 Task: Explore Airbnb accommodation in Rawmarsh, United Kingdom from 21st December, 2023 to 25th December, 2023 for 3 adults, 1 child. Place can be entire room with 2 bedrooms having 3 beds and 2 bathrooms.
Action: Mouse moved to (472, 83)
Screenshot: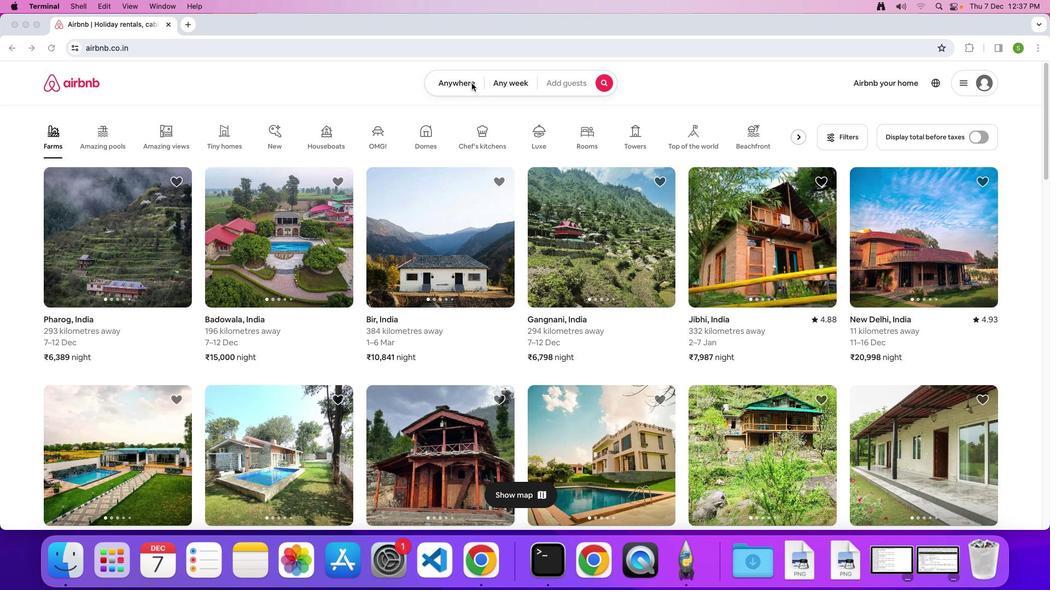 
Action: Mouse pressed left at (472, 83)
Screenshot: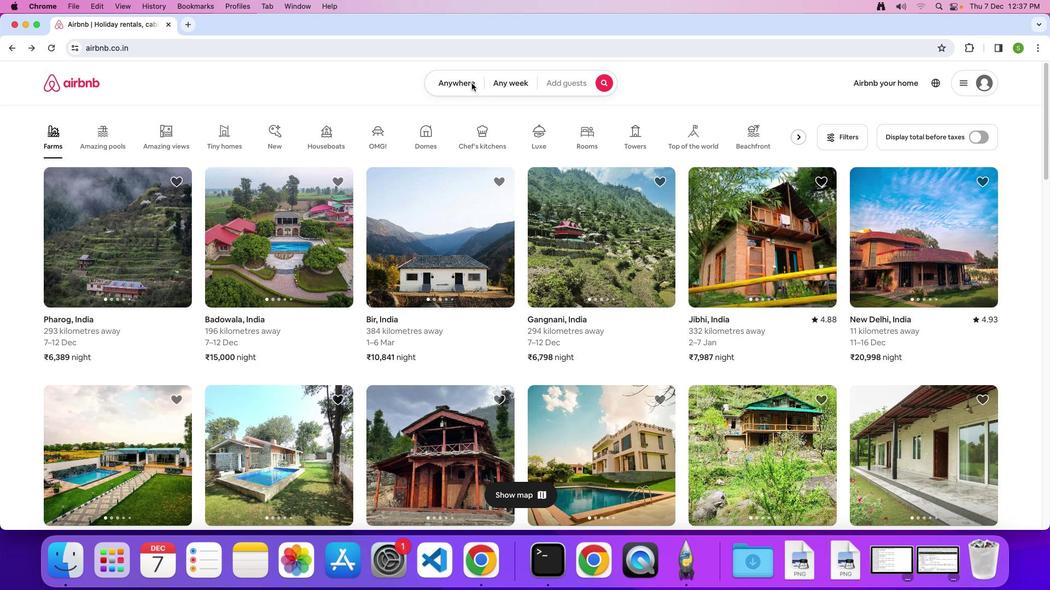 
Action: Mouse moved to (462, 85)
Screenshot: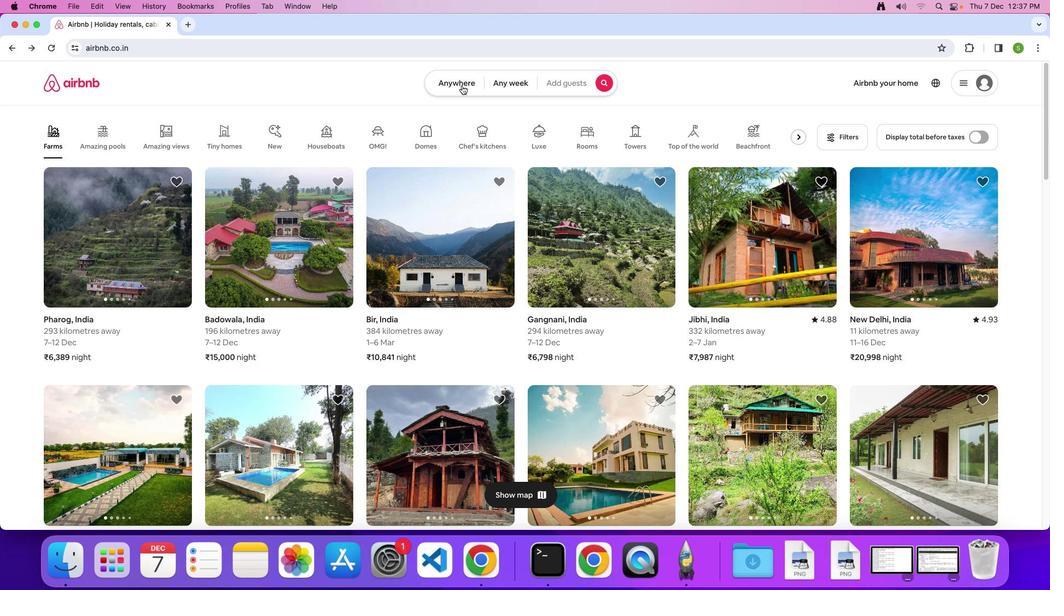 
Action: Mouse pressed left at (462, 85)
Screenshot: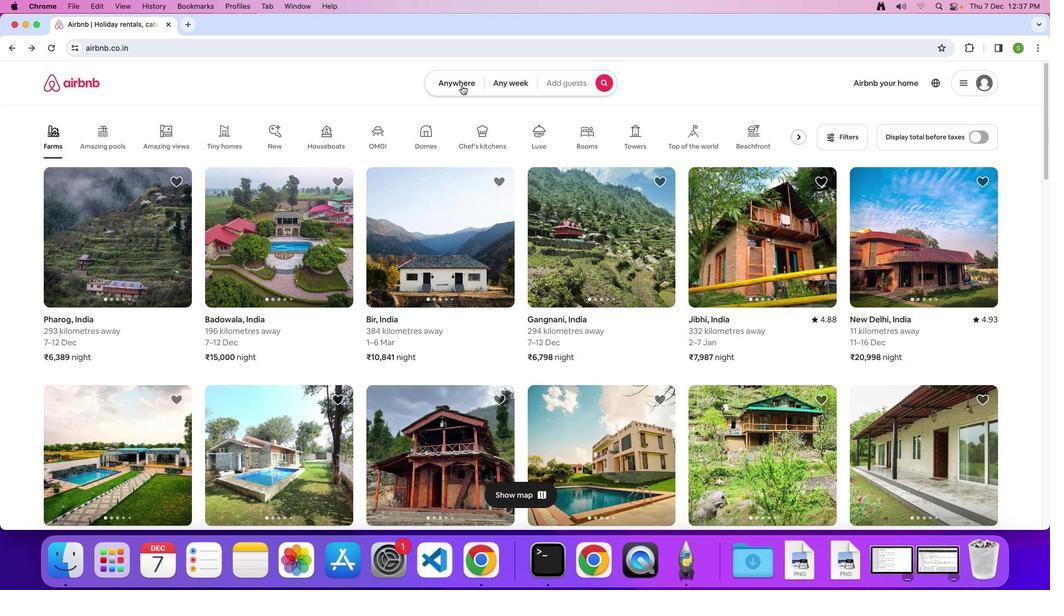 
Action: Mouse moved to (419, 118)
Screenshot: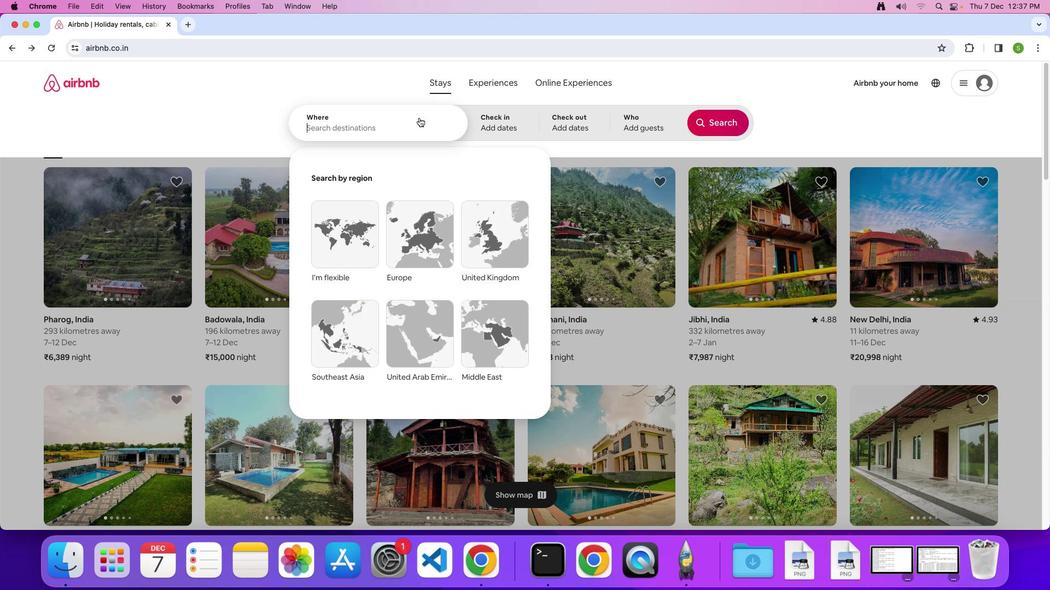 
Action: Key pressed Key.shift'R'Key.caps_lock'a''w''m''a''r''s''h'','Key.spaceKey.shift'U''n''i''t''e''d'Key.spaceKey.shift'K''i''n''g''d''o''m'Key.enter
Screenshot: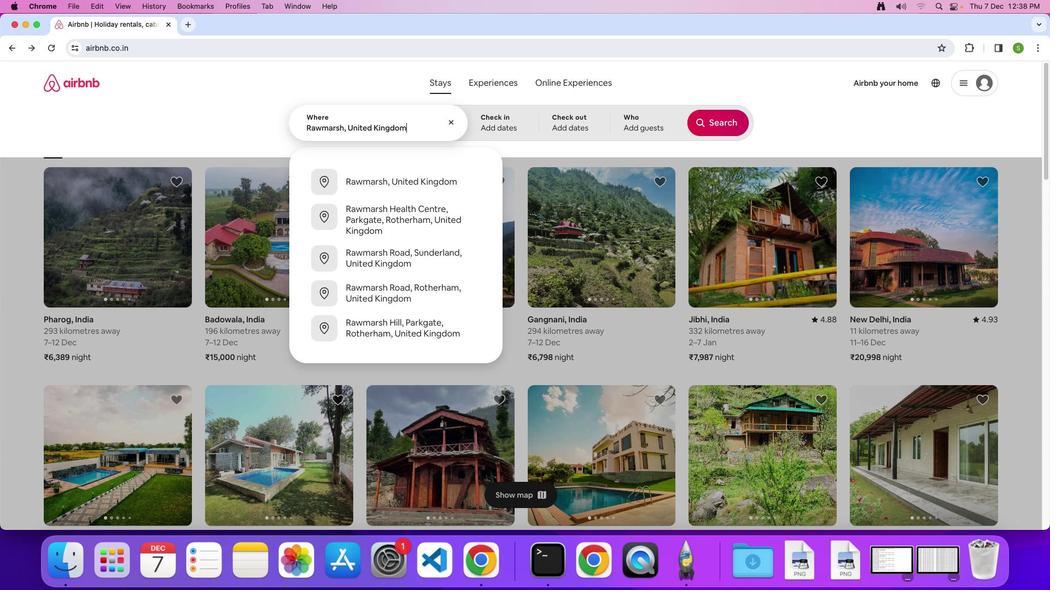 
Action: Mouse moved to (433, 334)
Screenshot: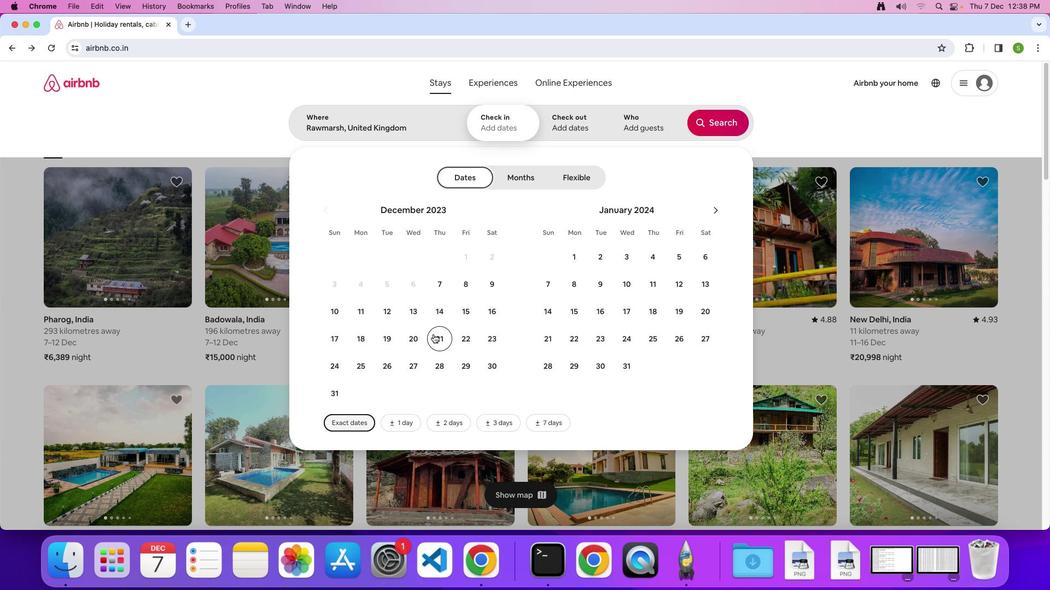 
Action: Mouse pressed left at (433, 334)
Screenshot: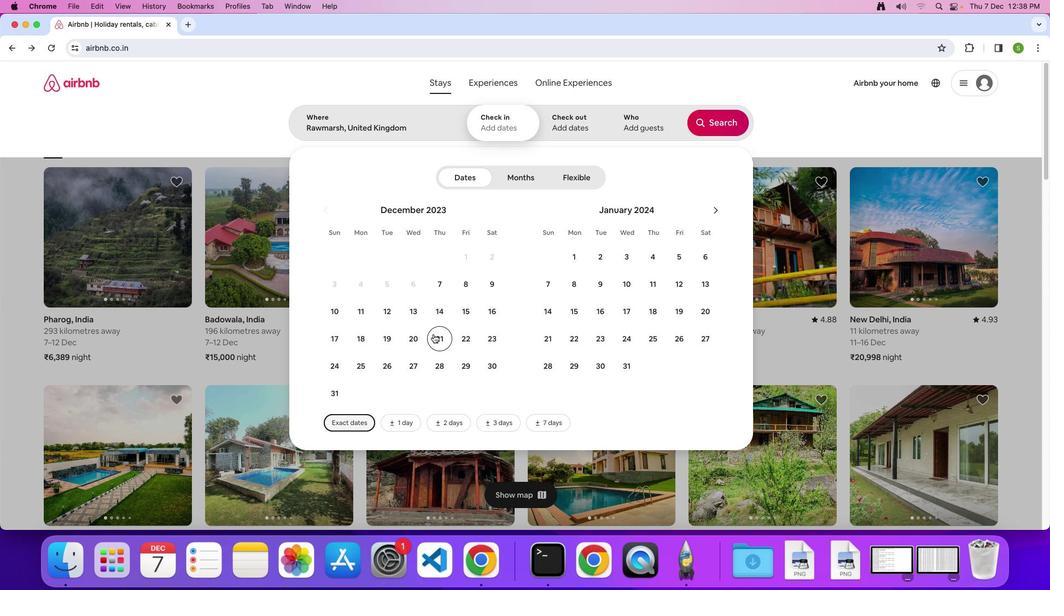 
Action: Mouse moved to (358, 366)
Screenshot: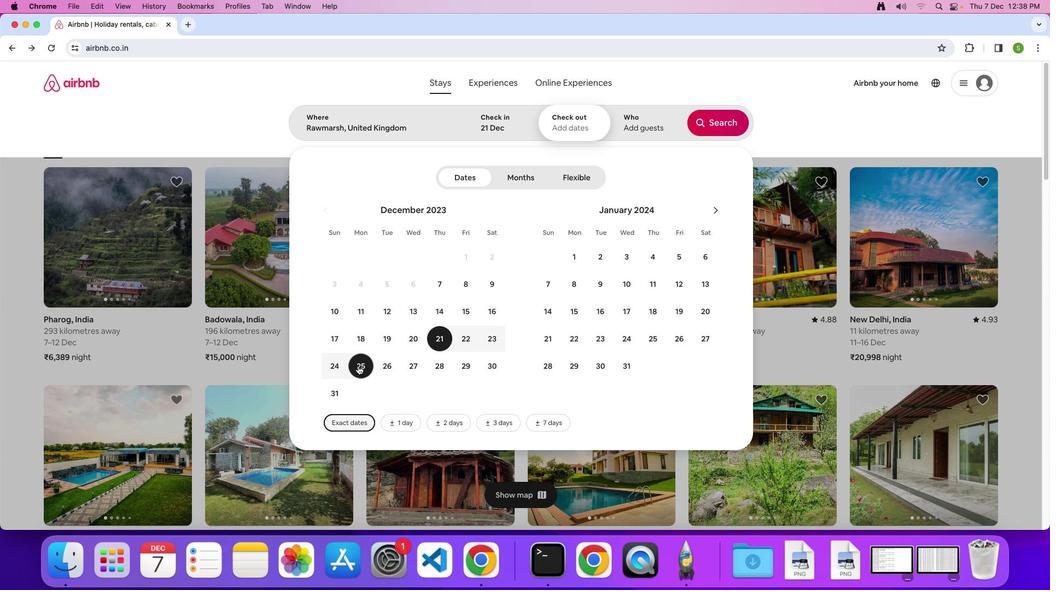 
Action: Mouse pressed left at (358, 366)
Screenshot: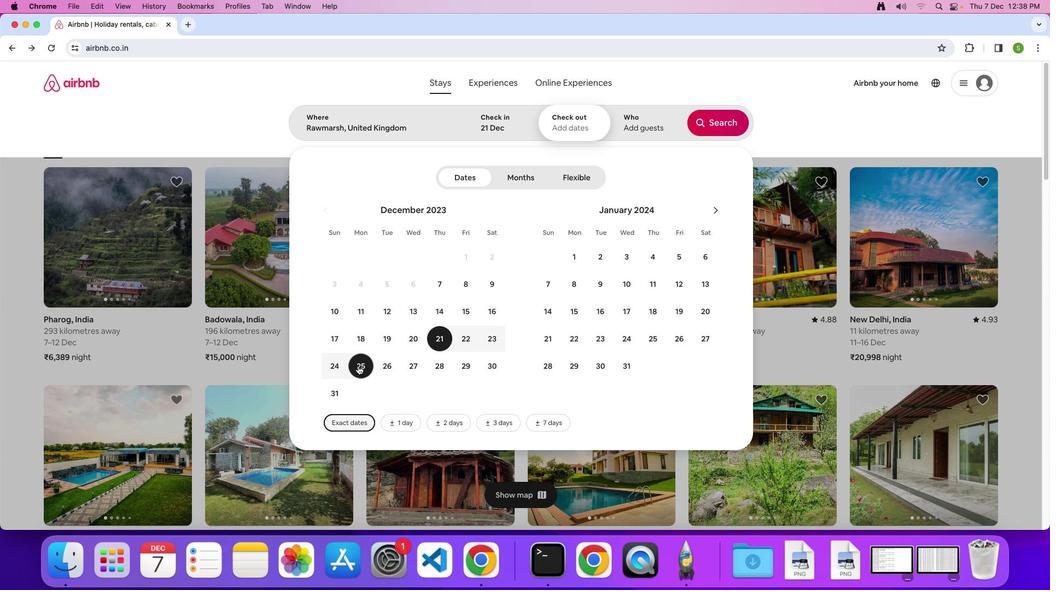 
Action: Mouse moved to (649, 121)
Screenshot: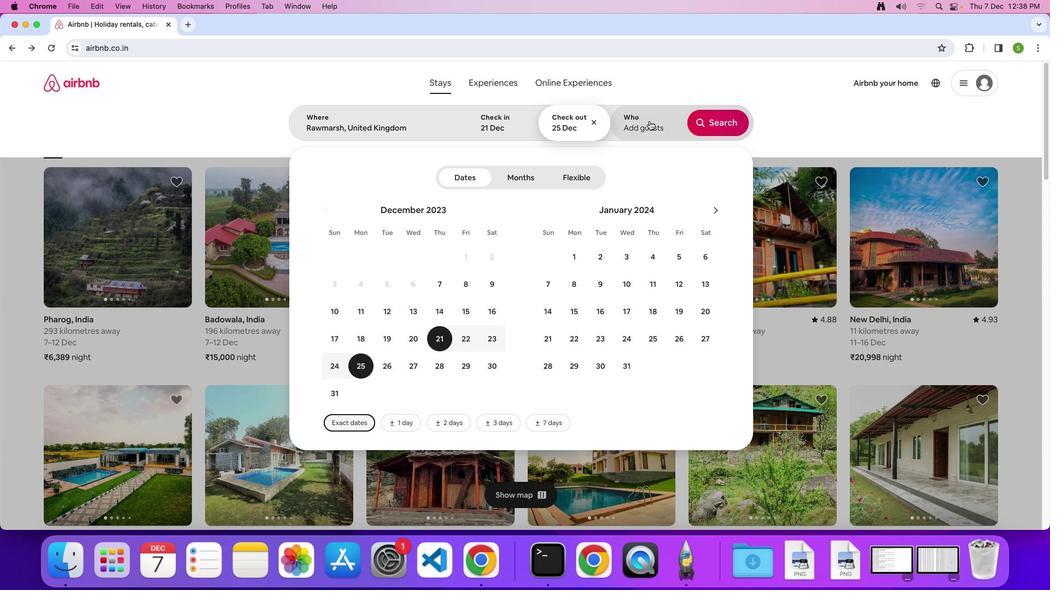 
Action: Mouse pressed left at (649, 121)
Screenshot: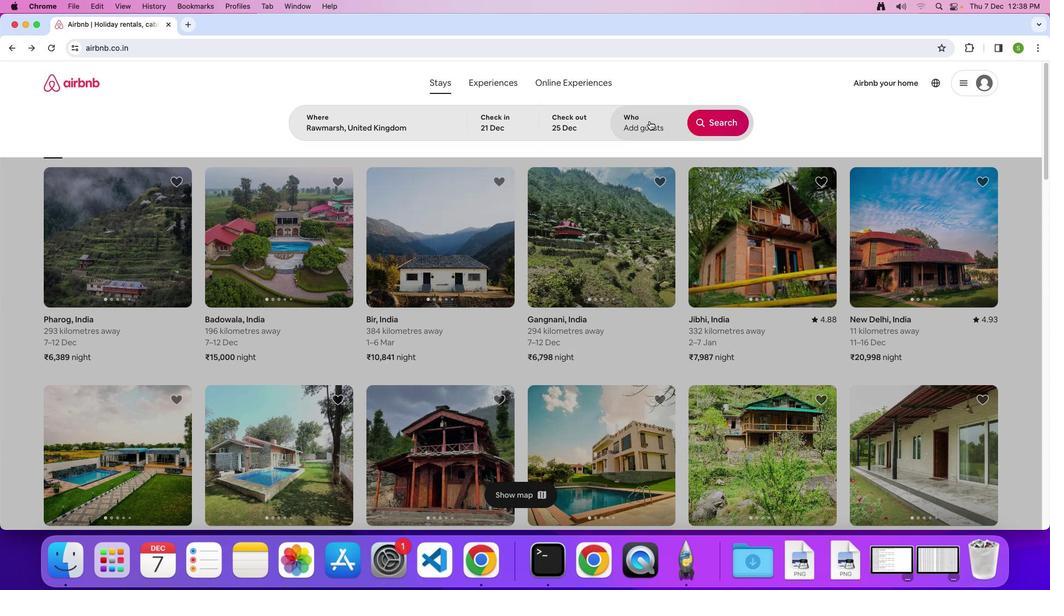 
Action: Mouse moved to (715, 177)
Screenshot: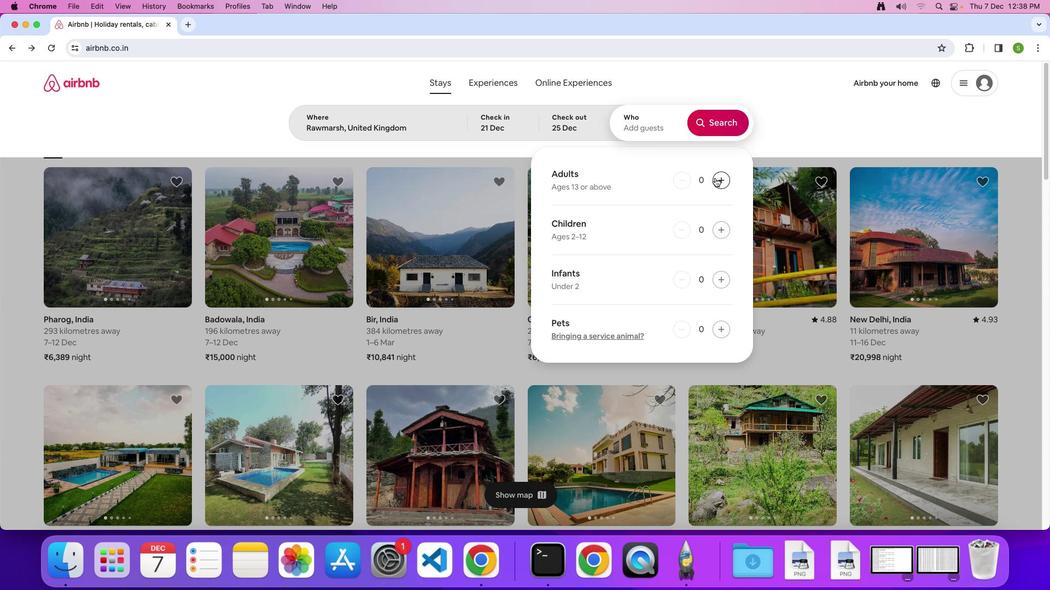 
Action: Mouse pressed left at (715, 177)
Screenshot: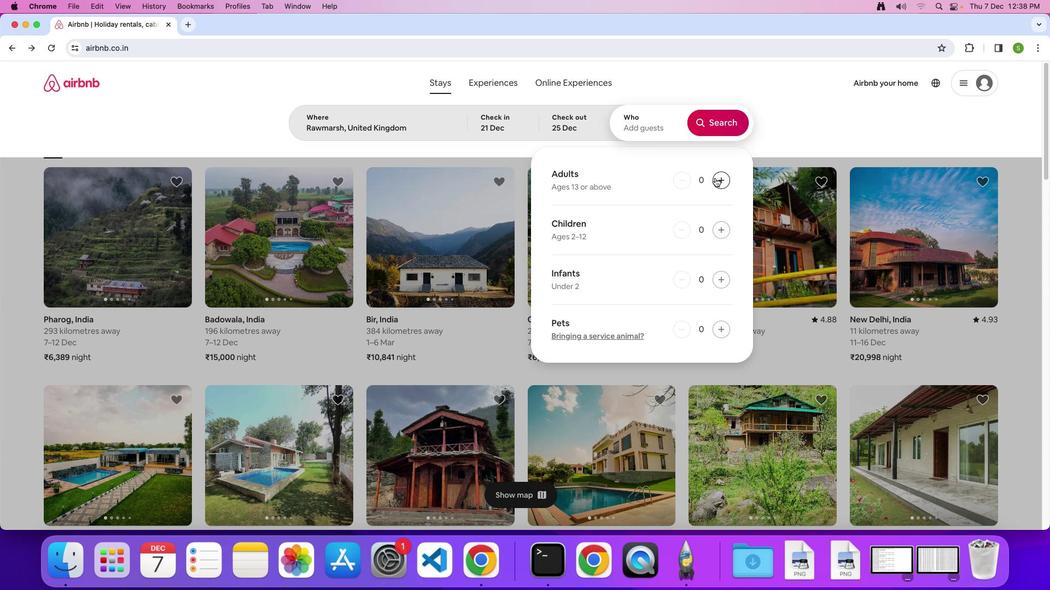 
Action: Mouse pressed left at (715, 177)
Screenshot: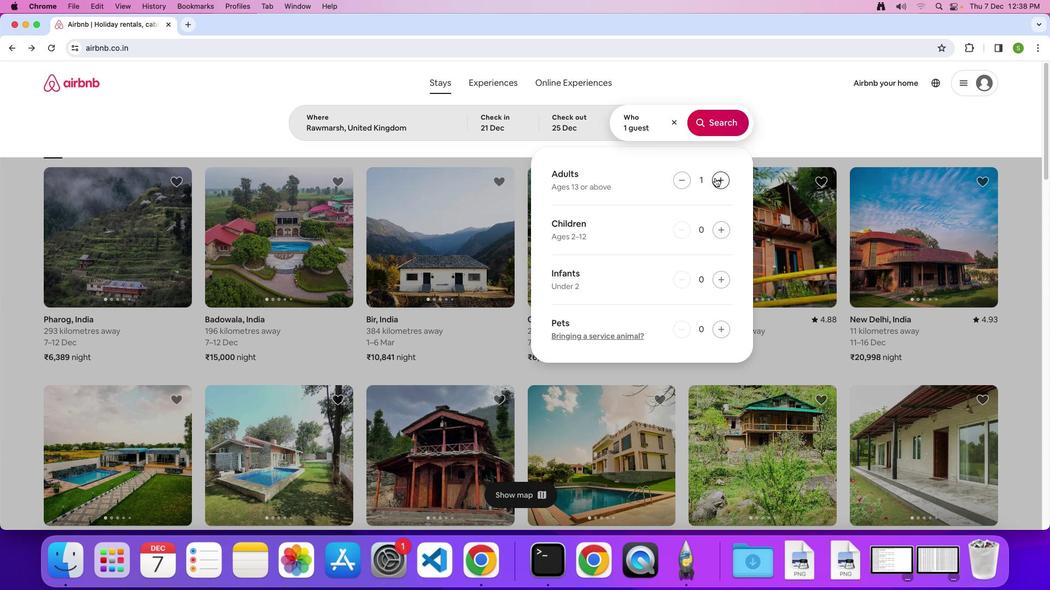 
Action: Mouse pressed left at (715, 177)
Screenshot: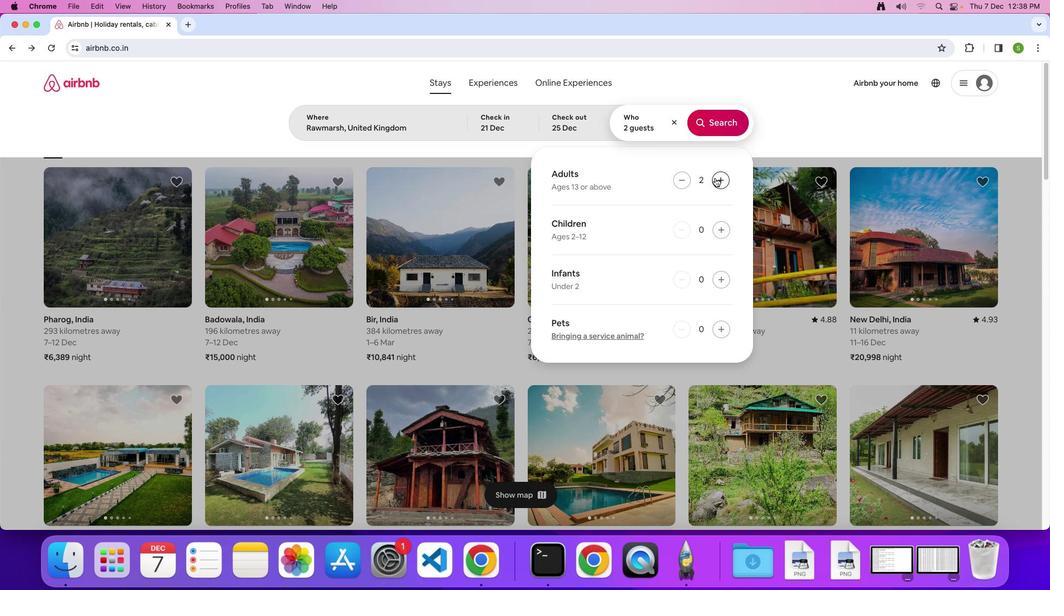
Action: Mouse moved to (720, 230)
Screenshot: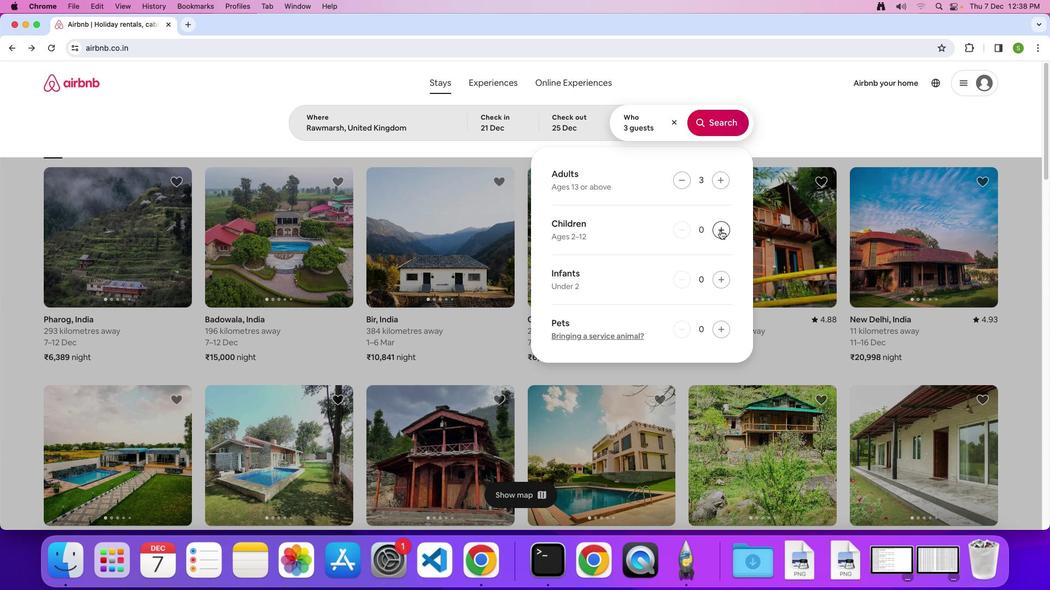 
Action: Mouse pressed left at (720, 230)
Screenshot: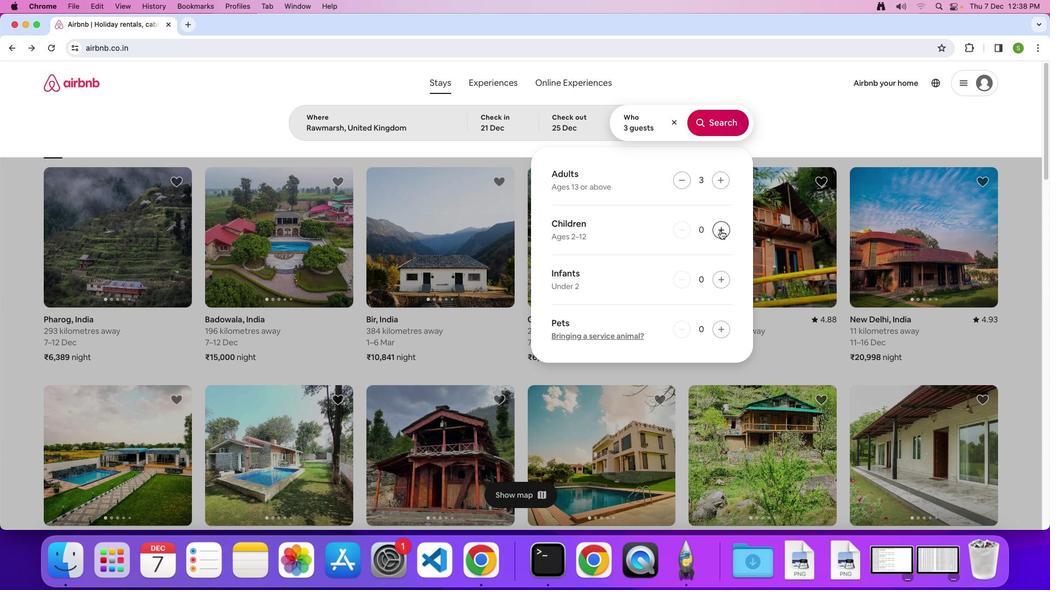 
Action: Mouse moved to (719, 128)
Screenshot: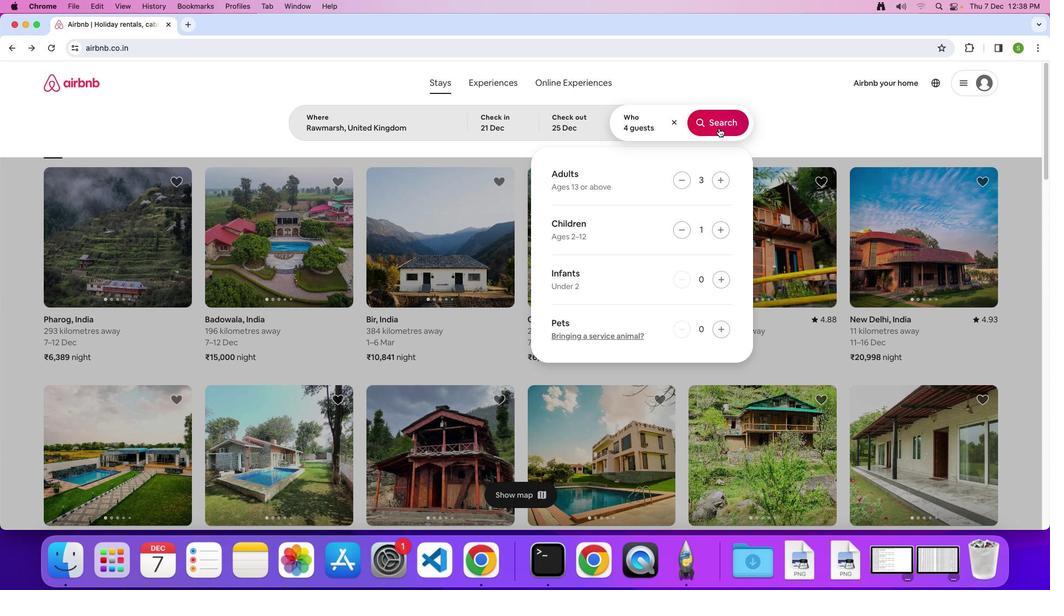
Action: Mouse pressed left at (719, 128)
Screenshot: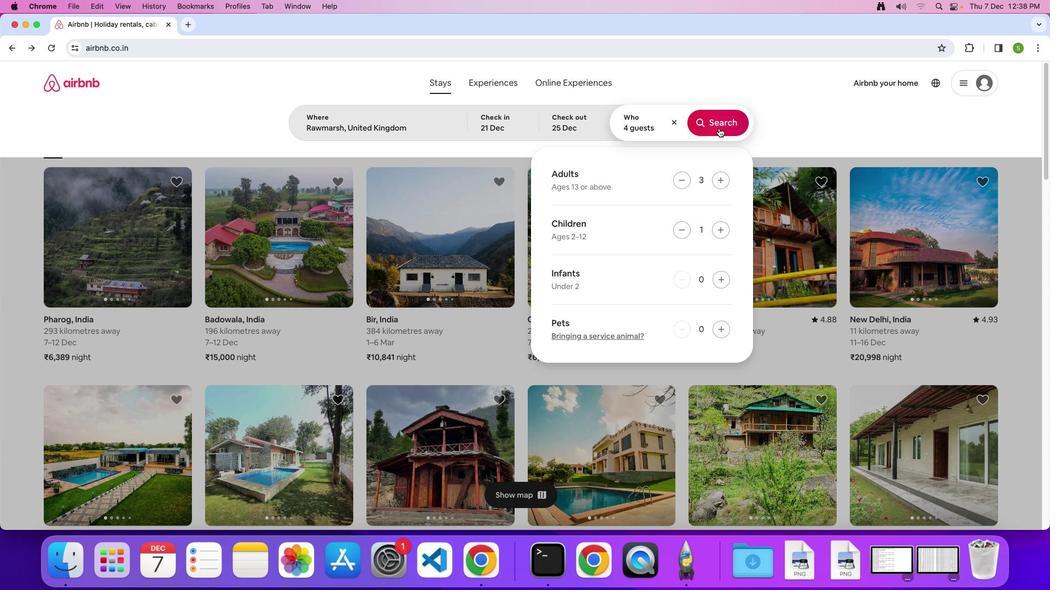 
Action: Mouse moved to (872, 132)
Screenshot: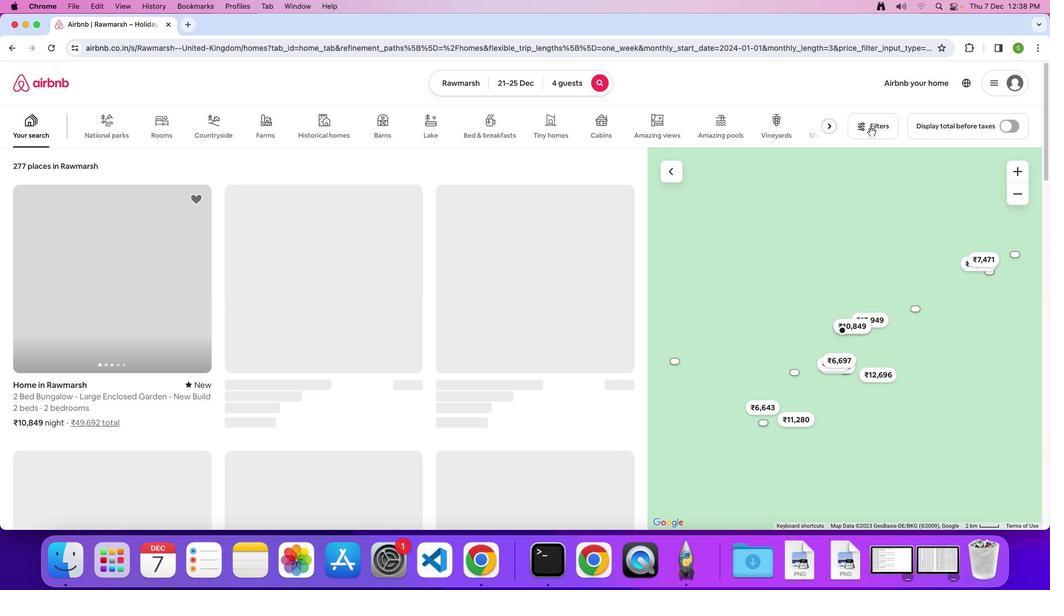 
Action: Mouse pressed left at (872, 132)
Screenshot: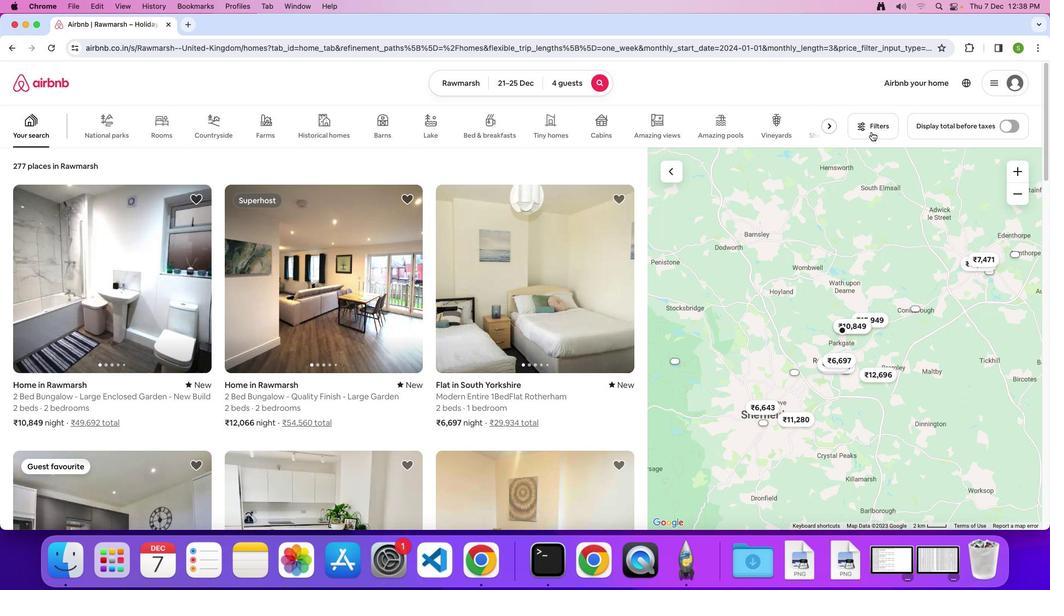 
Action: Mouse moved to (505, 200)
Screenshot: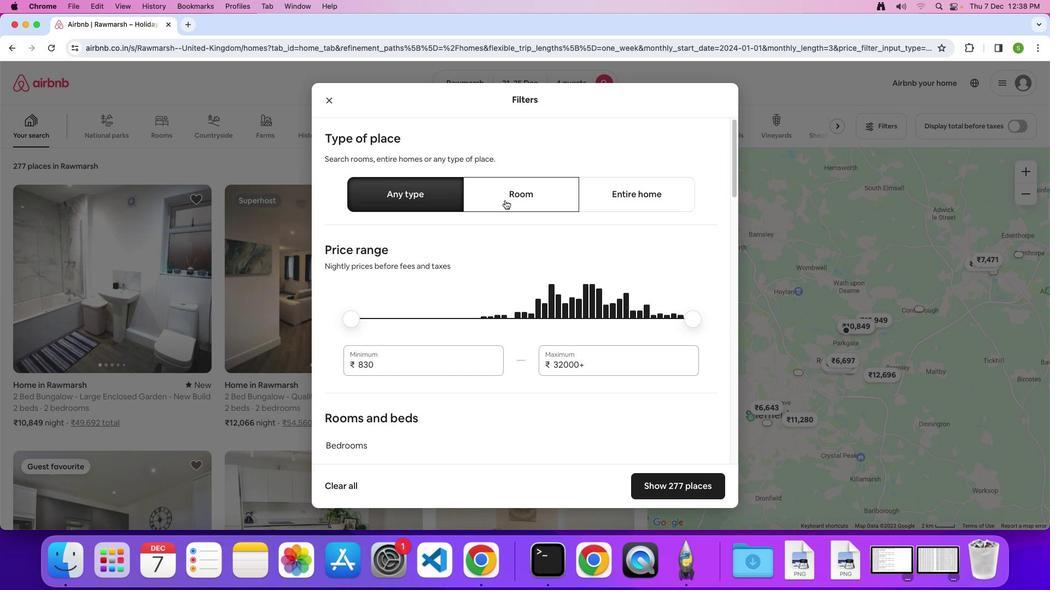 
Action: Mouse pressed left at (505, 200)
Screenshot: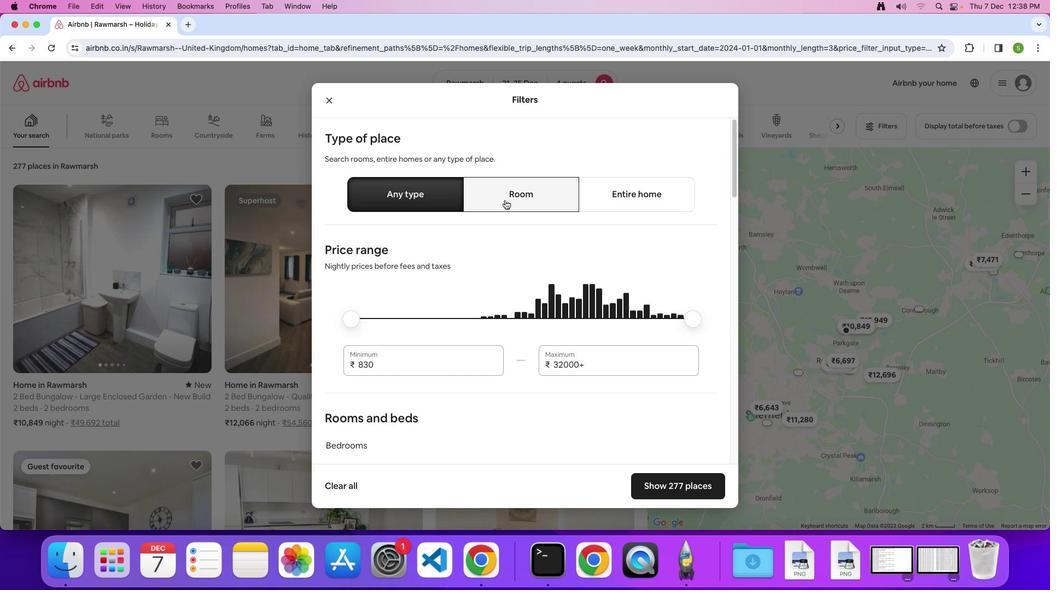 
Action: Mouse moved to (509, 317)
Screenshot: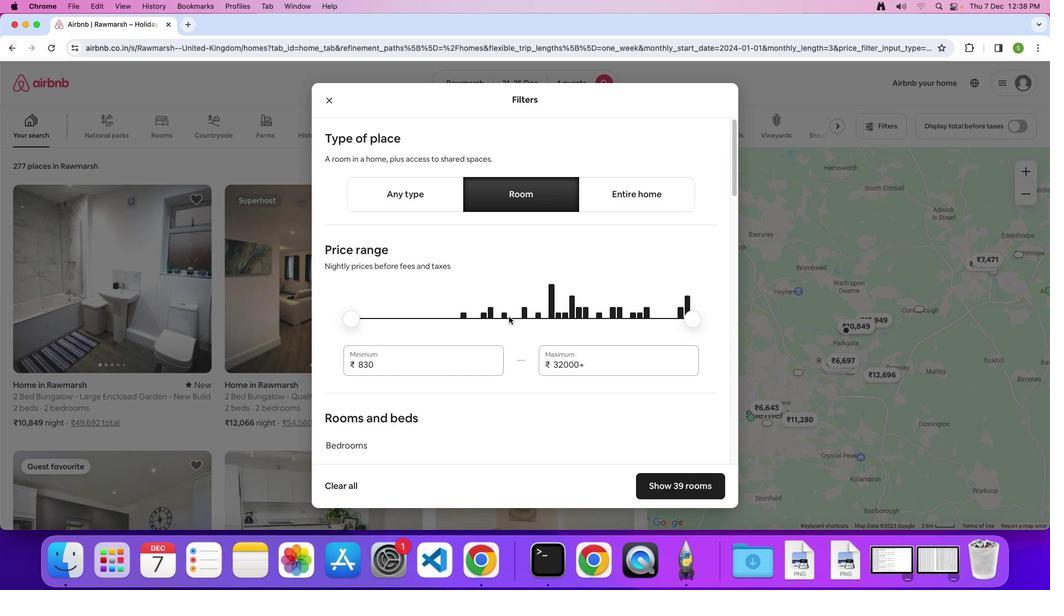 
Action: Mouse scrolled (509, 317) with delta (0, 0)
Screenshot: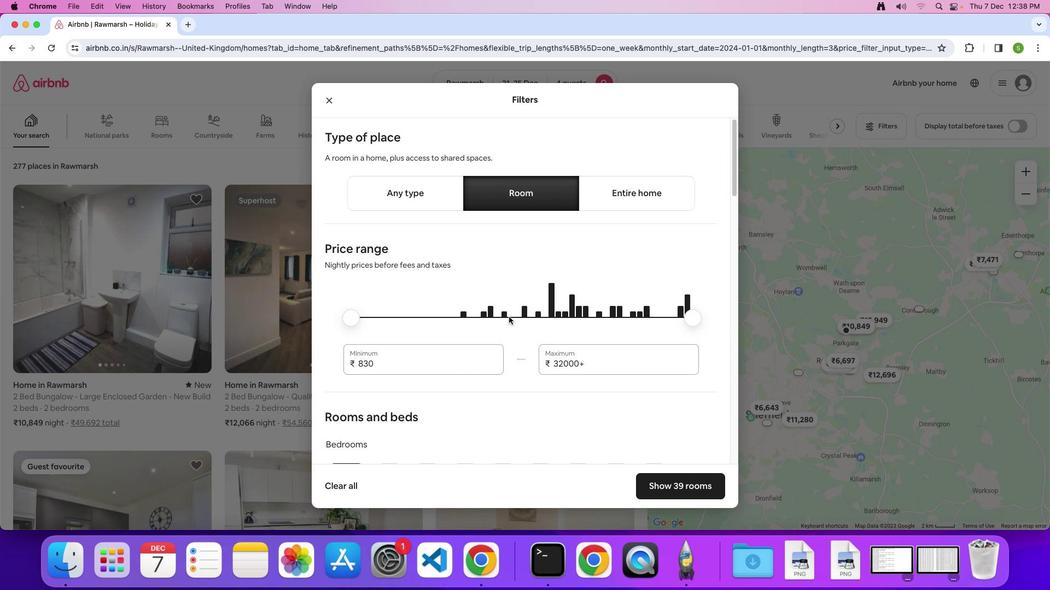 
Action: Mouse scrolled (509, 317) with delta (0, 0)
Screenshot: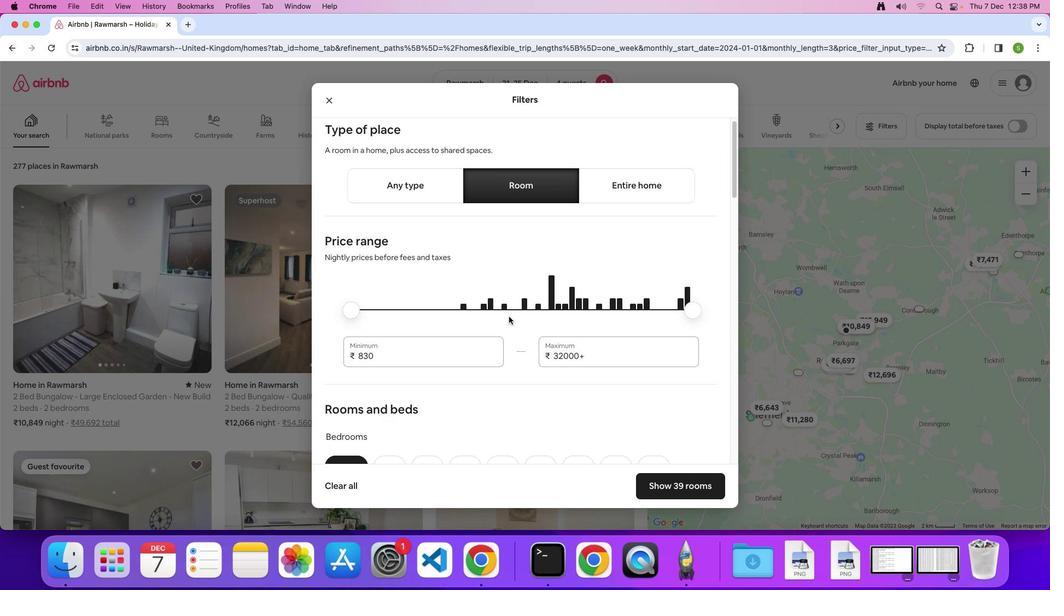 
Action: Mouse scrolled (509, 317) with delta (0, -1)
Screenshot: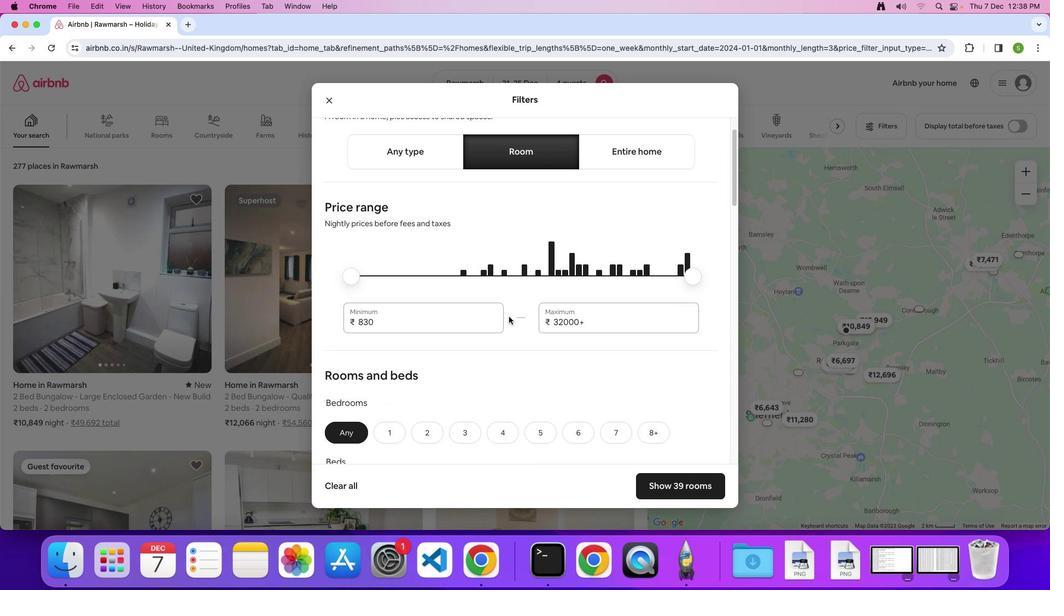 
Action: Mouse scrolled (509, 317) with delta (0, 0)
Screenshot: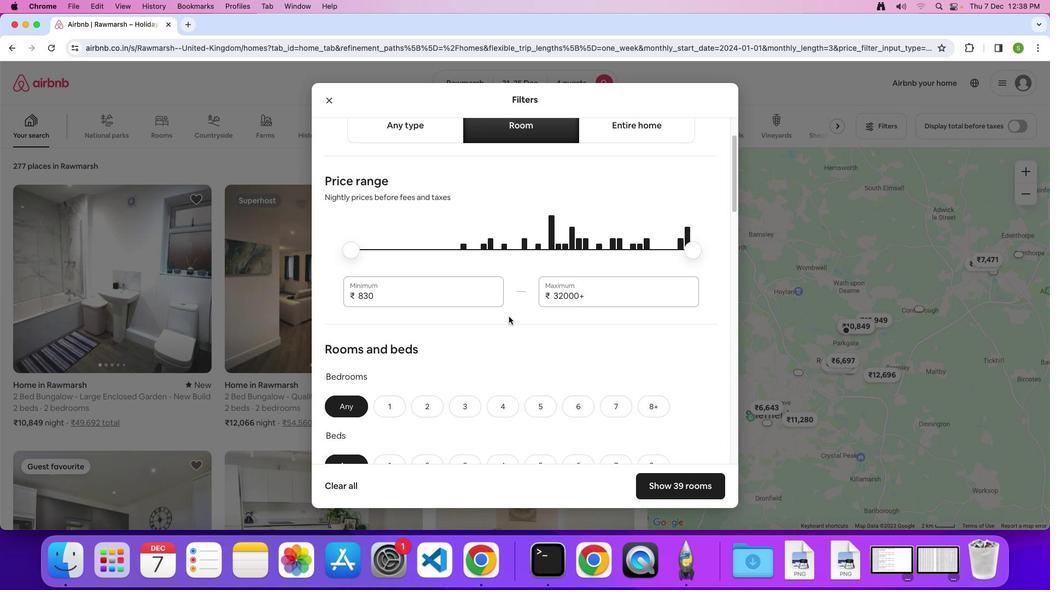 
Action: Mouse scrolled (509, 317) with delta (0, 0)
Screenshot: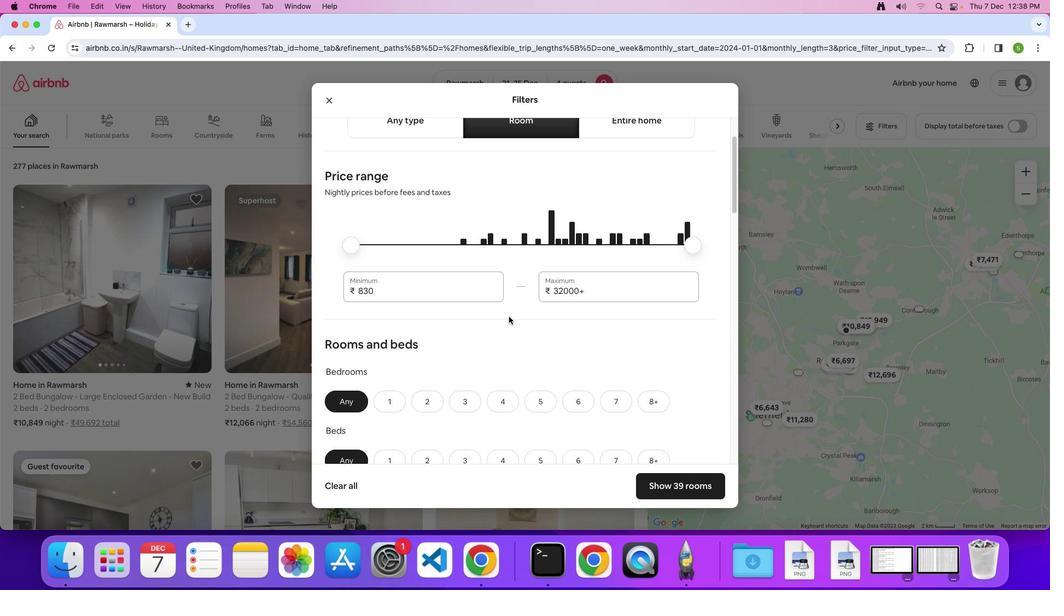 
Action: Mouse scrolled (509, 317) with delta (0, 0)
Screenshot: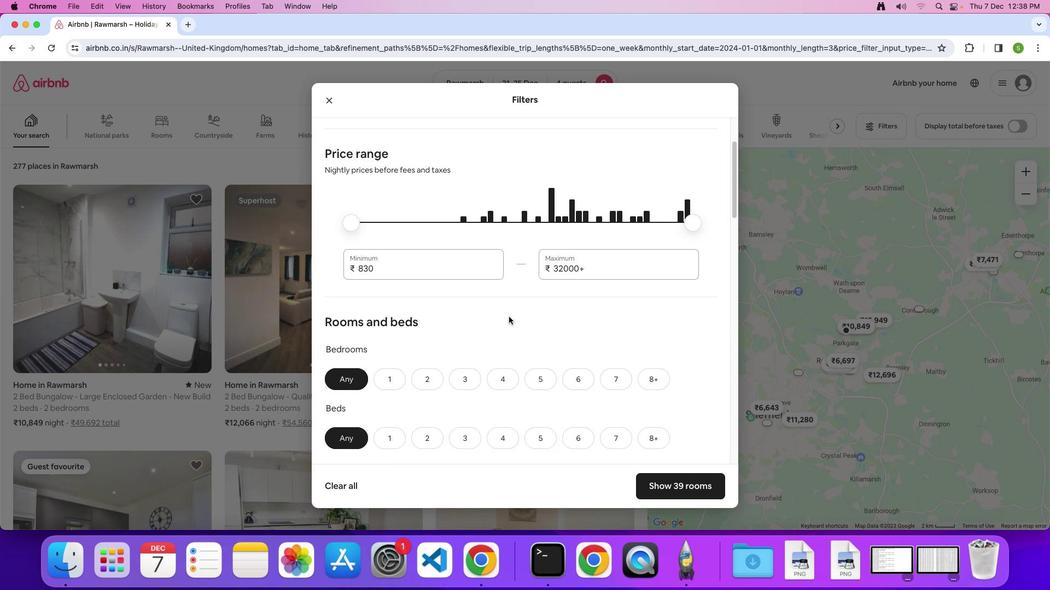 
Action: Mouse scrolled (509, 317) with delta (0, 0)
Screenshot: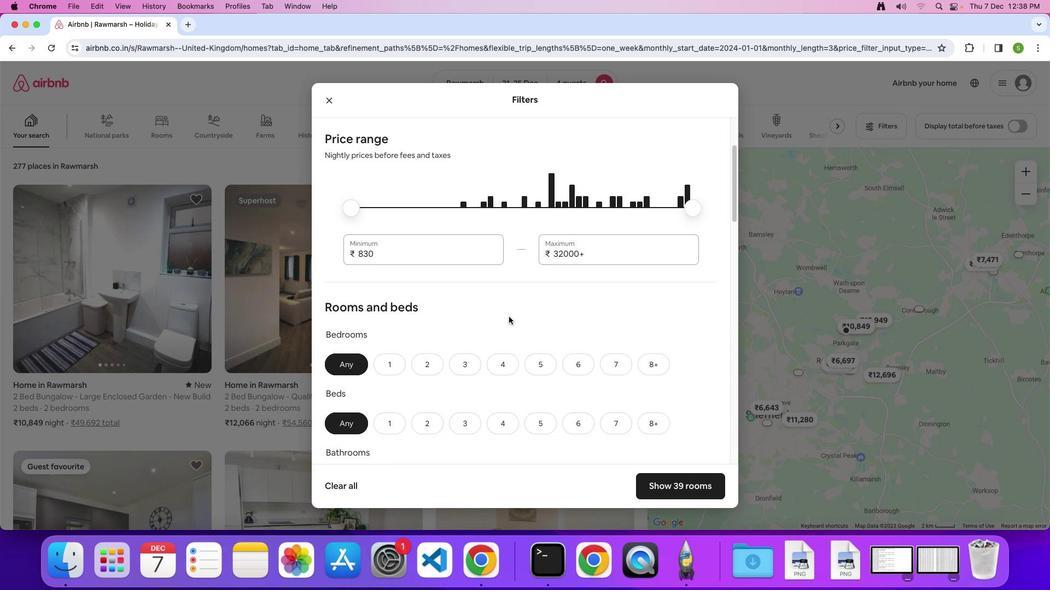 
Action: Mouse scrolled (509, 317) with delta (0, 0)
Screenshot: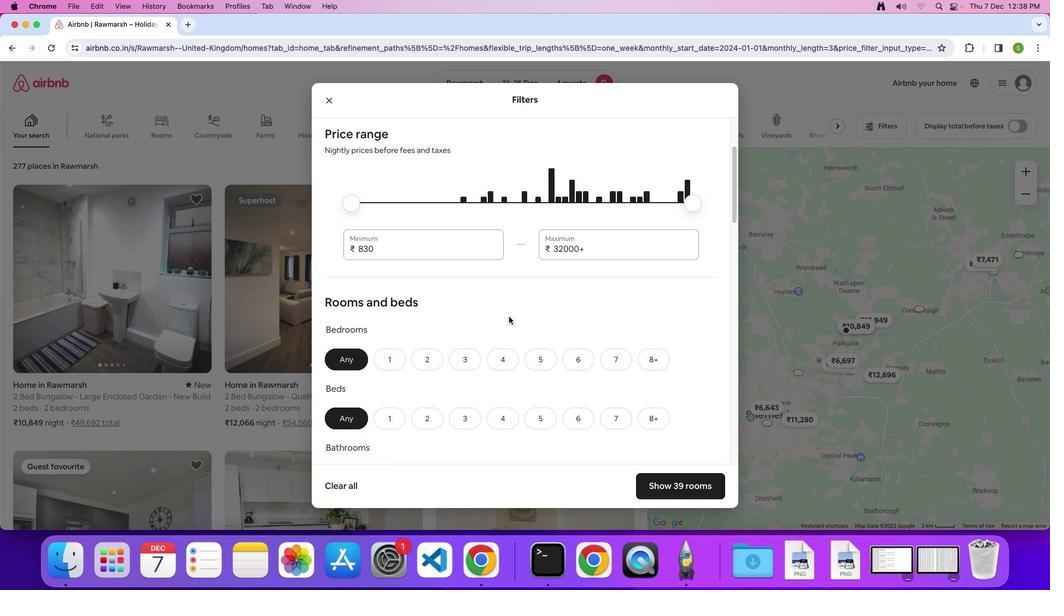 
Action: Mouse scrolled (509, 317) with delta (0, 0)
Screenshot: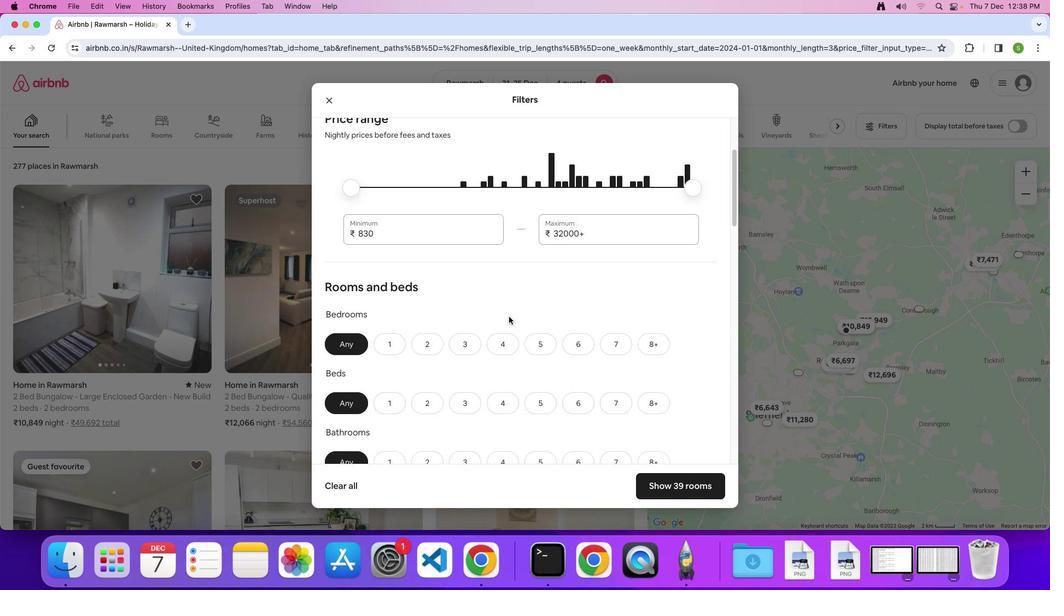 
Action: Mouse moved to (438, 340)
Screenshot: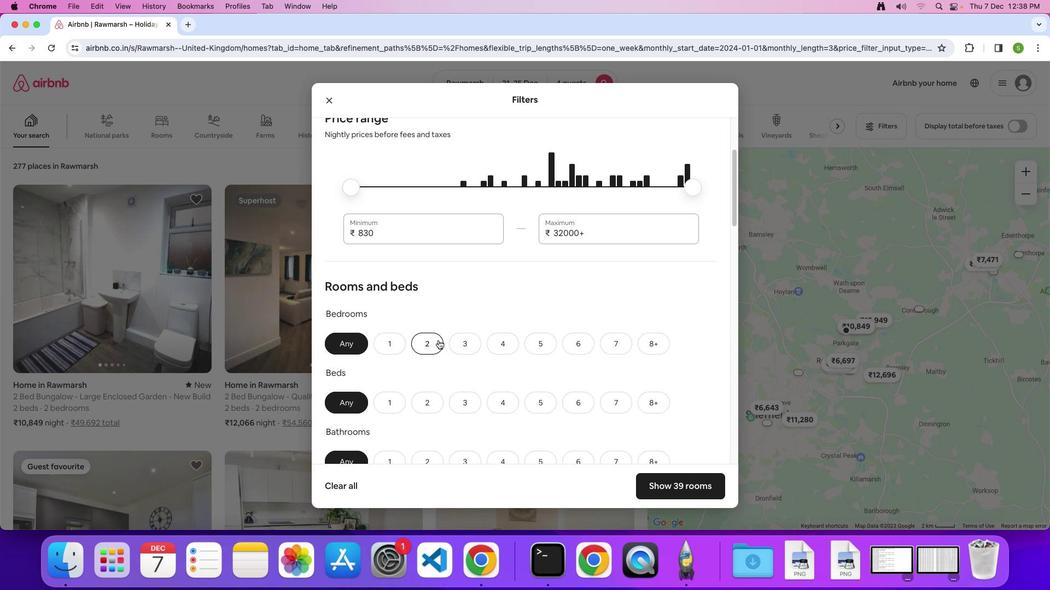 
Action: Mouse pressed left at (438, 340)
Screenshot: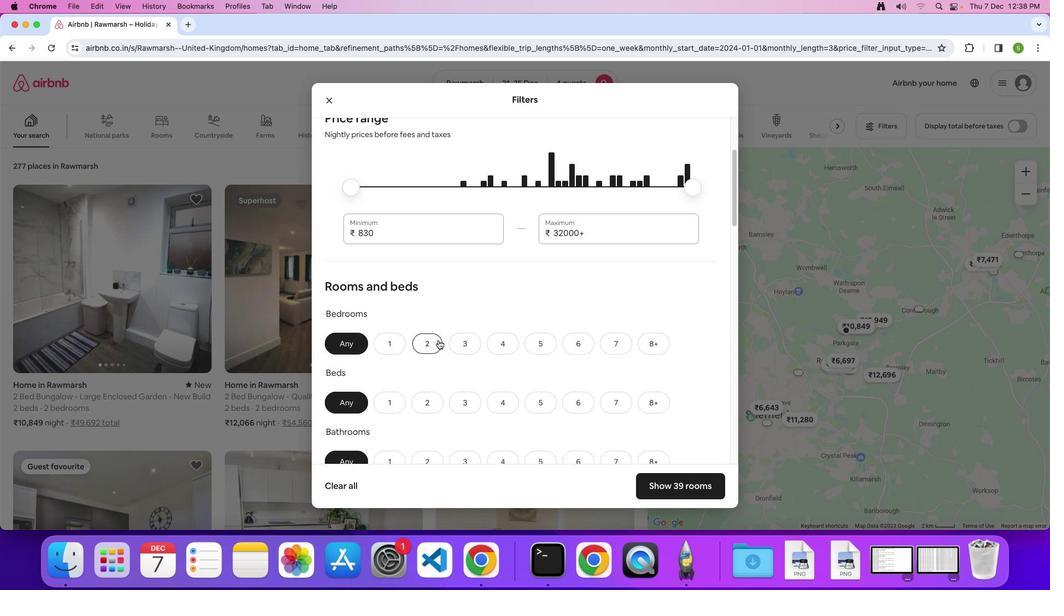 
Action: Mouse moved to (560, 339)
Screenshot: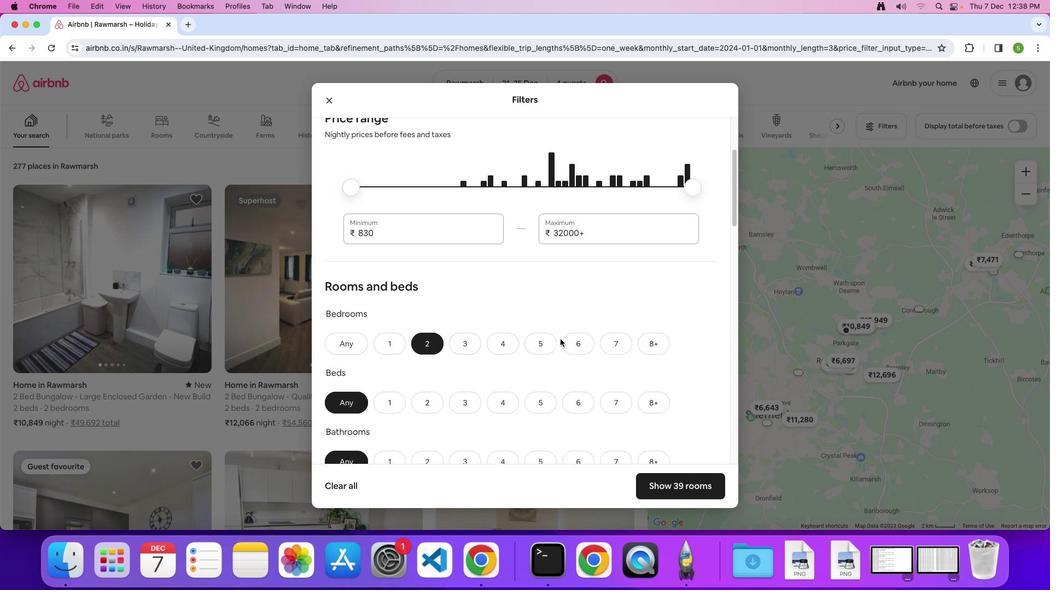 
Action: Mouse scrolled (560, 339) with delta (0, 0)
Screenshot: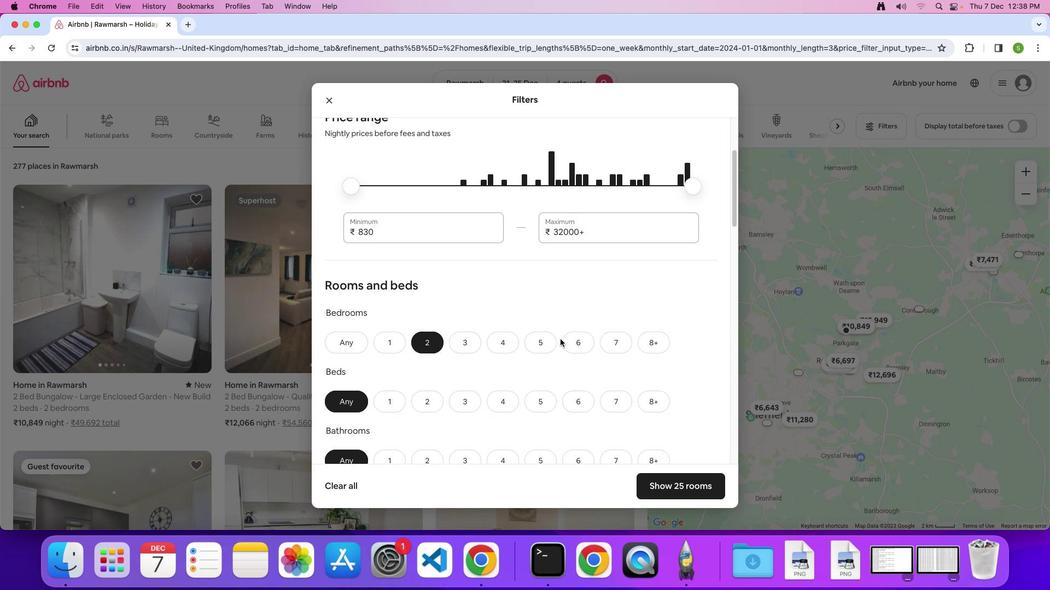 
Action: Mouse scrolled (560, 339) with delta (0, 0)
Screenshot: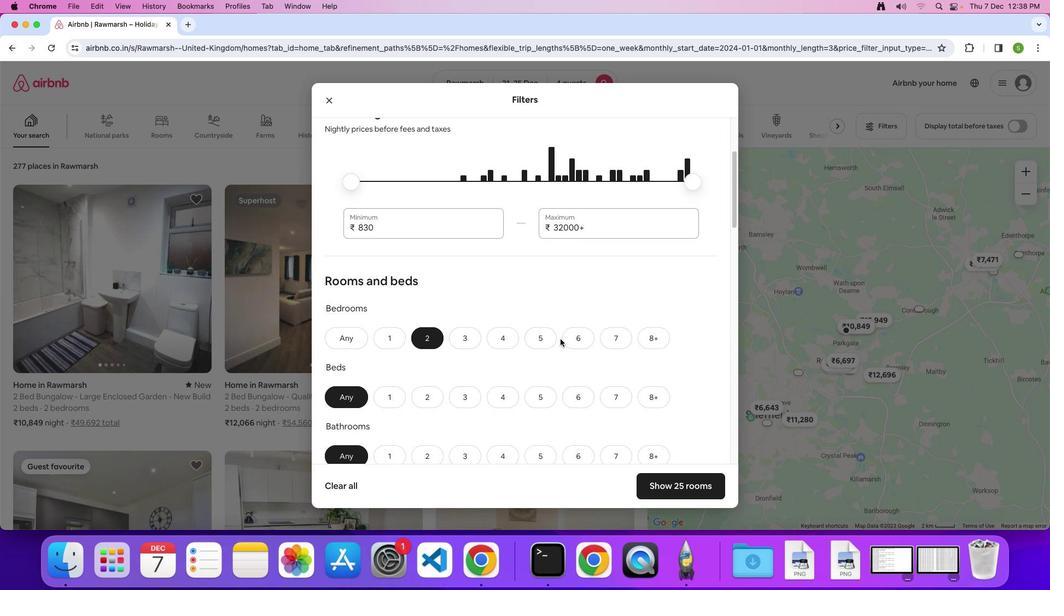 
Action: Mouse scrolled (560, 339) with delta (0, 0)
Screenshot: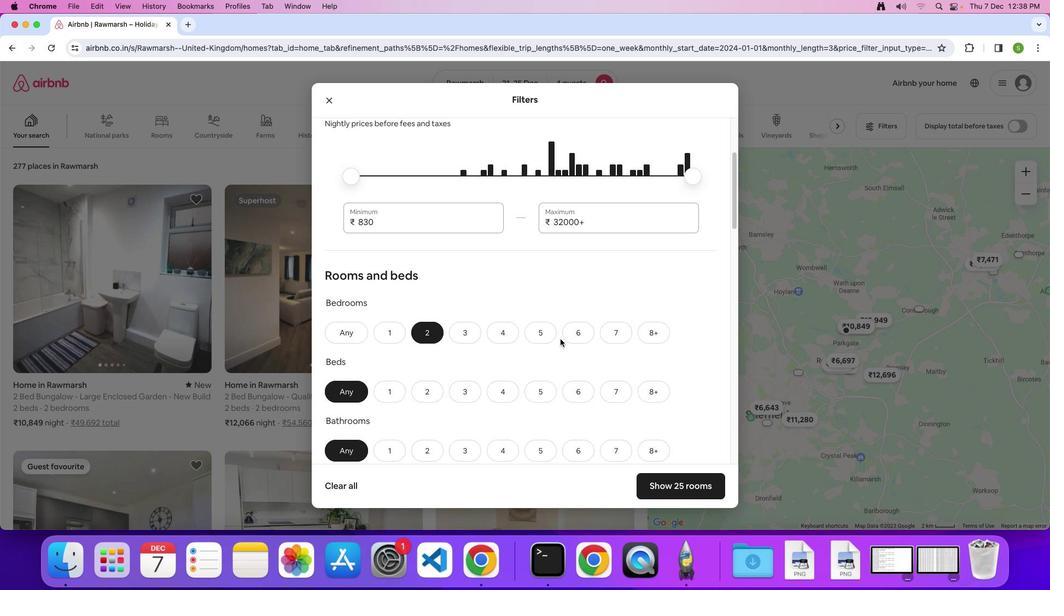 
Action: Mouse scrolled (560, 339) with delta (0, 0)
Screenshot: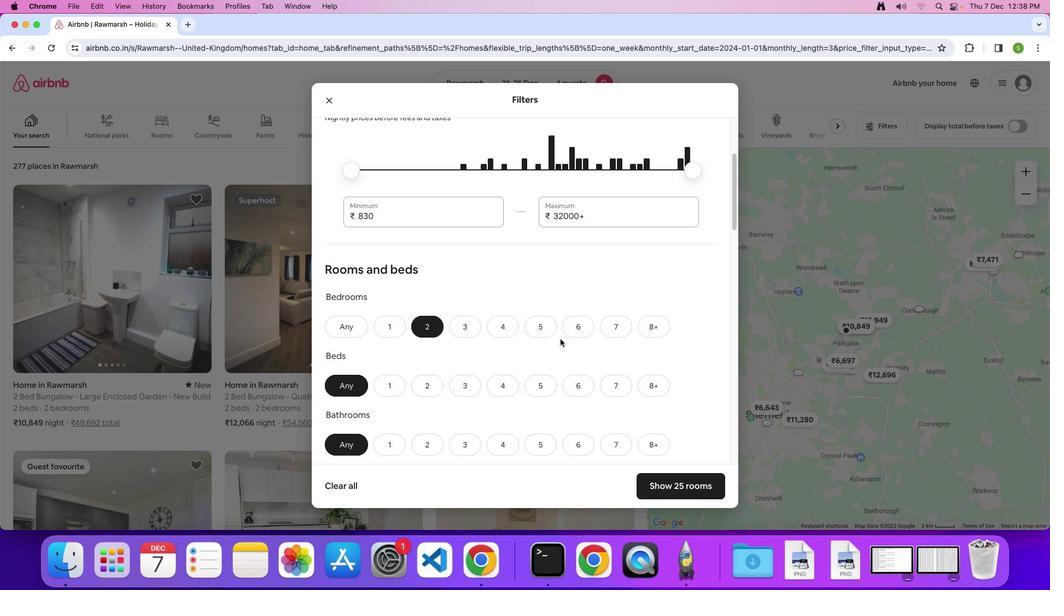 
Action: Mouse scrolled (560, 339) with delta (0, 0)
Screenshot: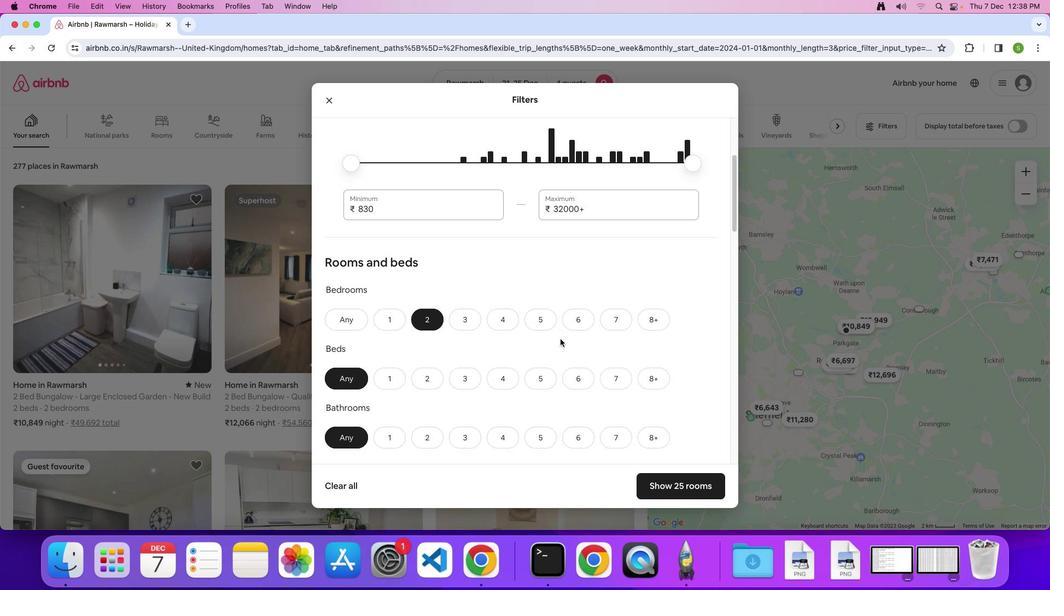 
Action: Mouse scrolled (560, 339) with delta (0, 0)
Screenshot: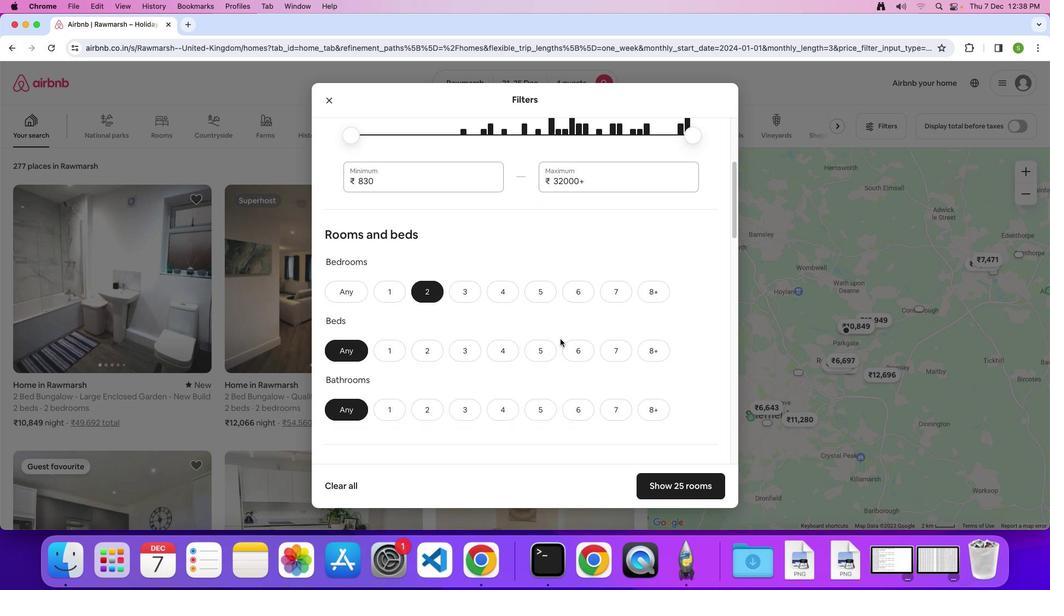 
Action: Mouse scrolled (560, 339) with delta (0, 0)
Screenshot: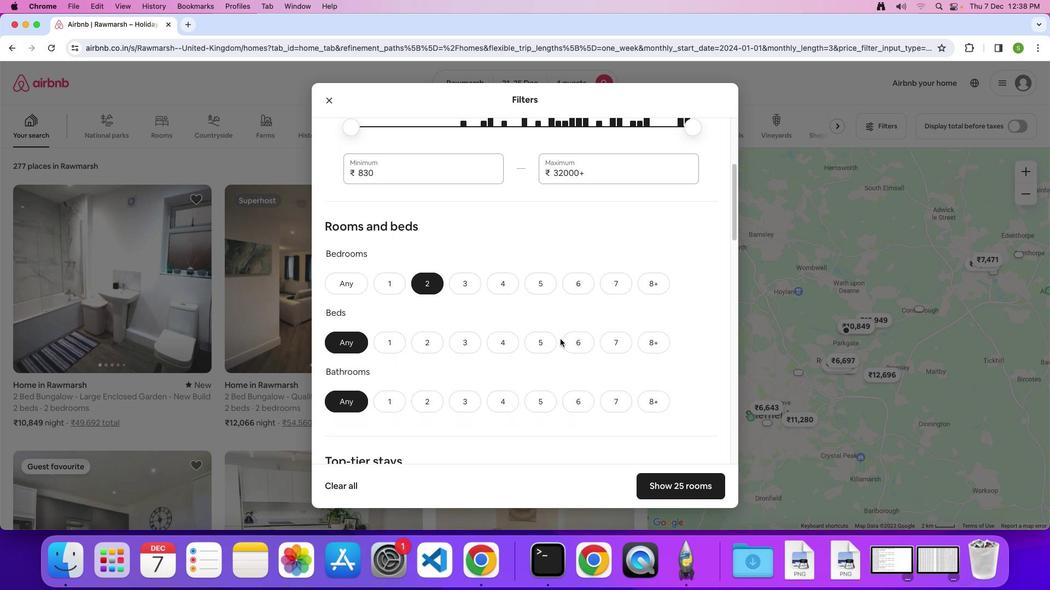 
Action: Mouse scrolled (560, 339) with delta (0, 0)
Screenshot: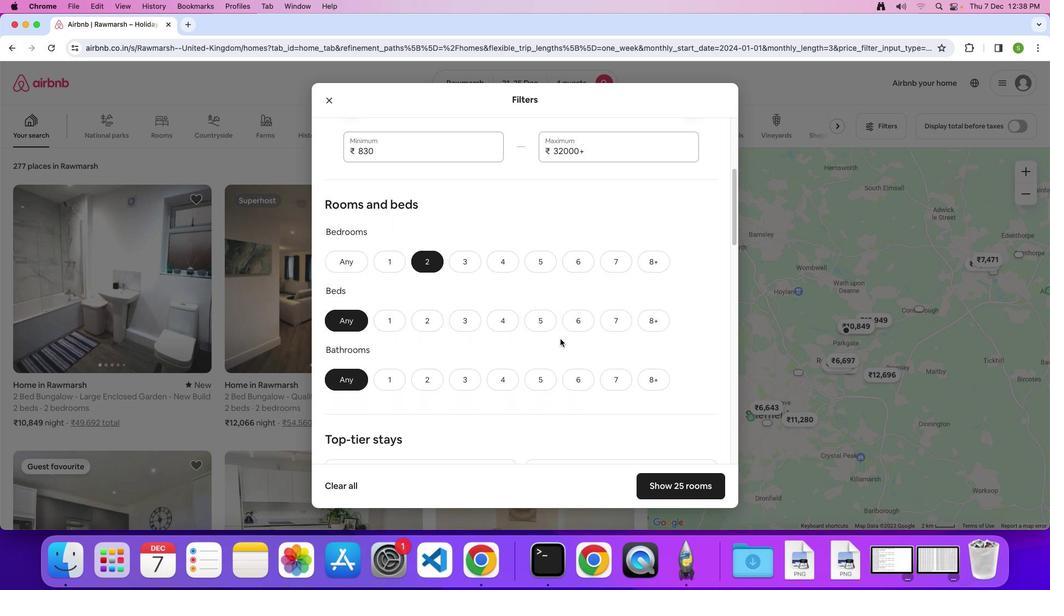 
Action: Mouse scrolled (560, 339) with delta (0, 0)
Screenshot: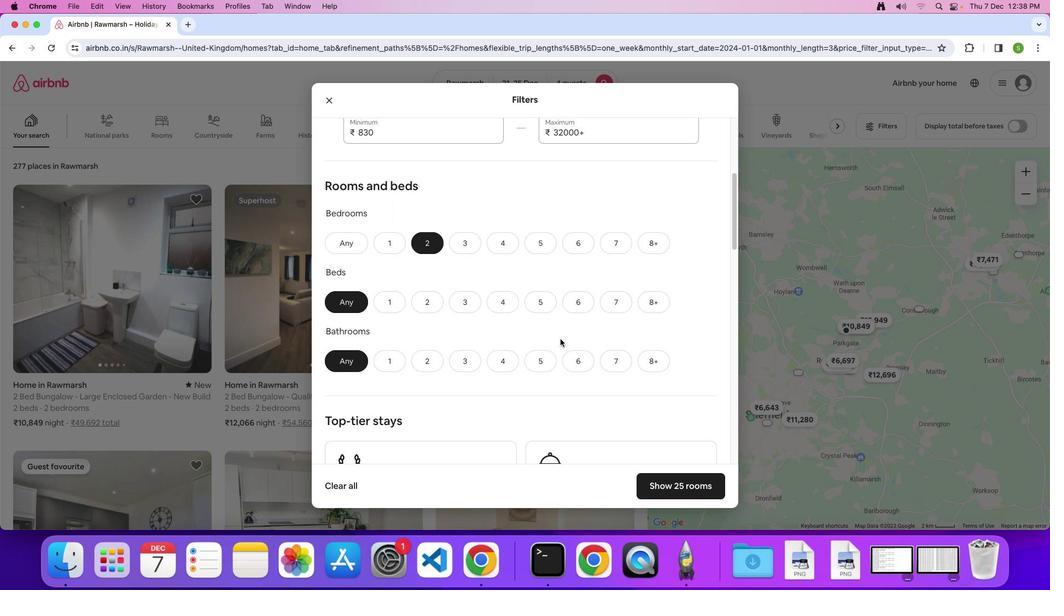 
Action: Mouse scrolled (560, 339) with delta (0, 0)
Screenshot: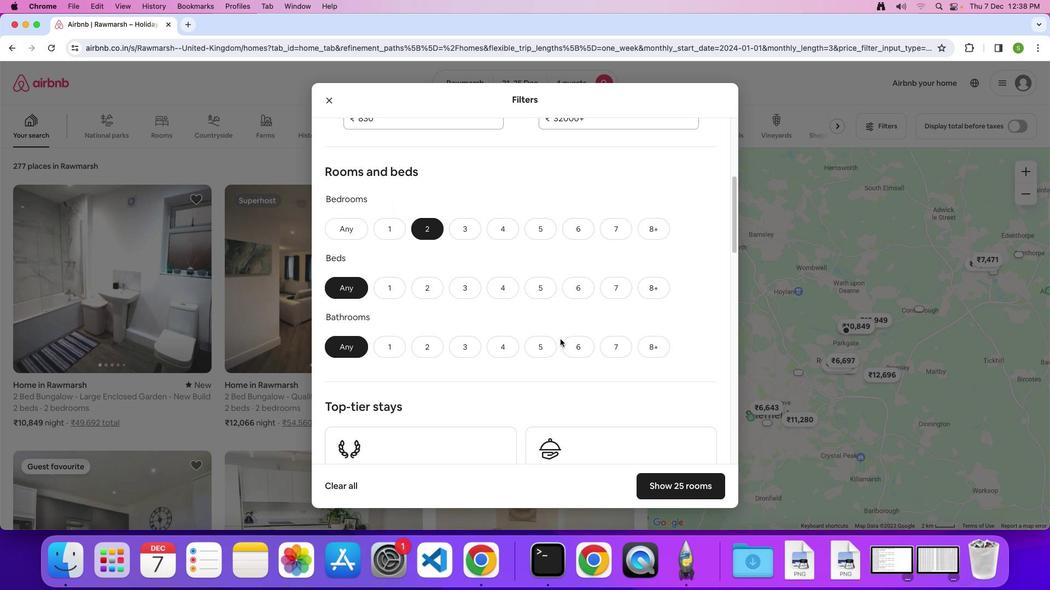 
Action: Mouse scrolled (560, 339) with delta (0, -1)
Screenshot: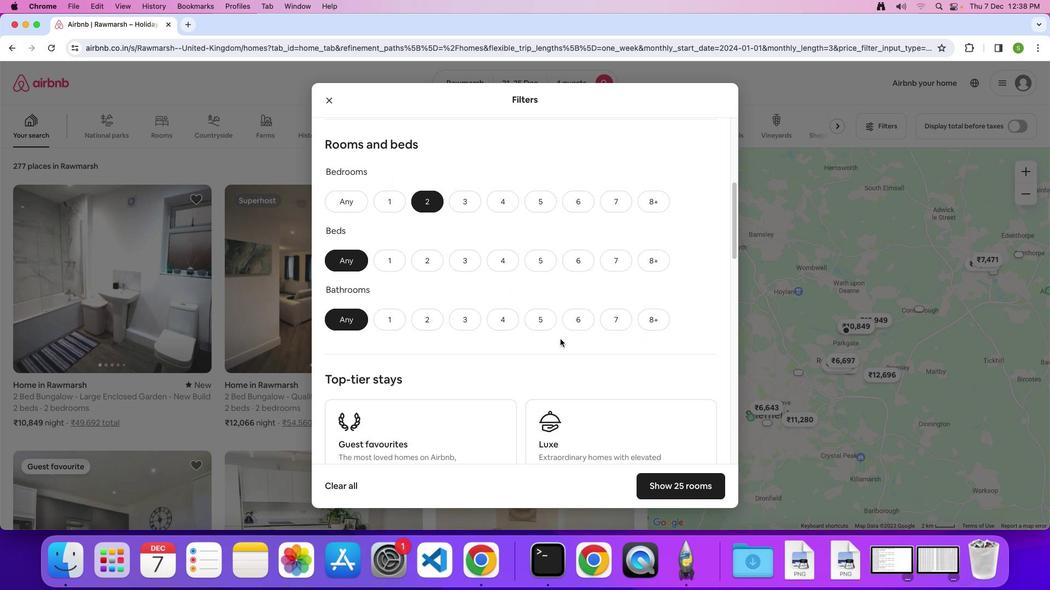 
Action: Mouse scrolled (560, 339) with delta (0, 0)
Screenshot: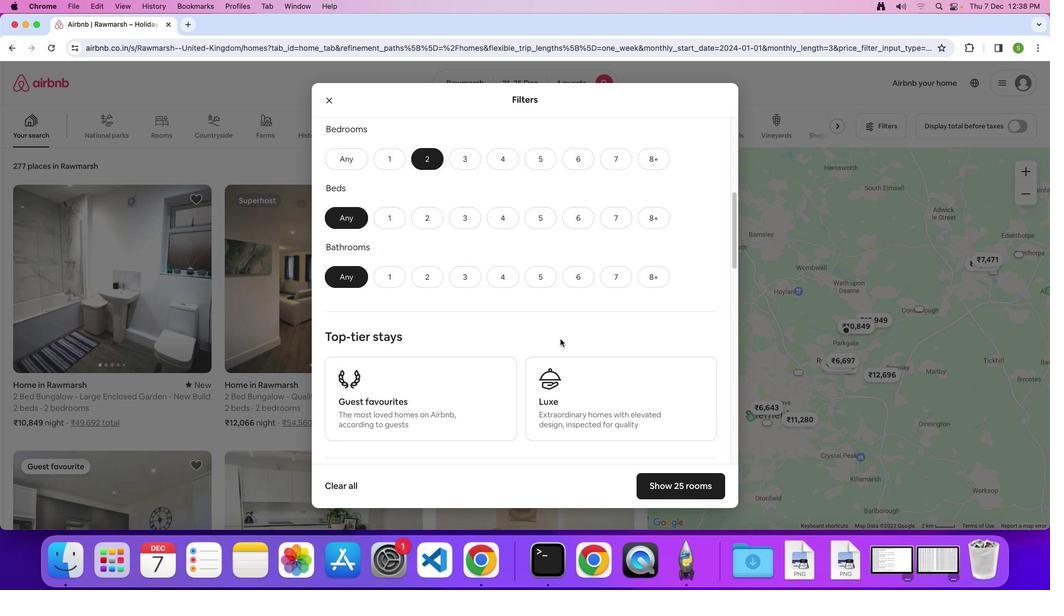 
Action: Mouse scrolled (560, 339) with delta (0, 0)
Screenshot: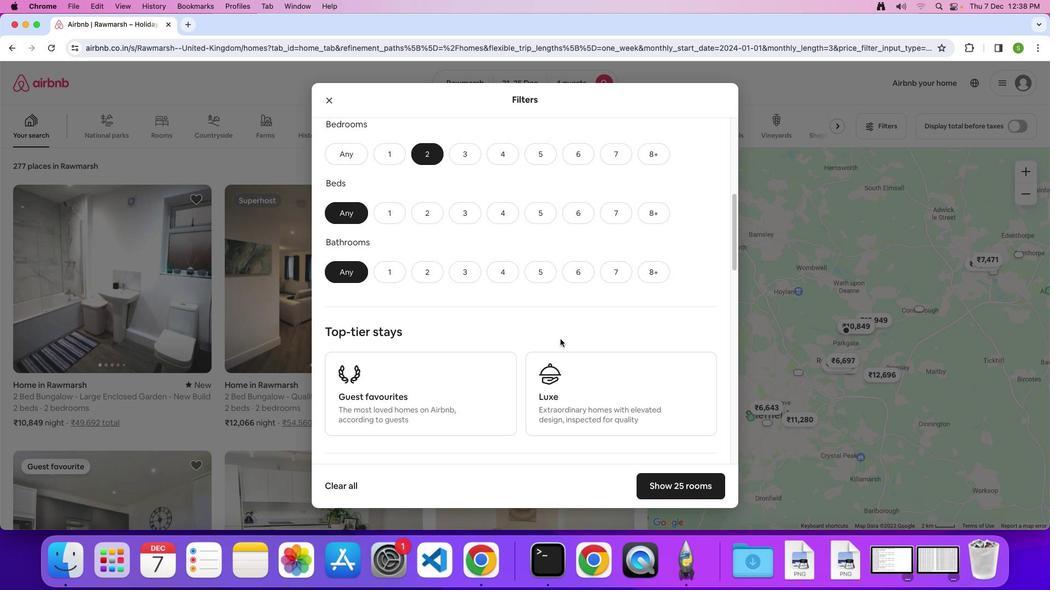 
Action: Mouse moved to (466, 205)
Screenshot: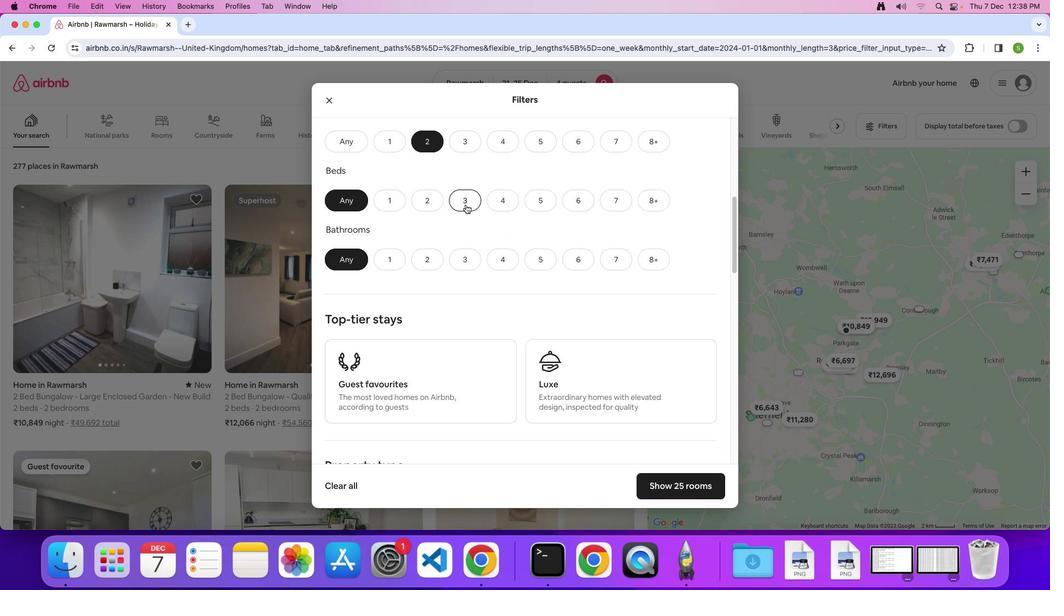 
Action: Mouse pressed left at (466, 205)
Screenshot: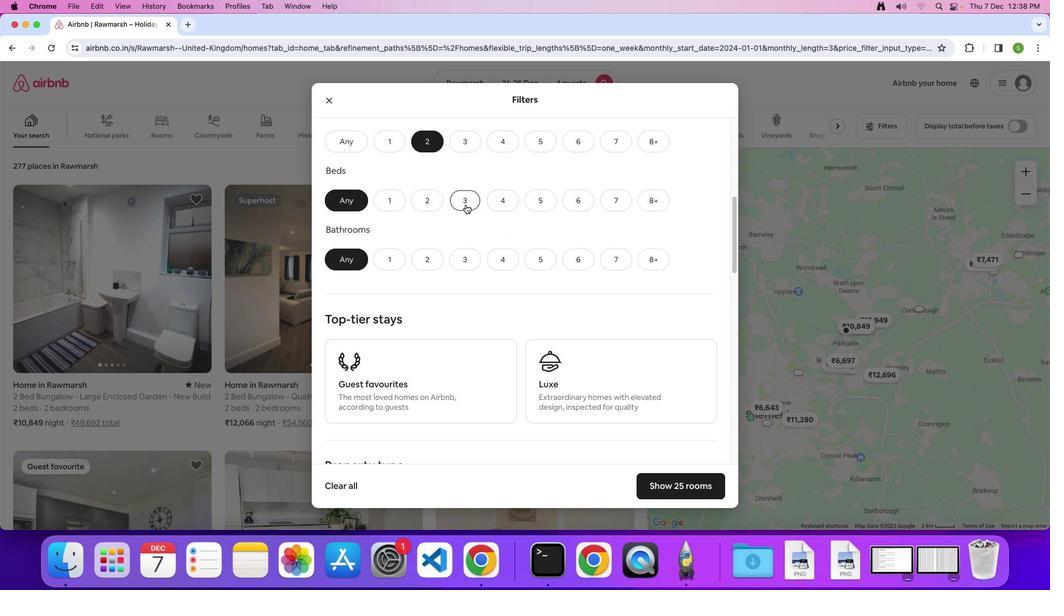 
Action: Mouse moved to (430, 257)
Screenshot: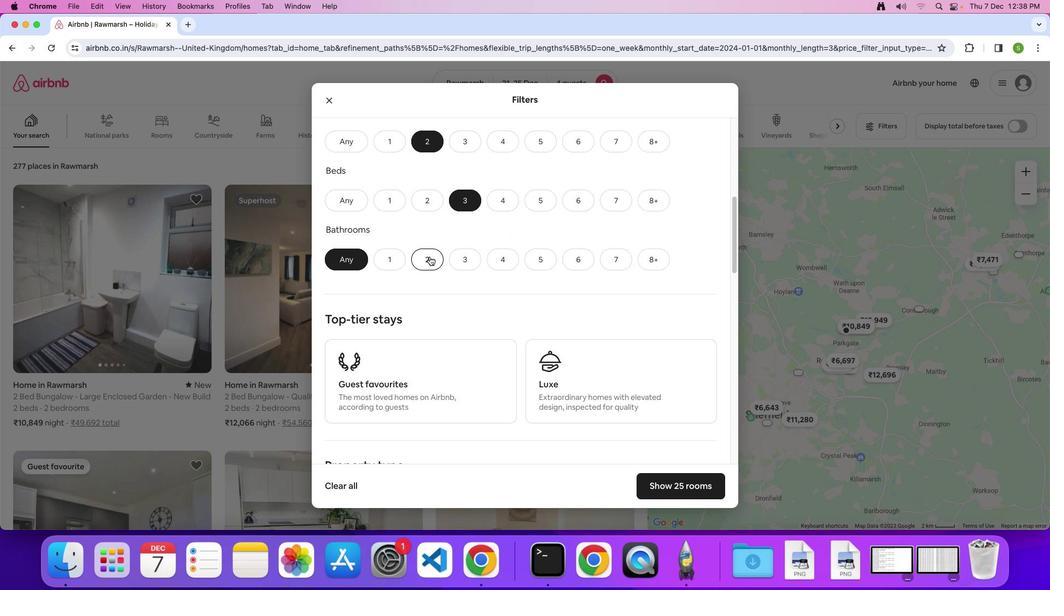 
Action: Mouse pressed left at (430, 257)
Screenshot: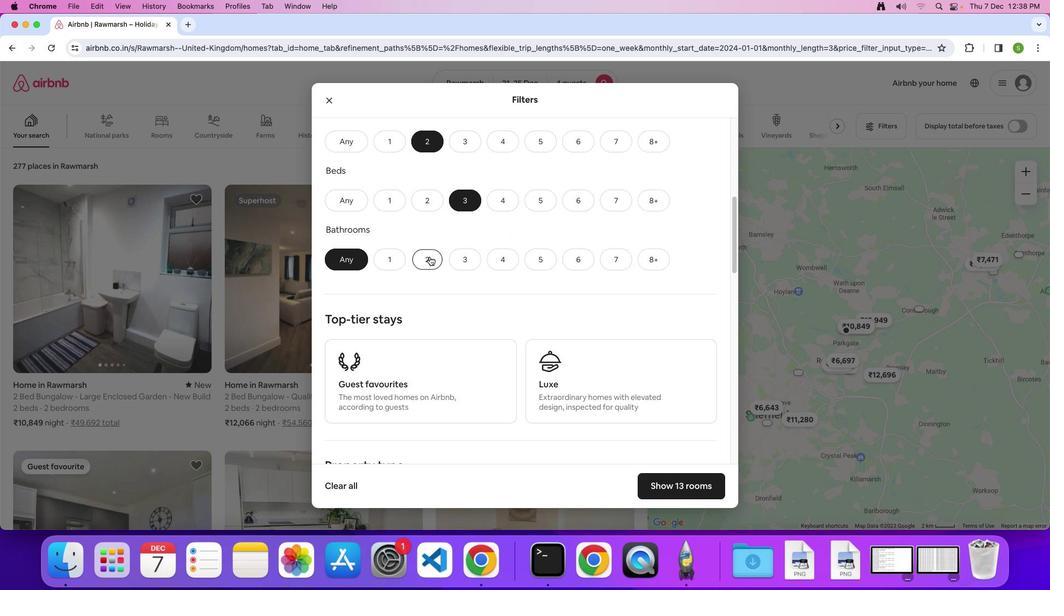 
Action: Mouse moved to (673, 493)
Screenshot: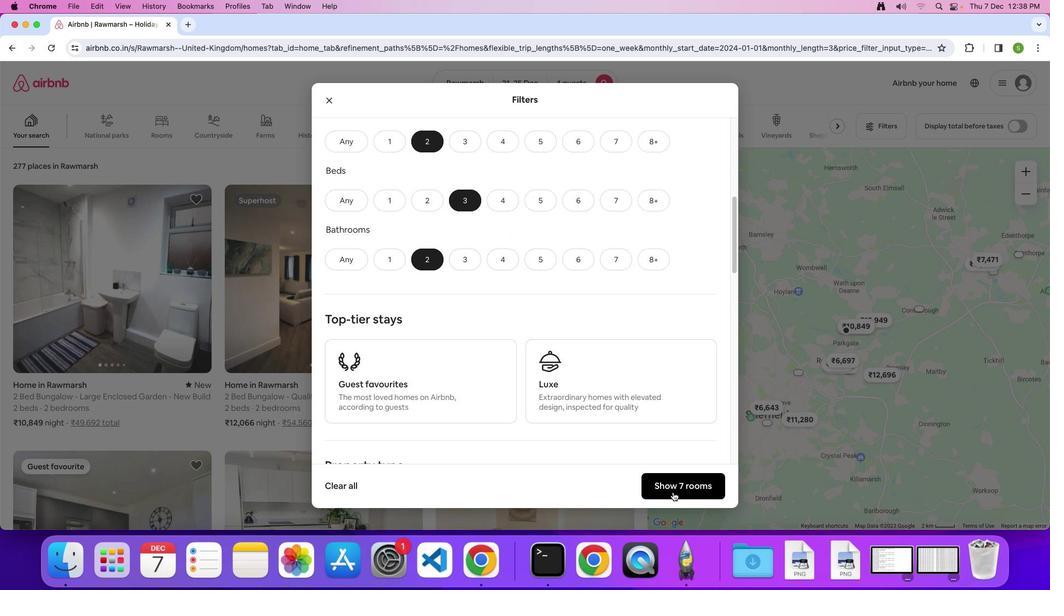 
Action: Mouse pressed left at (673, 493)
Screenshot: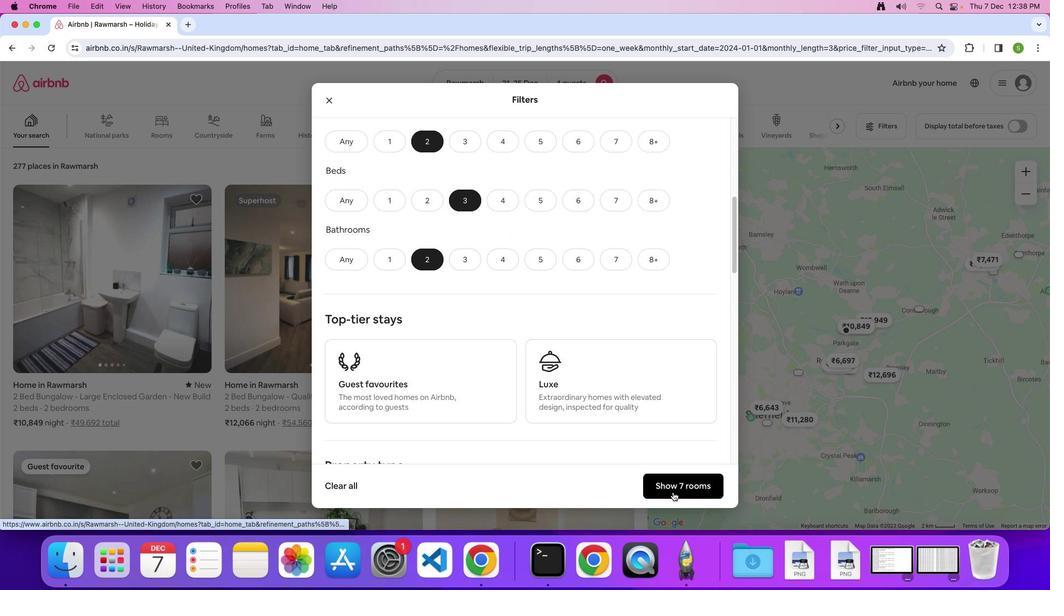 
Action: Mouse moved to (140, 293)
Screenshot: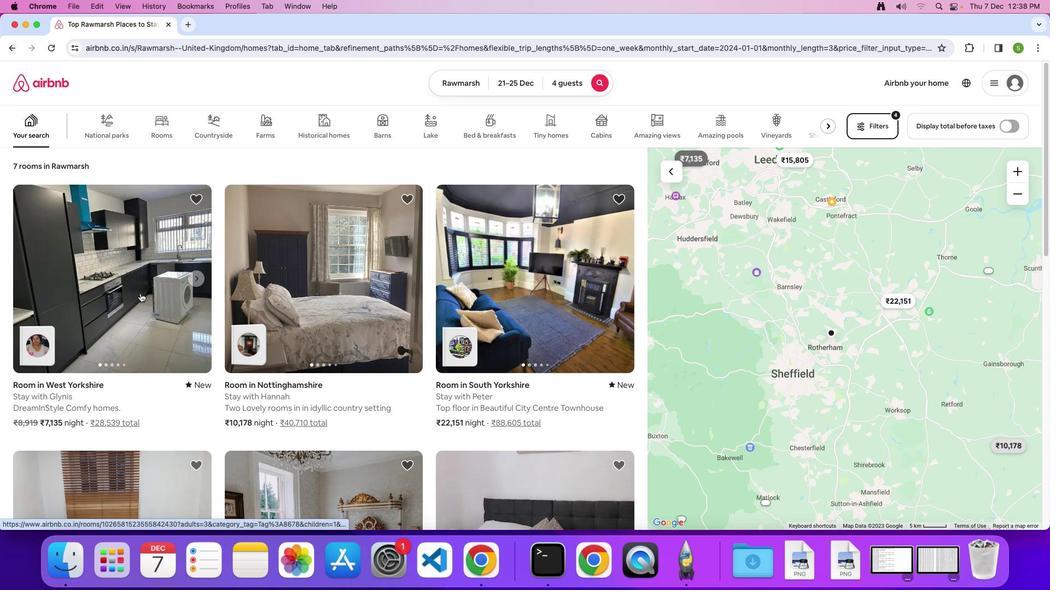 
Action: Mouse pressed left at (140, 293)
Screenshot: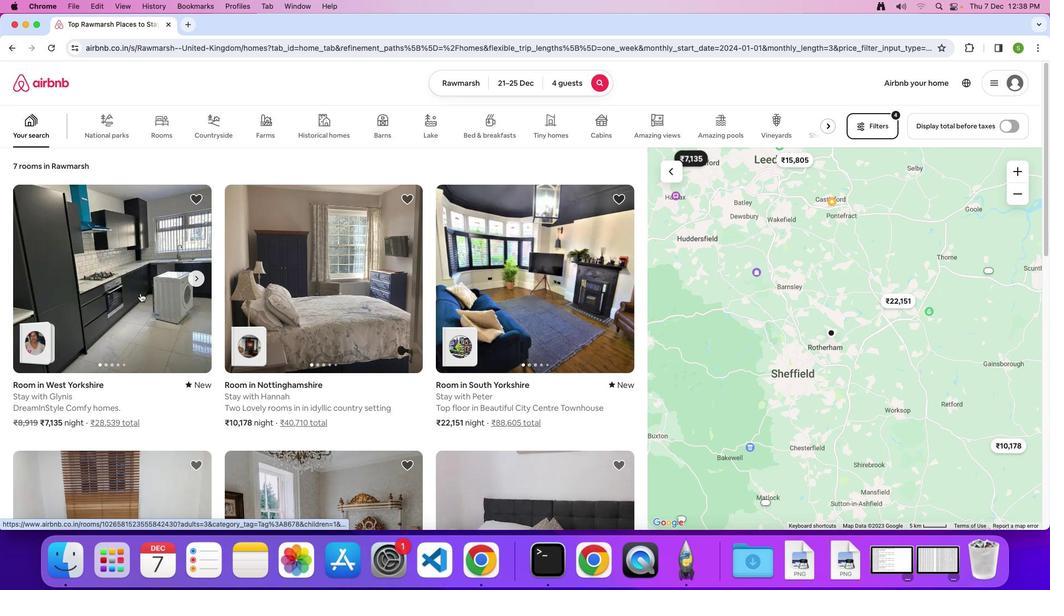 
Action: Mouse moved to (460, 252)
Screenshot: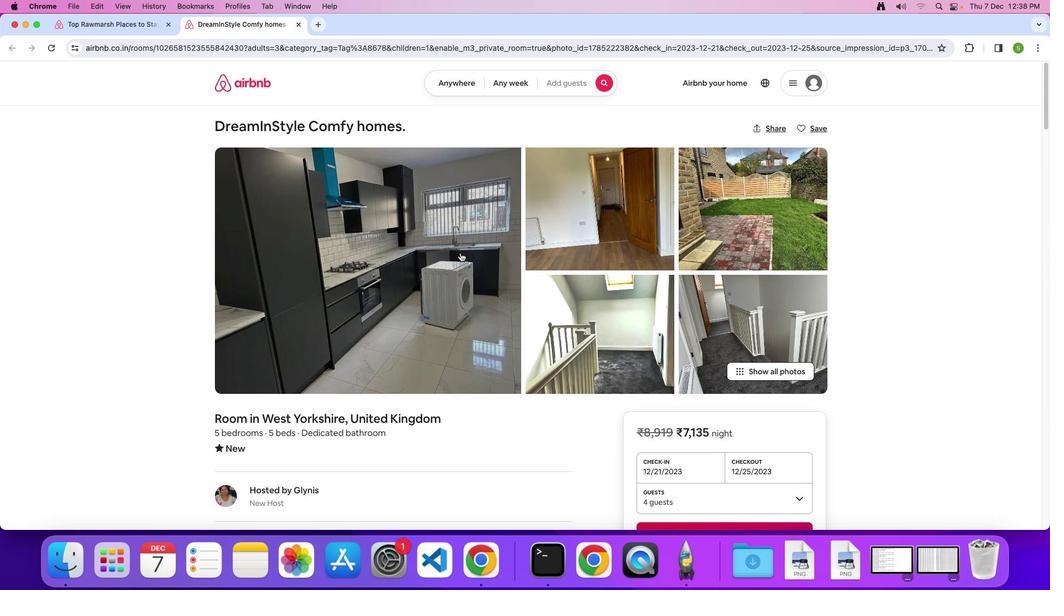 
Action: Mouse pressed left at (460, 252)
Screenshot: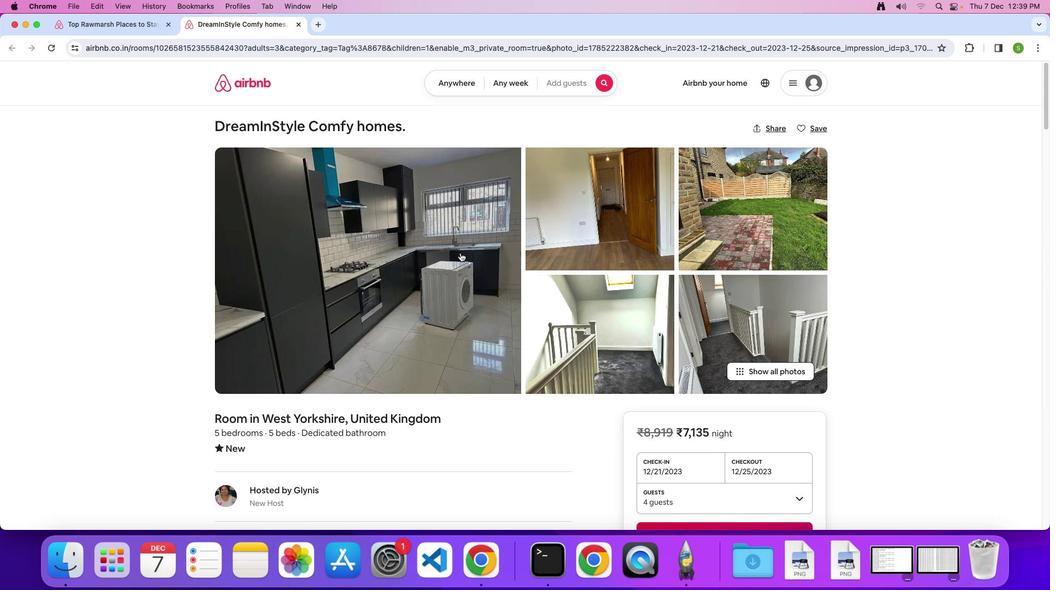 
Action: Mouse moved to (458, 219)
Screenshot: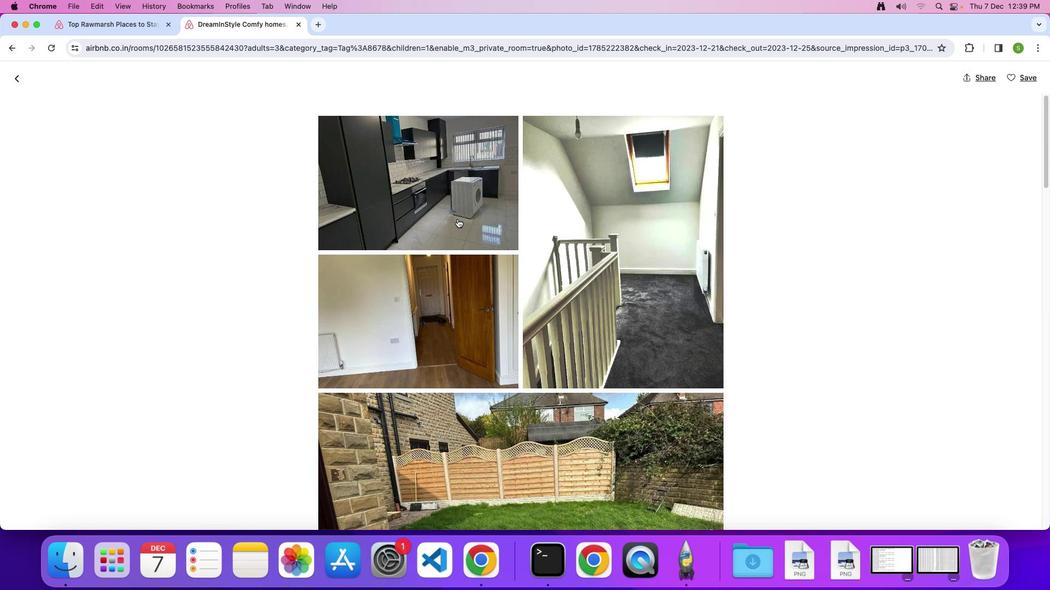 
Action: Mouse scrolled (458, 219) with delta (0, 0)
Screenshot: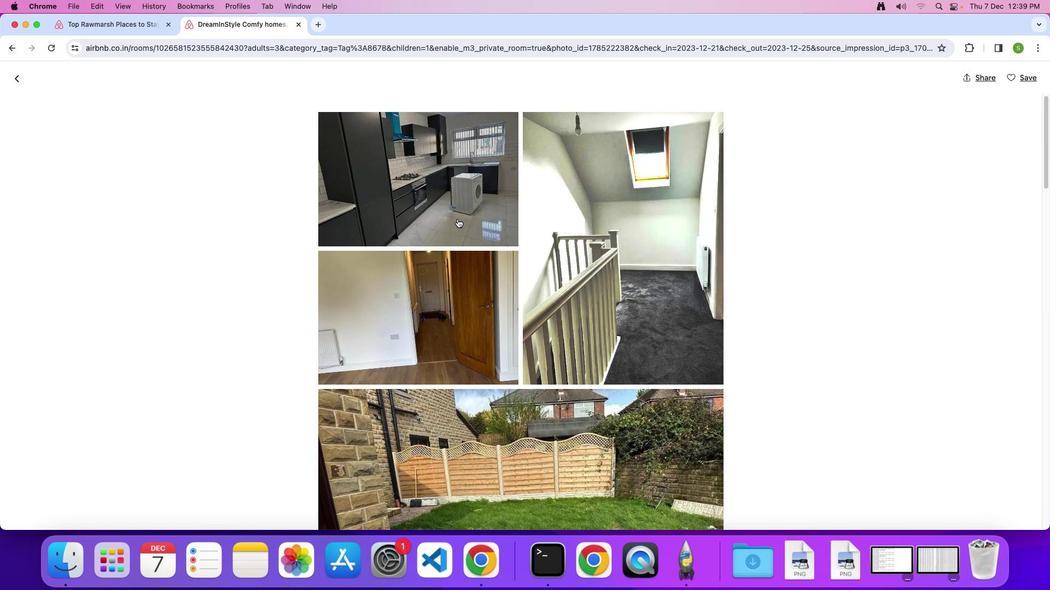 
Action: Mouse scrolled (458, 219) with delta (0, 0)
Screenshot: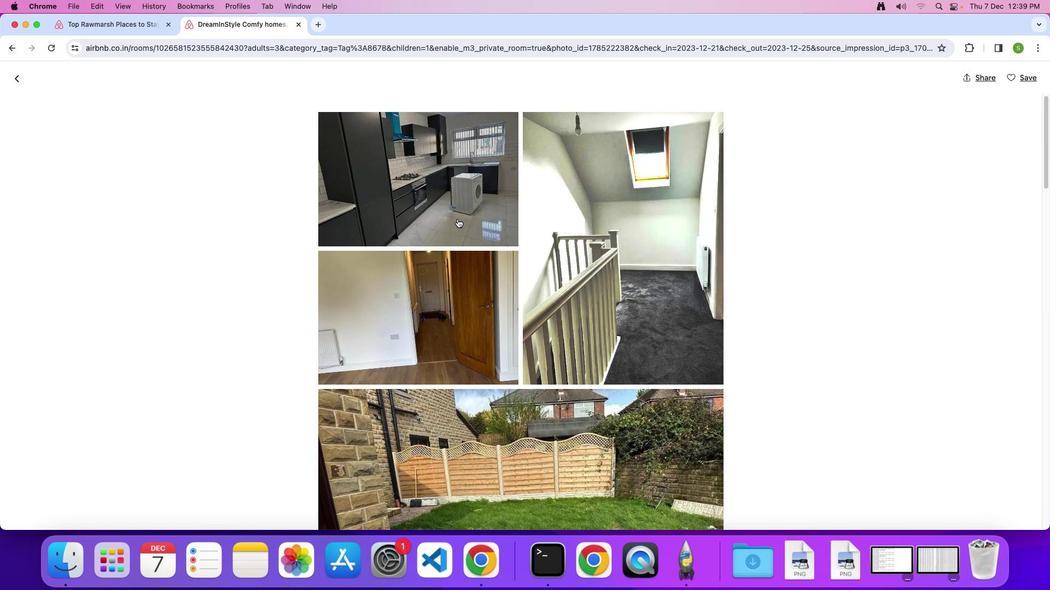 
Action: Mouse scrolled (458, 219) with delta (0, -2)
Screenshot: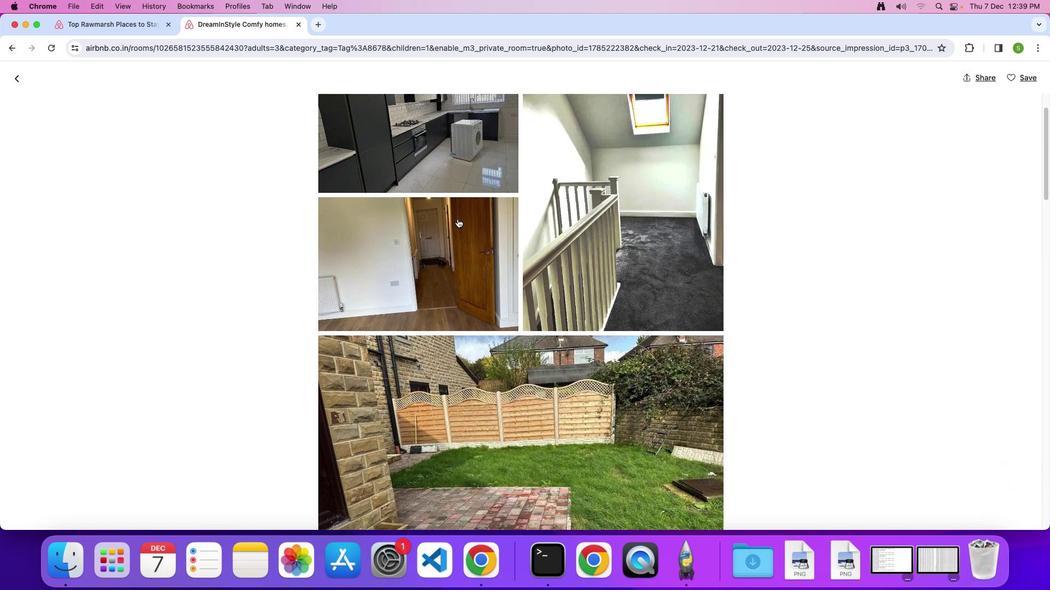 
Action: Mouse scrolled (458, 219) with delta (0, 0)
Screenshot: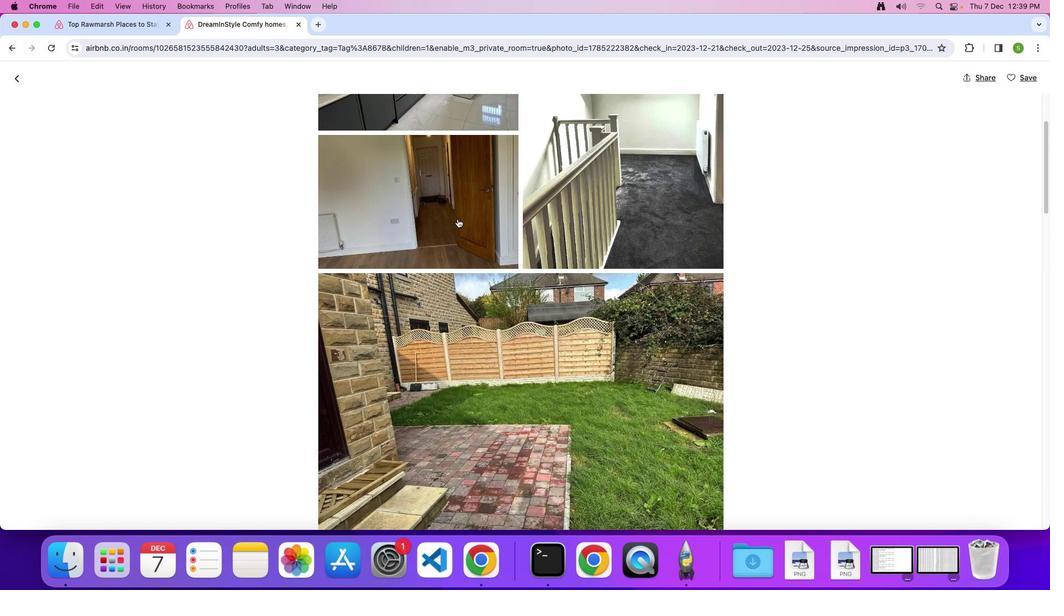 
Action: Mouse scrolled (458, 219) with delta (0, 0)
Screenshot: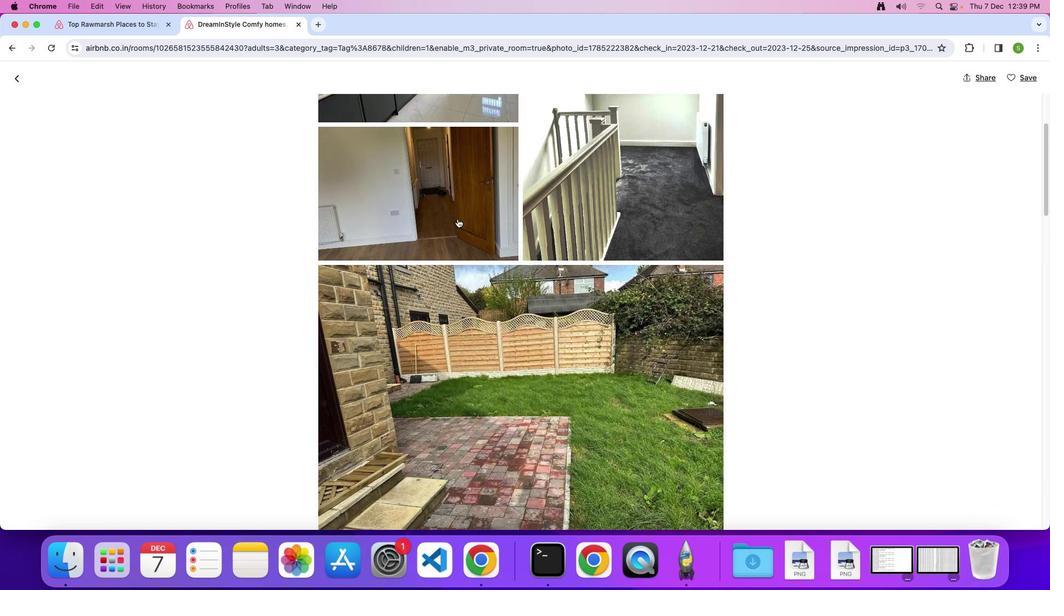 
Action: Mouse scrolled (458, 219) with delta (0, -1)
Screenshot: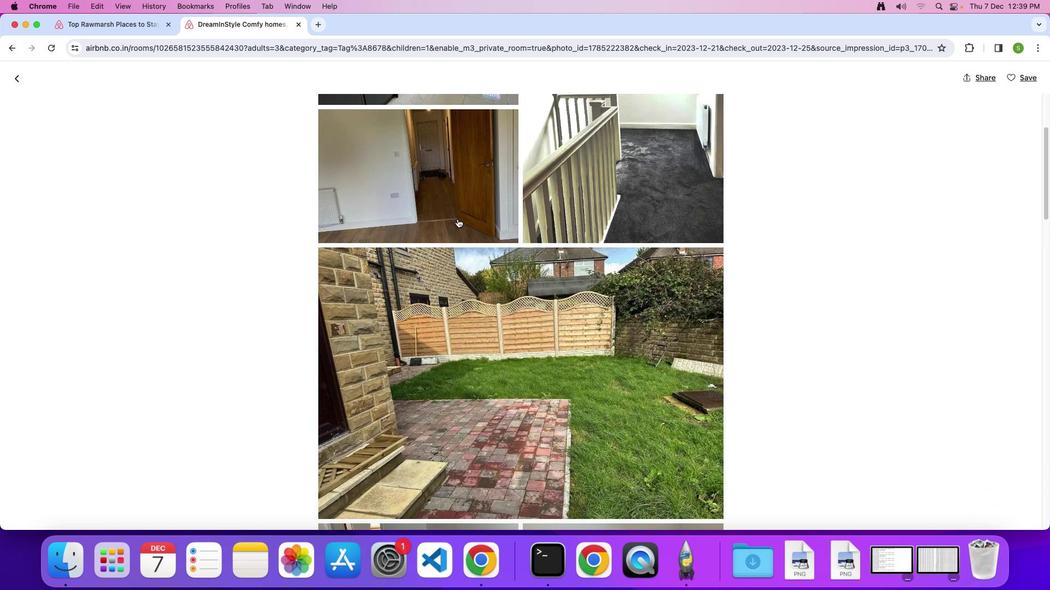 
Action: Mouse scrolled (458, 219) with delta (0, 0)
Screenshot: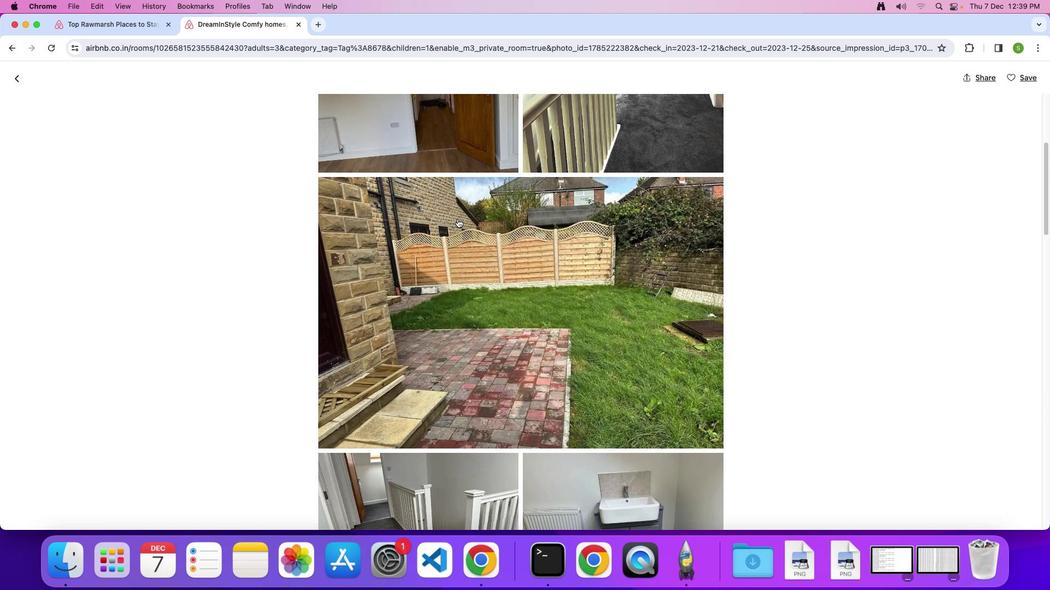 
Action: Mouse scrolled (458, 219) with delta (0, 0)
Screenshot: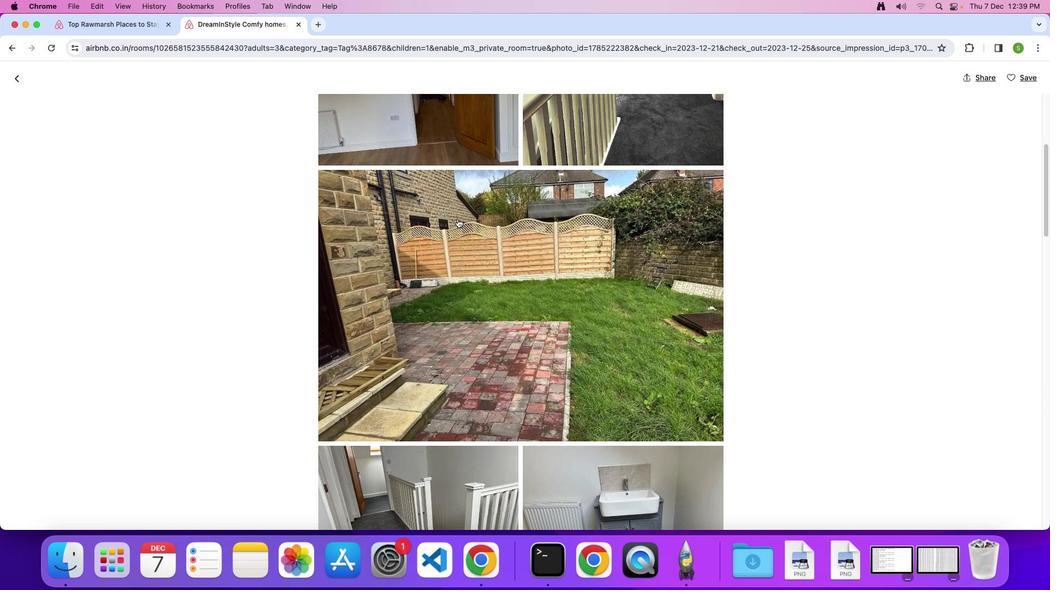 
Action: Mouse scrolled (458, 219) with delta (0, -1)
Screenshot: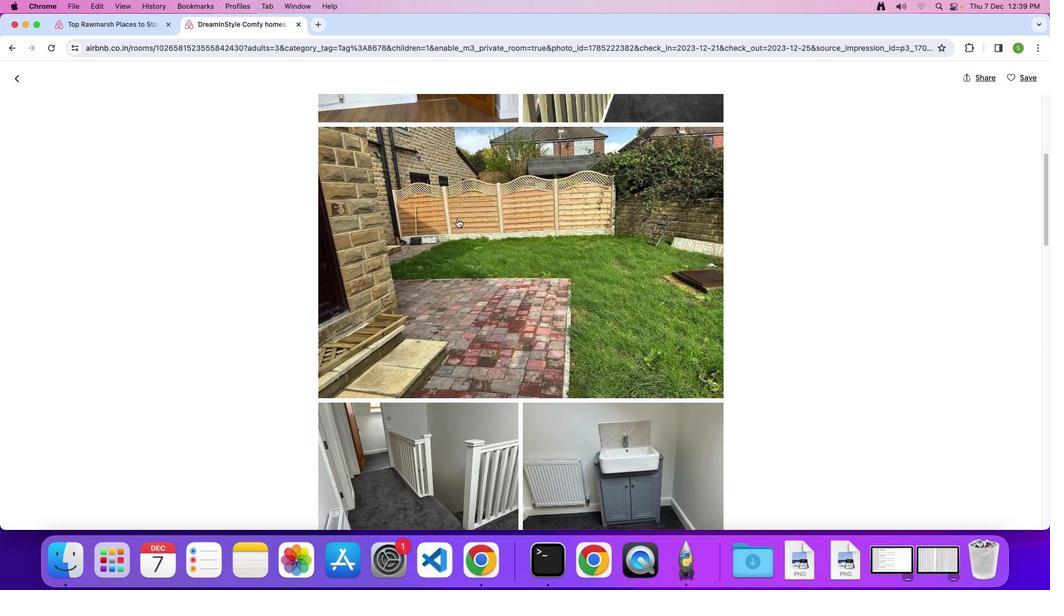 
Action: Mouse scrolled (458, 219) with delta (0, 0)
Screenshot: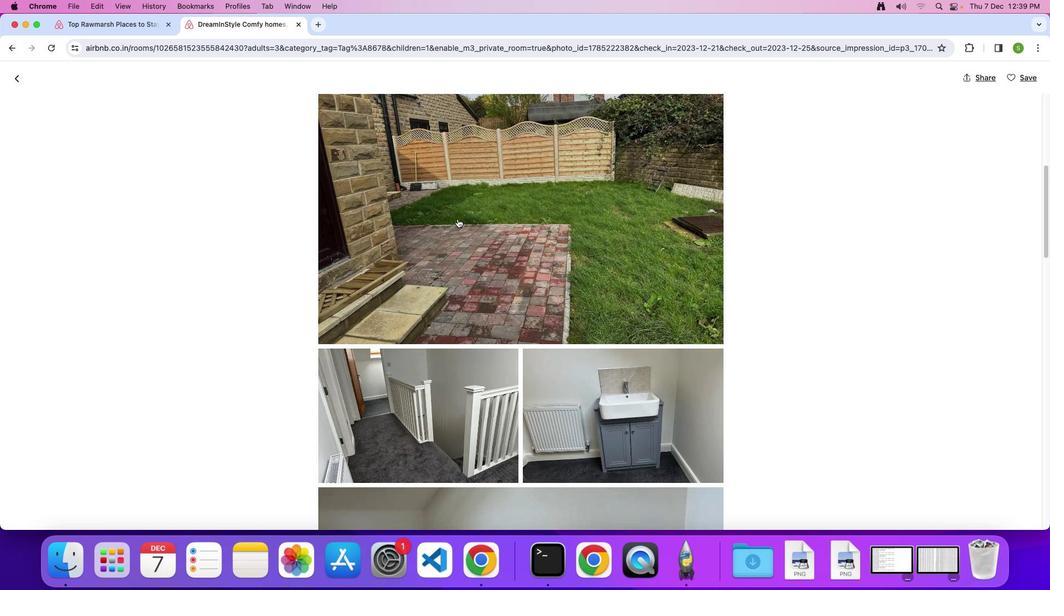 
Action: Mouse scrolled (458, 219) with delta (0, 0)
Screenshot: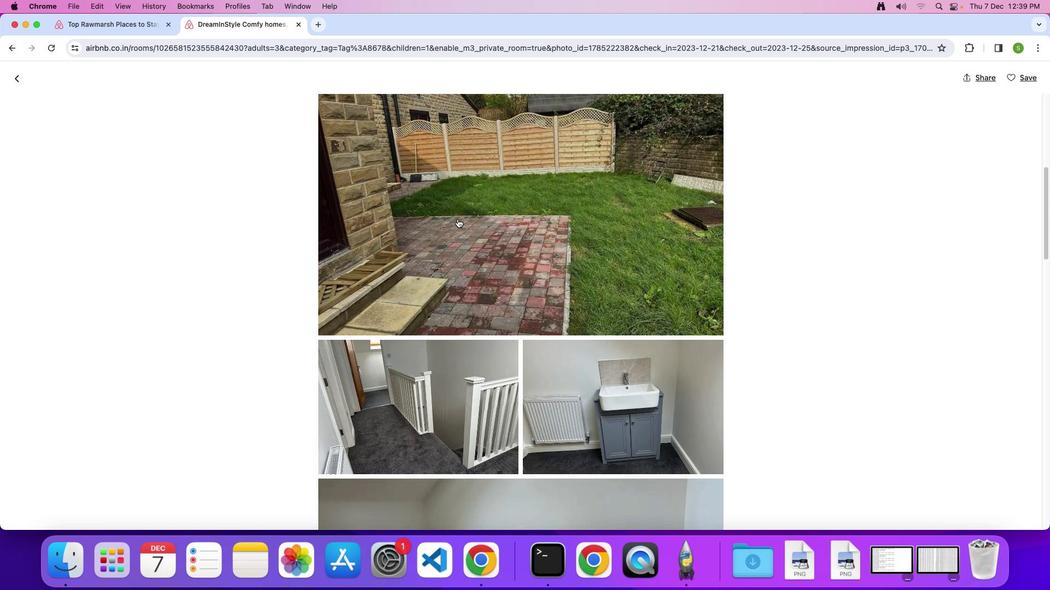 
Action: Mouse scrolled (458, 219) with delta (0, -1)
Screenshot: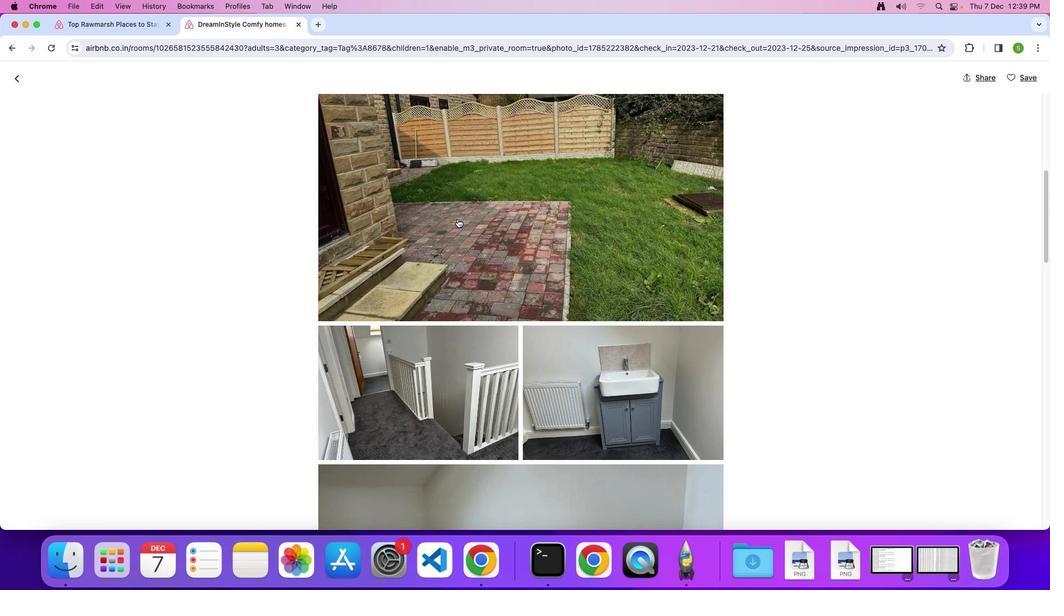 
Action: Mouse scrolled (458, 219) with delta (0, 0)
Screenshot: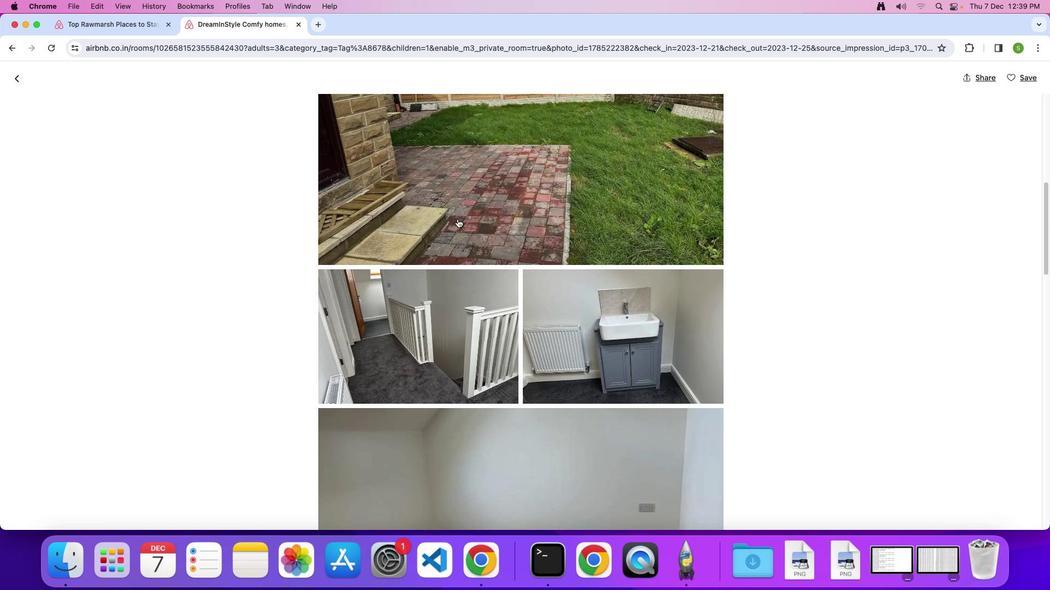 
Action: Mouse scrolled (458, 219) with delta (0, 0)
Screenshot: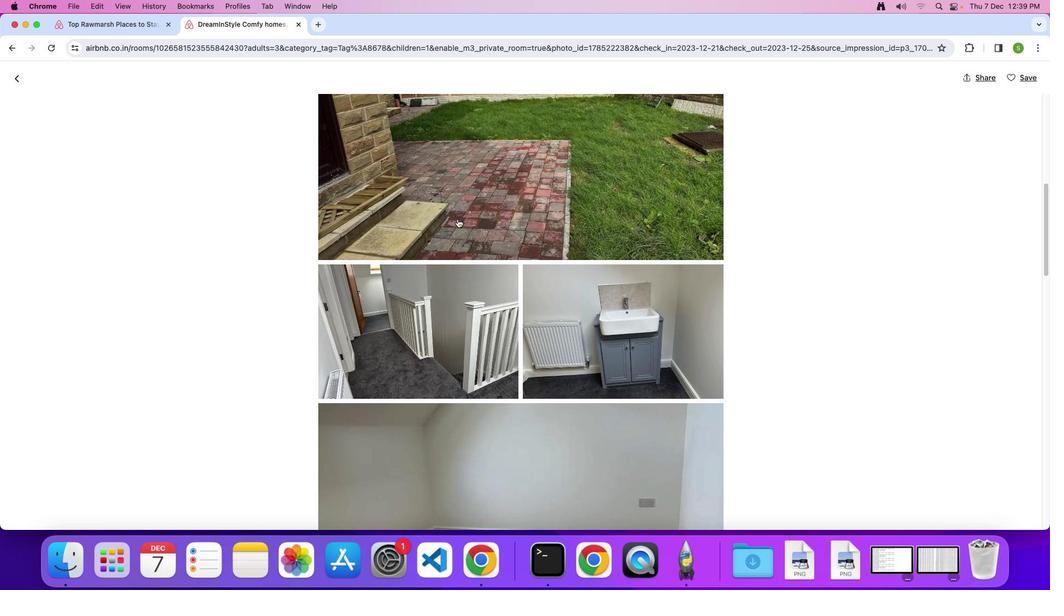 
Action: Mouse scrolled (458, 219) with delta (0, -1)
Screenshot: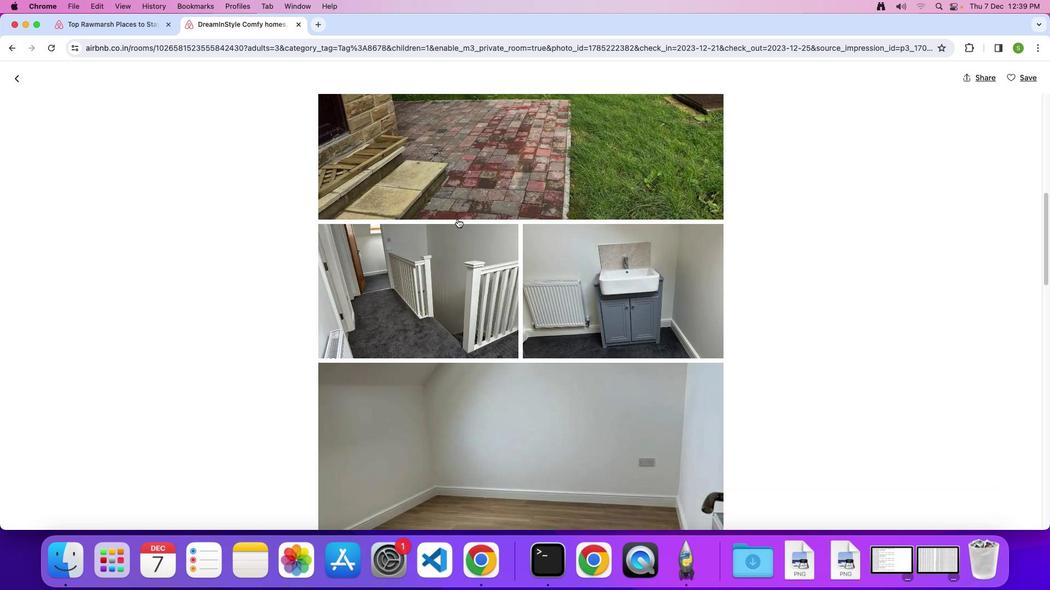 
Action: Mouse scrolled (458, 219) with delta (0, -2)
Screenshot: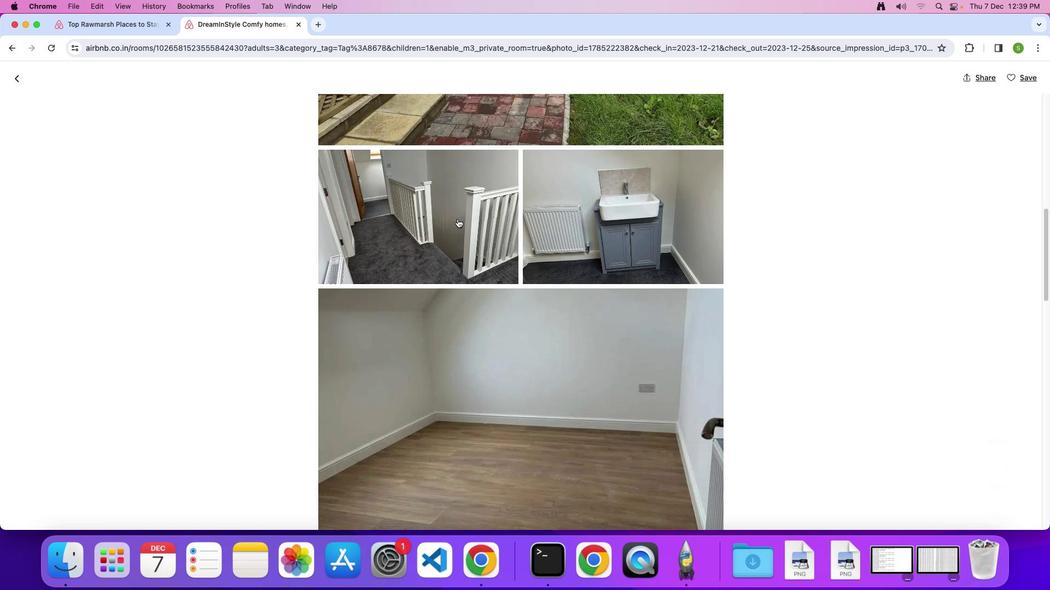 
Action: Mouse scrolled (458, 219) with delta (0, 0)
Screenshot: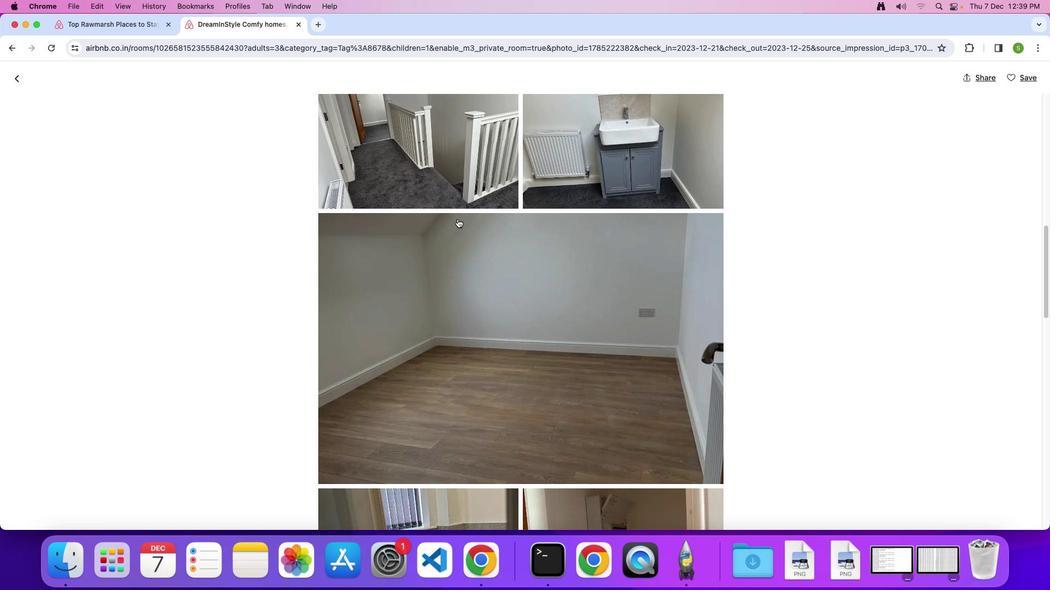
Action: Mouse scrolled (458, 219) with delta (0, 0)
Screenshot: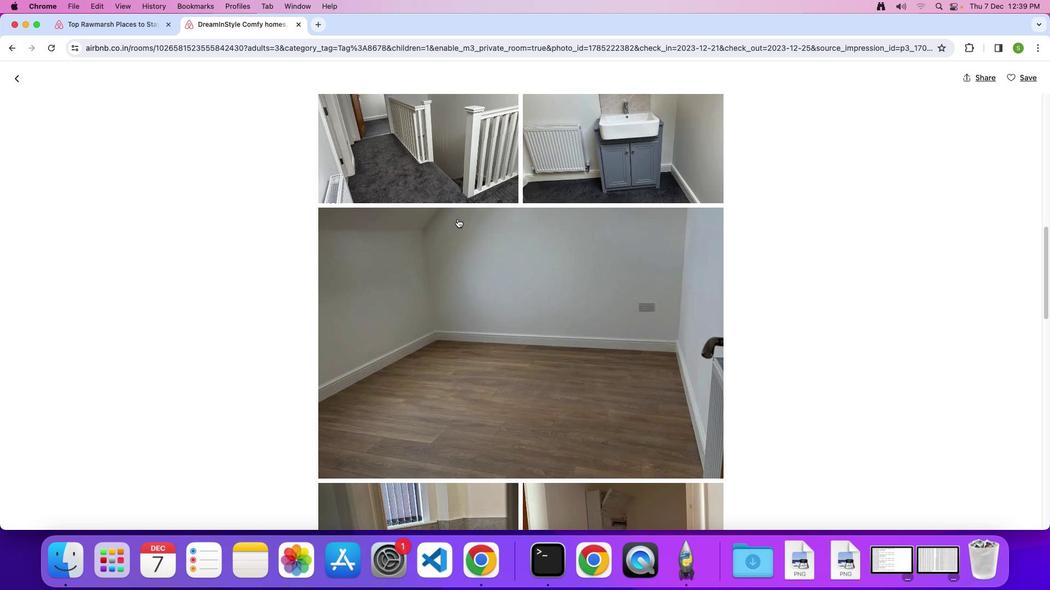 
Action: Mouse scrolled (458, 219) with delta (0, -1)
Screenshot: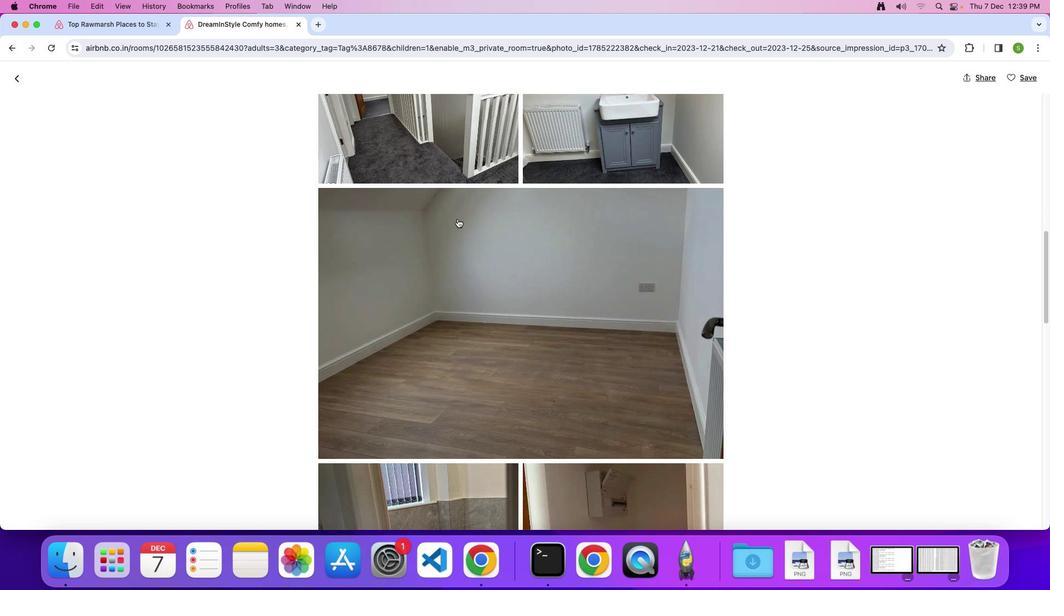 
Action: Mouse scrolled (458, 219) with delta (0, 0)
Screenshot: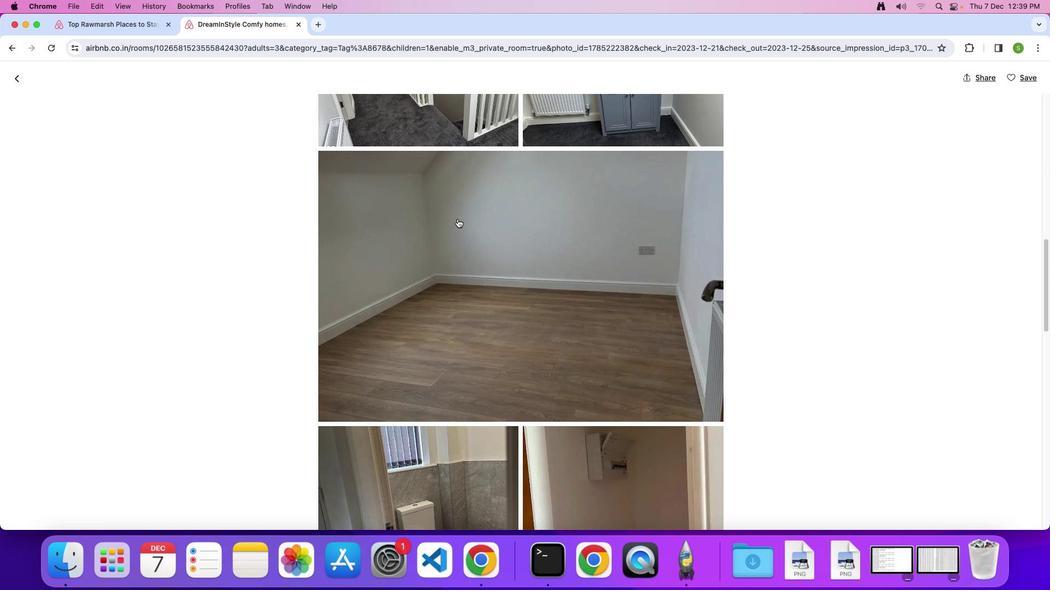 
Action: Mouse scrolled (458, 219) with delta (0, 0)
Screenshot: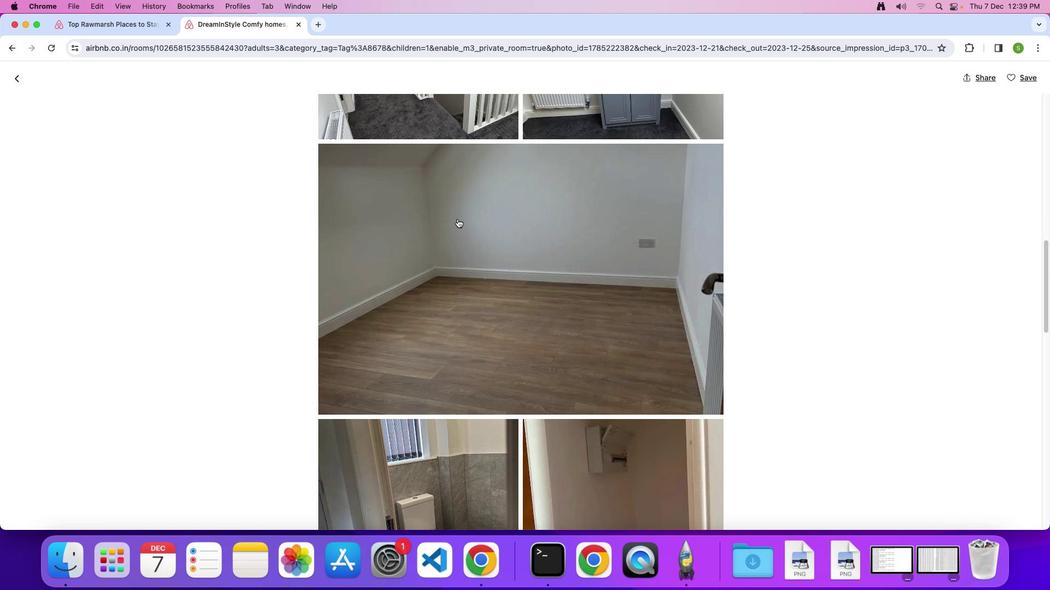 
Action: Mouse scrolled (458, 219) with delta (0, -1)
Screenshot: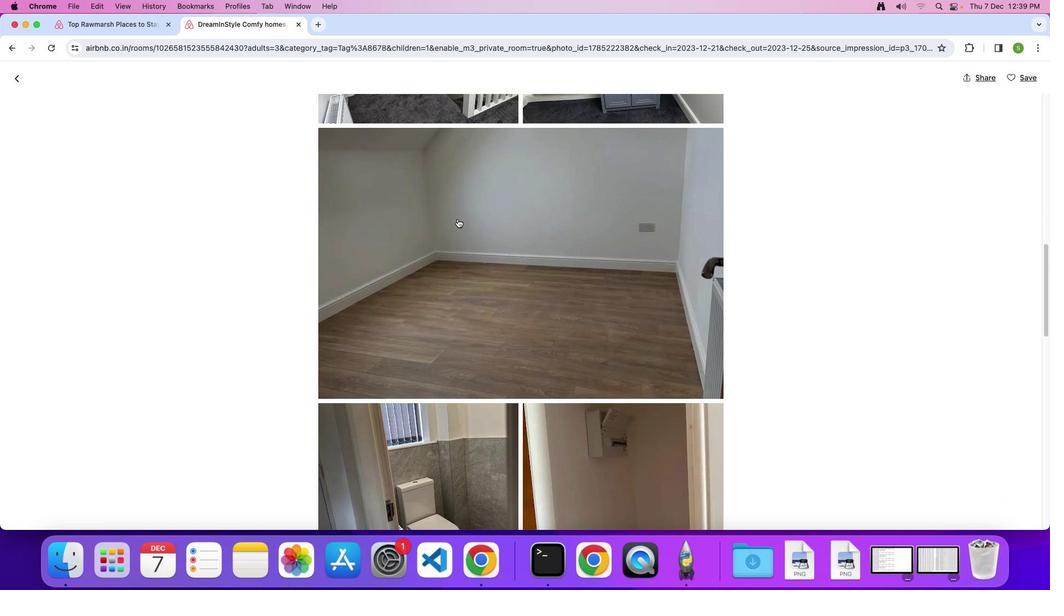
Action: Mouse scrolled (458, 219) with delta (0, 0)
Screenshot: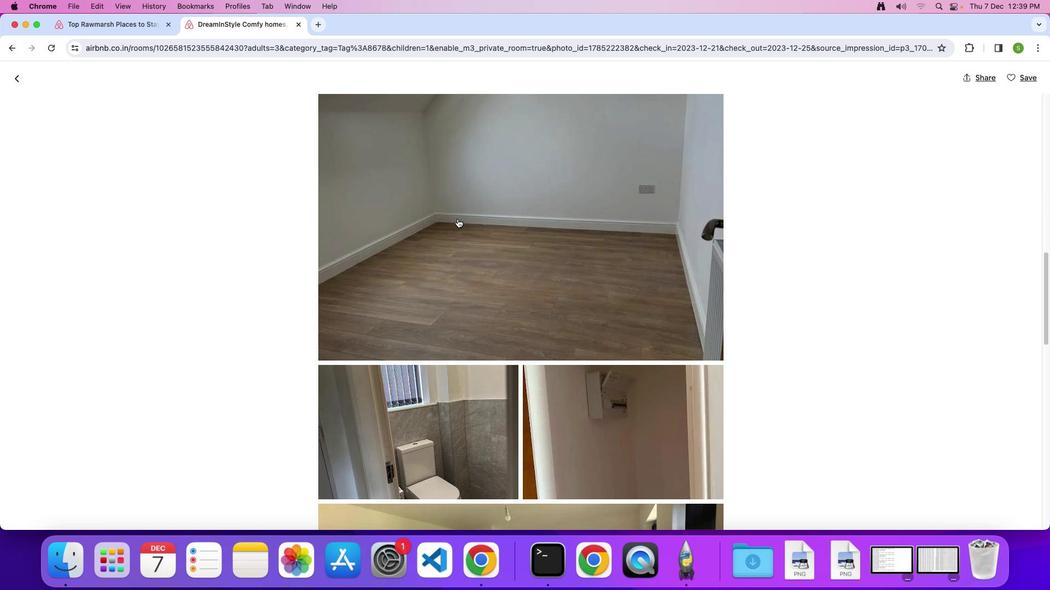 
Action: Mouse scrolled (458, 219) with delta (0, 0)
Screenshot: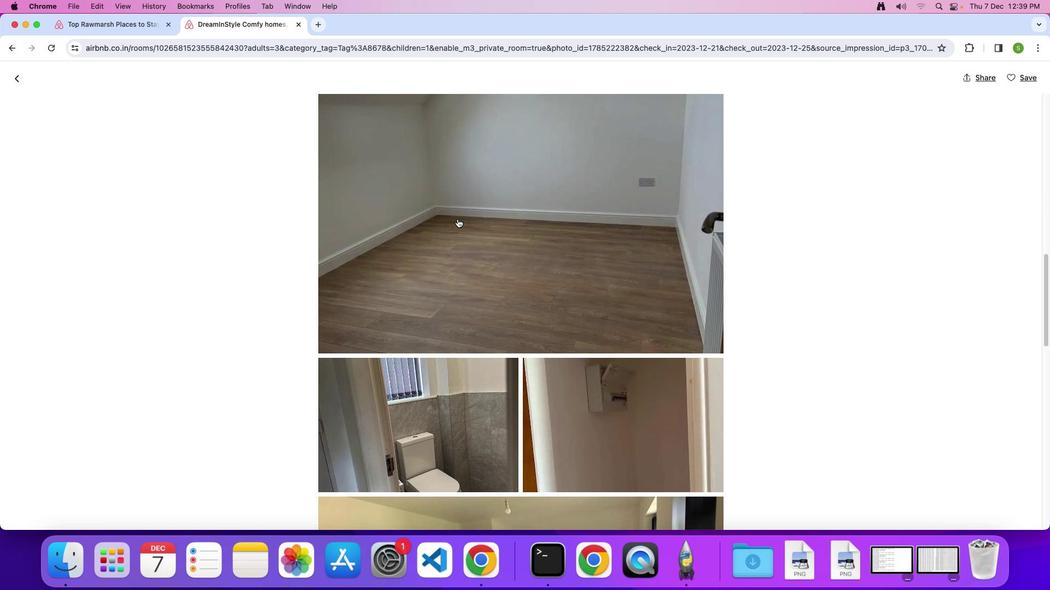 
Action: Mouse scrolled (458, 219) with delta (0, 0)
Screenshot: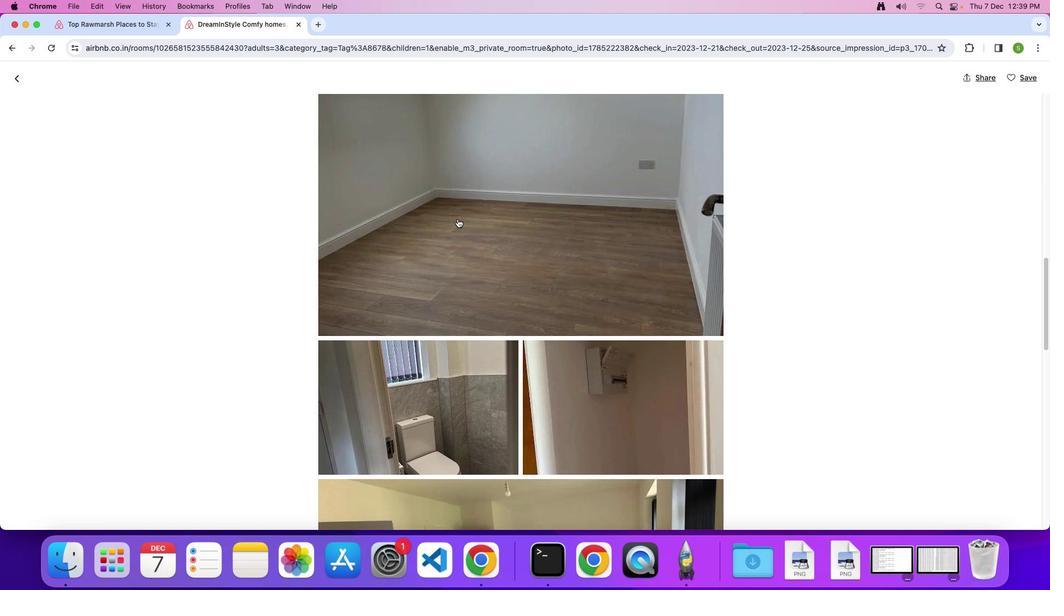 
Action: Mouse scrolled (458, 219) with delta (0, 0)
Screenshot: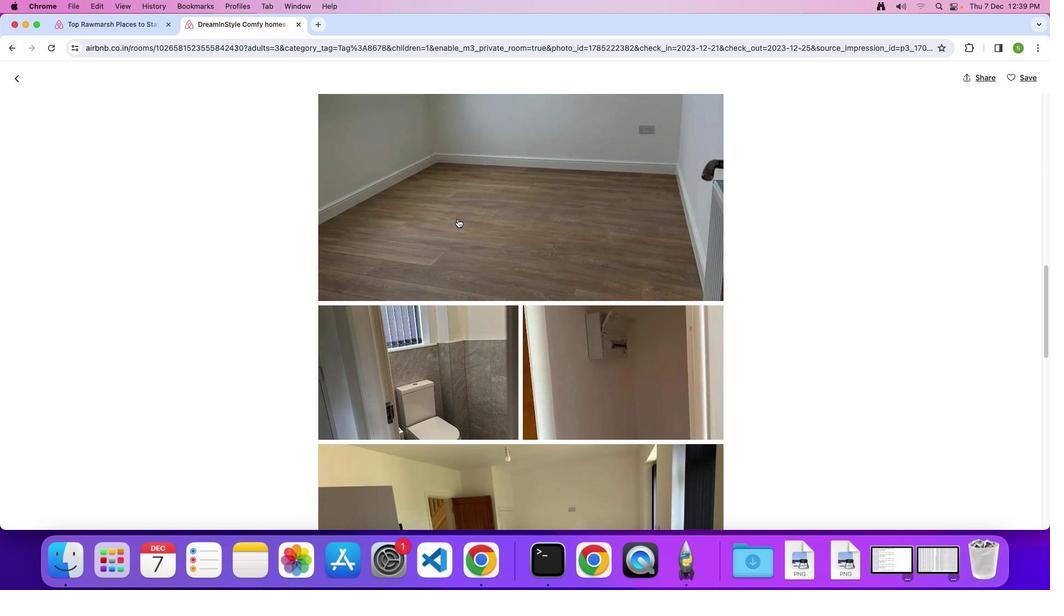 
Action: Mouse scrolled (458, 219) with delta (0, 0)
Screenshot: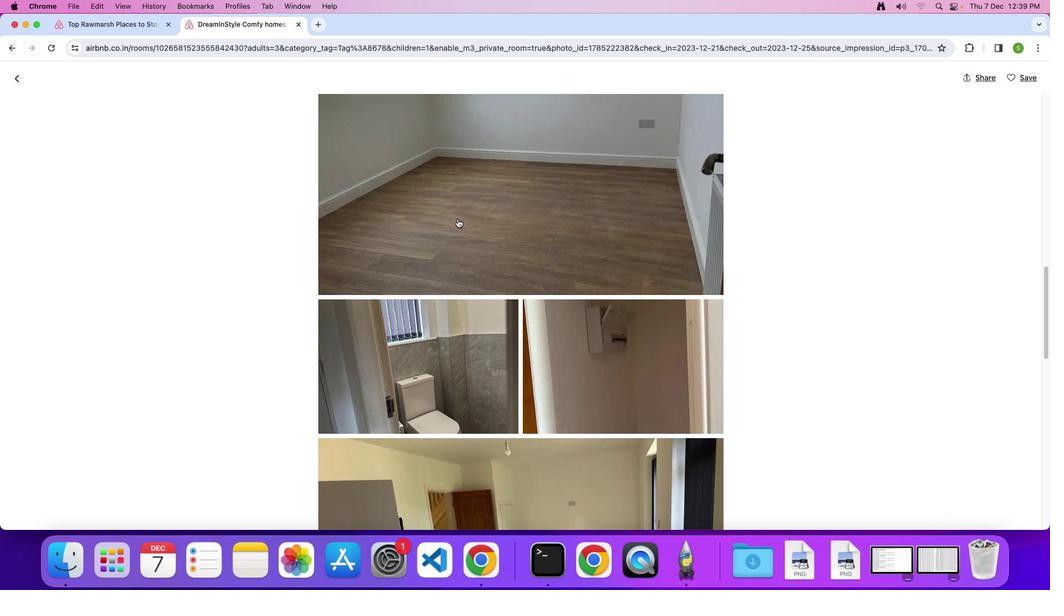 
Action: Mouse scrolled (458, 219) with delta (0, -1)
Screenshot: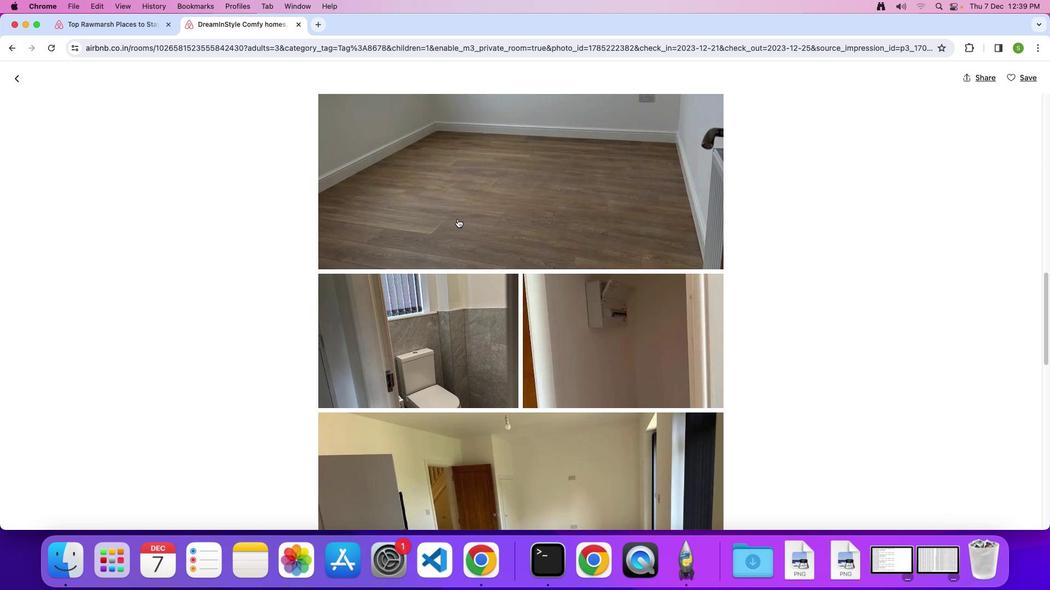 
Action: Mouse scrolled (458, 219) with delta (0, 0)
Screenshot: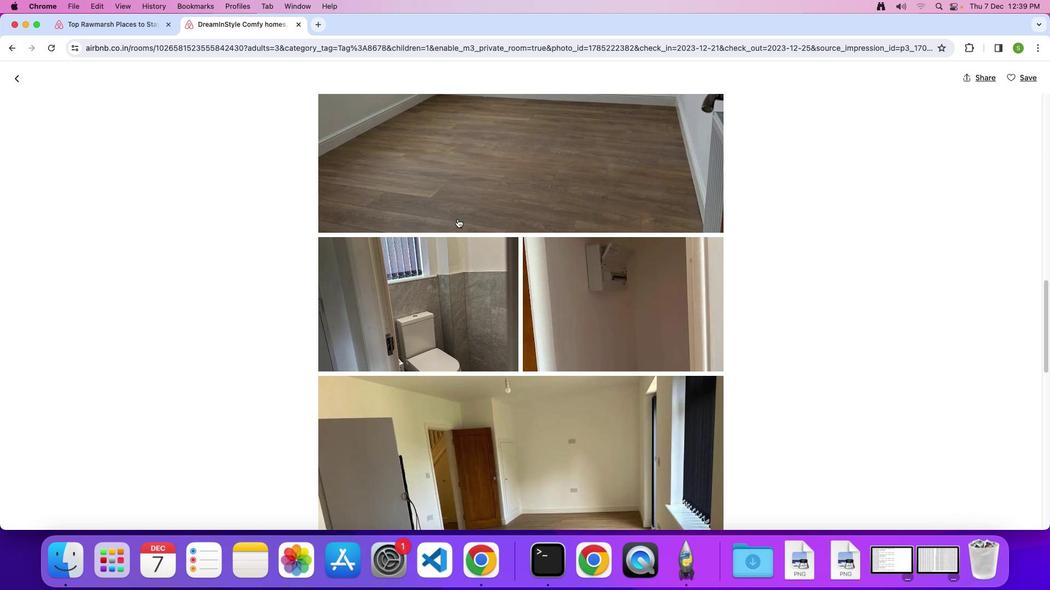 
Action: Mouse scrolled (458, 219) with delta (0, 0)
Screenshot: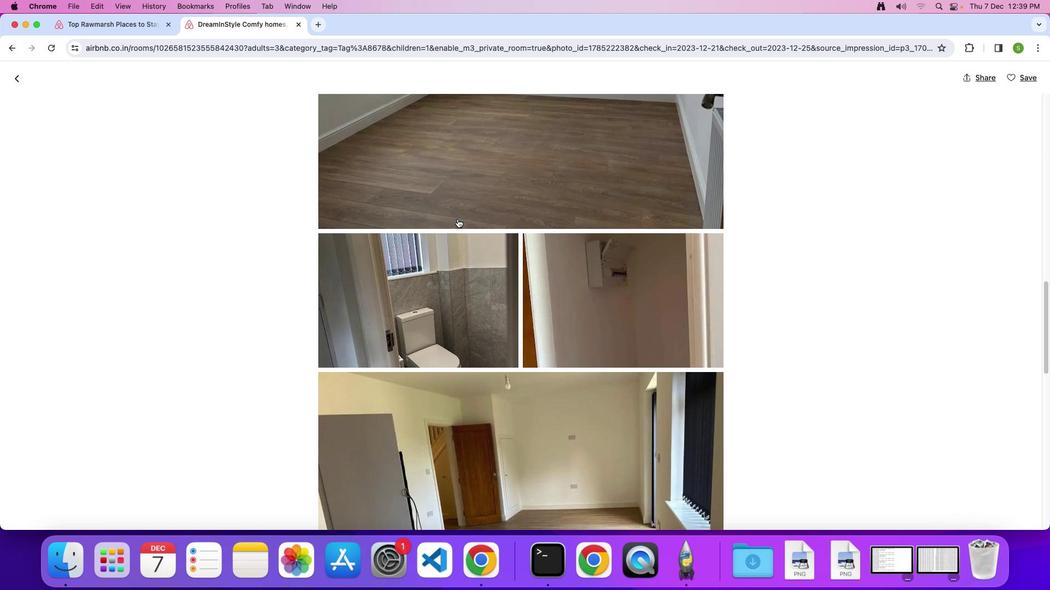 
Action: Mouse scrolled (458, 219) with delta (0, -1)
Screenshot: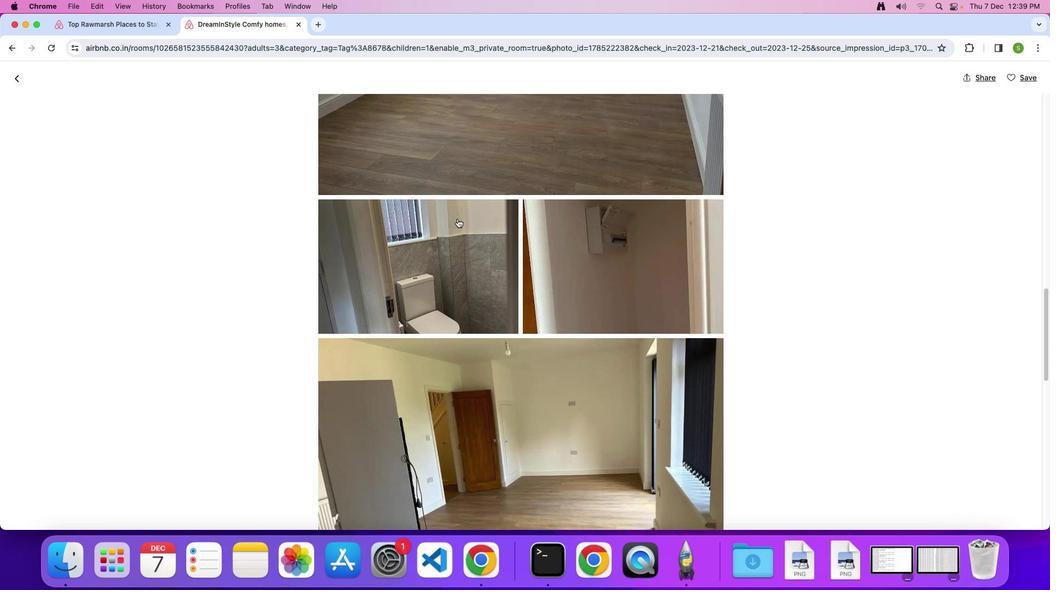 
Action: Mouse scrolled (458, 219) with delta (0, 0)
Screenshot: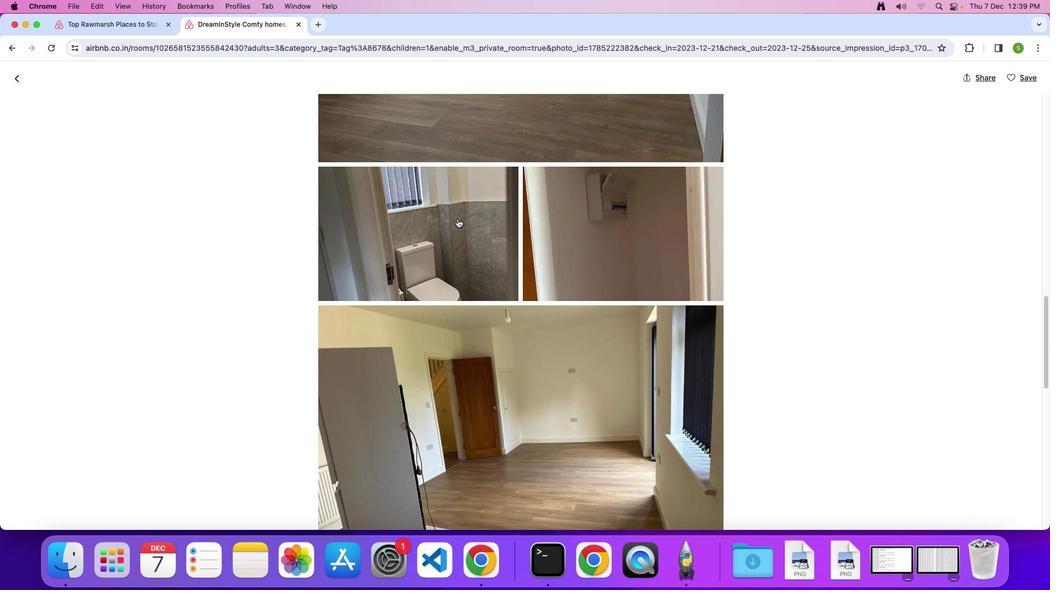 
Action: Mouse scrolled (458, 219) with delta (0, 0)
Screenshot: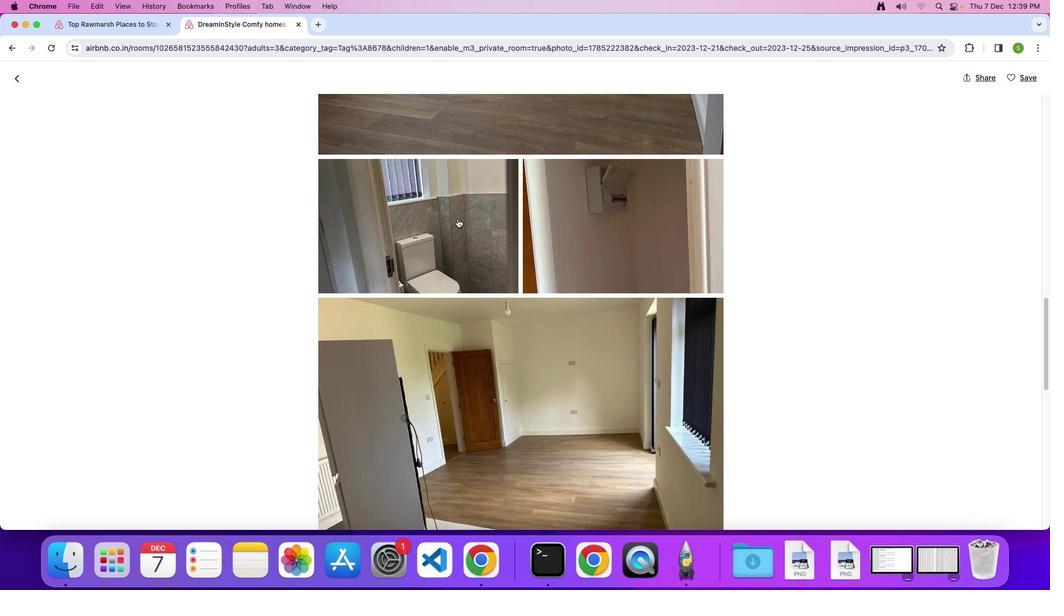 
Action: Mouse scrolled (458, 219) with delta (0, -1)
Screenshot: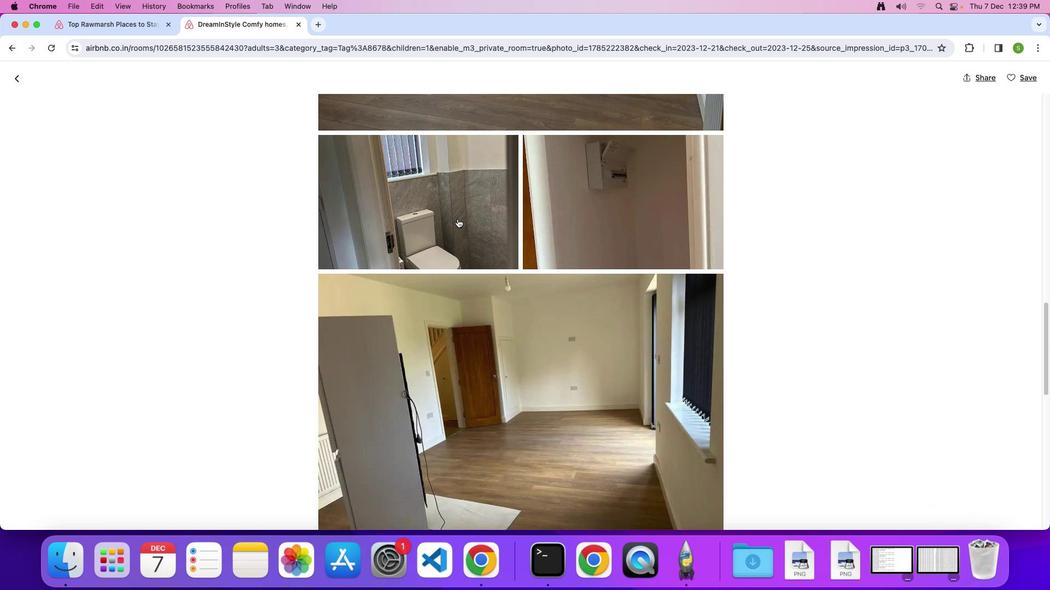 
Action: Mouse scrolled (458, 219) with delta (0, 0)
Screenshot: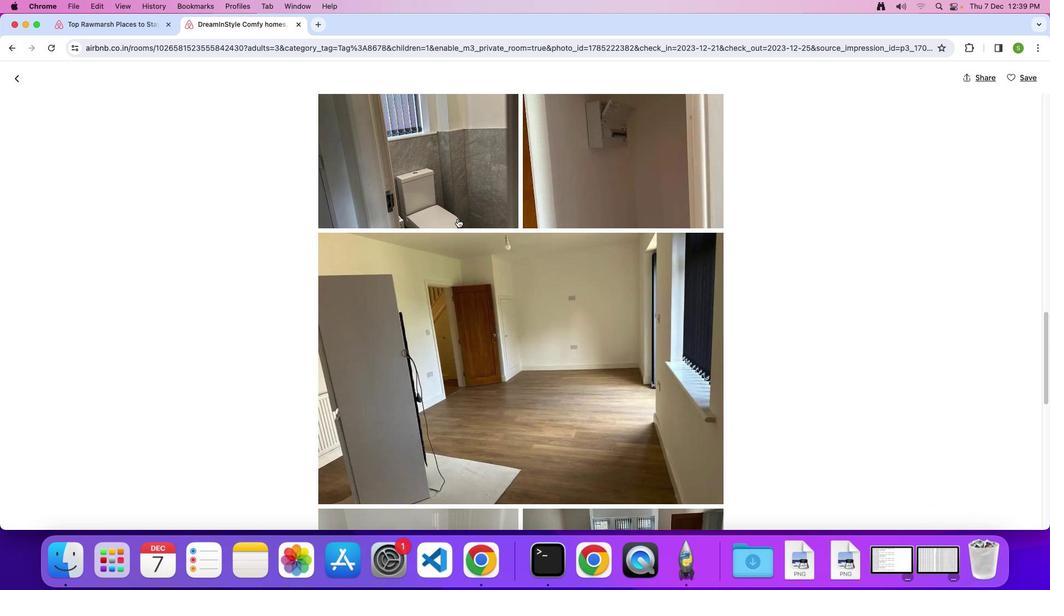 
Action: Mouse scrolled (458, 219) with delta (0, 0)
Screenshot: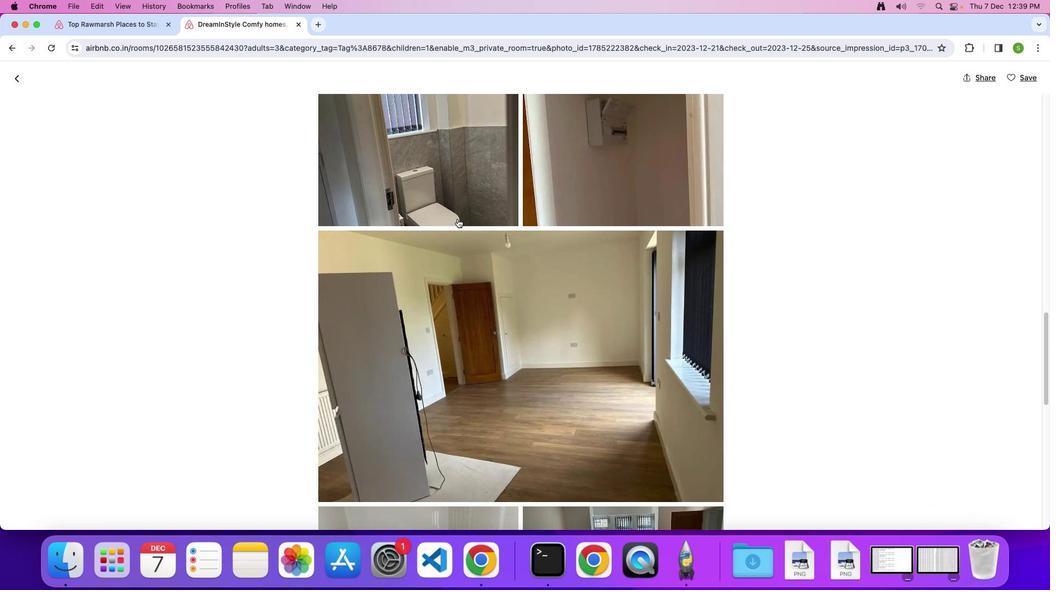 
Action: Mouse scrolled (458, 219) with delta (0, 0)
Screenshot: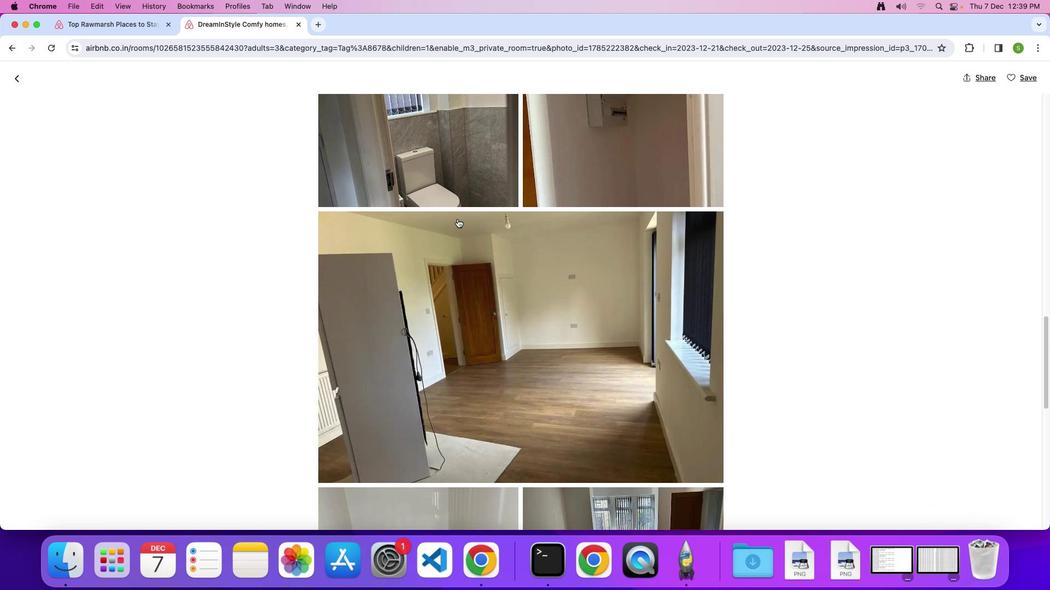 
Action: Mouse scrolled (458, 219) with delta (0, 0)
Screenshot: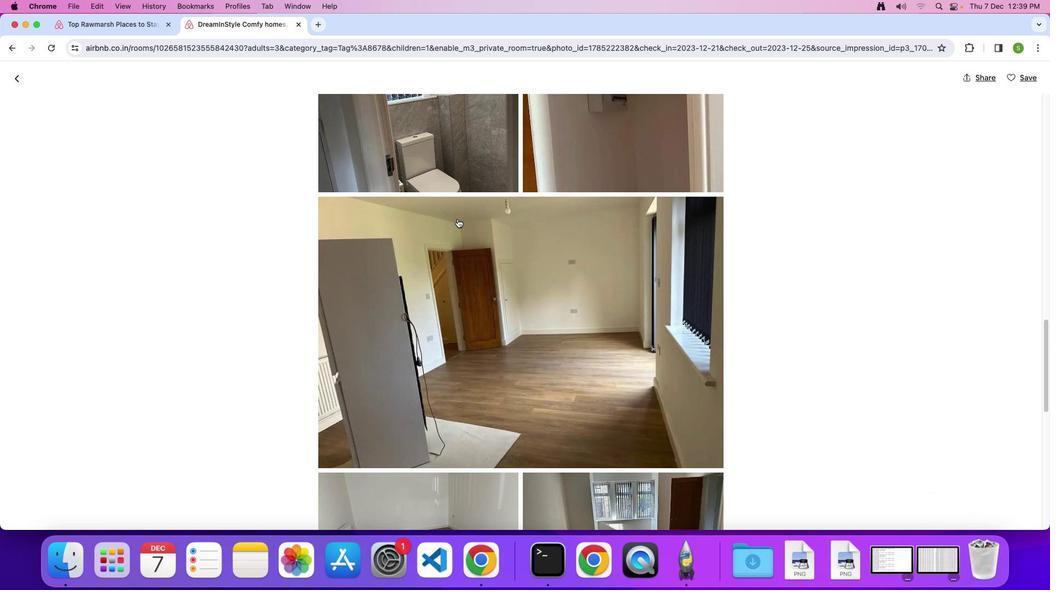 
Action: Mouse scrolled (458, 219) with delta (0, -1)
Screenshot: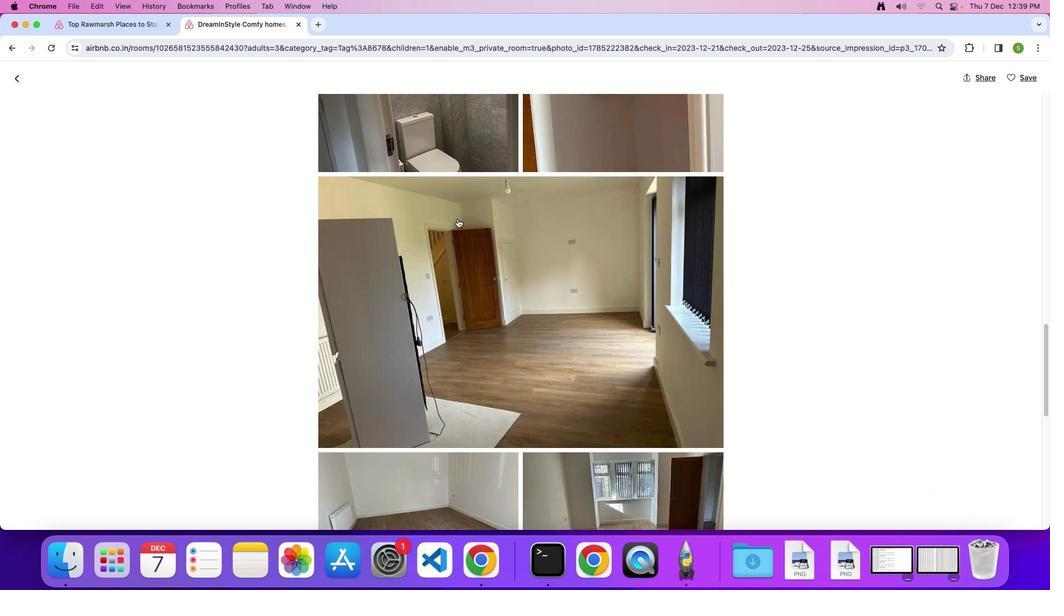 
Action: Mouse scrolled (458, 219) with delta (0, -1)
Screenshot: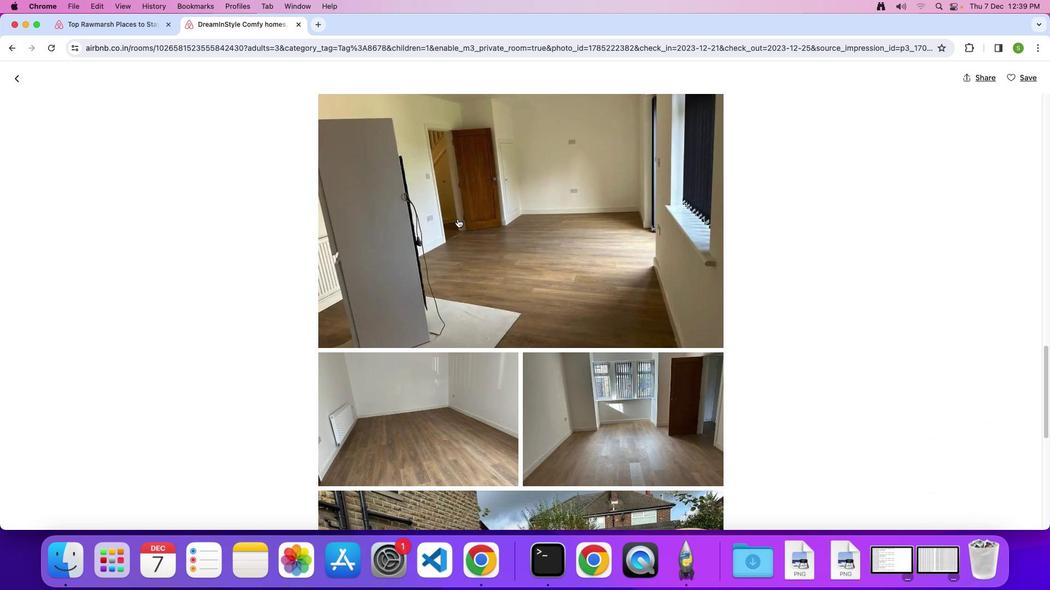 
Action: Mouse scrolled (458, 219) with delta (0, 0)
Screenshot: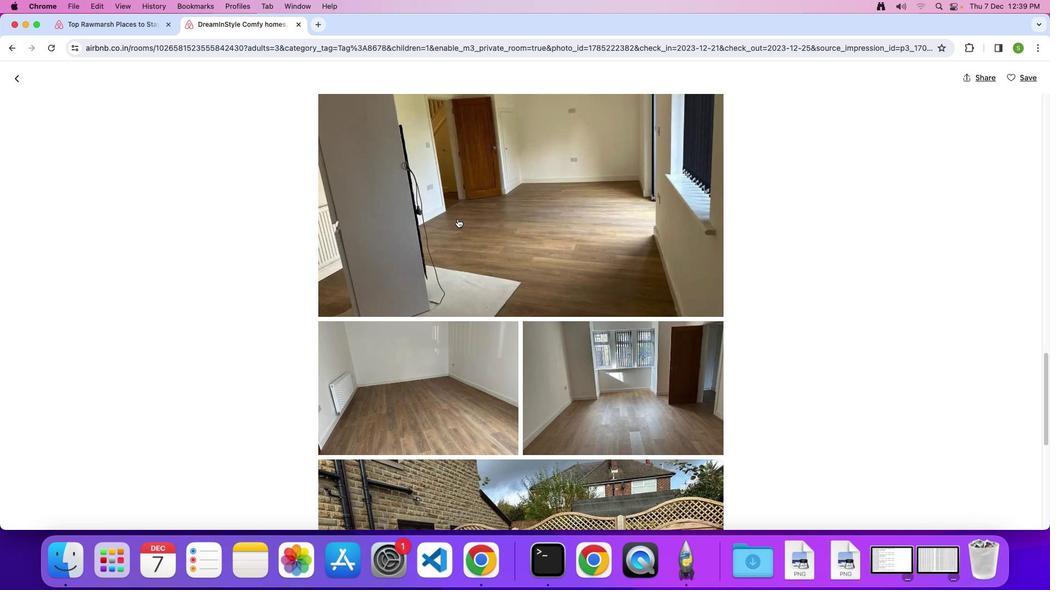 
Action: Mouse scrolled (458, 219) with delta (0, 0)
Screenshot: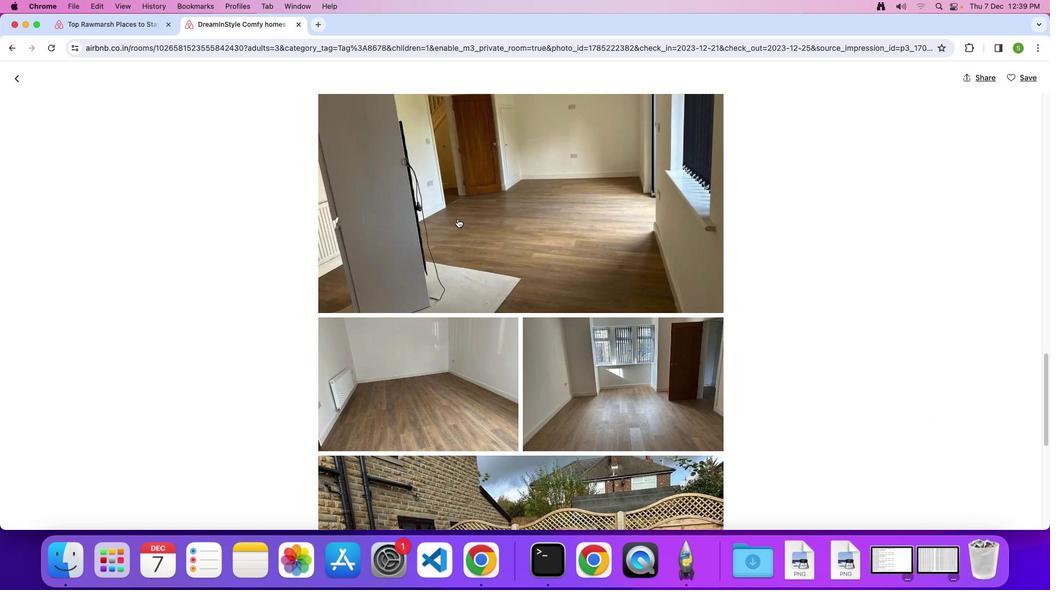 
Action: Mouse scrolled (458, 219) with delta (0, -1)
Screenshot: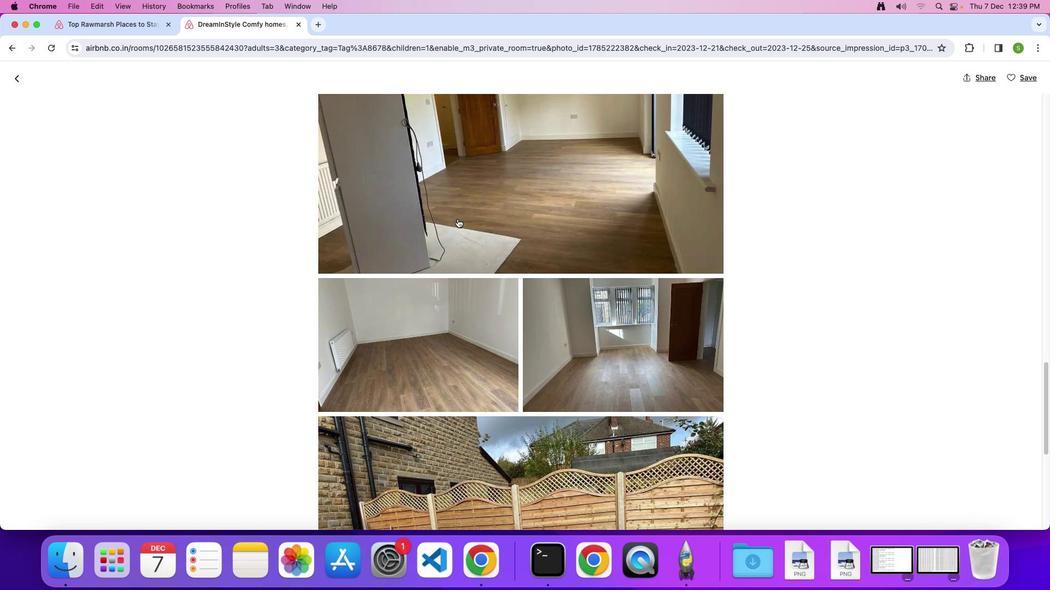 
Action: Mouse scrolled (458, 219) with delta (0, 0)
Screenshot: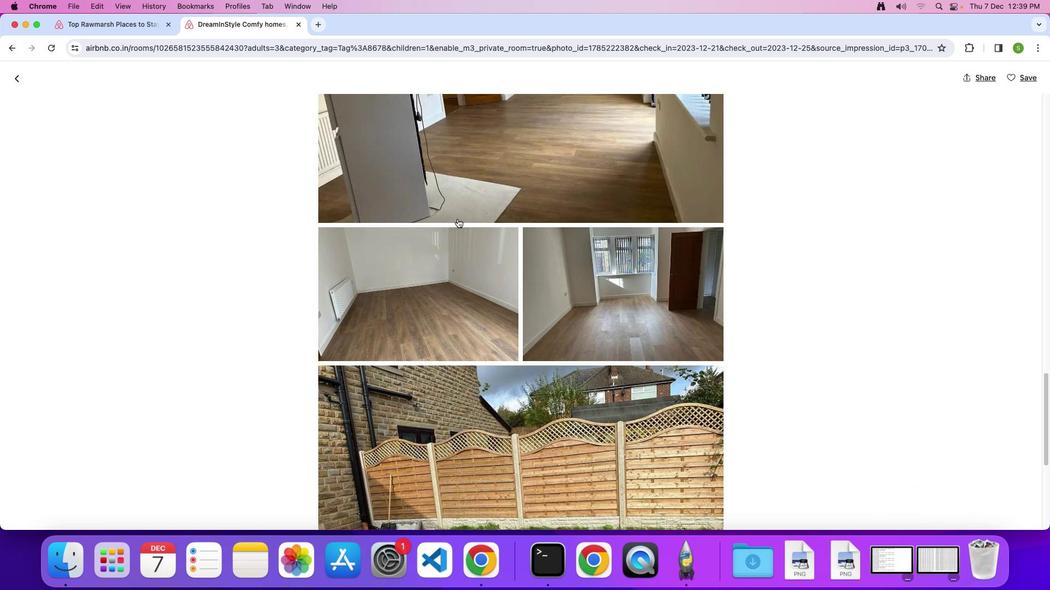 
Action: Mouse scrolled (458, 219) with delta (0, 0)
Screenshot: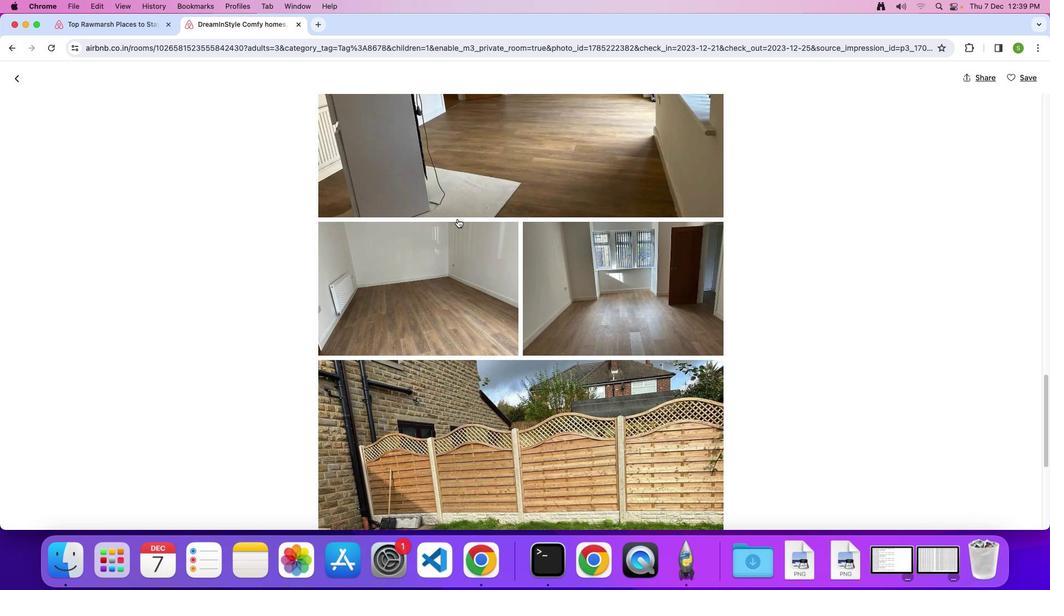 
Action: Mouse scrolled (458, 219) with delta (0, -1)
Screenshot: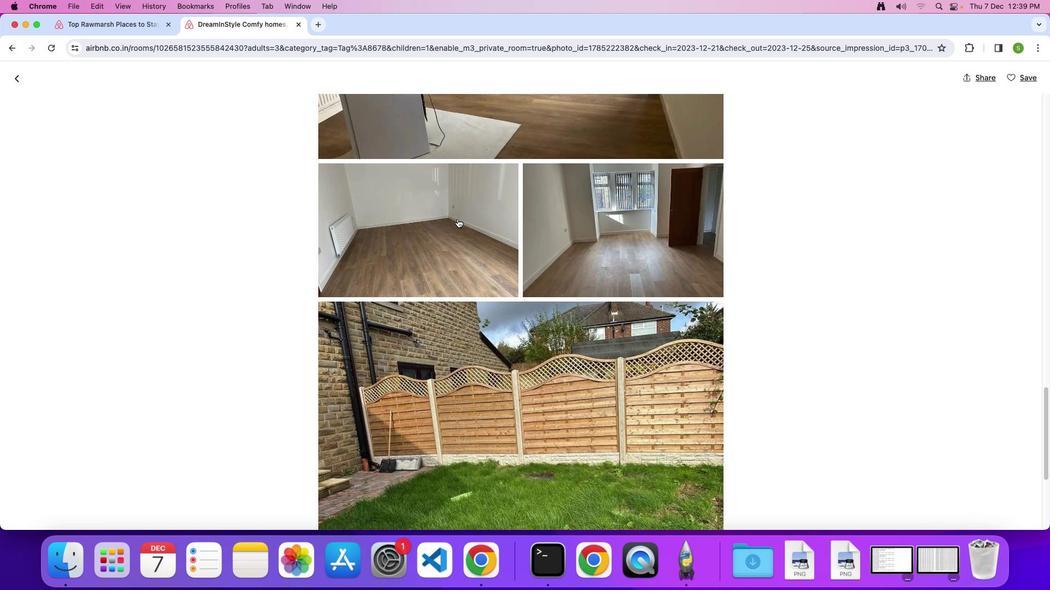 
Action: Mouse scrolled (458, 219) with delta (0, 0)
Screenshot: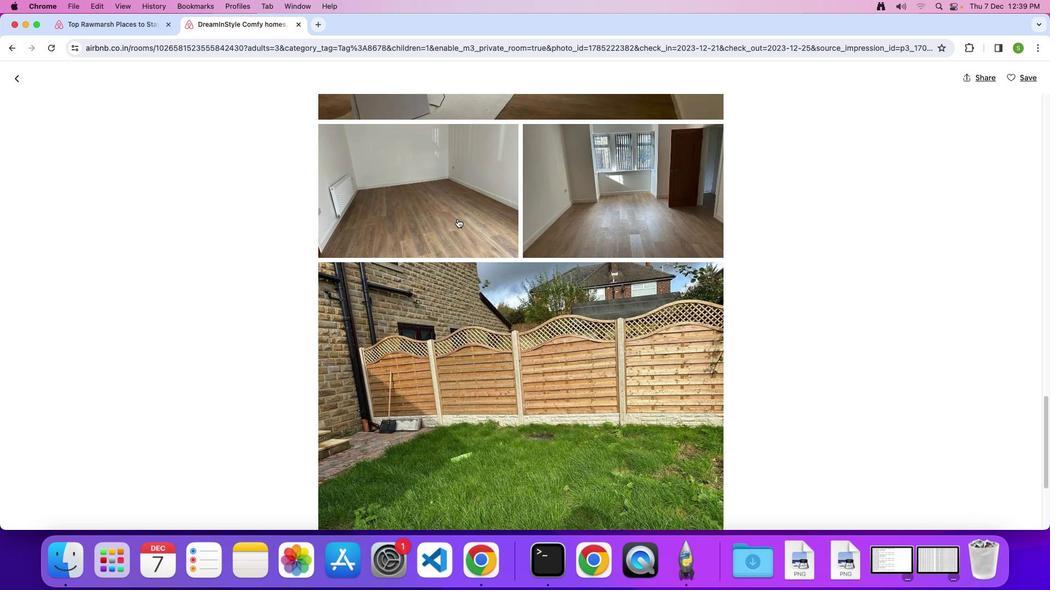 
Action: Mouse scrolled (458, 219) with delta (0, 0)
Screenshot: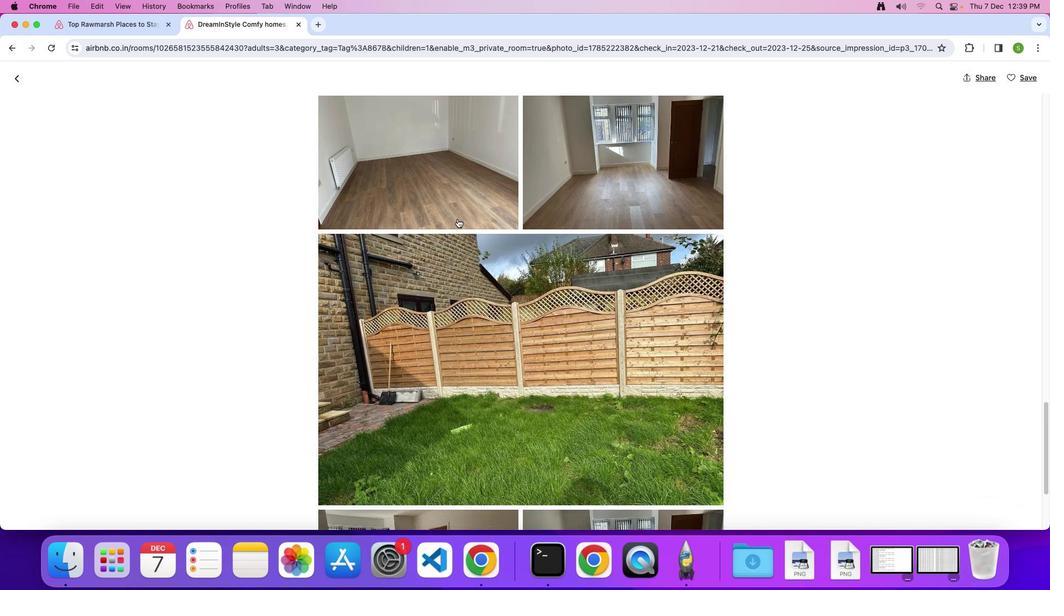 
Action: Mouse scrolled (458, 219) with delta (0, -1)
Screenshot: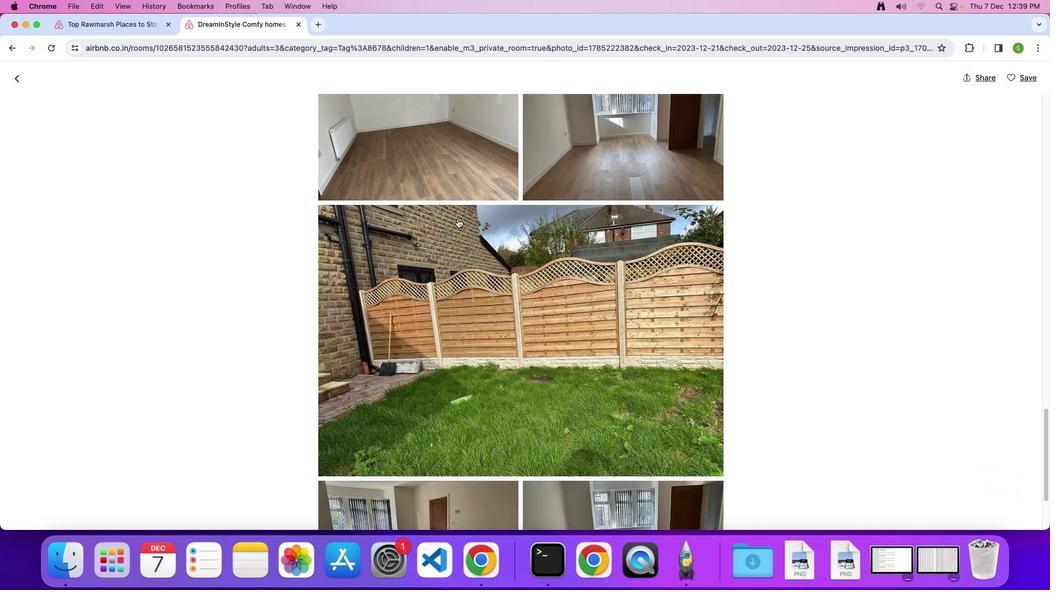 
Action: Mouse scrolled (458, 219) with delta (0, 0)
Screenshot: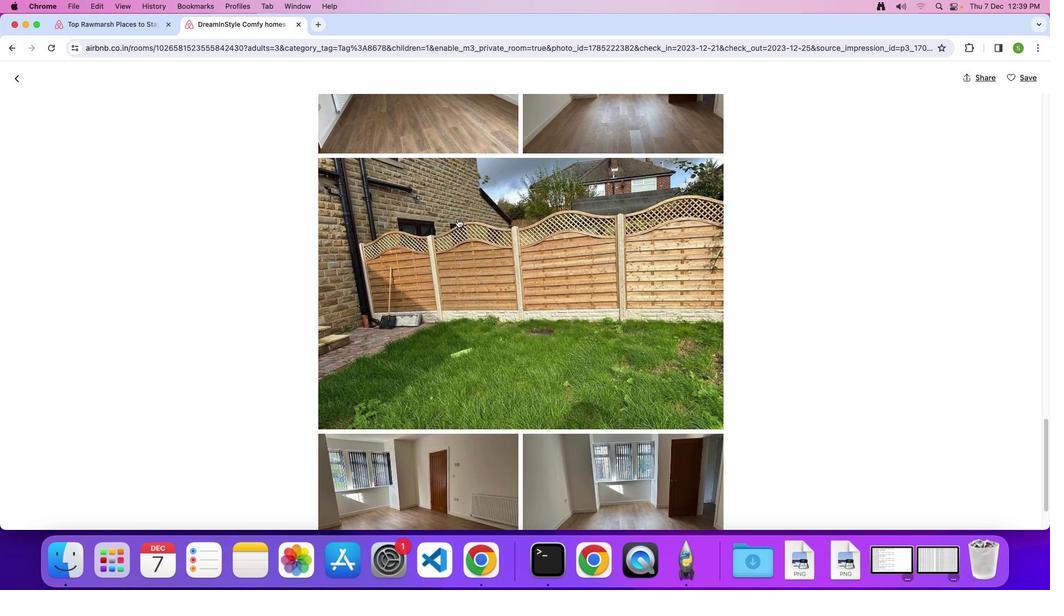 
Action: Mouse scrolled (458, 219) with delta (0, 0)
Screenshot: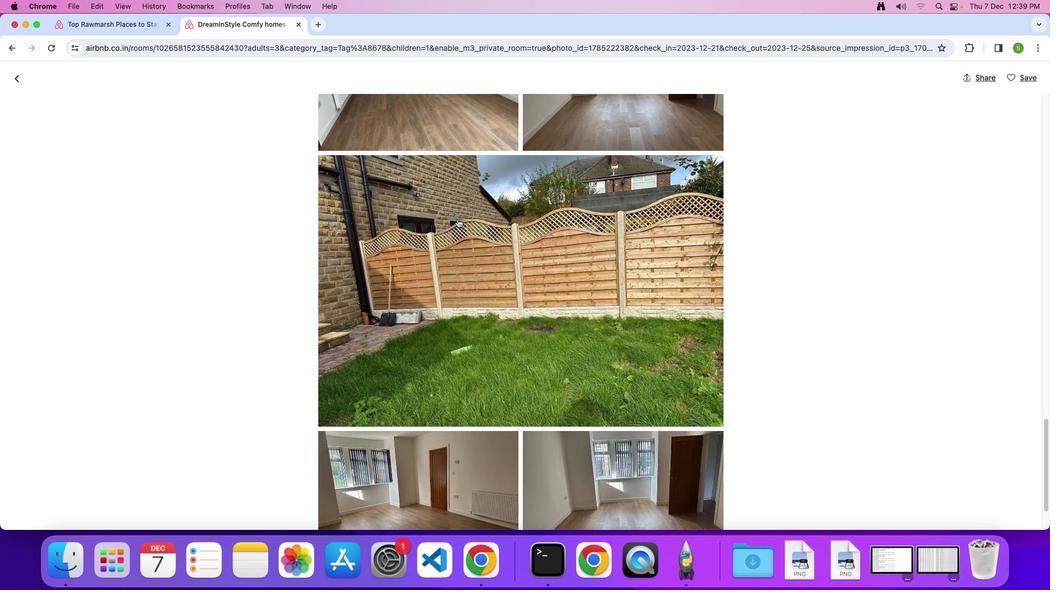 
Action: Mouse scrolled (458, 219) with delta (0, -1)
Screenshot: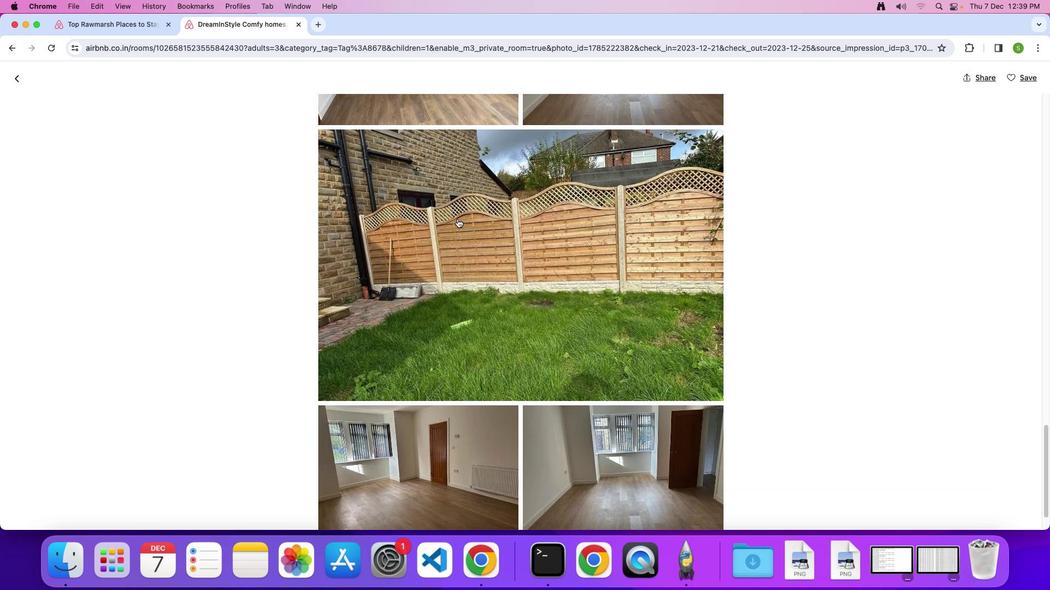 
Action: Mouse scrolled (458, 219) with delta (0, 0)
Screenshot: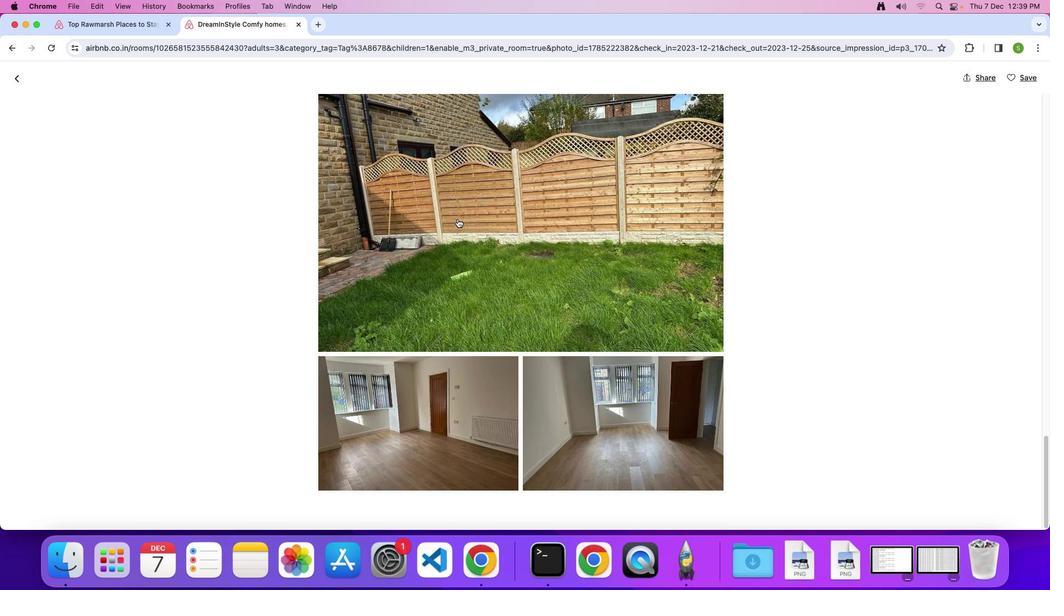 
Action: Mouse scrolled (458, 219) with delta (0, 0)
Screenshot: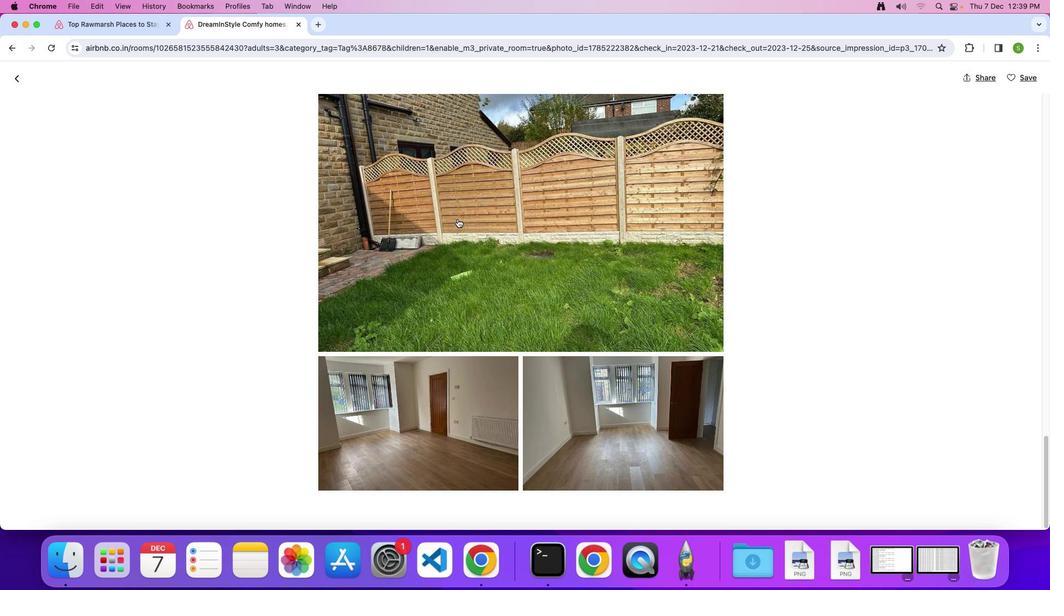 
Action: Mouse scrolled (458, 219) with delta (0, -1)
Screenshot: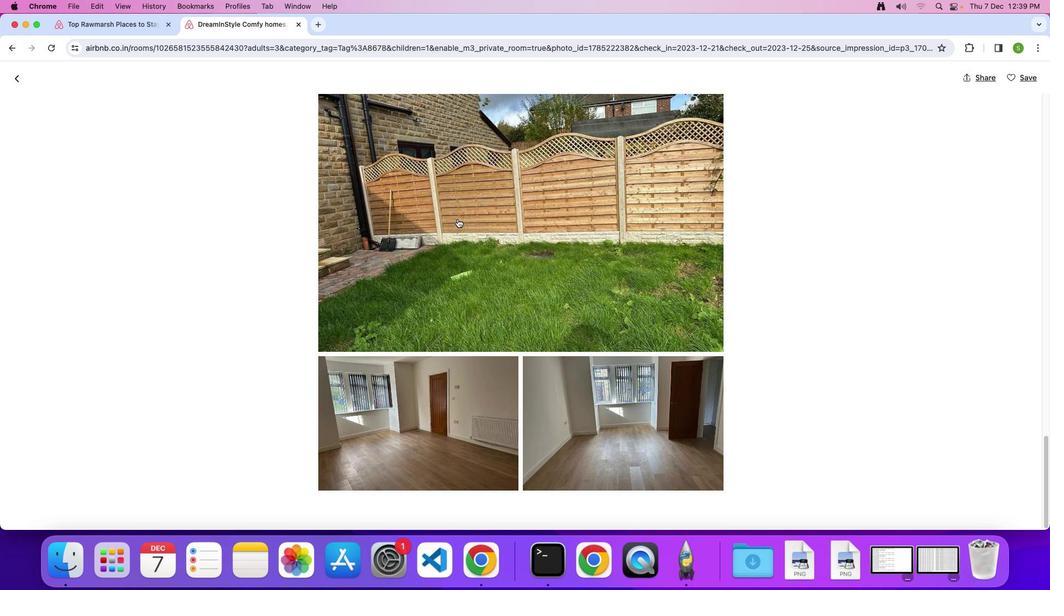 
Action: Mouse scrolled (458, 219) with delta (0, 0)
Screenshot: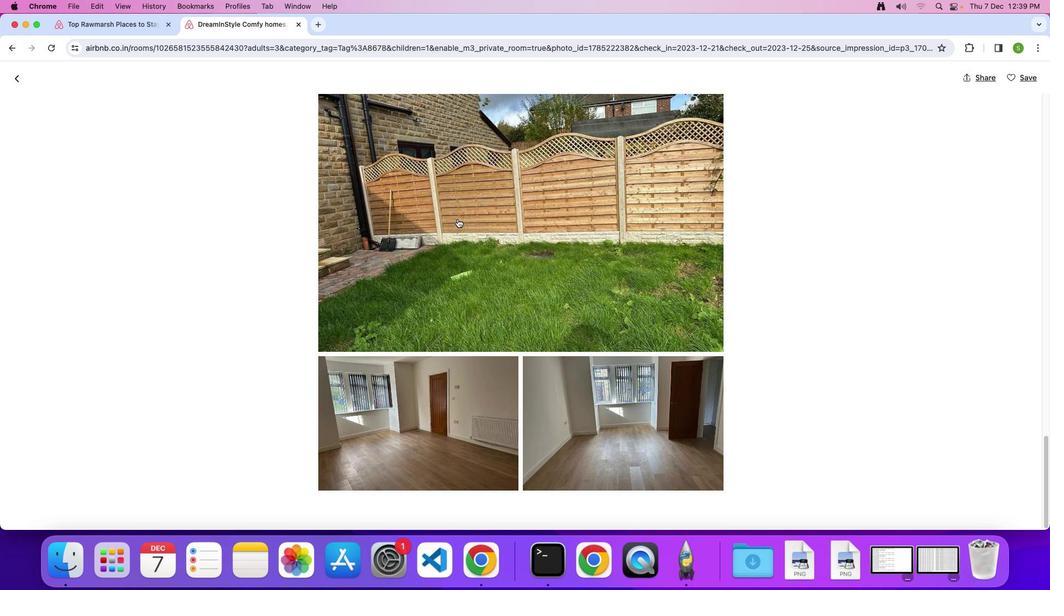 
Action: Mouse scrolled (458, 219) with delta (0, 0)
Screenshot: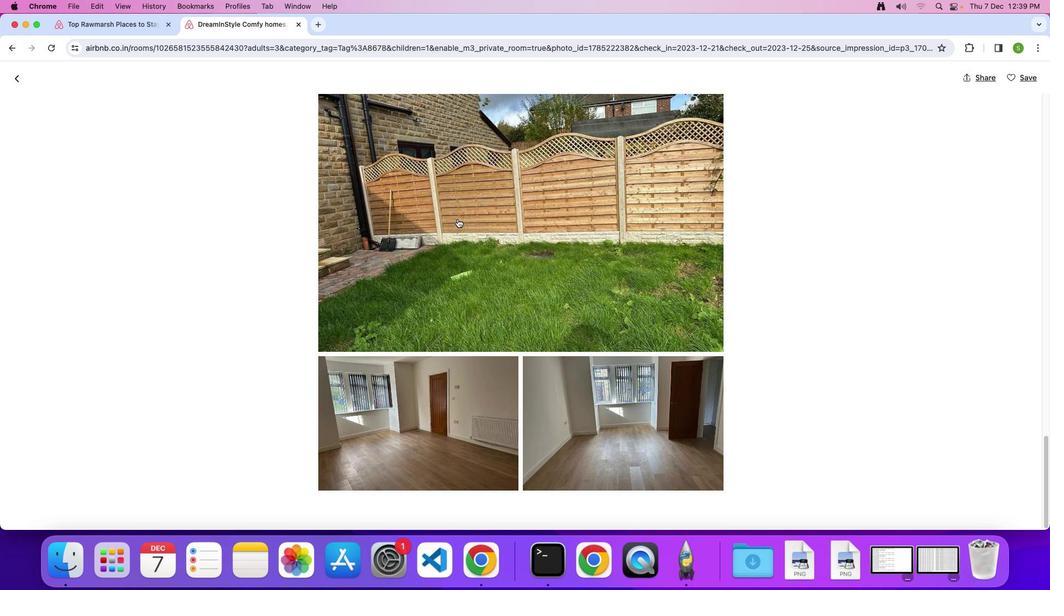 
Action: Mouse moved to (16, 81)
Screenshot: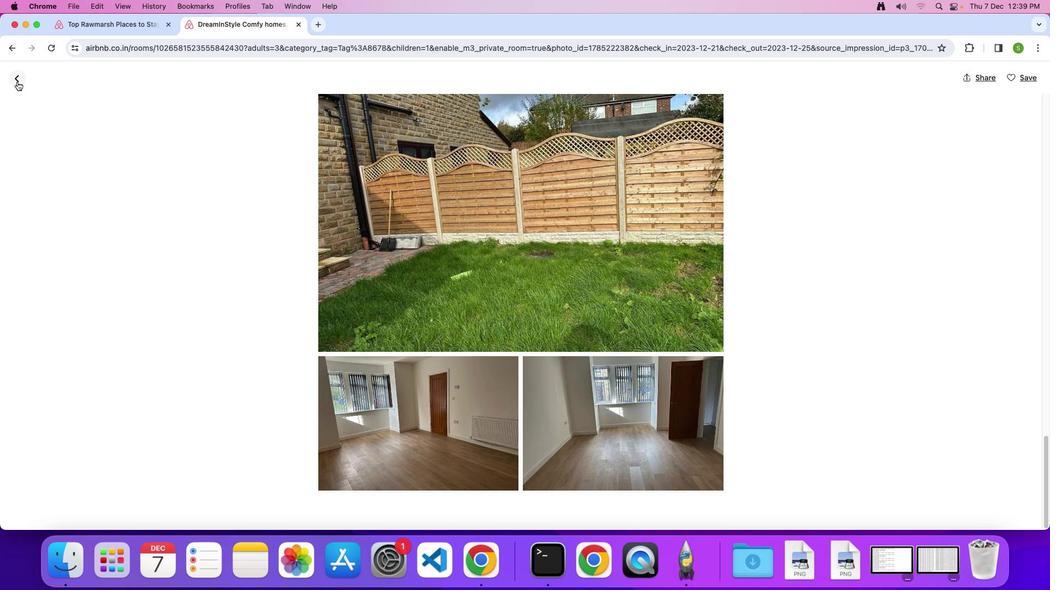 
Action: Mouse pressed left at (16, 81)
Screenshot: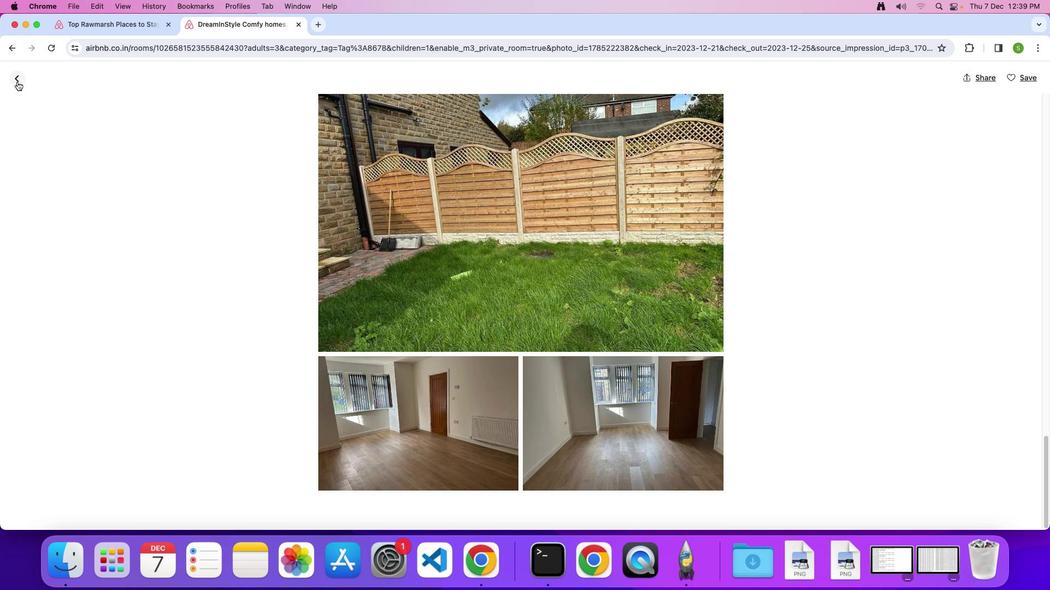 
Action: Mouse moved to (413, 306)
Screenshot: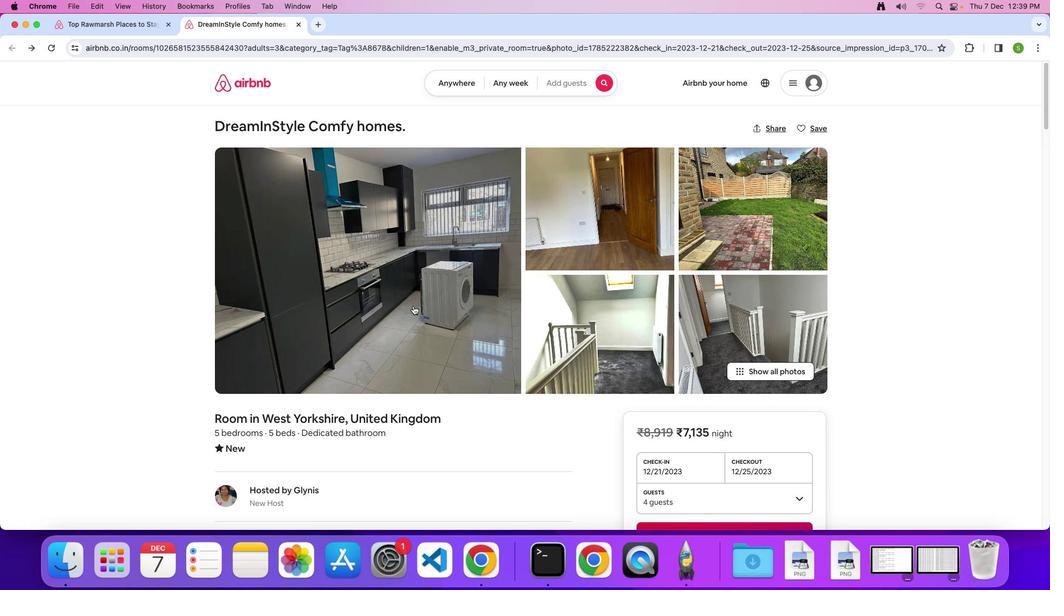 
Action: Mouse scrolled (413, 306) with delta (0, 0)
Screenshot: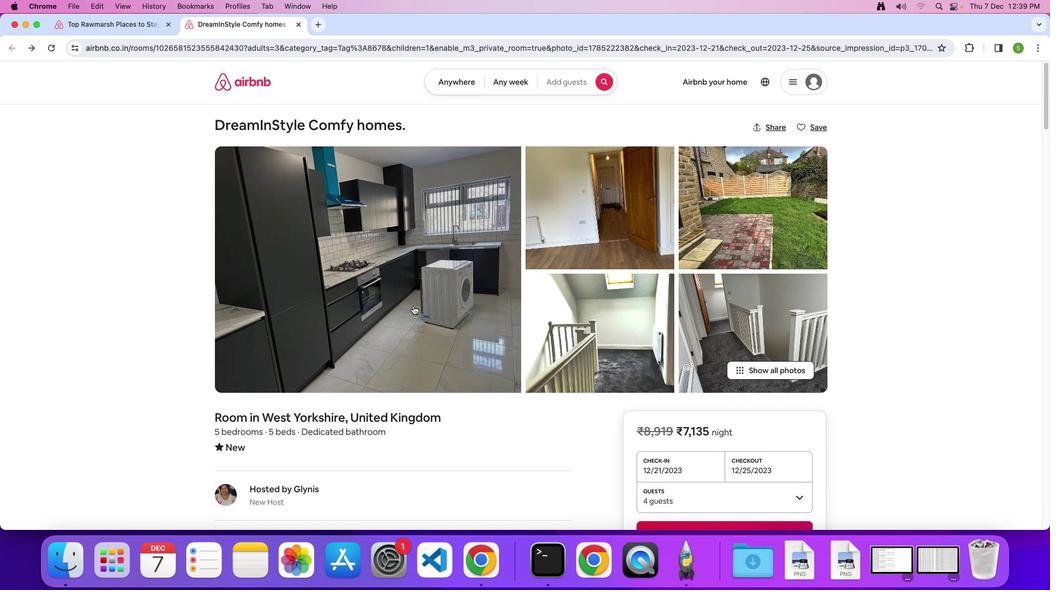 
Action: Mouse scrolled (413, 306) with delta (0, 0)
Screenshot: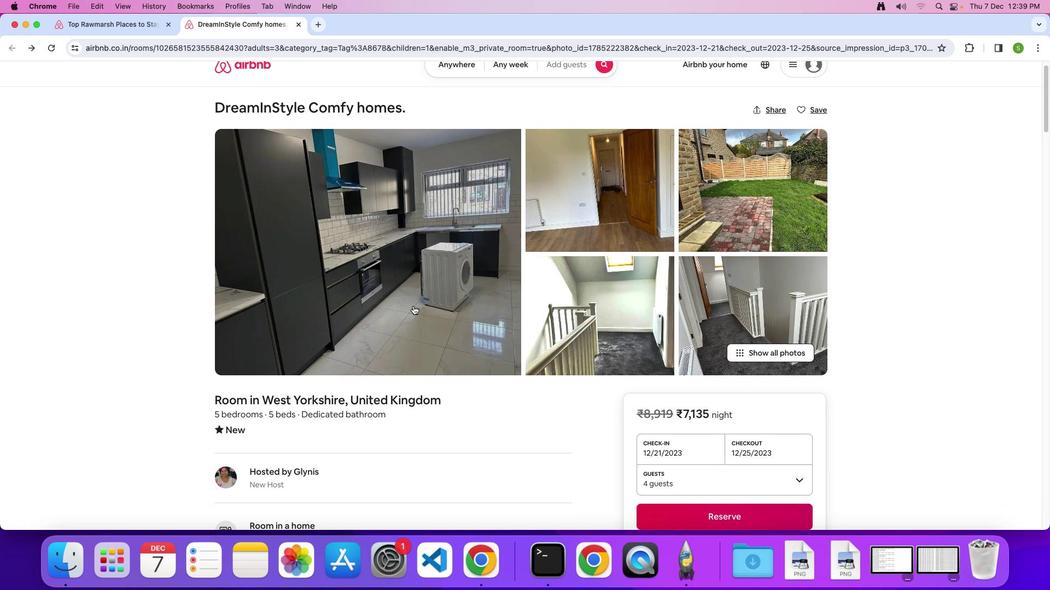 
Action: Mouse scrolled (413, 306) with delta (0, -1)
Screenshot: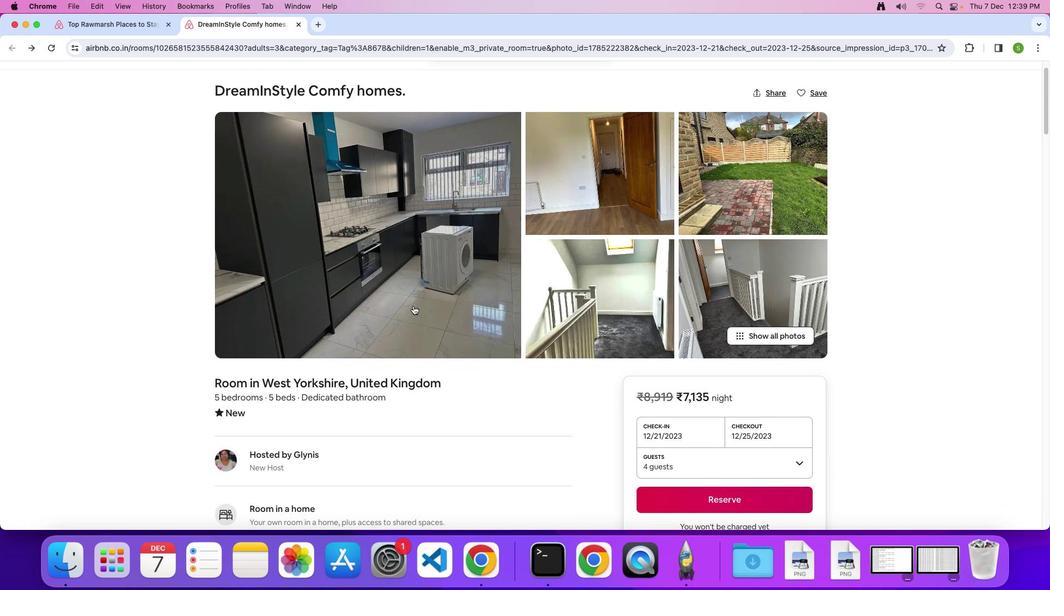
Action: Mouse moved to (412, 306)
Screenshot: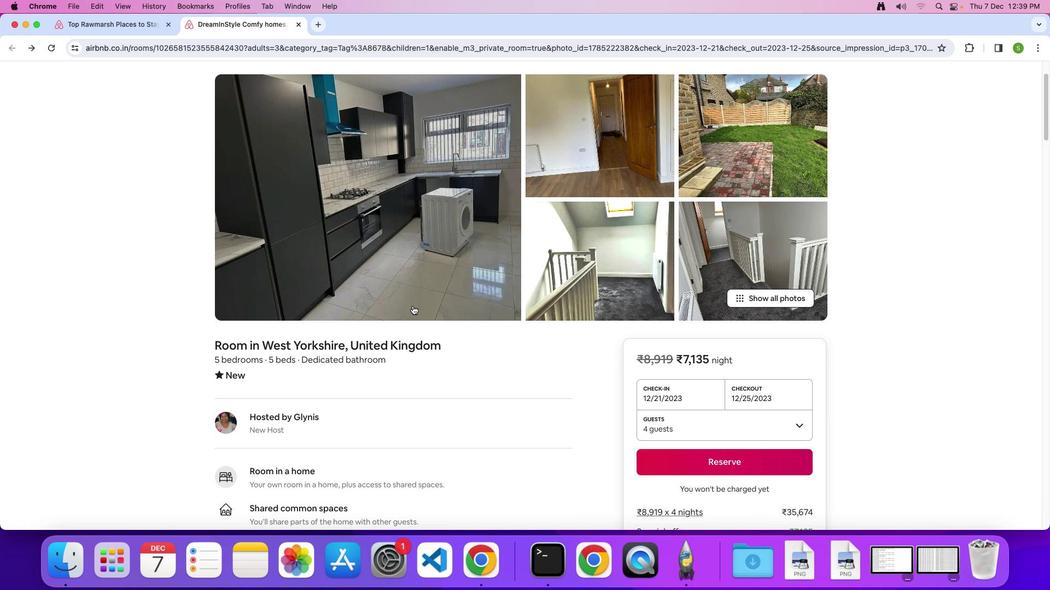 
Action: Mouse scrolled (412, 306) with delta (0, 0)
Screenshot: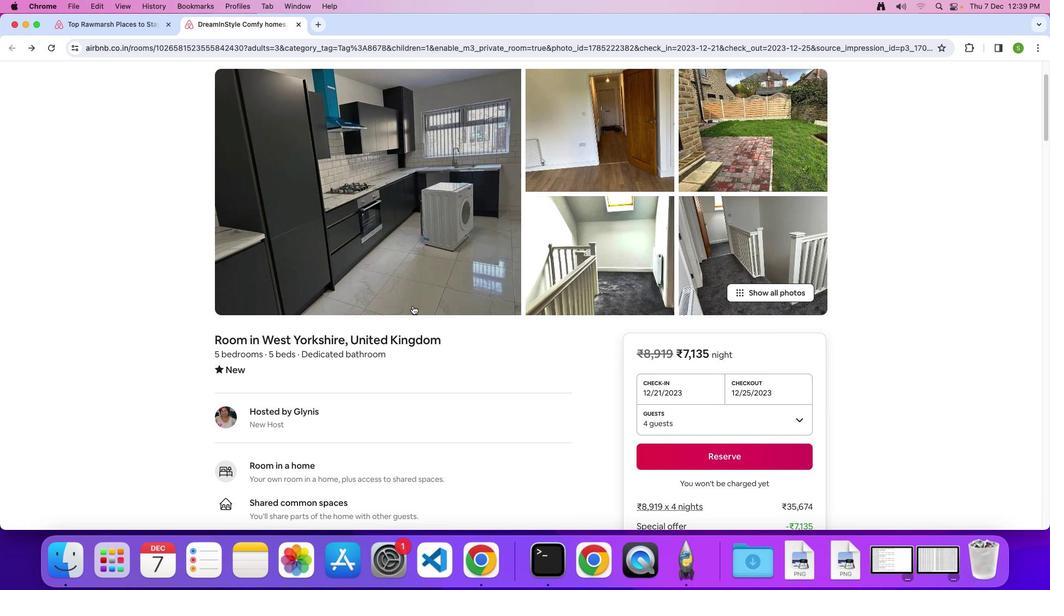 
Action: Mouse scrolled (412, 306) with delta (0, 0)
Screenshot: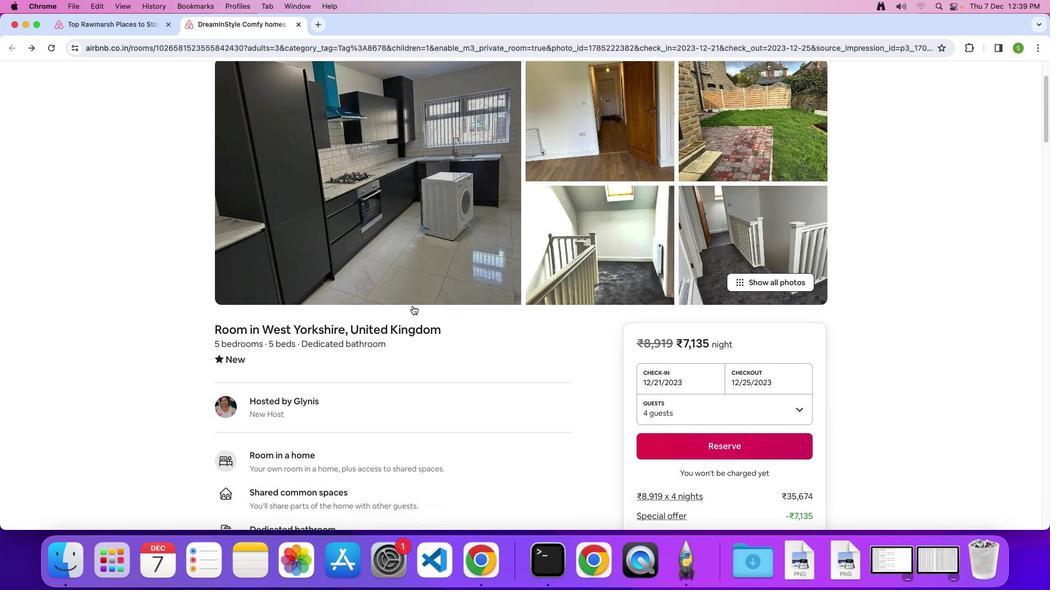 
Action: Mouse scrolled (412, 306) with delta (0, -1)
Screenshot: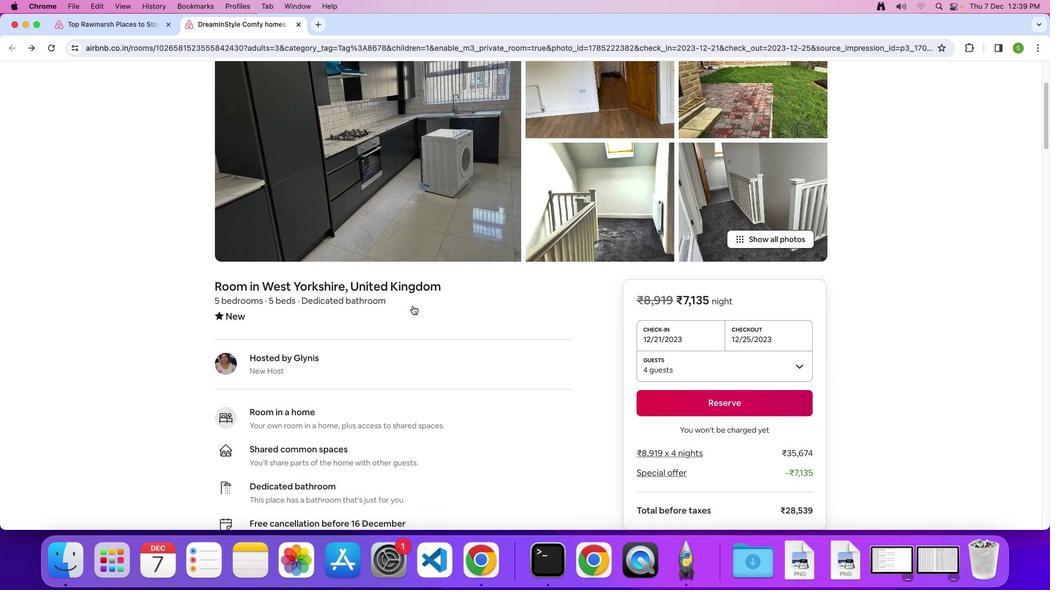 
Action: Mouse scrolled (412, 306) with delta (0, 0)
Screenshot: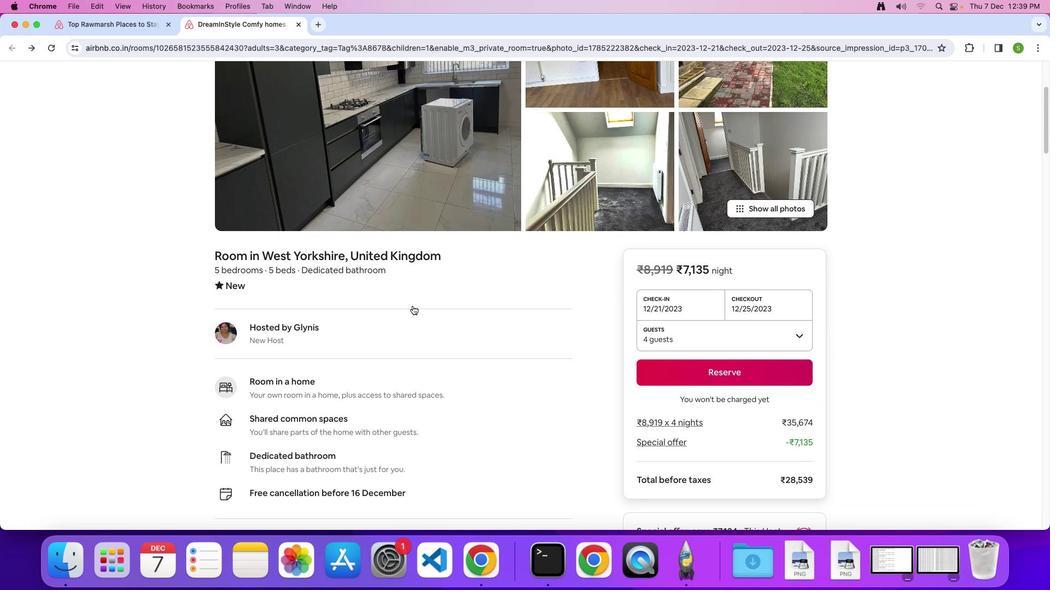 
Action: Mouse scrolled (412, 306) with delta (0, 0)
Screenshot: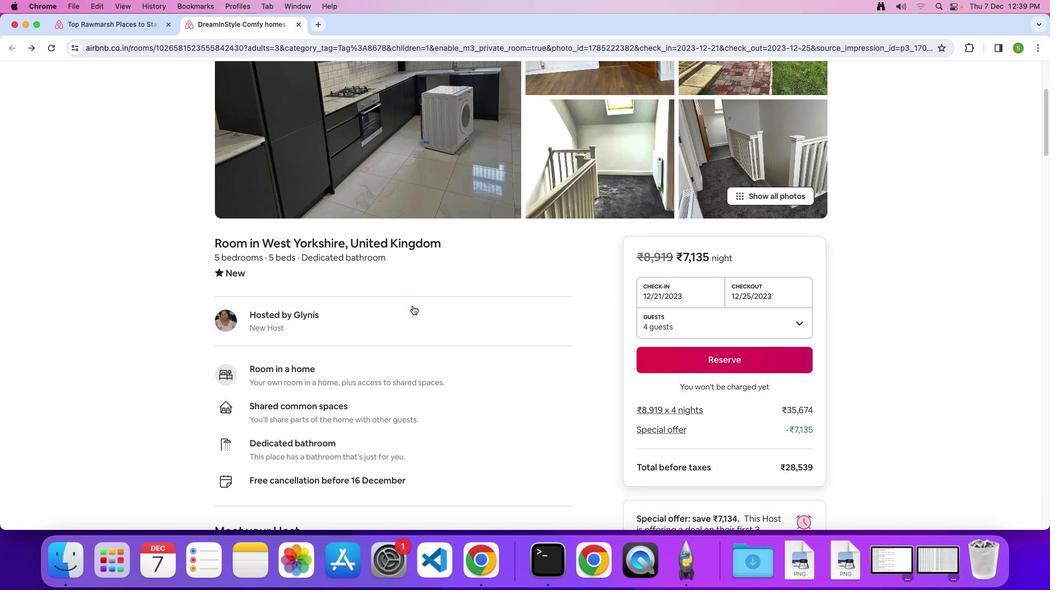 
Action: Mouse scrolled (412, 306) with delta (0, -1)
Screenshot: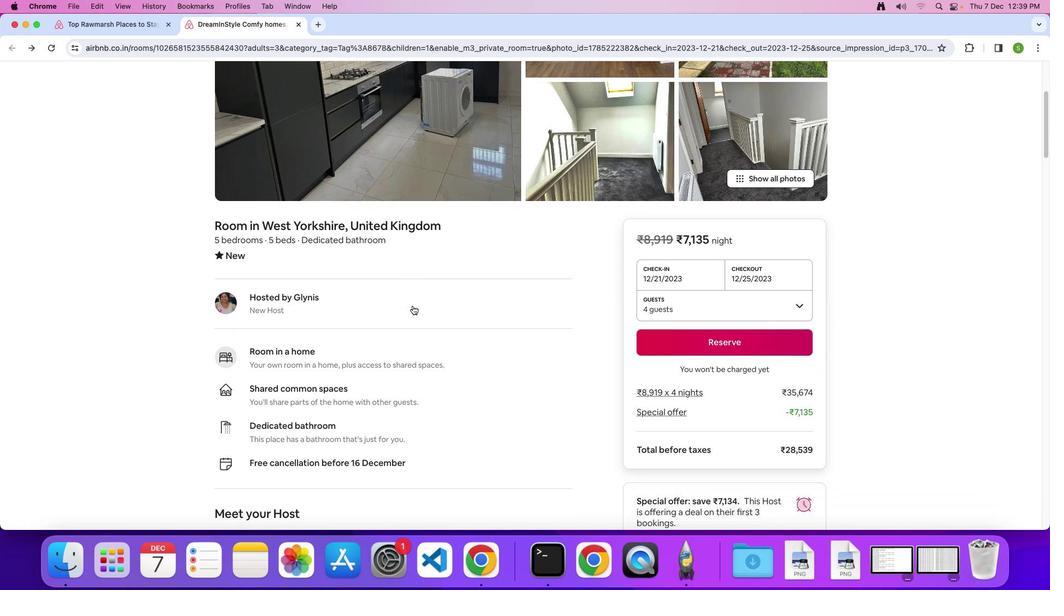 
Action: Mouse scrolled (412, 306) with delta (0, -1)
Screenshot: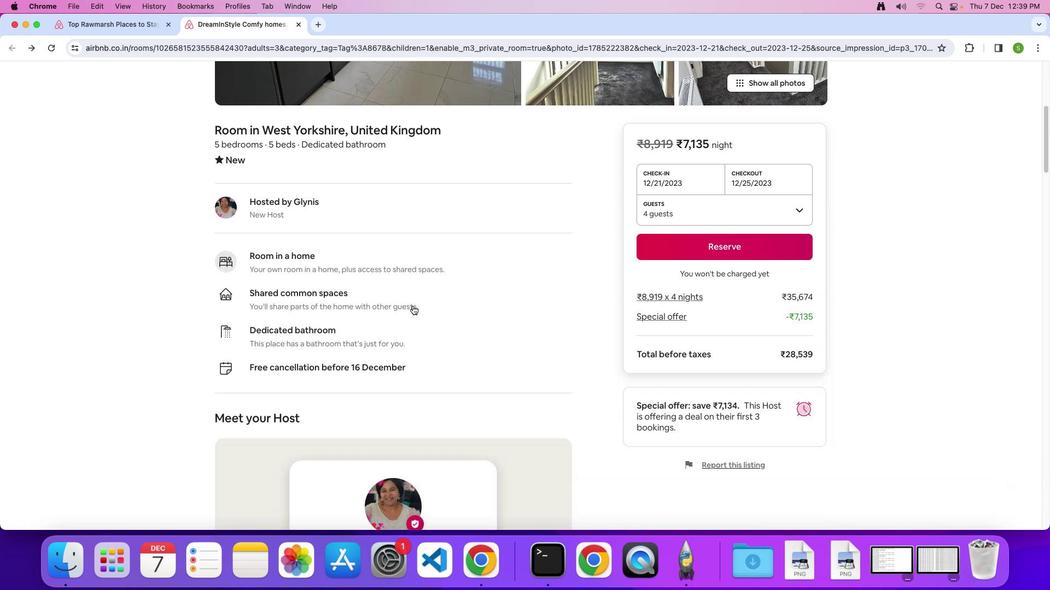 
Action: Mouse scrolled (412, 306) with delta (0, 0)
Screenshot: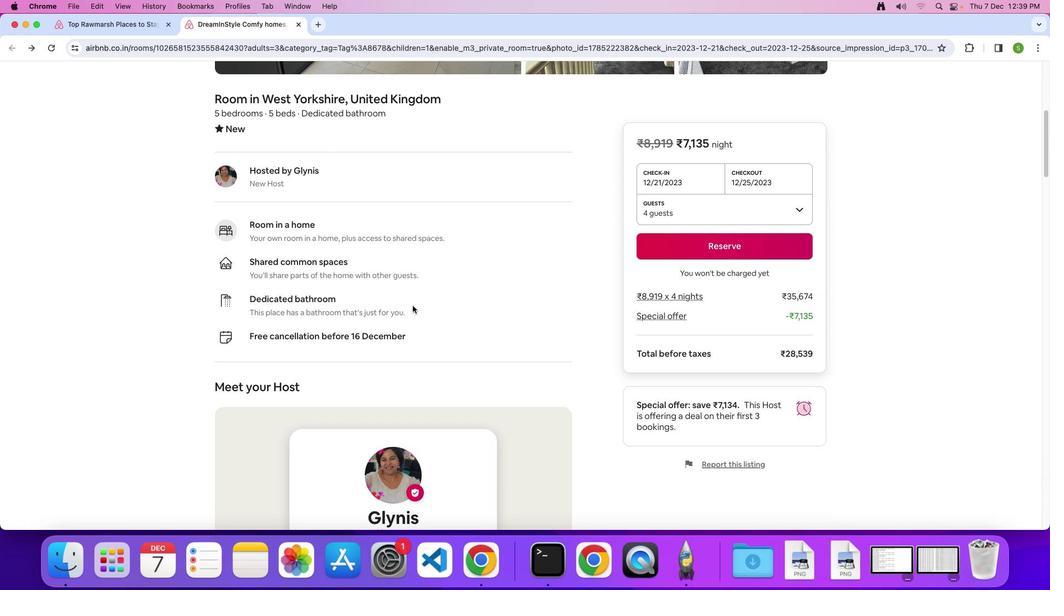 
Action: Mouse scrolled (412, 306) with delta (0, 0)
Screenshot: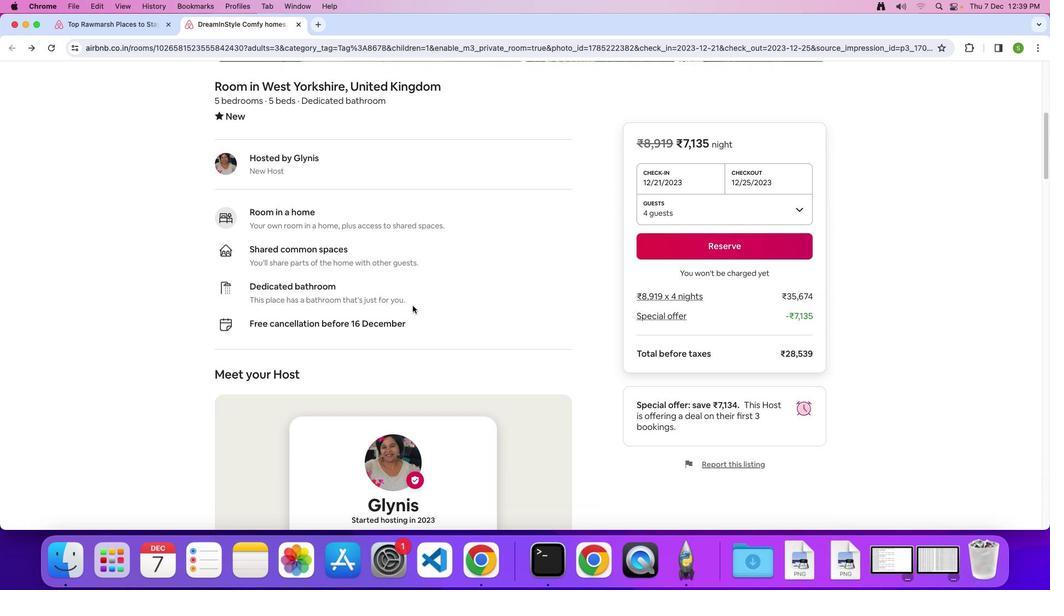 
Action: Mouse scrolled (412, 306) with delta (0, -1)
Screenshot: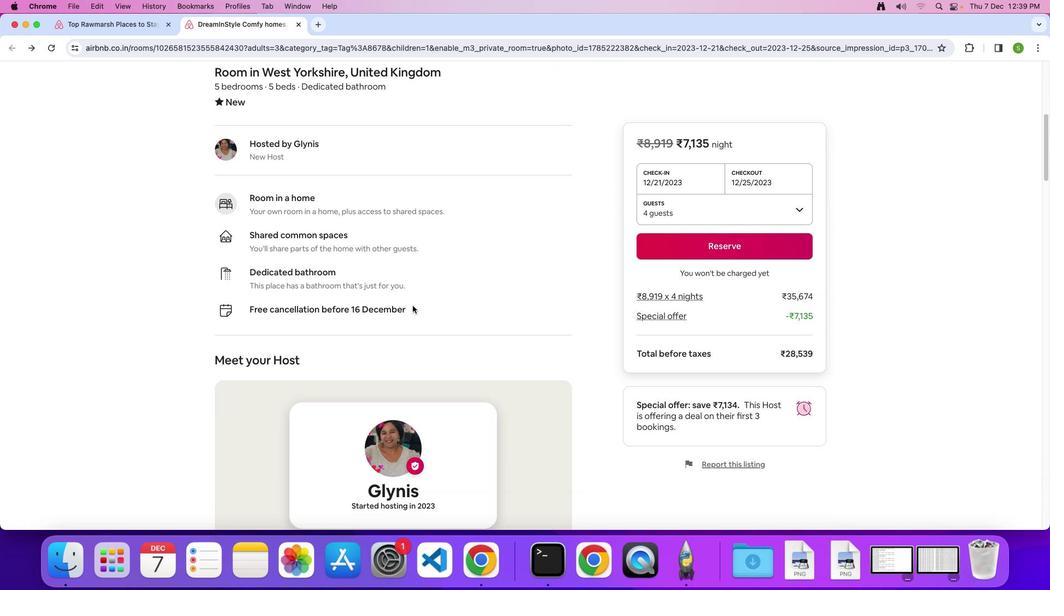 
Action: Mouse scrolled (412, 306) with delta (0, 0)
Screenshot: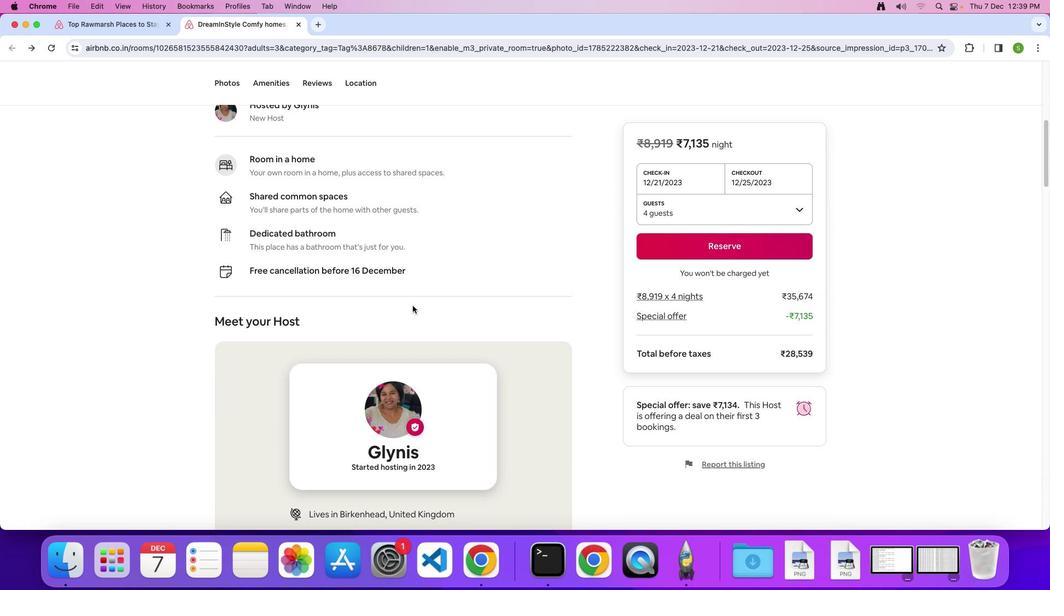 
Action: Mouse scrolled (412, 306) with delta (0, 0)
Screenshot: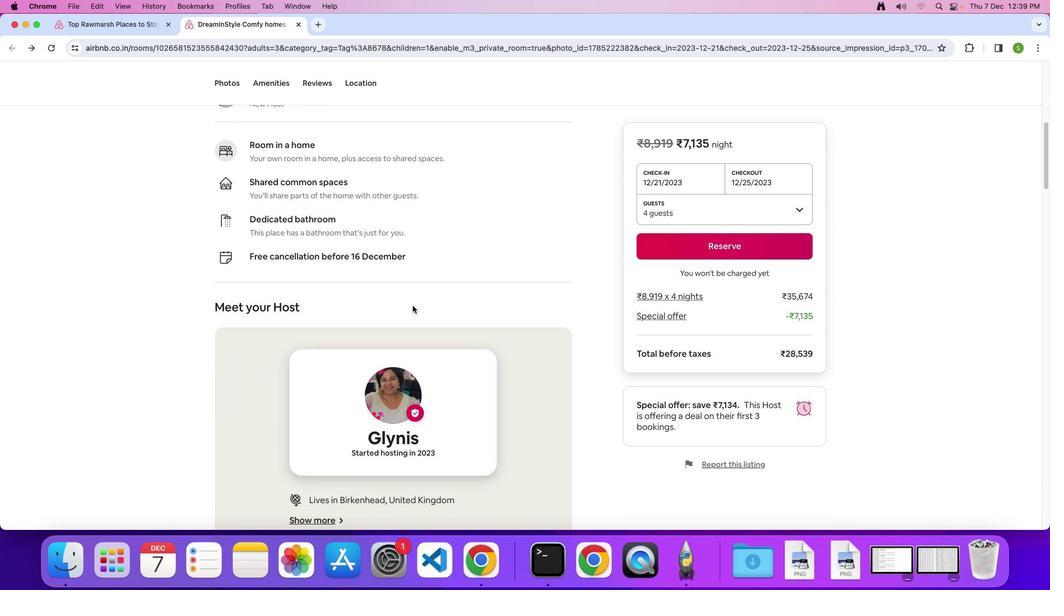 
Action: Mouse scrolled (412, 306) with delta (0, -1)
Screenshot: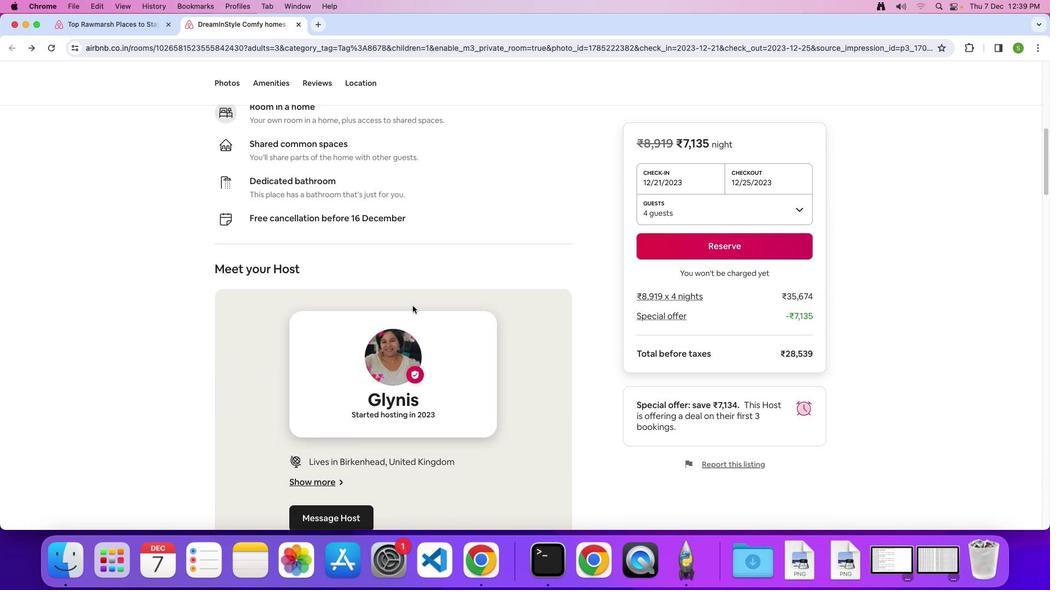 
Action: Mouse scrolled (412, 306) with delta (0, 0)
Screenshot: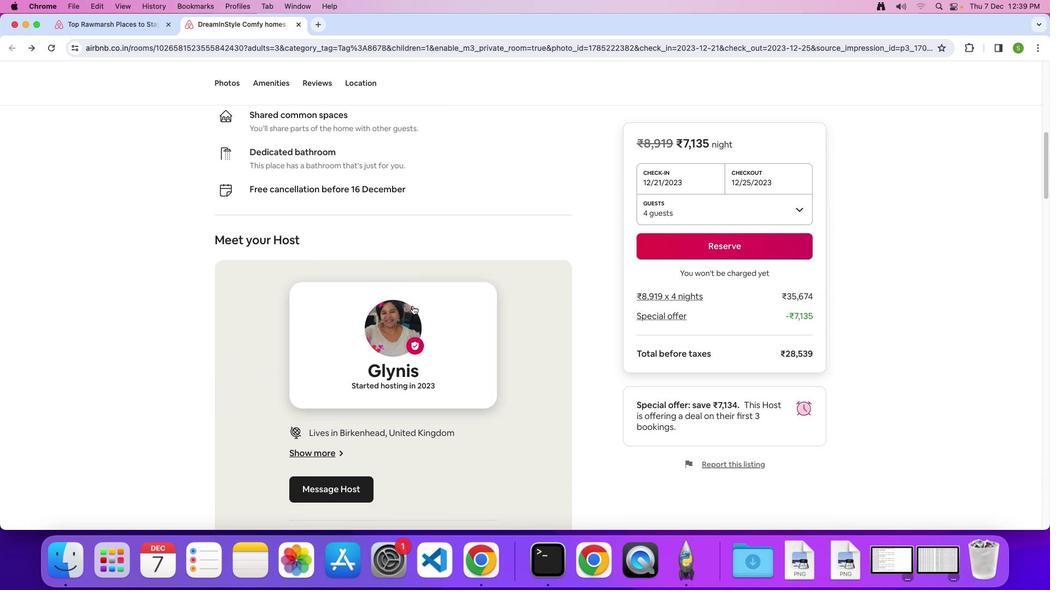 
Action: Mouse scrolled (412, 306) with delta (0, 0)
Screenshot: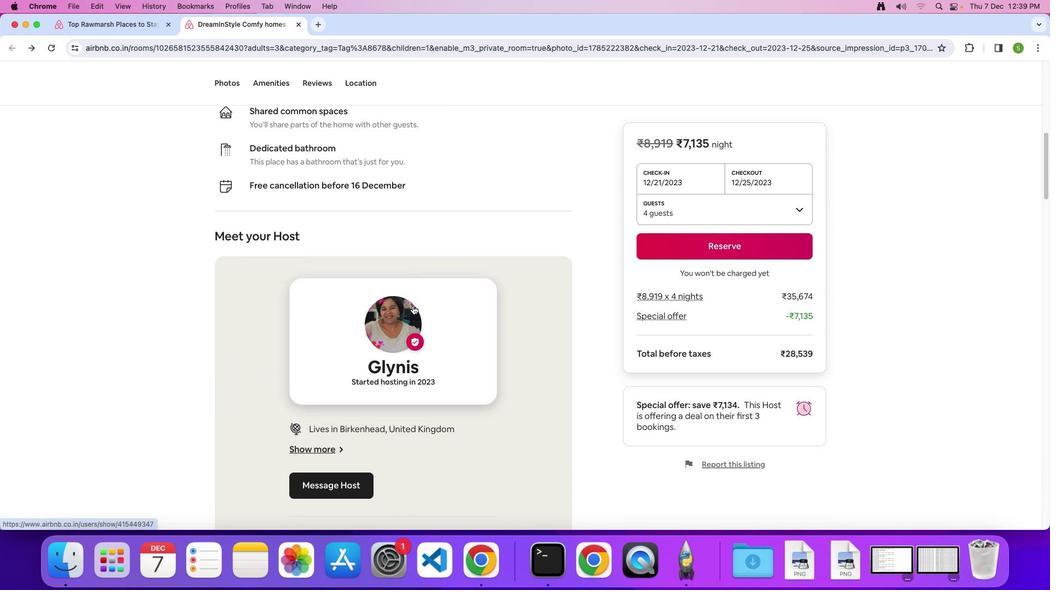 
Action: Mouse scrolled (412, 306) with delta (0, 0)
Screenshot: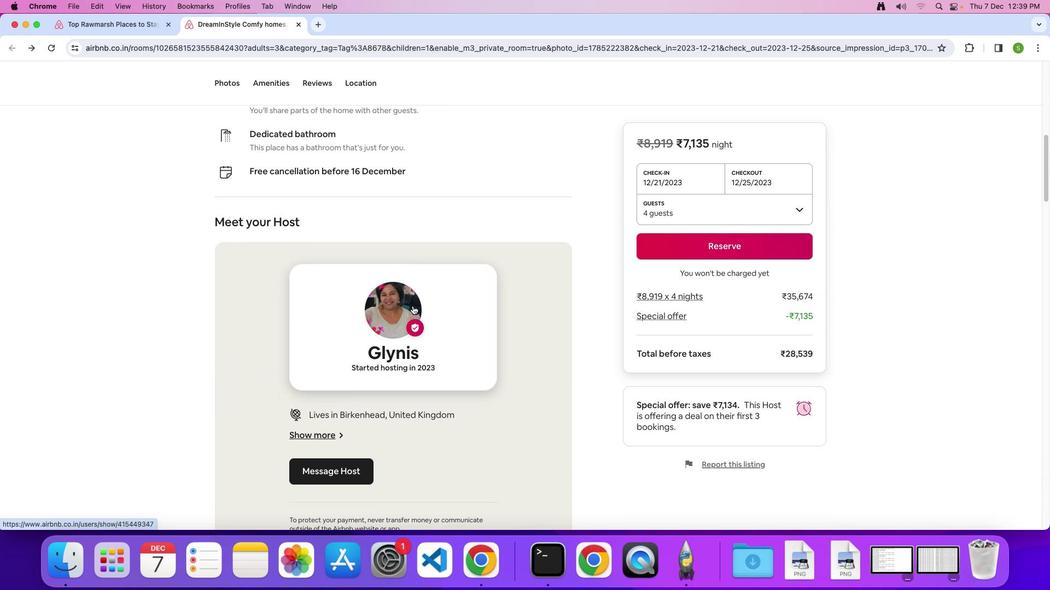 
Action: Mouse scrolled (412, 306) with delta (0, 0)
Screenshot: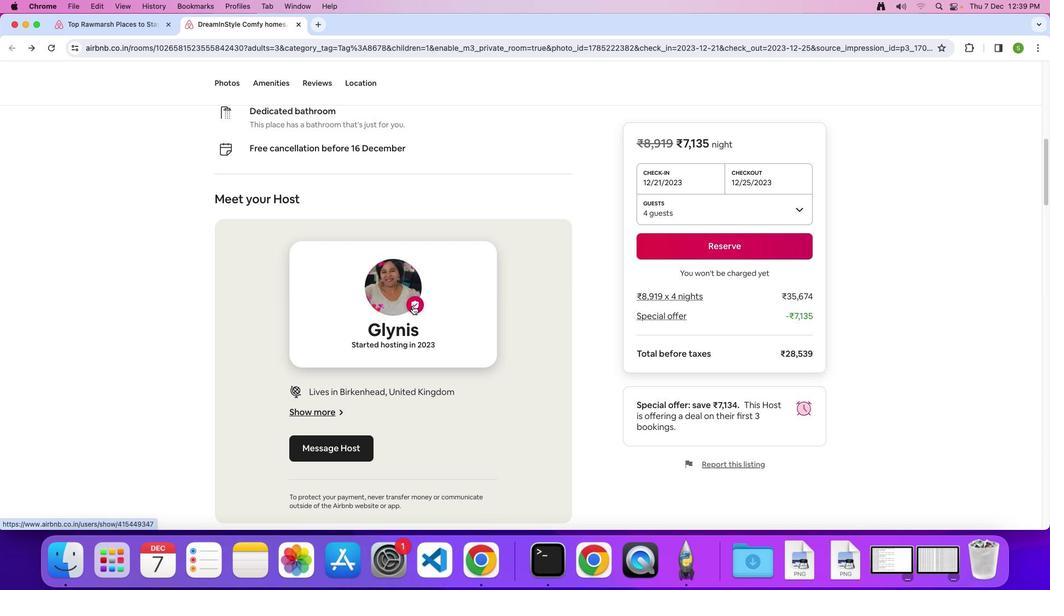 
Action: Mouse scrolled (412, 306) with delta (0, 0)
Screenshot: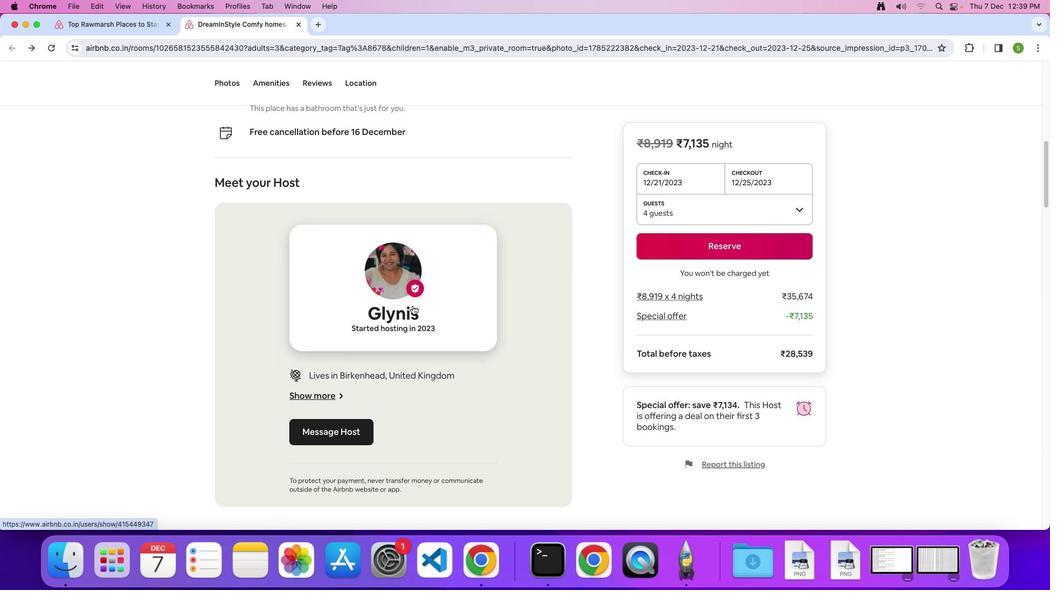 
Action: Mouse scrolled (412, 306) with delta (0, -1)
Screenshot: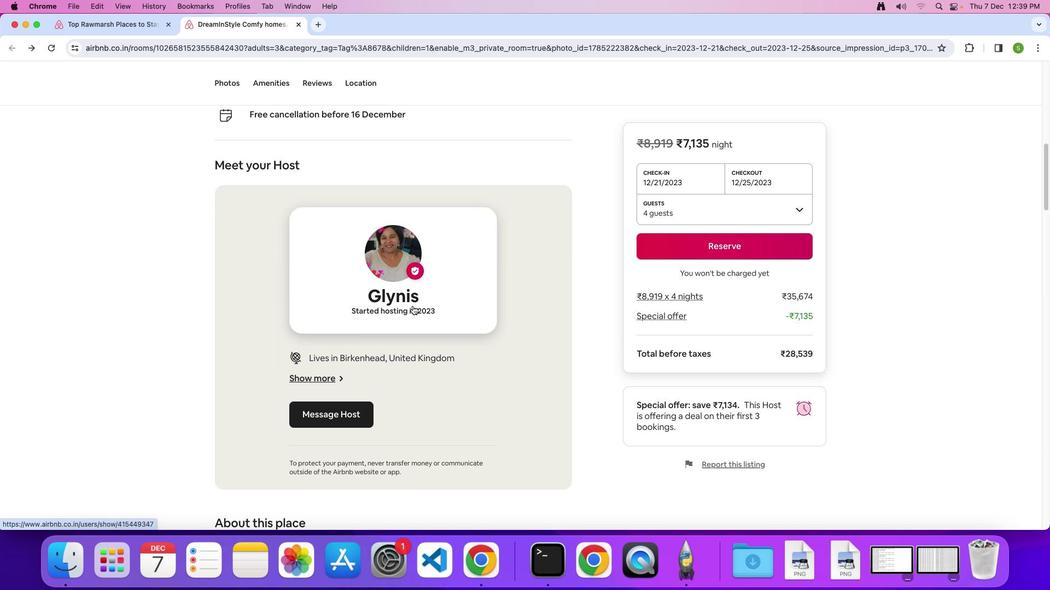 
Action: Mouse scrolled (412, 306) with delta (0, 0)
Screenshot: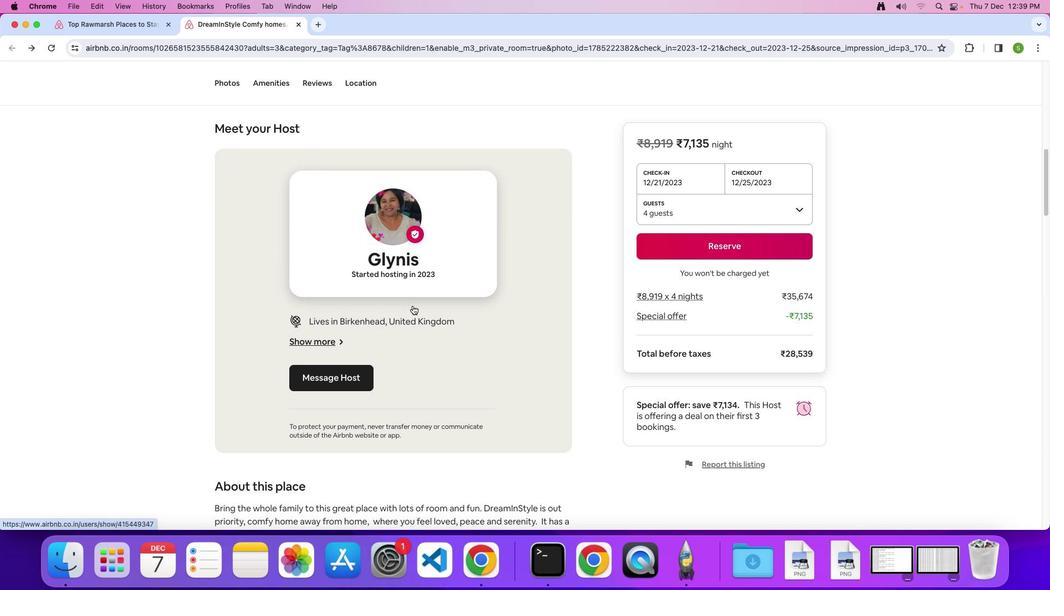 
Action: Mouse scrolled (412, 306) with delta (0, 0)
Screenshot: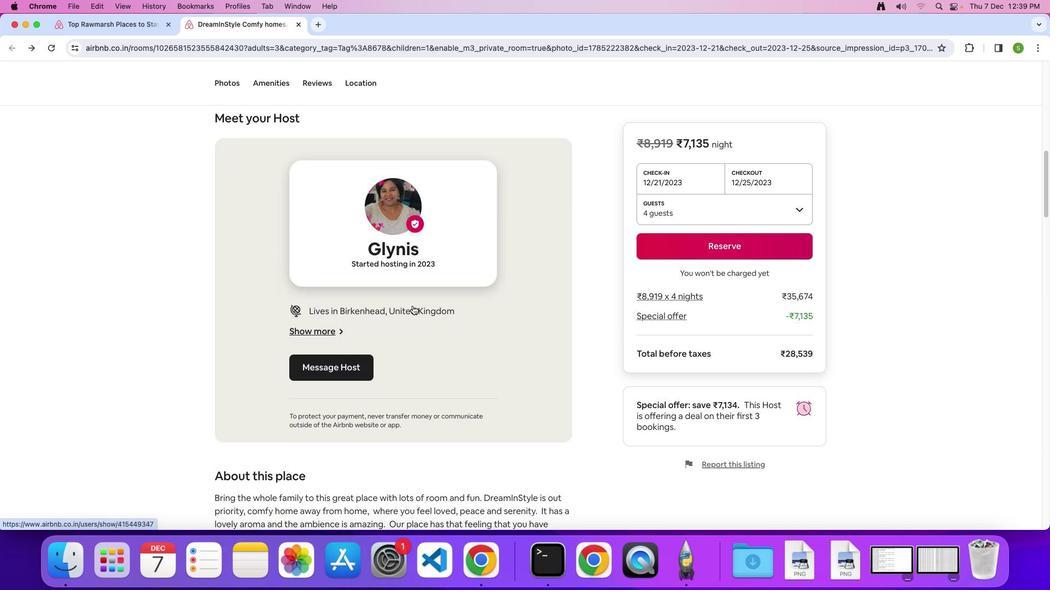 
Action: Mouse scrolled (412, 306) with delta (0, -1)
Screenshot: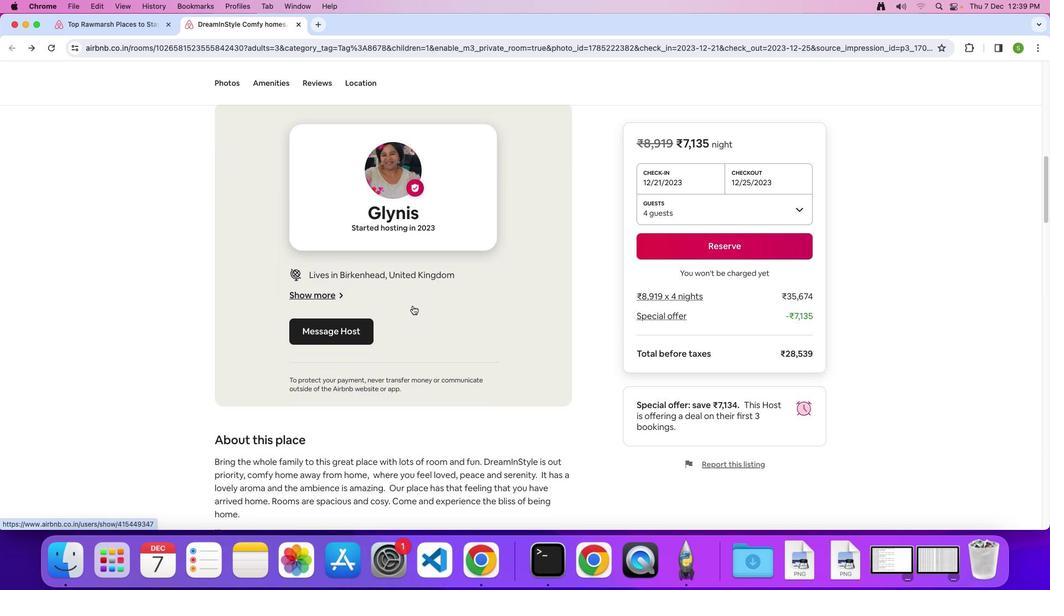 
Action: Mouse scrolled (412, 306) with delta (0, -1)
Screenshot: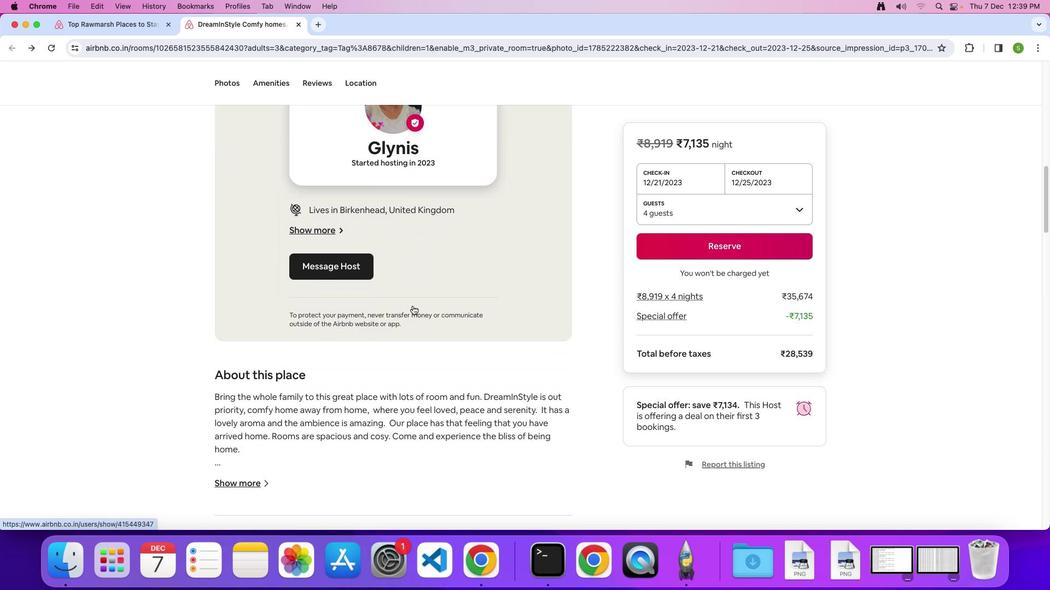 
Action: Mouse scrolled (412, 306) with delta (0, 0)
Screenshot: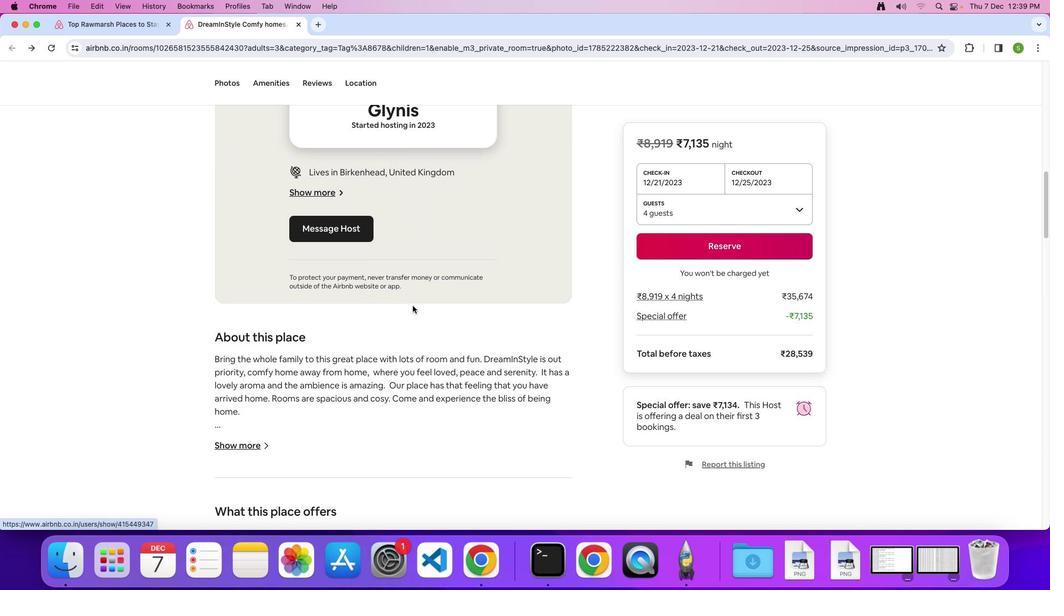 
Action: Mouse scrolled (412, 306) with delta (0, 0)
Screenshot: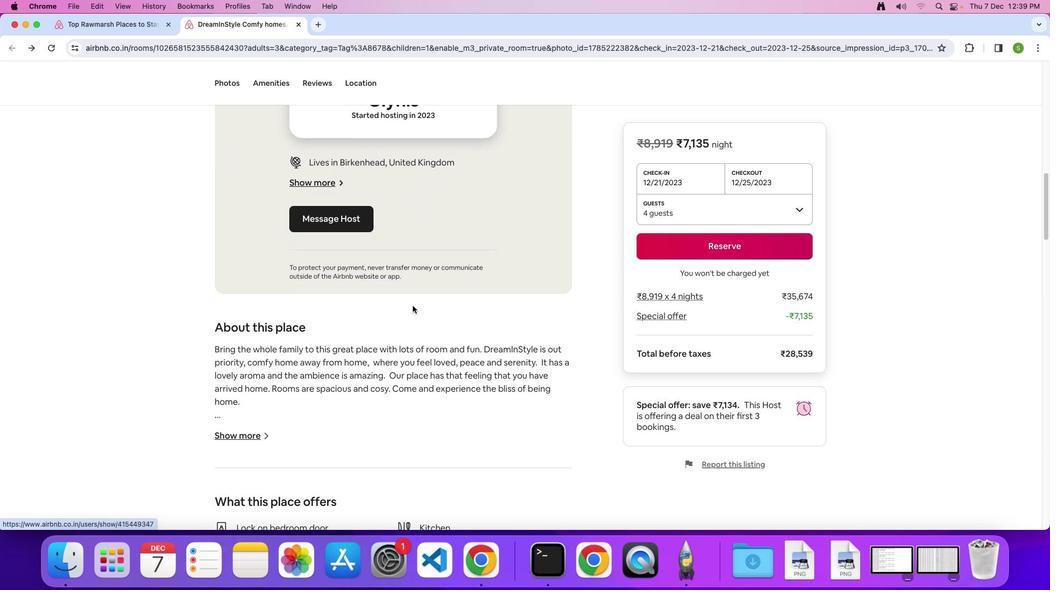
Action: Mouse scrolled (412, 306) with delta (0, -1)
Screenshot: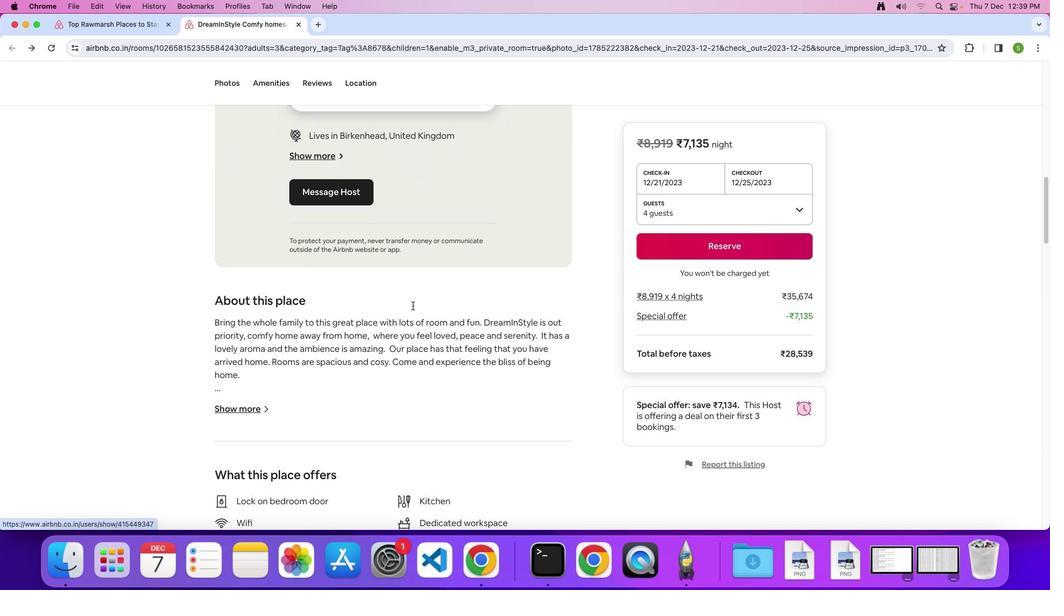 
Action: Mouse scrolled (412, 306) with delta (0, 0)
Screenshot: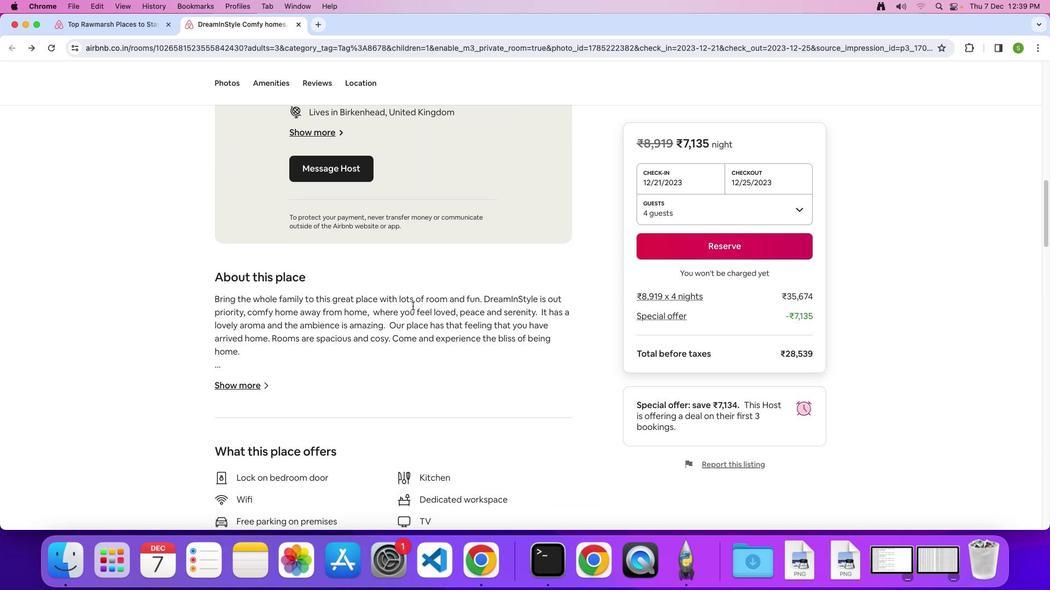 
Action: Mouse scrolled (412, 306) with delta (0, 0)
Screenshot: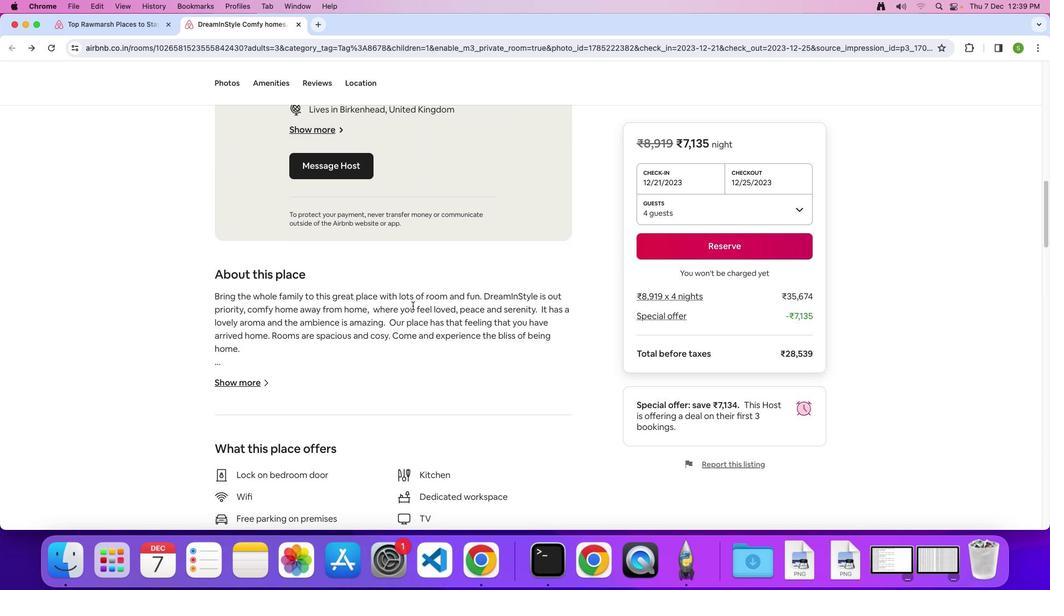 
Action: Mouse scrolled (412, 306) with delta (0, 0)
Screenshot: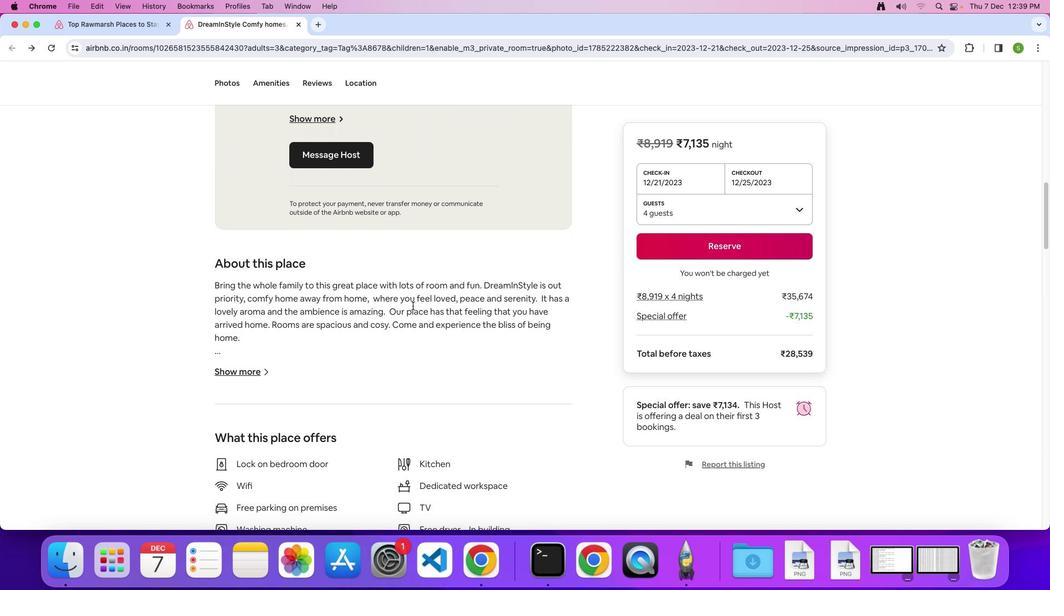 
Action: Mouse moved to (231, 358)
Screenshot: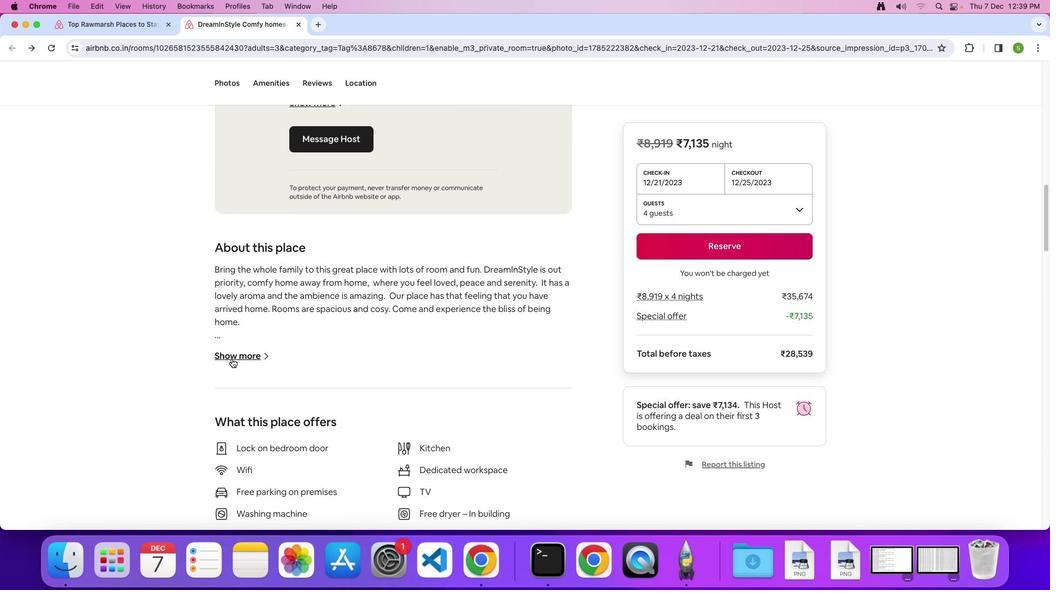 
Action: Mouse pressed left at (231, 358)
Screenshot: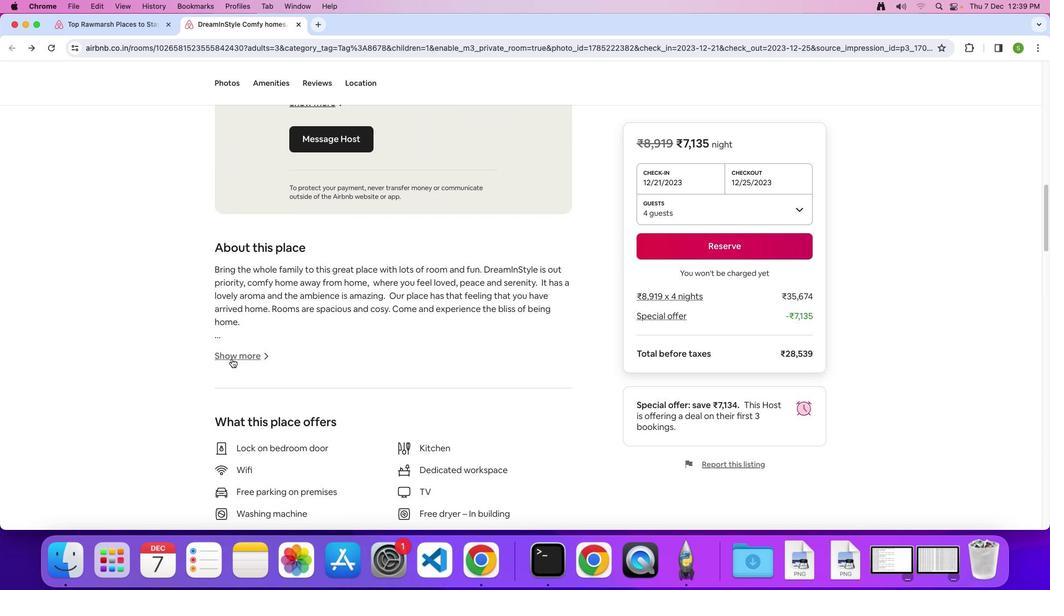 
Action: Mouse moved to (330, 219)
Screenshot: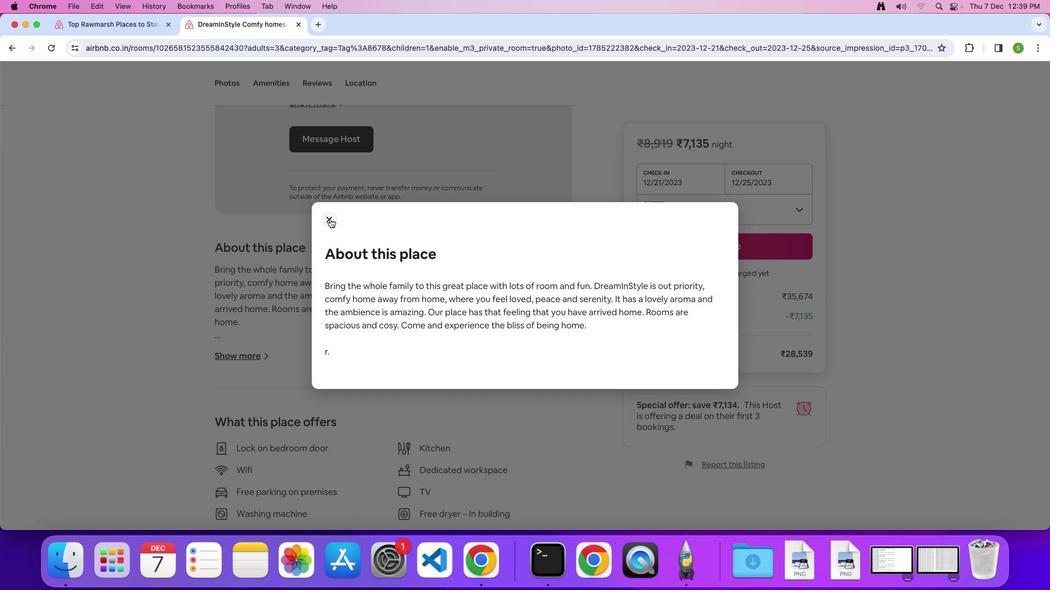 
Action: Mouse pressed left at (330, 219)
Screenshot: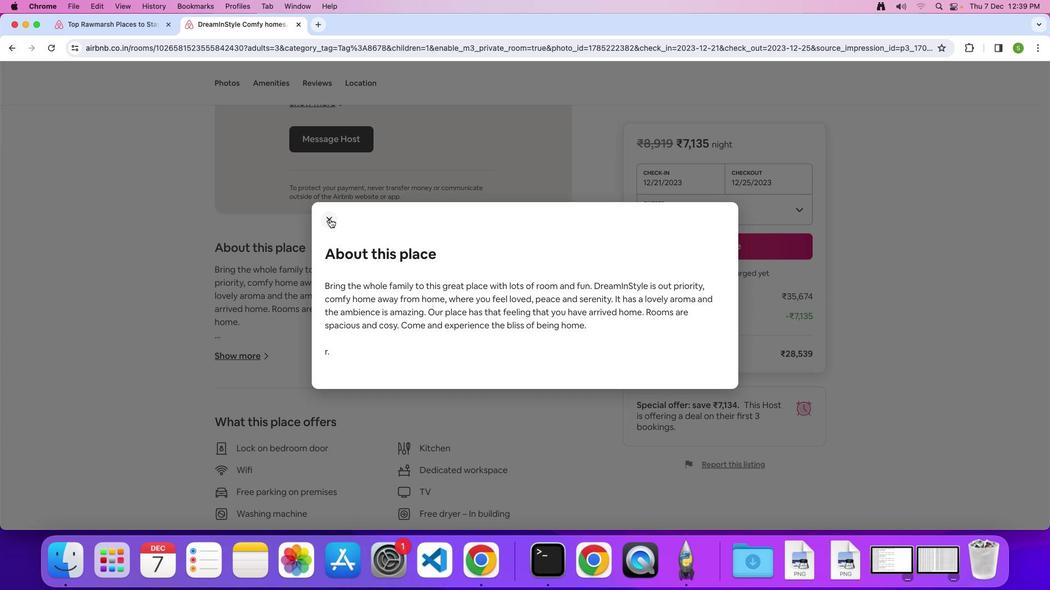
Action: Mouse moved to (397, 362)
Screenshot: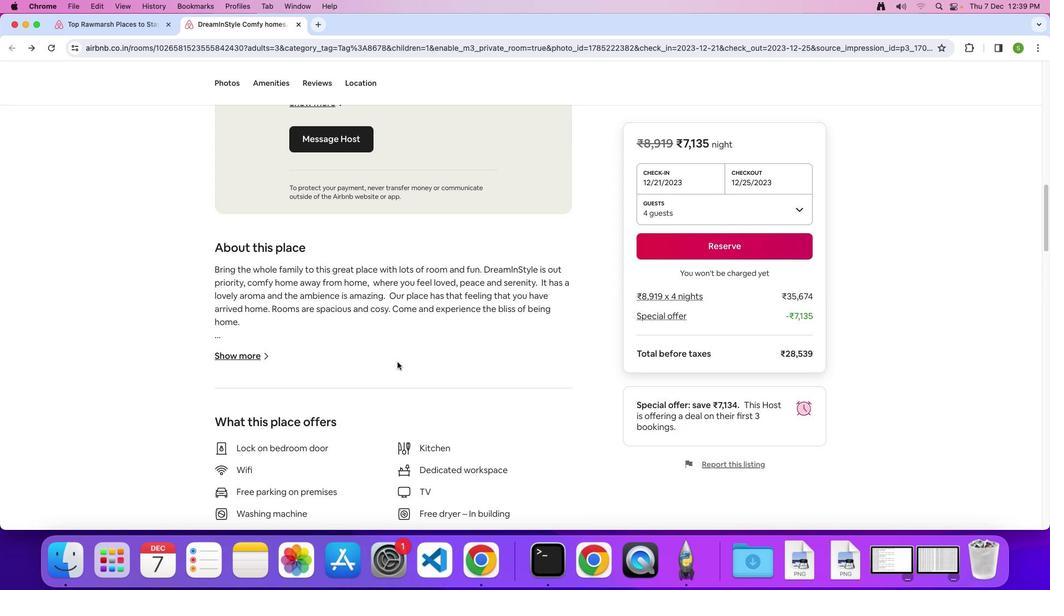 
Action: Mouse scrolled (397, 362) with delta (0, 0)
Screenshot: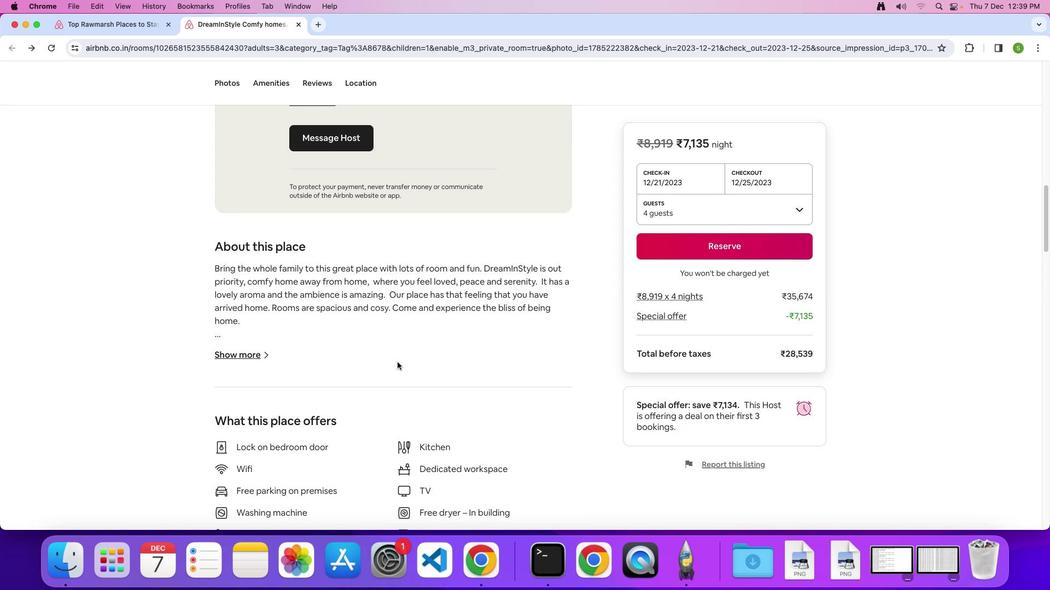 
Action: Mouse scrolled (397, 362) with delta (0, 0)
Screenshot: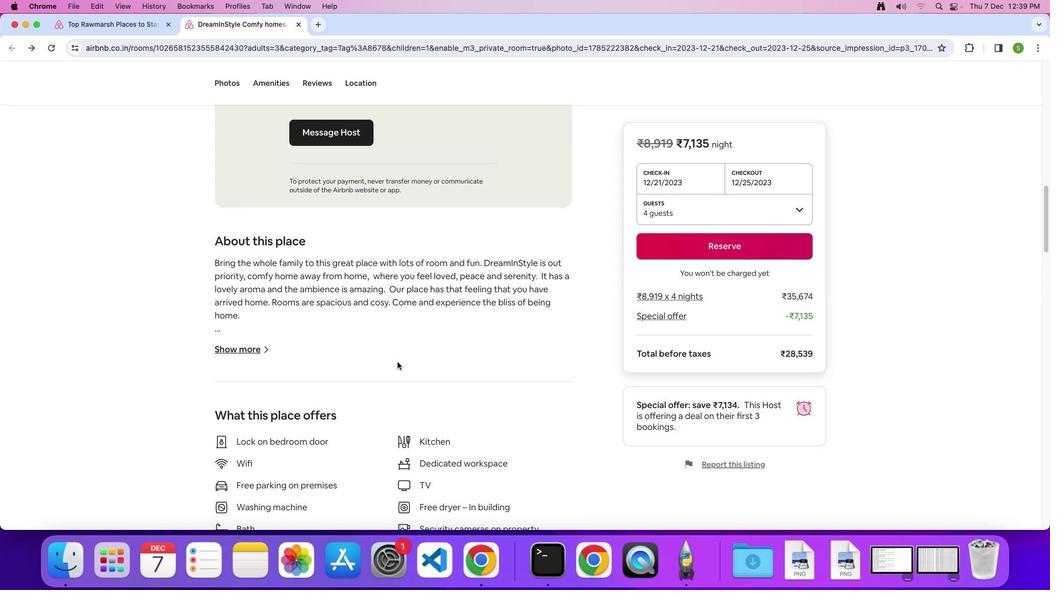 
Action: Mouse scrolled (397, 362) with delta (0, 0)
Screenshot: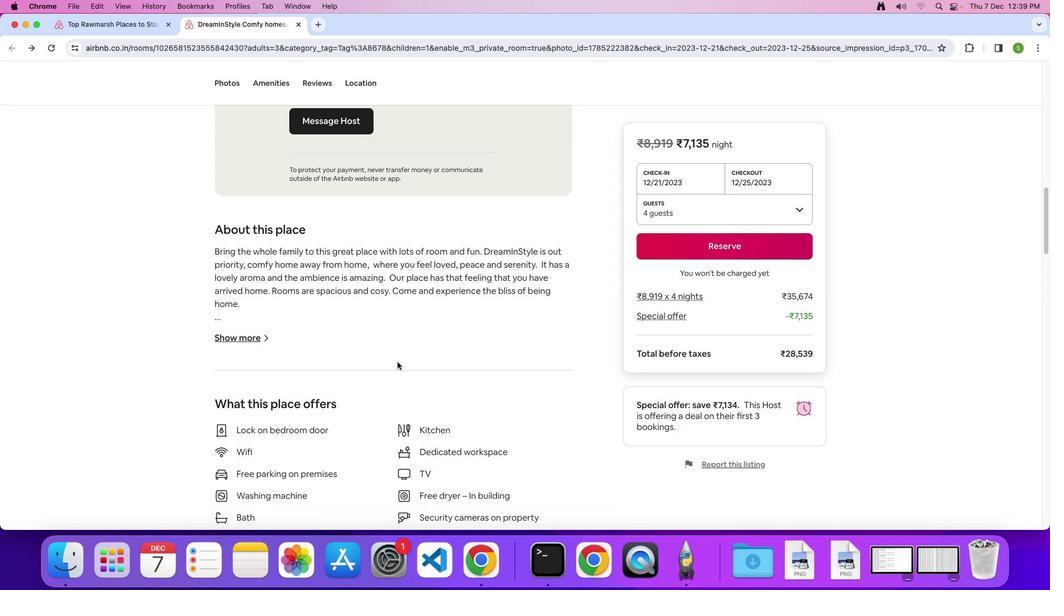 
Action: Mouse scrolled (397, 362) with delta (0, 0)
Screenshot: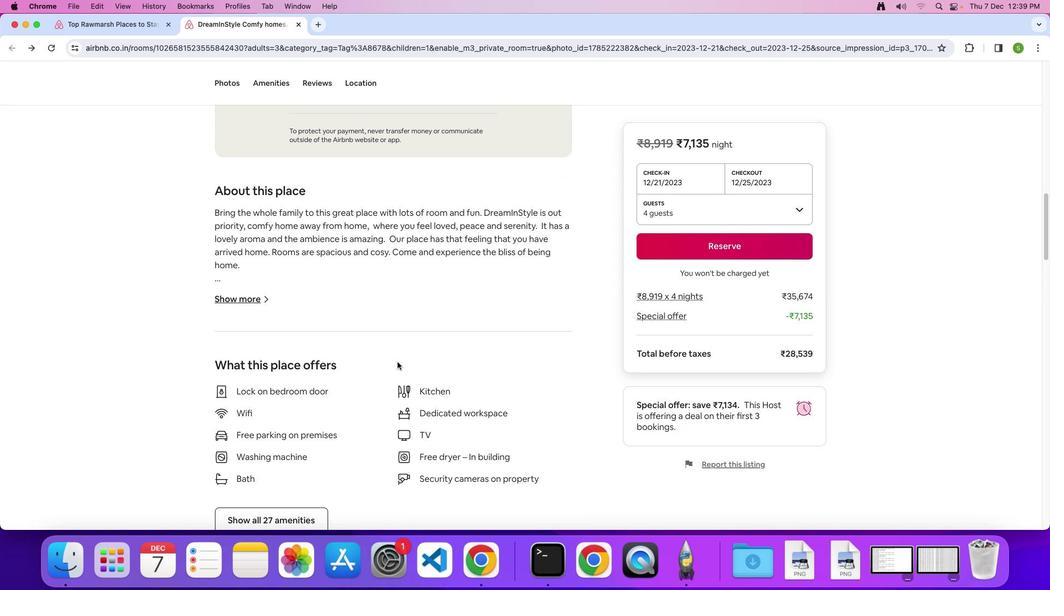
Action: Mouse scrolled (397, 362) with delta (0, 0)
Screenshot: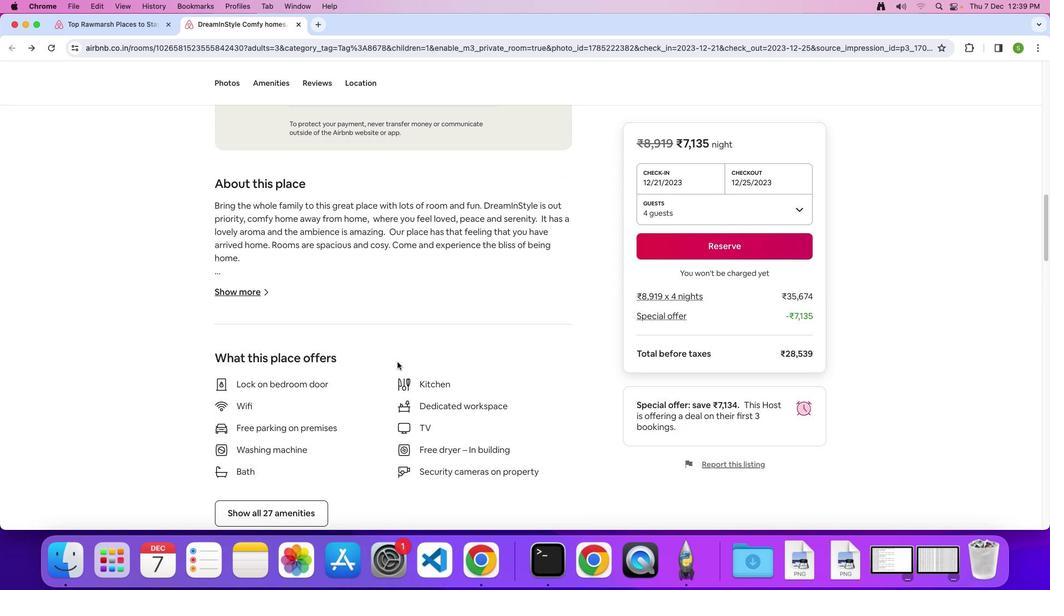 
Action: Mouse scrolled (397, 362) with delta (0, 0)
Screenshot: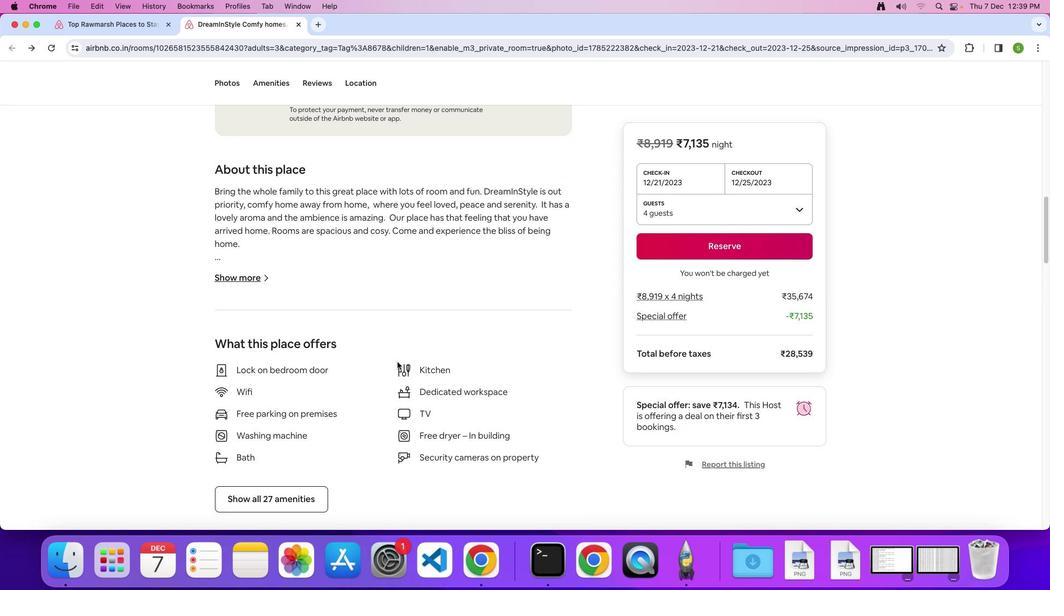 
Action: Mouse scrolled (397, 362) with delta (0, 0)
Screenshot: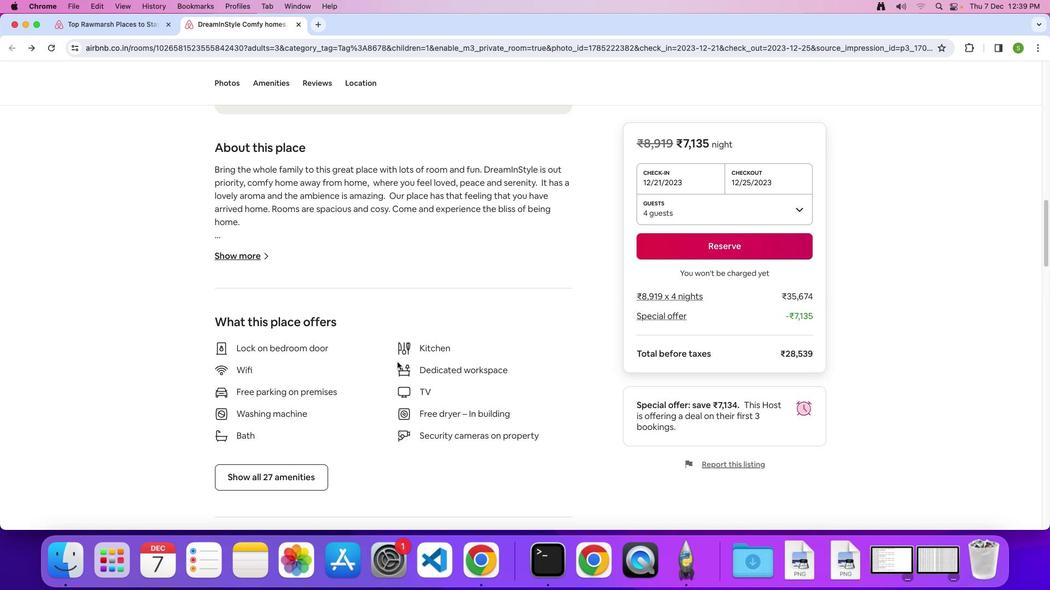 
Action: Mouse scrolled (397, 362) with delta (0, 0)
Screenshot: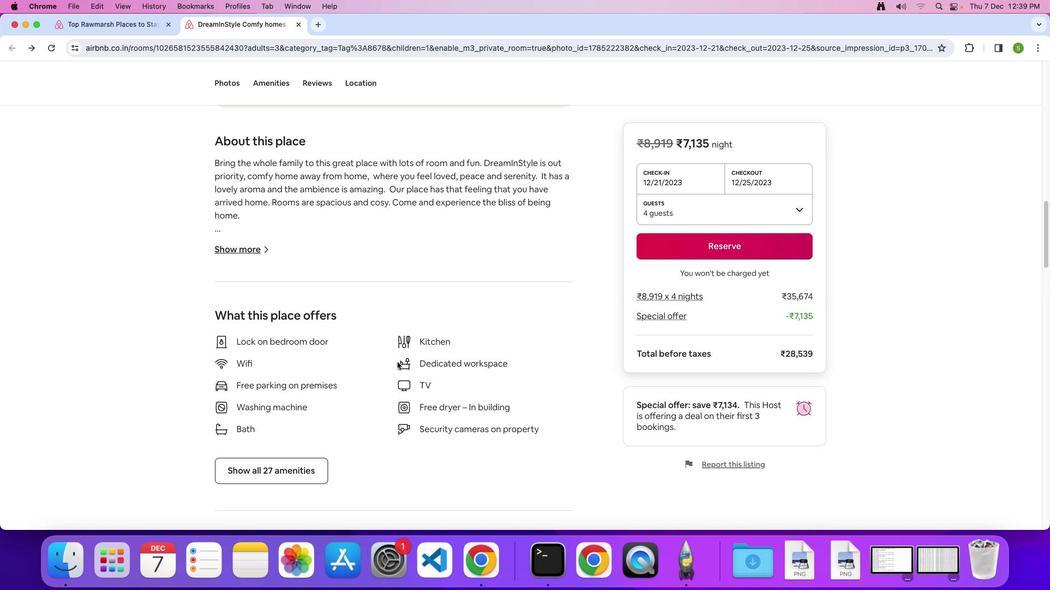 
Action: Mouse scrolled (397, 362) with delta (0, -1)
Screenshot: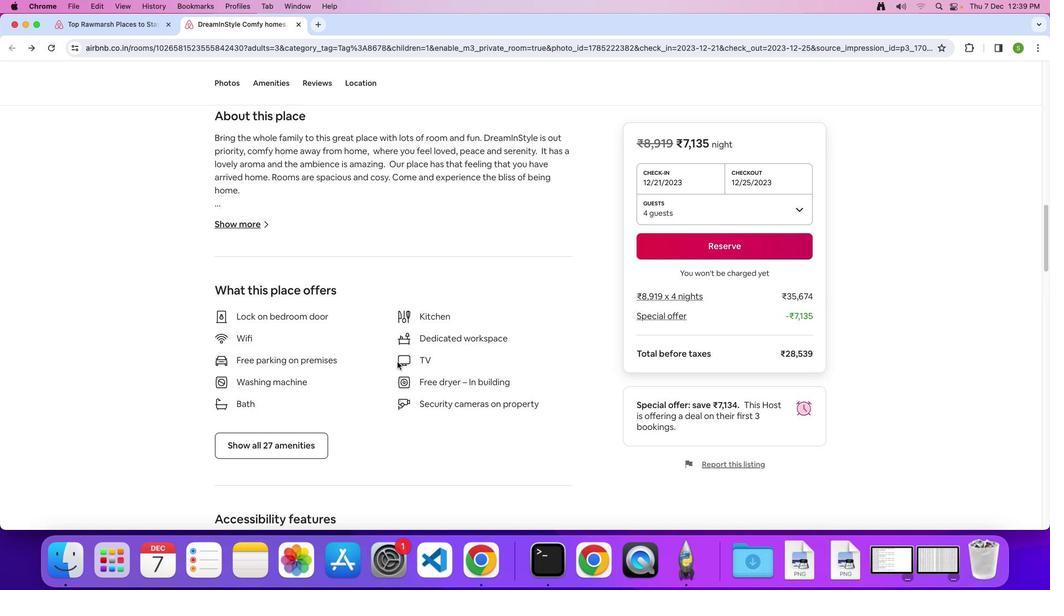 
Action: Mouse scrolled (397, 362) with delta (0, 0)
Screenshot: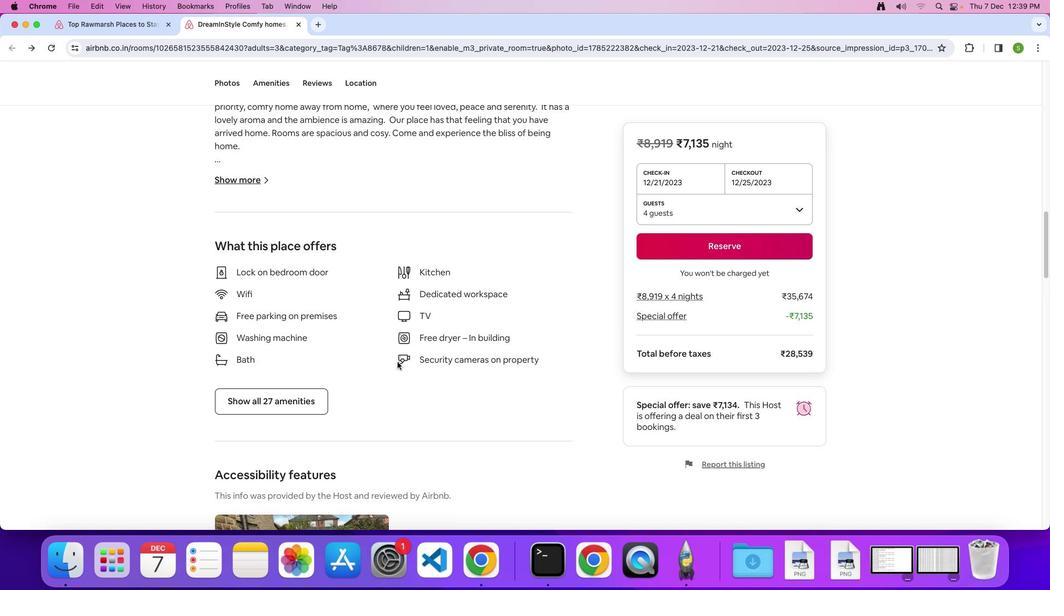 
Action: Mouse scrolled (397, 362) with delta (0, 0)
Screenshot: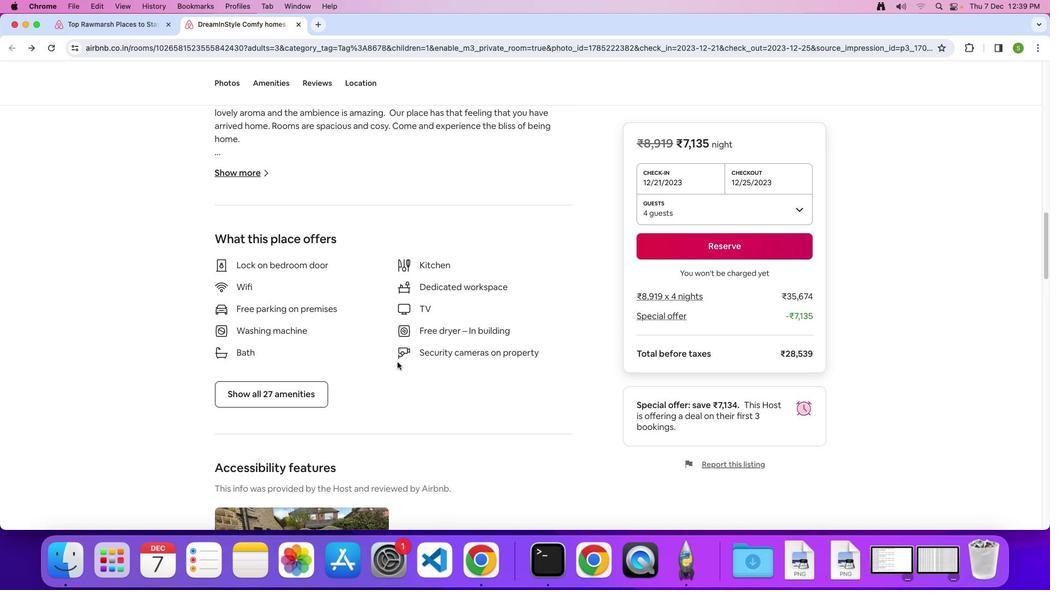 
Action: Mouse scrolled (397, 362) with delta (0, 0)
Screenshot: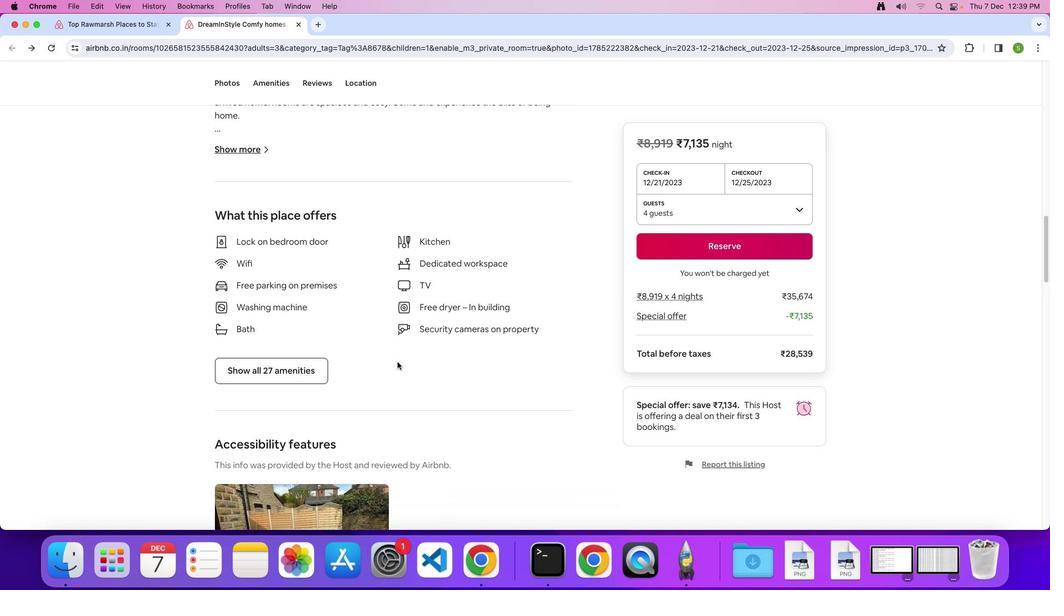 
Action: Mouse scrolled (397, 362) with delta (0, 0)
Screenshot: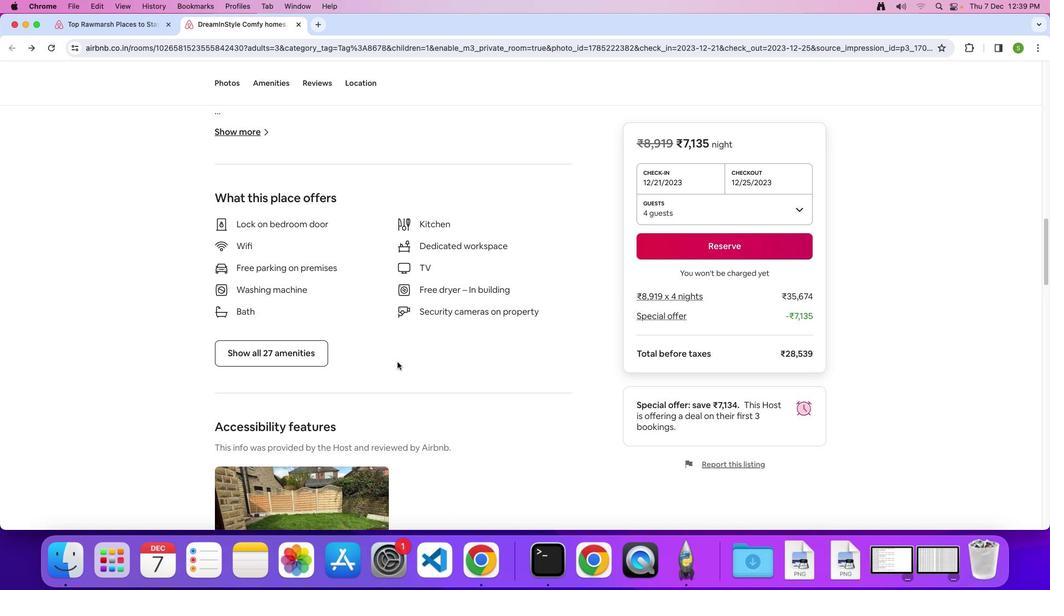 
Action: Mouse scrolled (397, 362) with delta (0, 0)
Screenshot: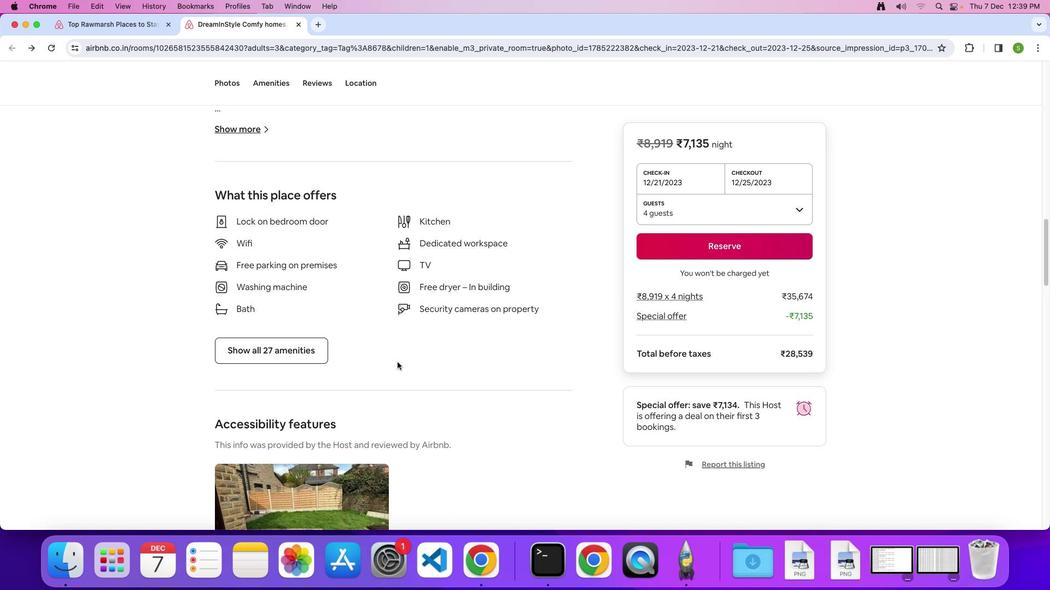 
Action: Mouse moved to (309, 343)
Screenshot: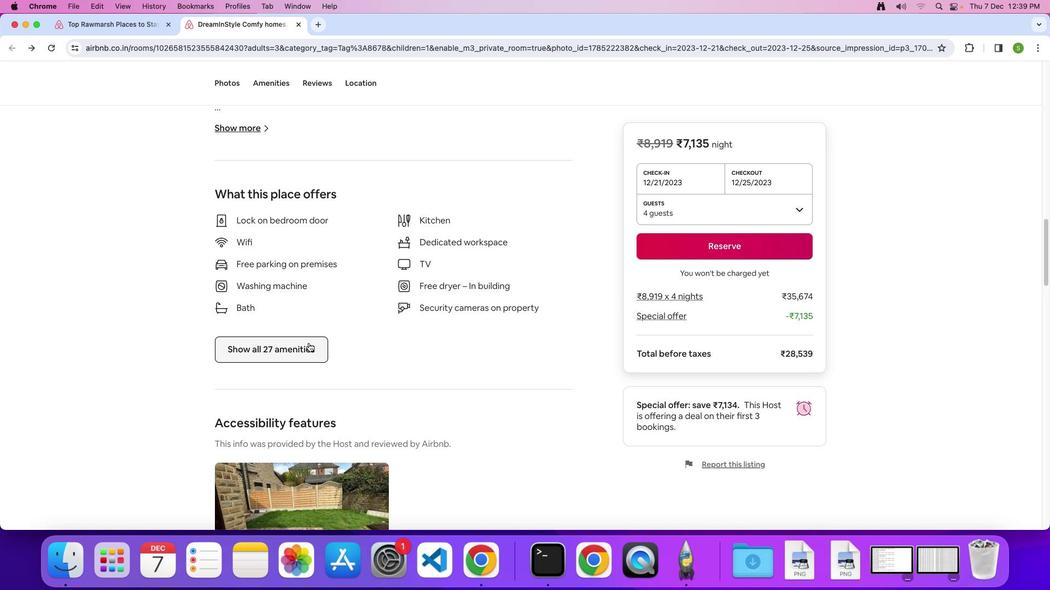 
Action: Mouse pressed left at (309, 343)
Screenshot: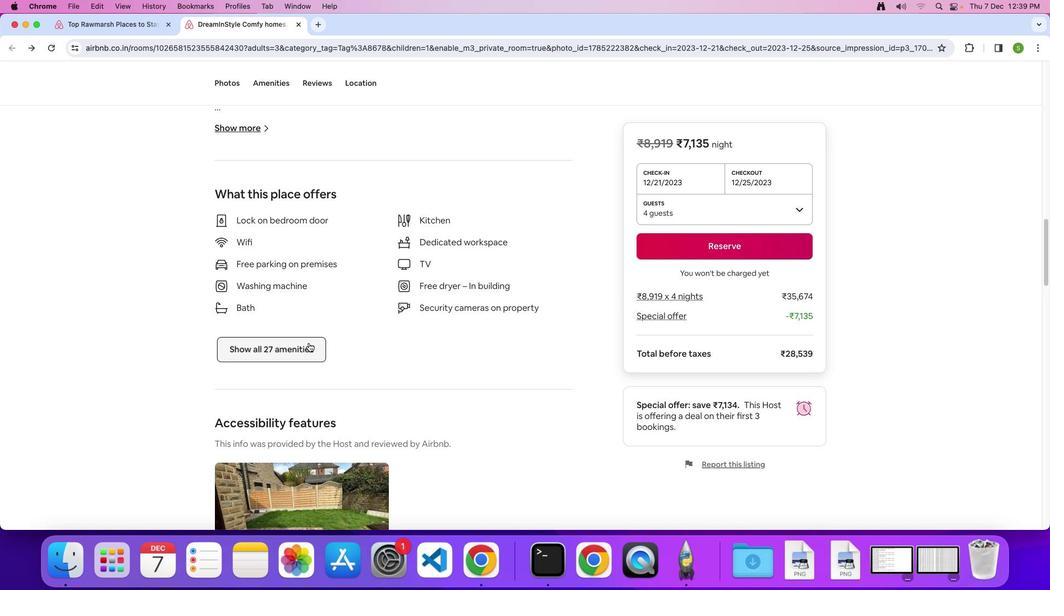 
Action: Mouse moved to (492, 286)
Screenshot: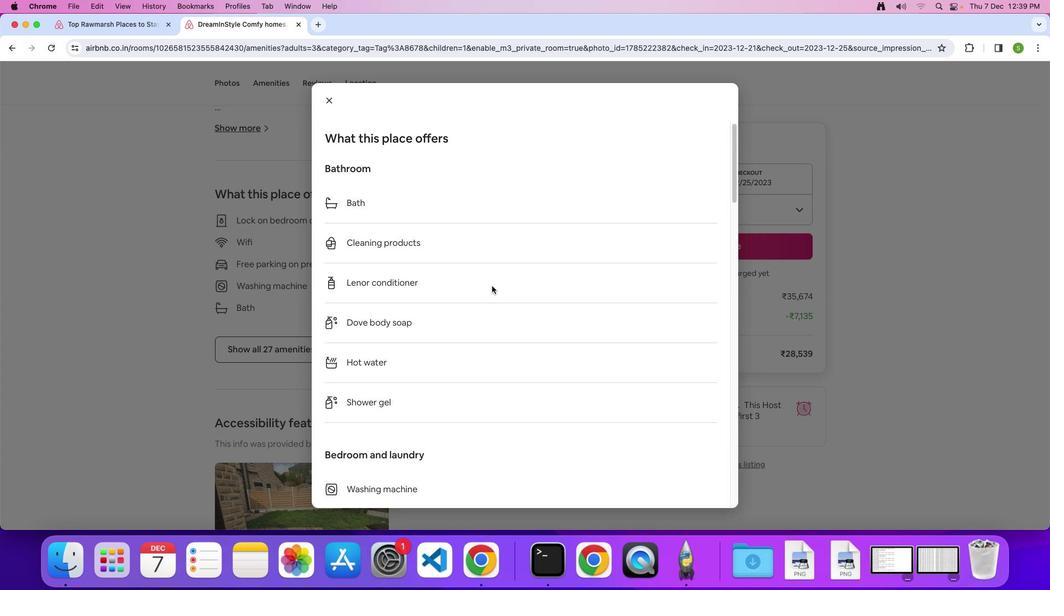 
Action: Mouse scrolled (492, 286) with delta (0, 0)
Screenshot: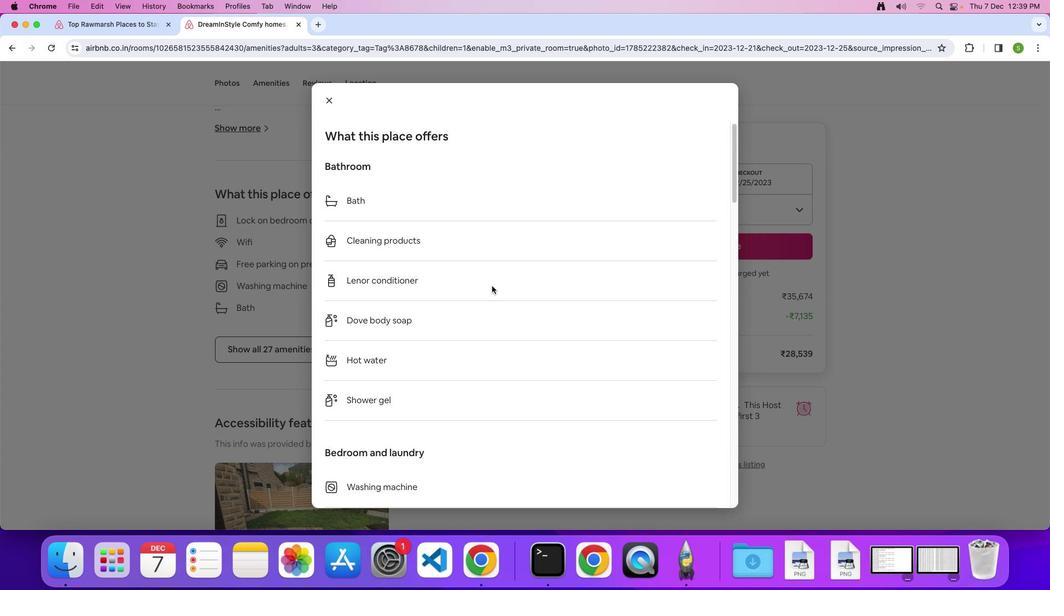 
Action: Mouse scrolled (492, 286) with delta (0, 0)
Screenshot: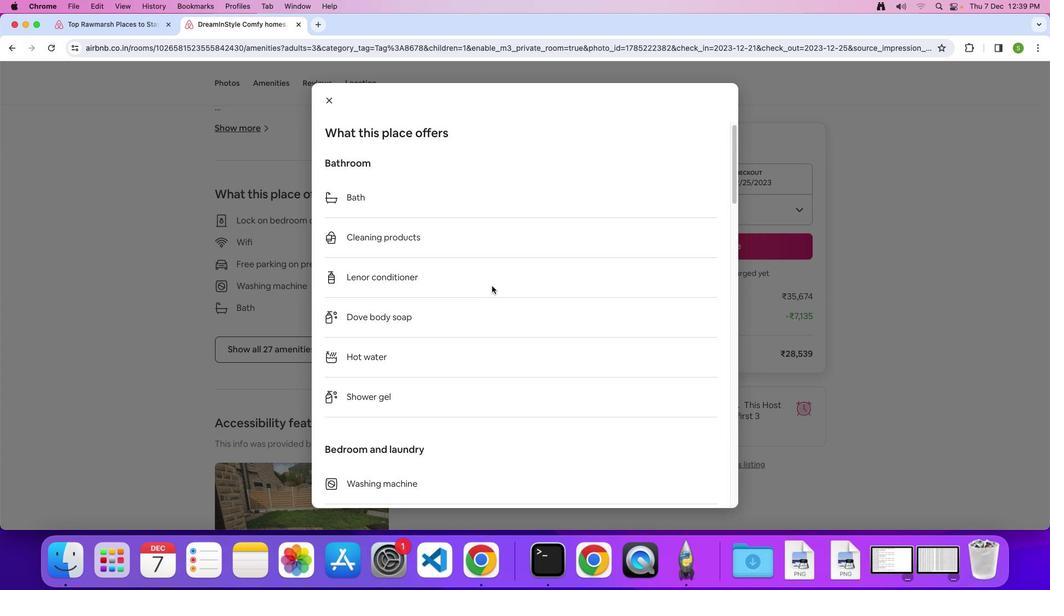 
Action: Mouse scrolled (492, 286) with delta (0, -1)
Screenshot: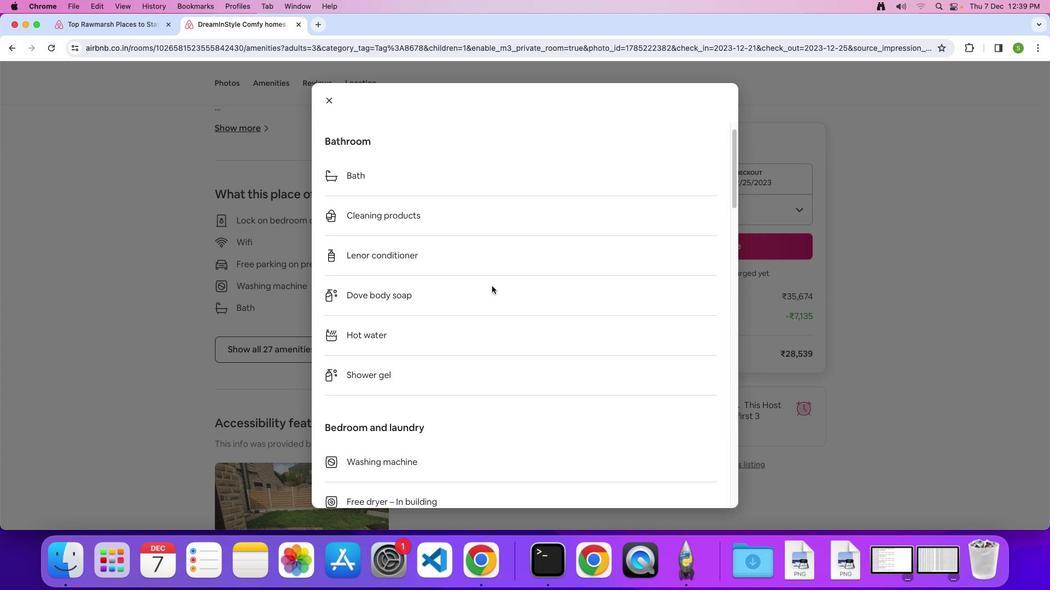 
Action: Mouse scrolled (492, 286) with delta (0, 0)
Screenshot: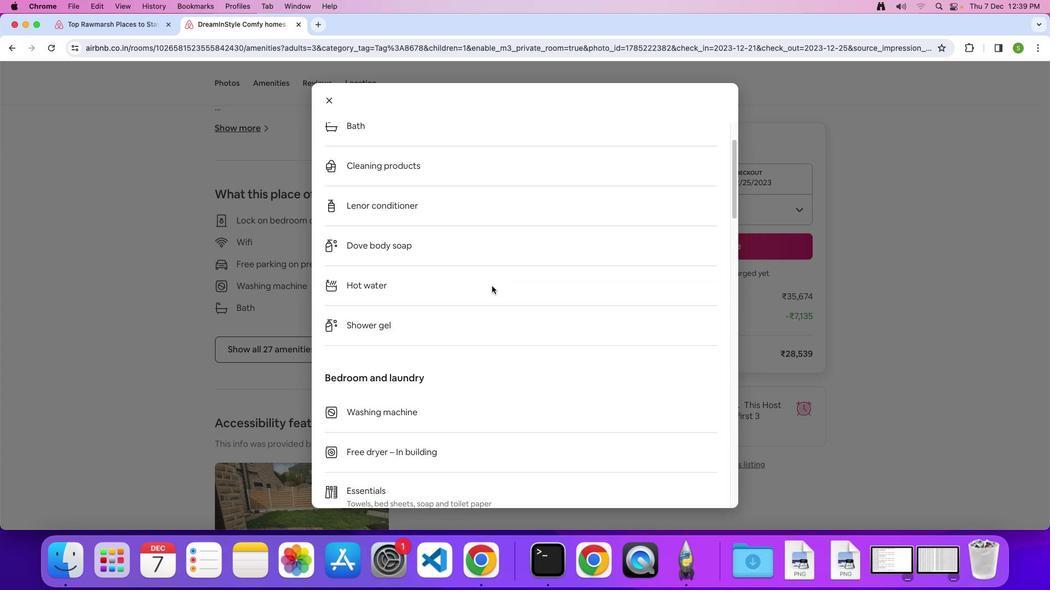 
Action: Mouse scrolled (492, 286) with delta (0, 0)
Screenshot: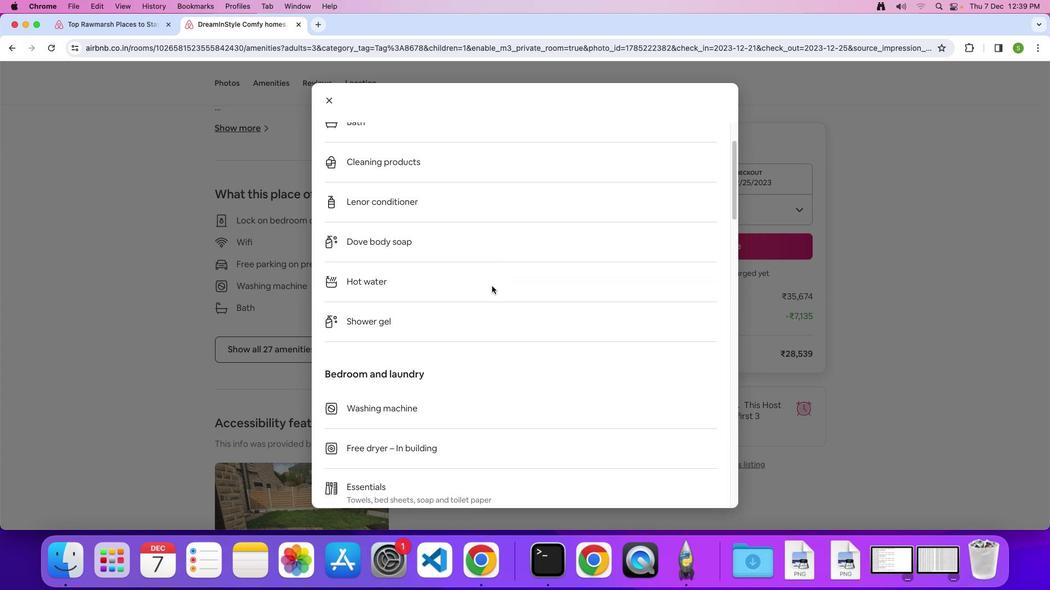 
Action: Mouse scrolled (492, 286) with delta (0, -1)
Screenshot: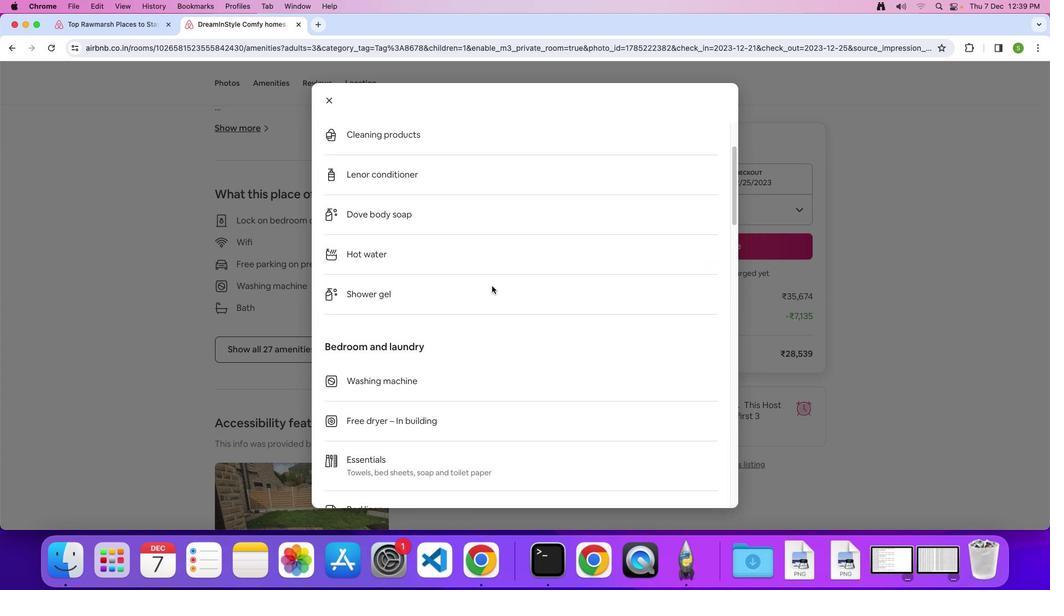 
Action: Mouse scrolled (492, 286) with delta (0, 0)
Screenshot: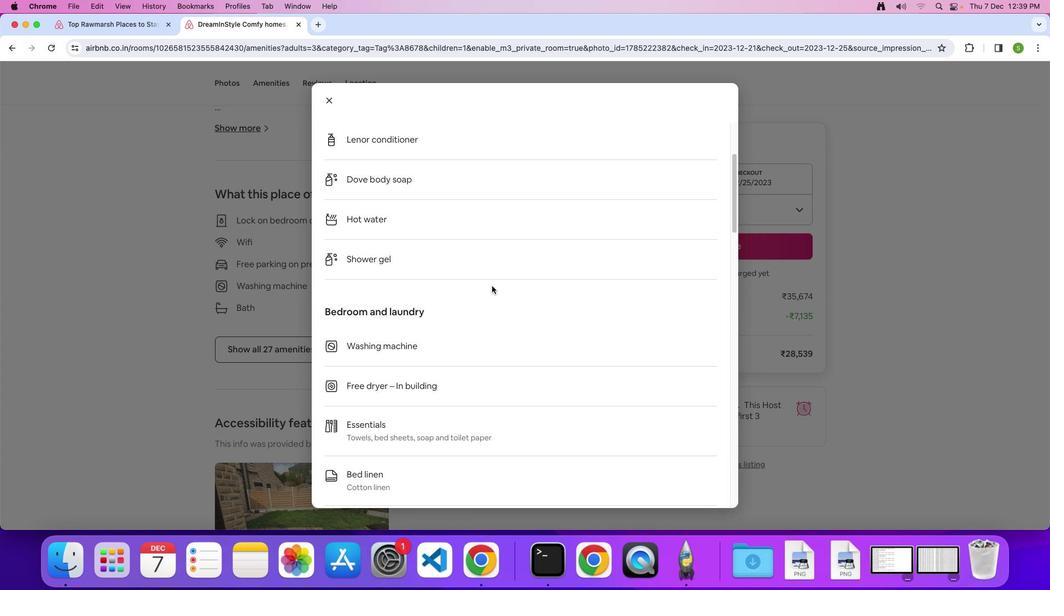 
Action: Mouse scrolled (492, 286) with delta (0, 0)
Screenshot: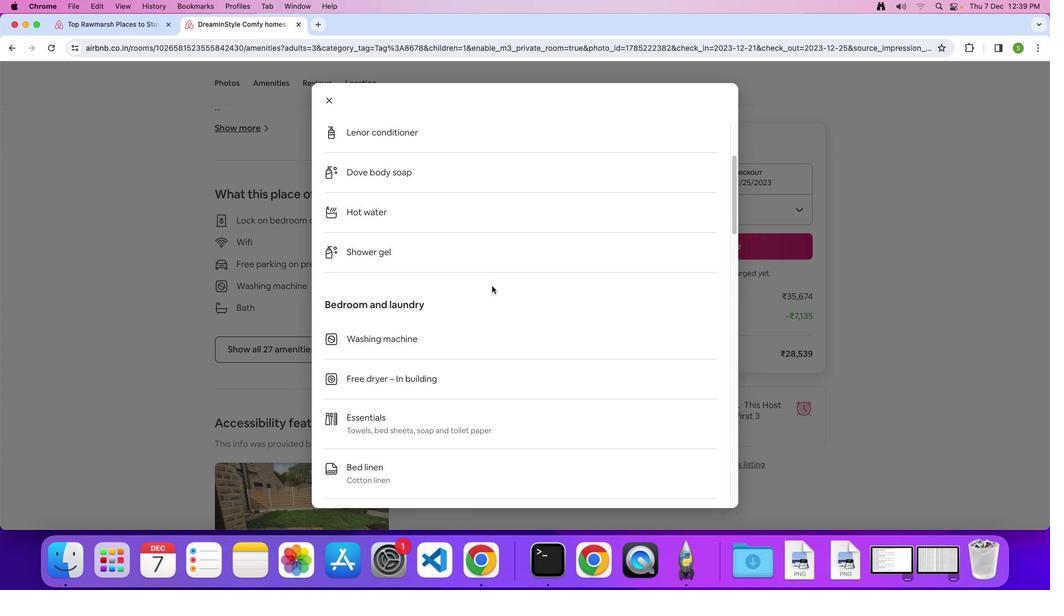 
Action: Mouse scrolled (492, 286) with delta (0, -1)
Screenshot: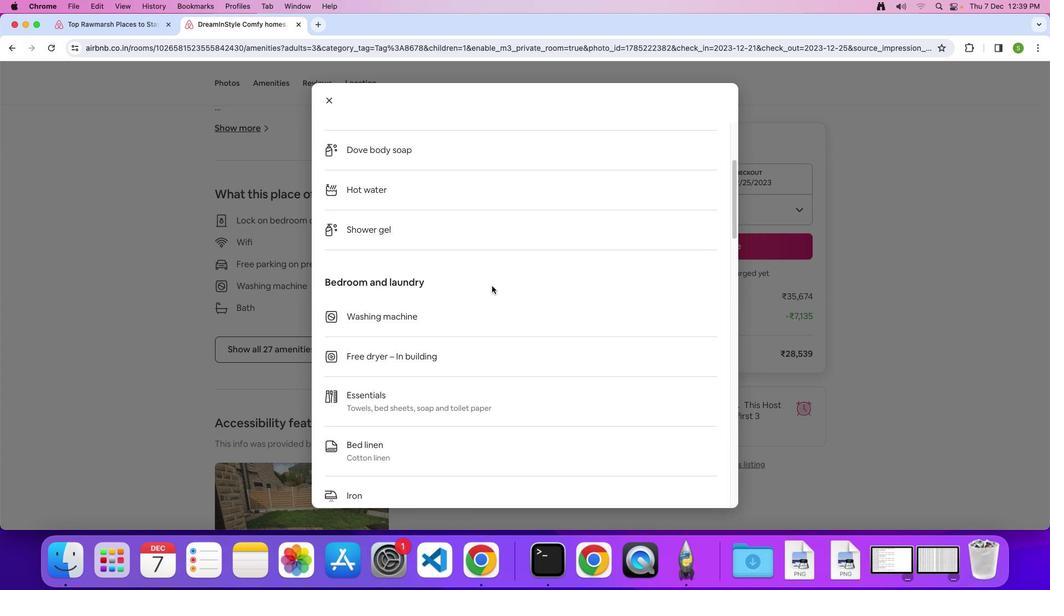 
Action: Mouse moved to (491, 286)
Screenshot: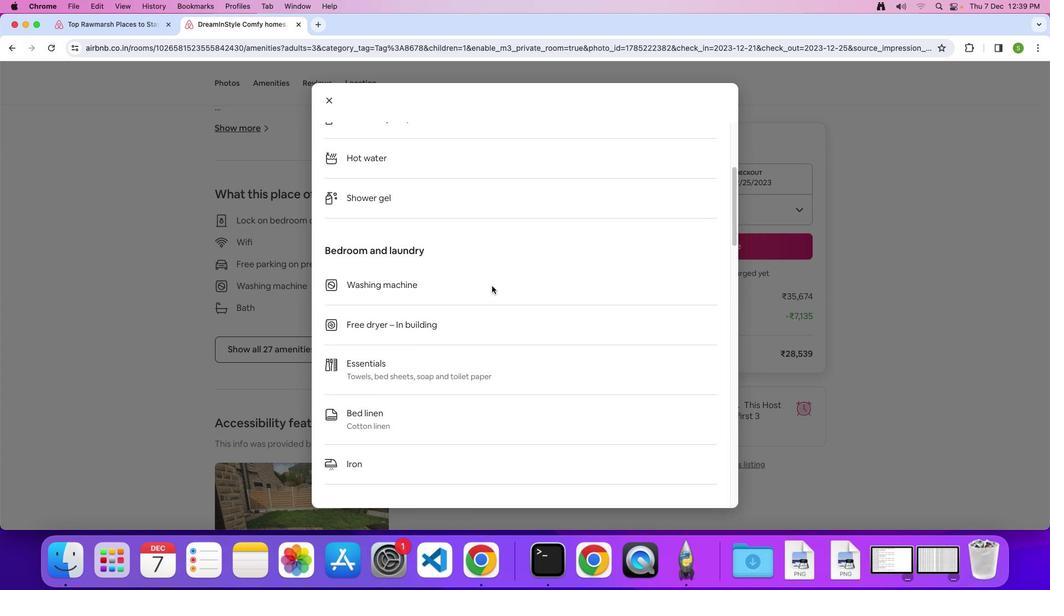 
Action: Mouse scrolled (491, 286) with delta (0, 0)
Screenshot: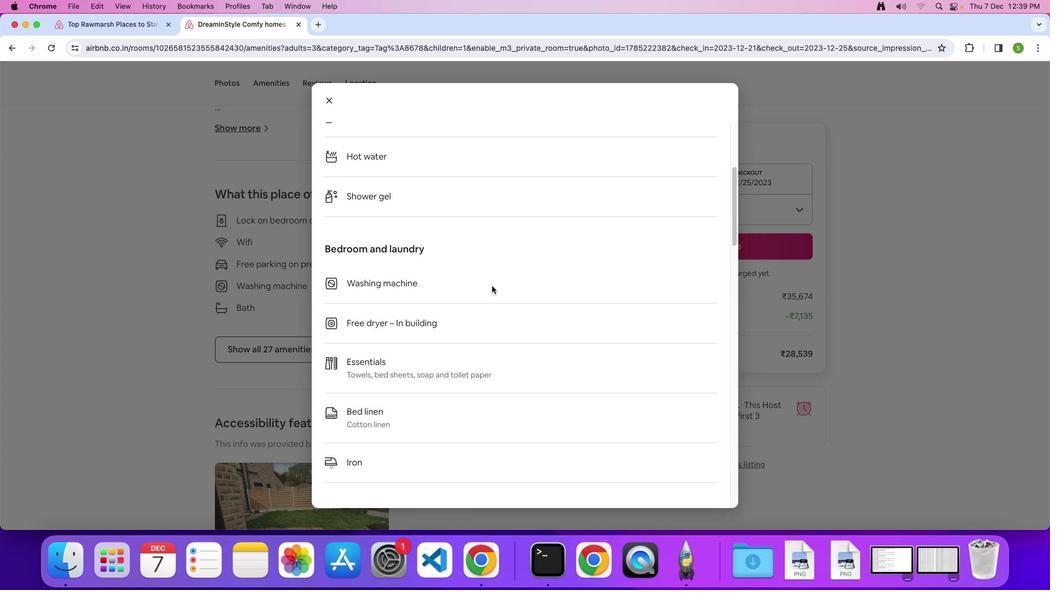 
Action: Mouse scrolled (491, 286) with delta (0, 0)
Screenshot: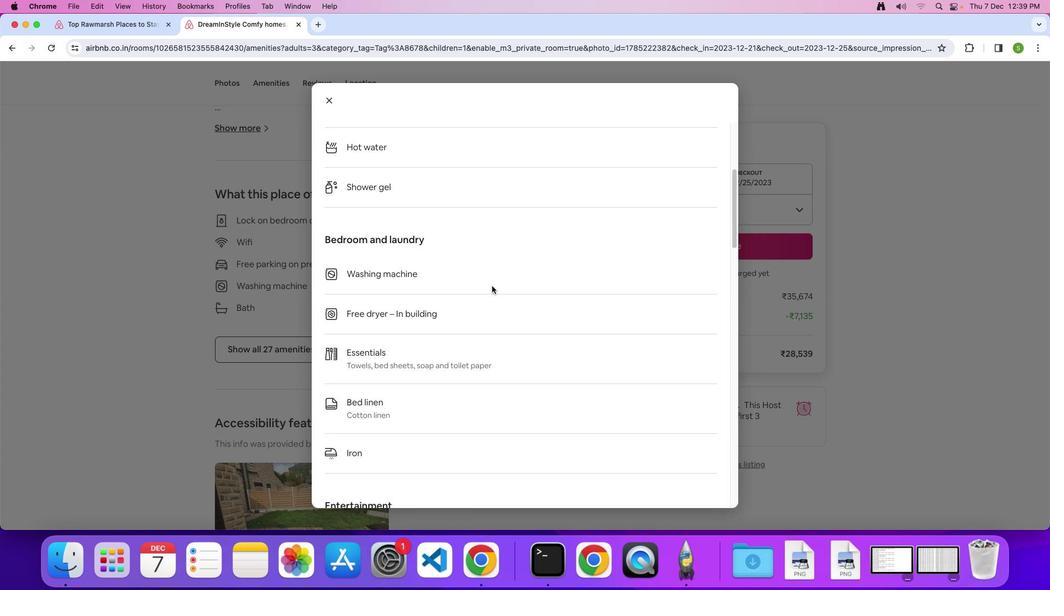 
Action: Mouse scrolled (491, 286) with delta (0, -1)
Screenshot: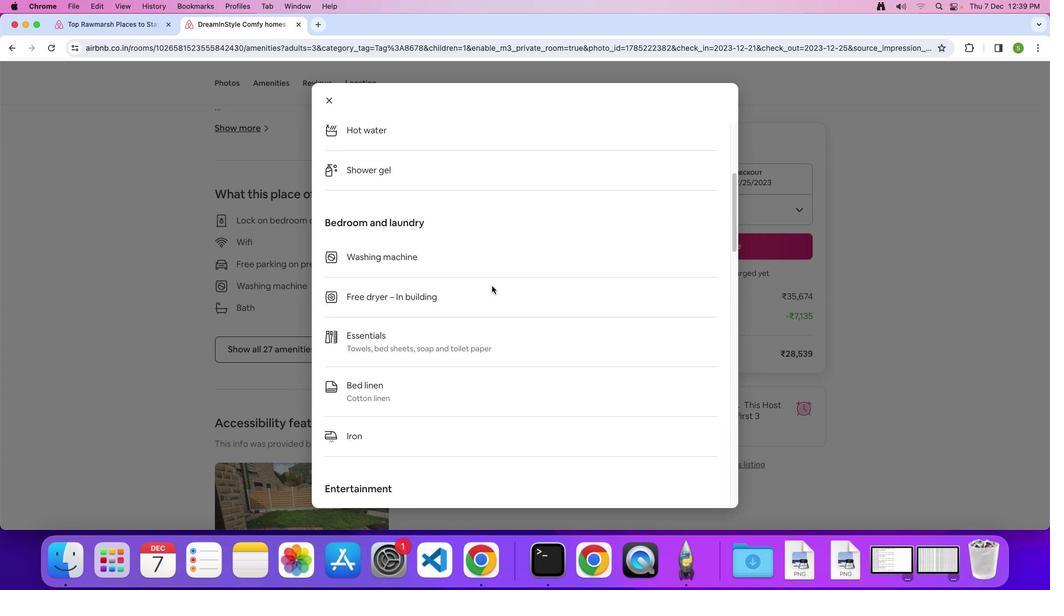 
Action: Mouse moved to (491, 286)
Screenshot: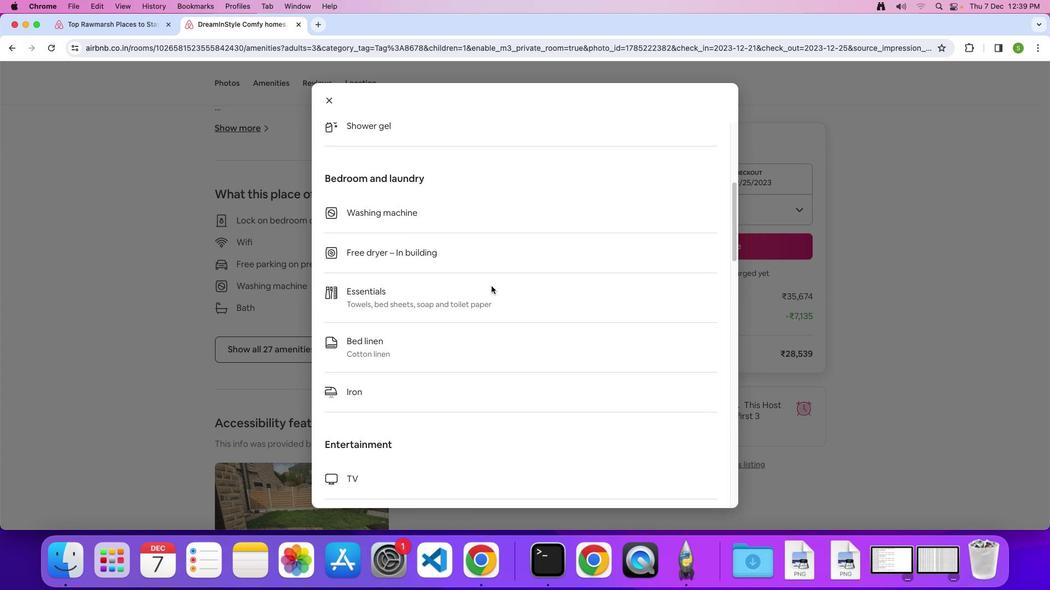 
Action: Mouse scrolled (491, 286) with delta (0, 0)
Screenshot: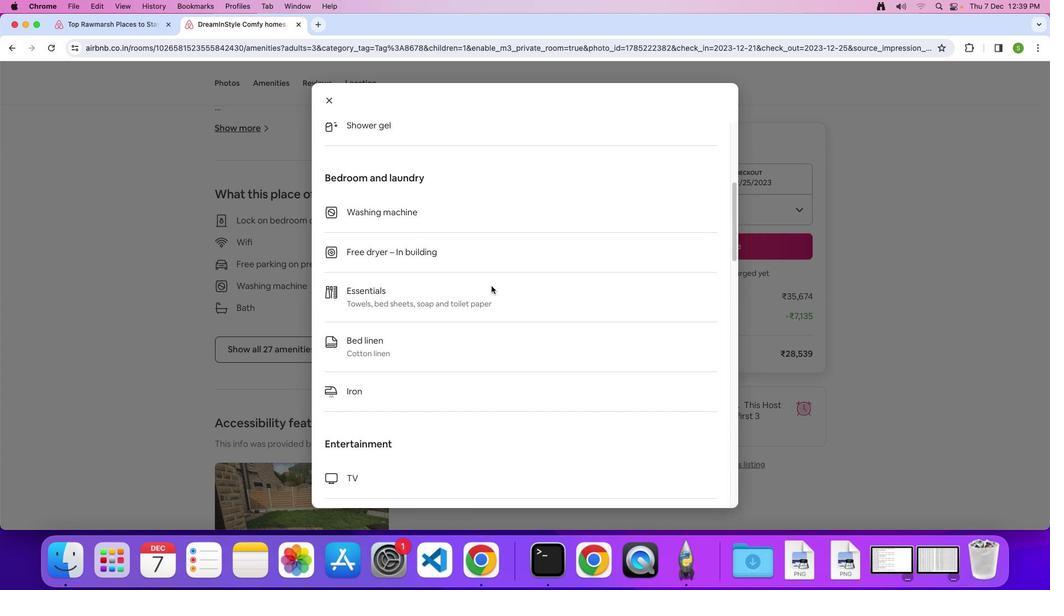 
Action: Mouse scrolled (491, 286) with delta (0, 0)
Screenshot: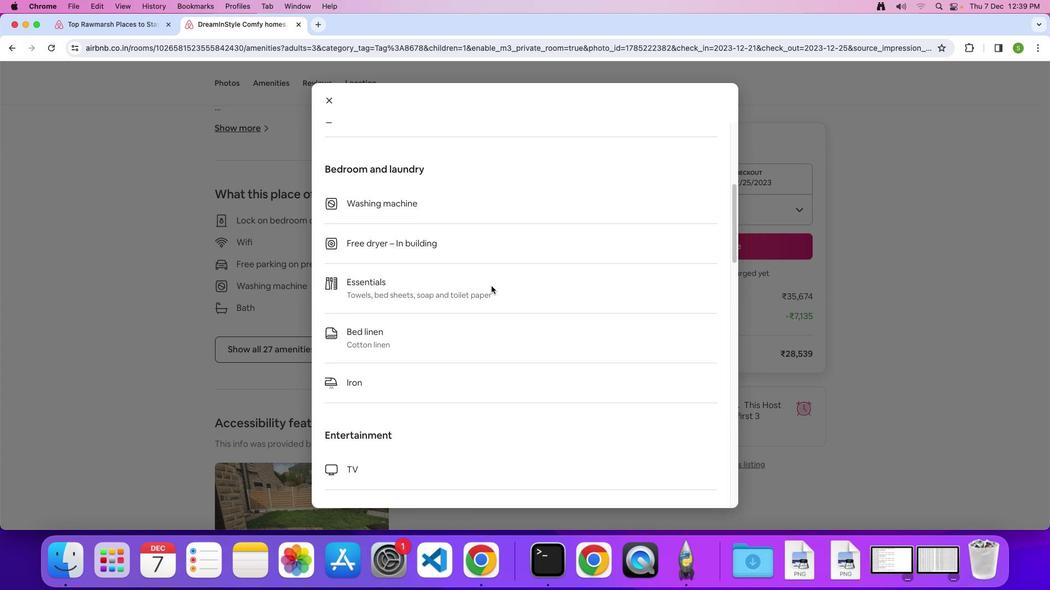 
Action: Mouse scrolled (491, 286) with delta (0, -1)
Screenshot: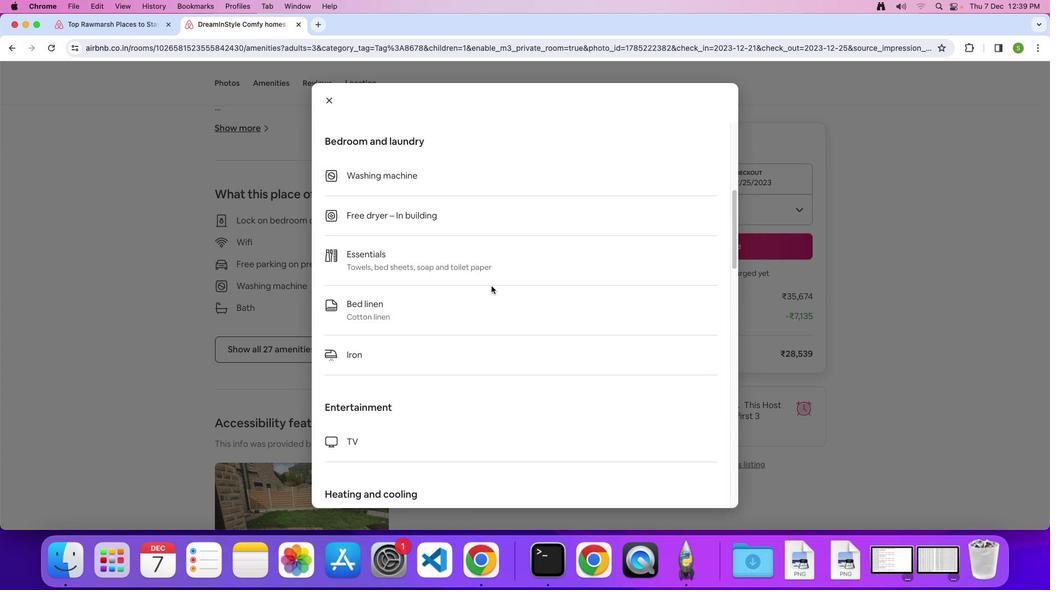 
Action: Mouse scrolled (491, 286) with delta (0, 0)
Screenshot: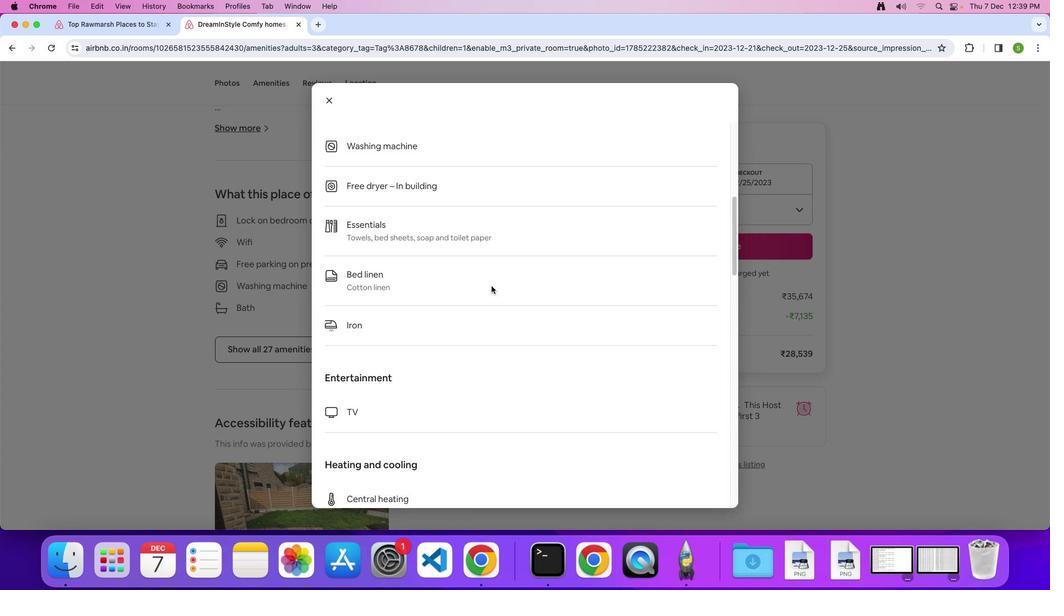 
Action: Mouse scrolled (491, 286) with delta (0, 0)
Screenshot: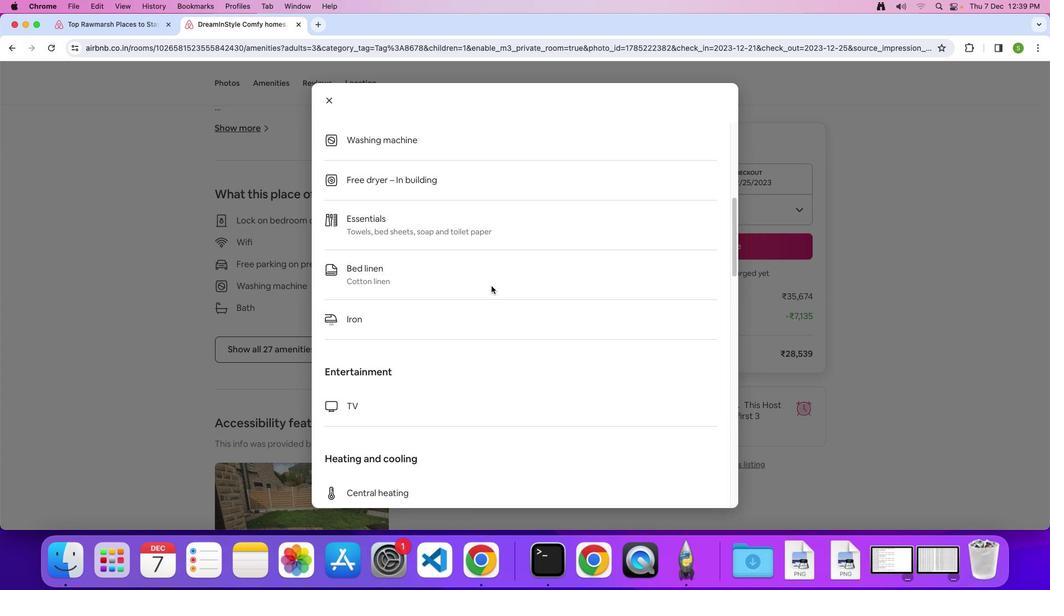 
Action: Mouse scrolled (491, 286) with delta (0, -1)
Screenshot: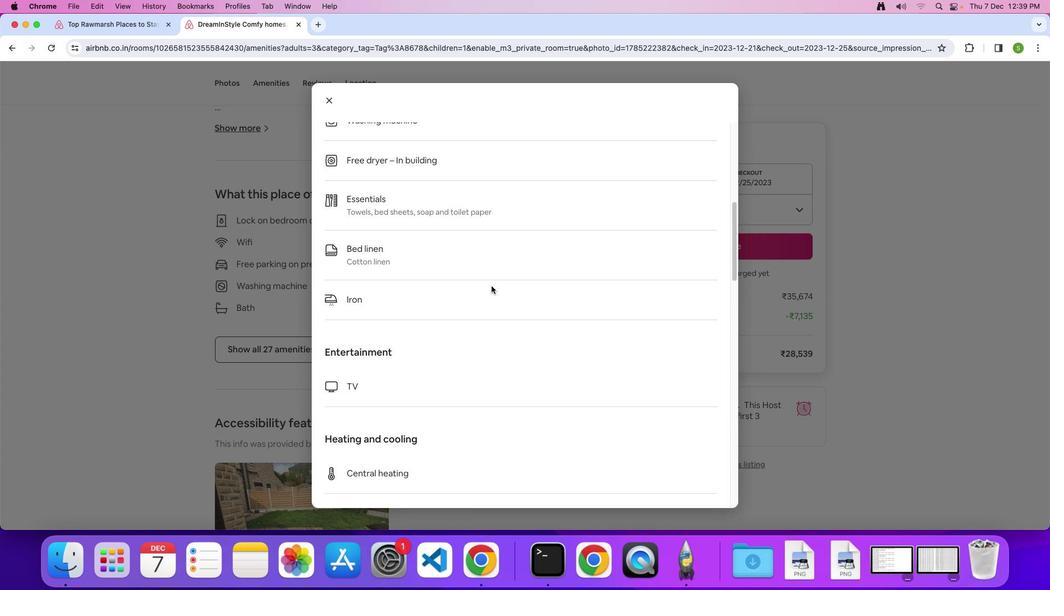 
Action: Mouse scrolled (491, 286) with delta (0, 0)
Screenshot: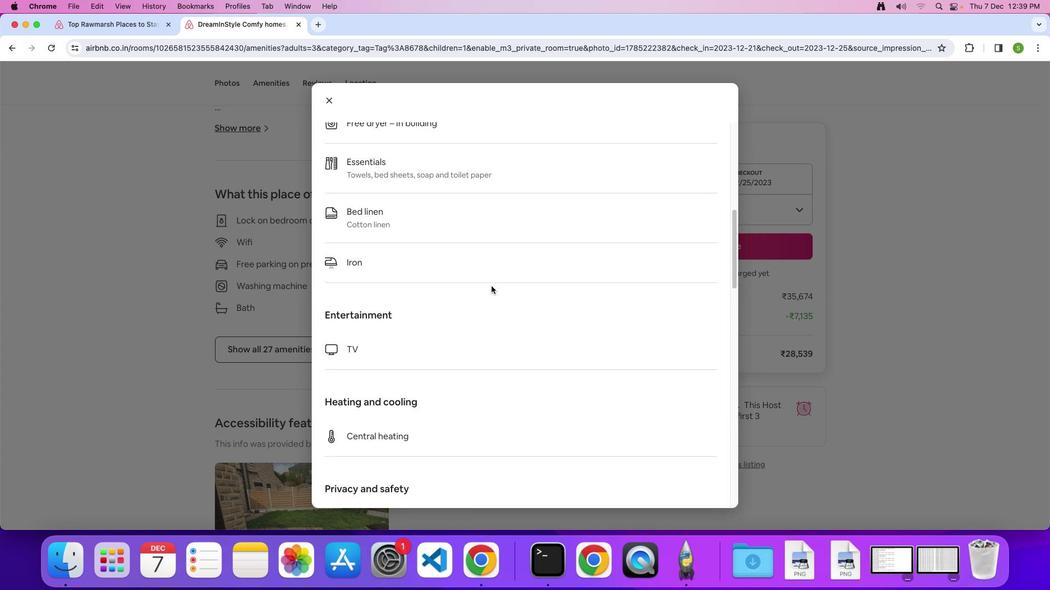 
Action: Mouse scrolled (491, 286) with delta (0, 0)
Screenshot: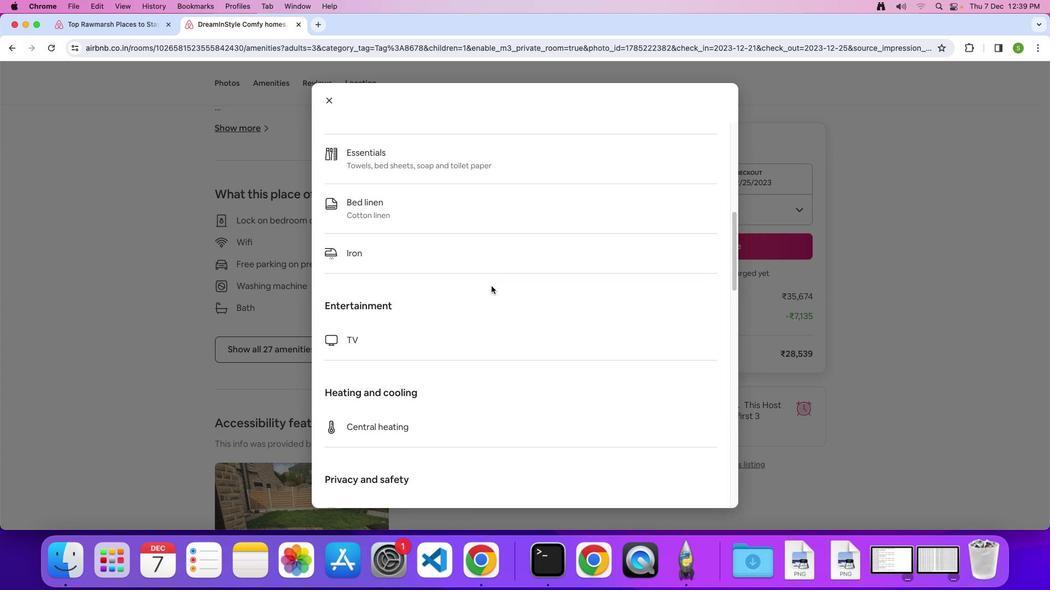 
Action: Mouse scrolled (491, 286) with delta (0, -1)
Screenshot: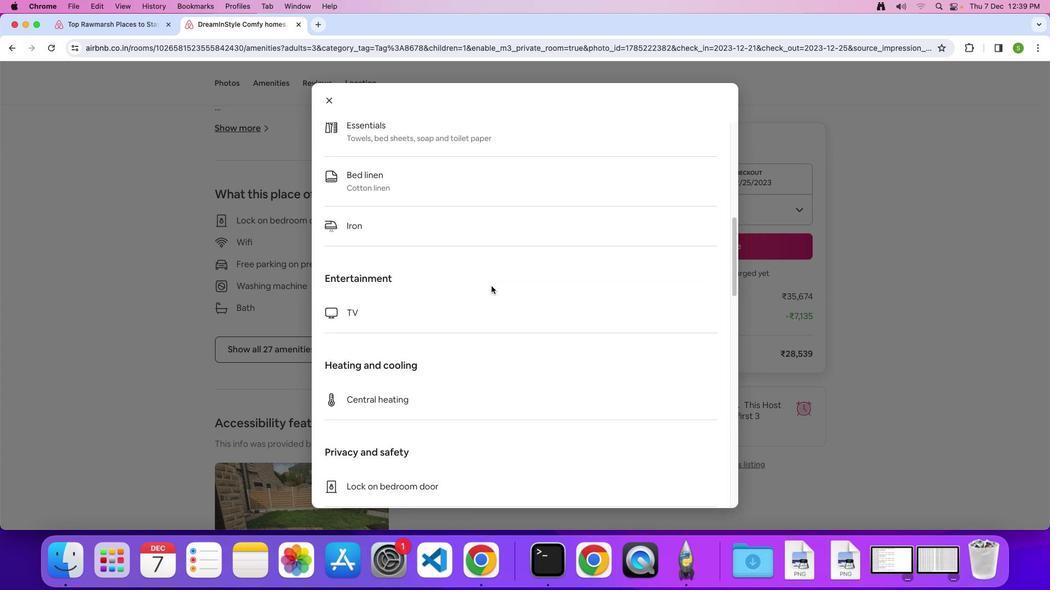 
Action: Mouse scrolled (491, 286) with delta (0, 0)
Screenshot: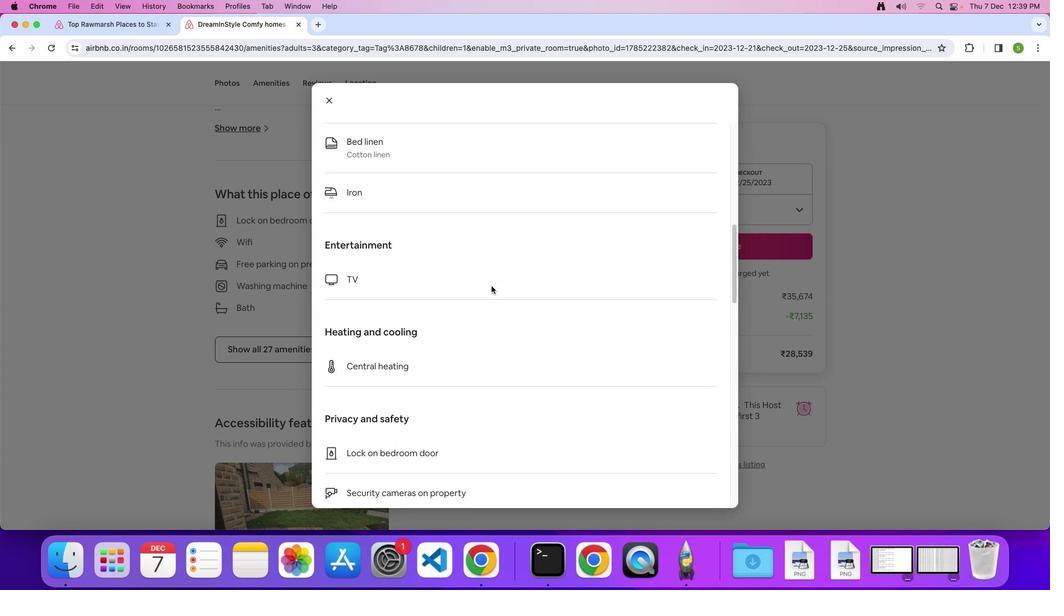 
Action: Mouse scrolled (491, 286) with delta (0, 0)
Screenshot: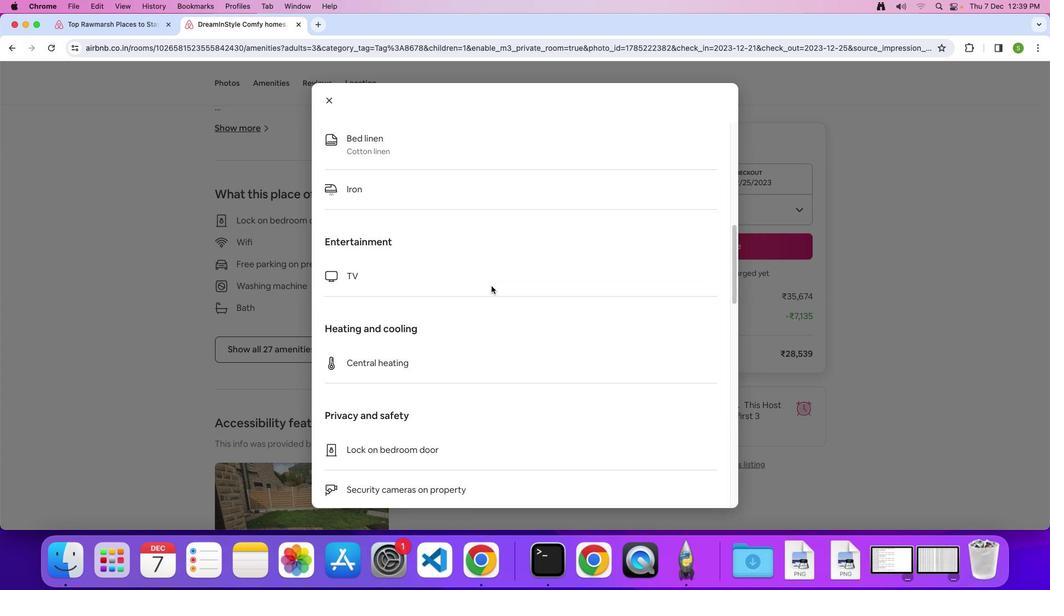 
Action: Mouse scrolled (491, 286) with delta (0, -1)
Screenshot: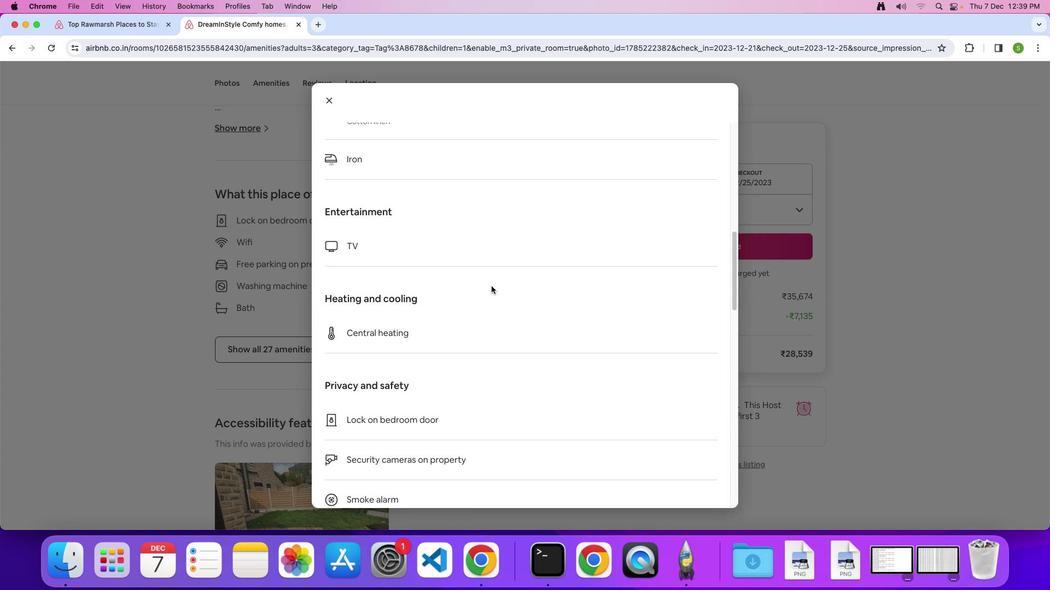 
Action: Mouse scrolled (491, 286) with delta (0, 0)
Screenshot: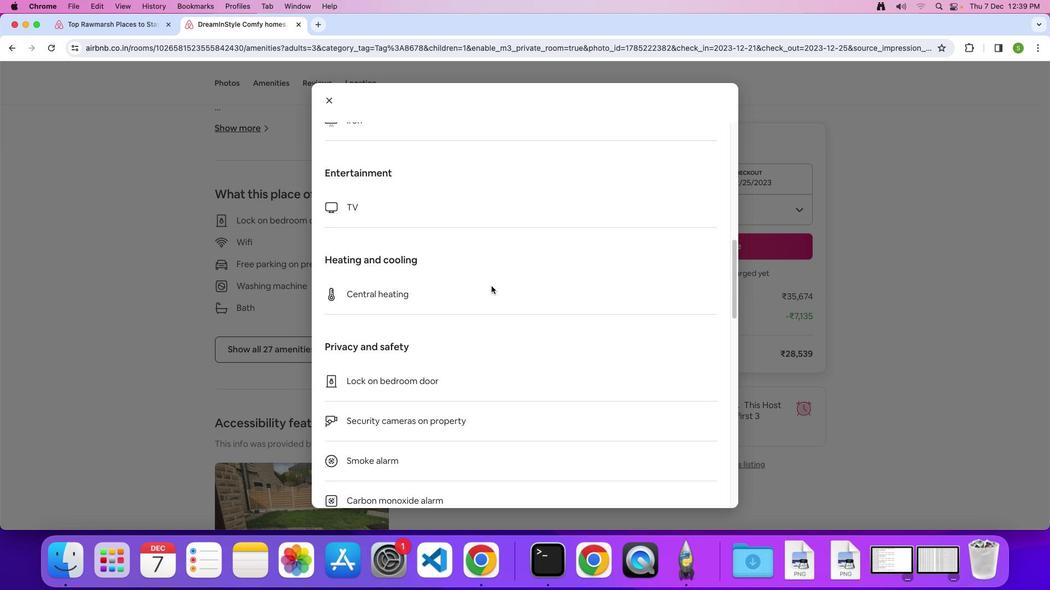 
Action: Mouse scrolled (491, 286) with delta (0, 0)
Screenshot: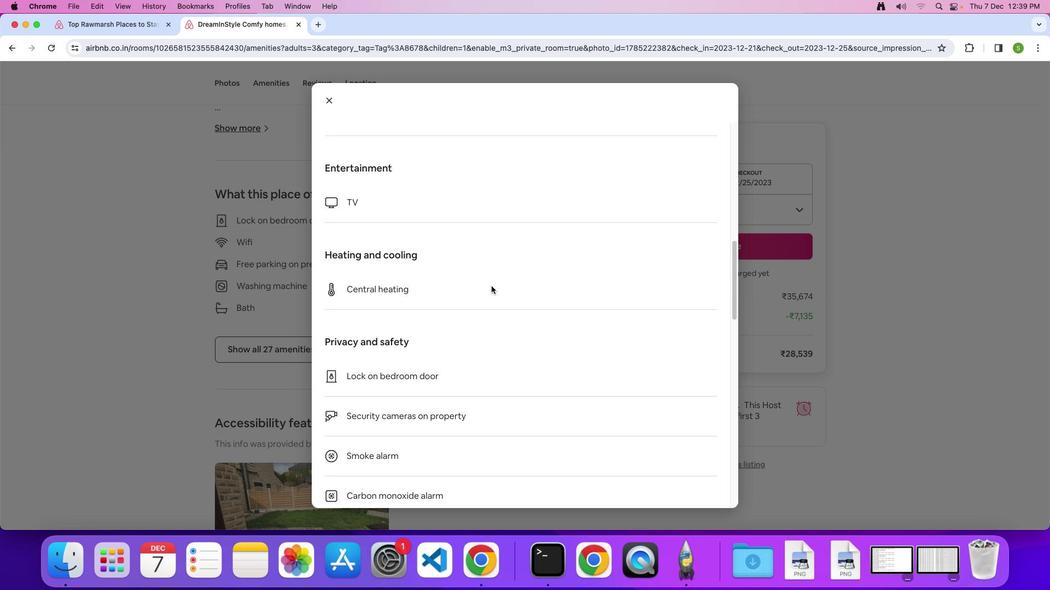 
Action: Mouse scrolled (491, 286) with delta (0, -1)
Screenshot: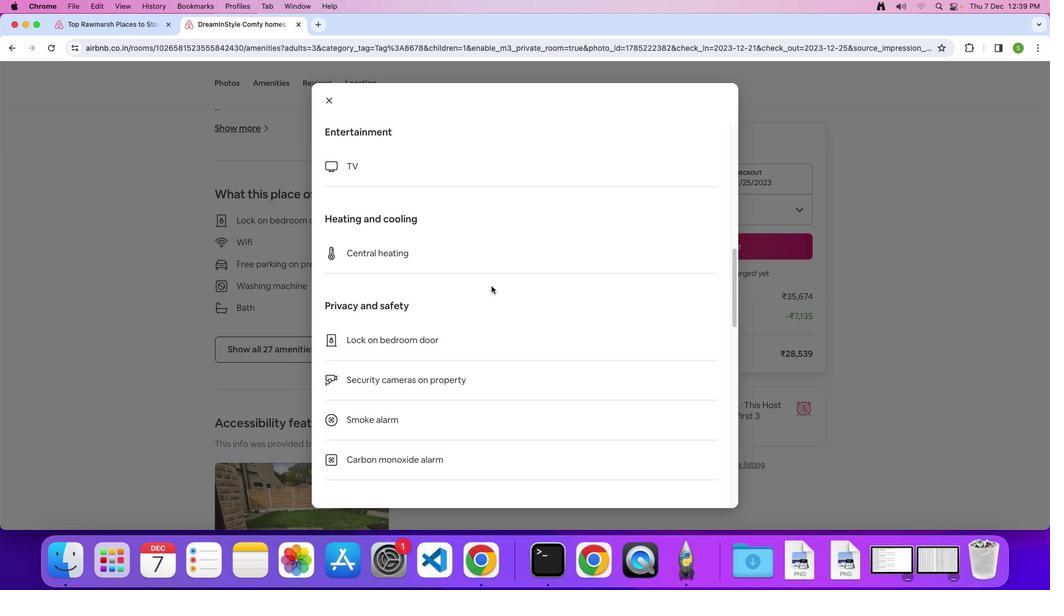 
Action: Mouse scrolled (491, 286) with delta (0, 0)
Screenshot: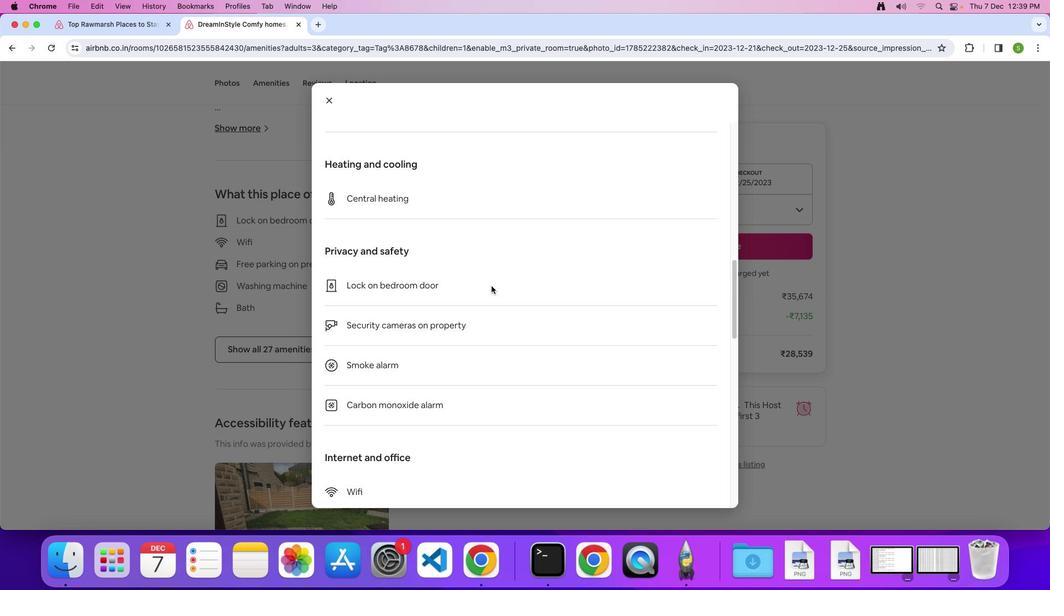 
Action: Mouse scrolled (491, 286) with delta (0, 0)
Screenshot: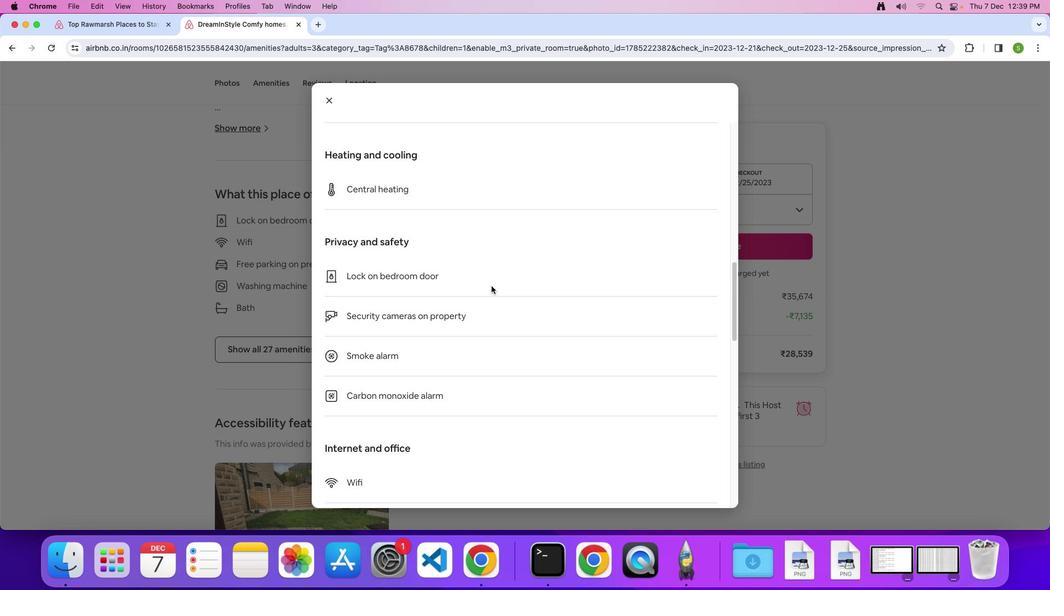 
Action: Mouse scrolled (491, 286) with delta (0, -1)
Screenshot: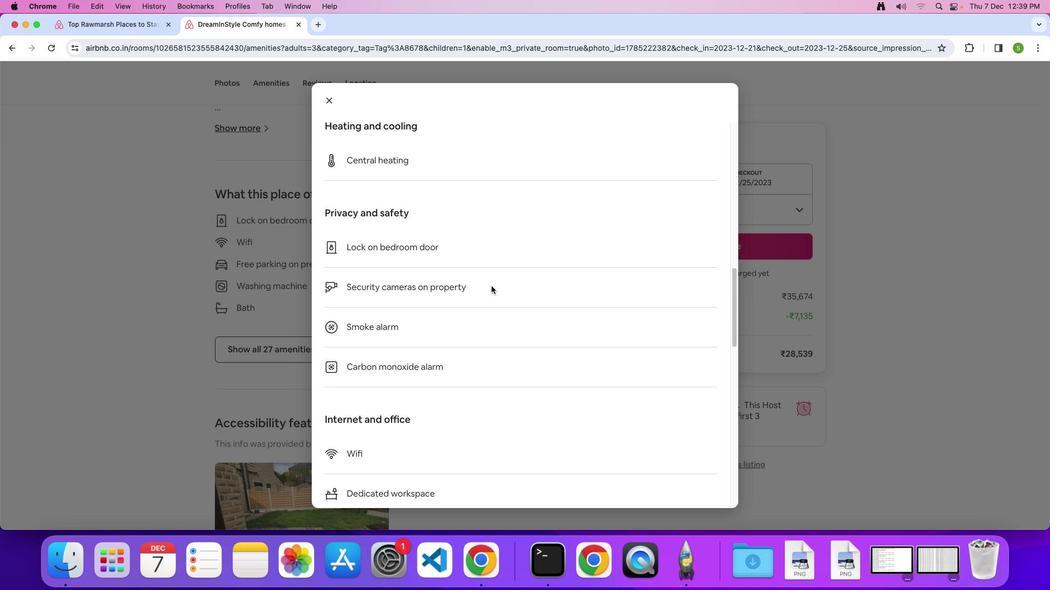 
Action: Mouse scrolled (491, 286) with delta (0, 0)
Screenshot: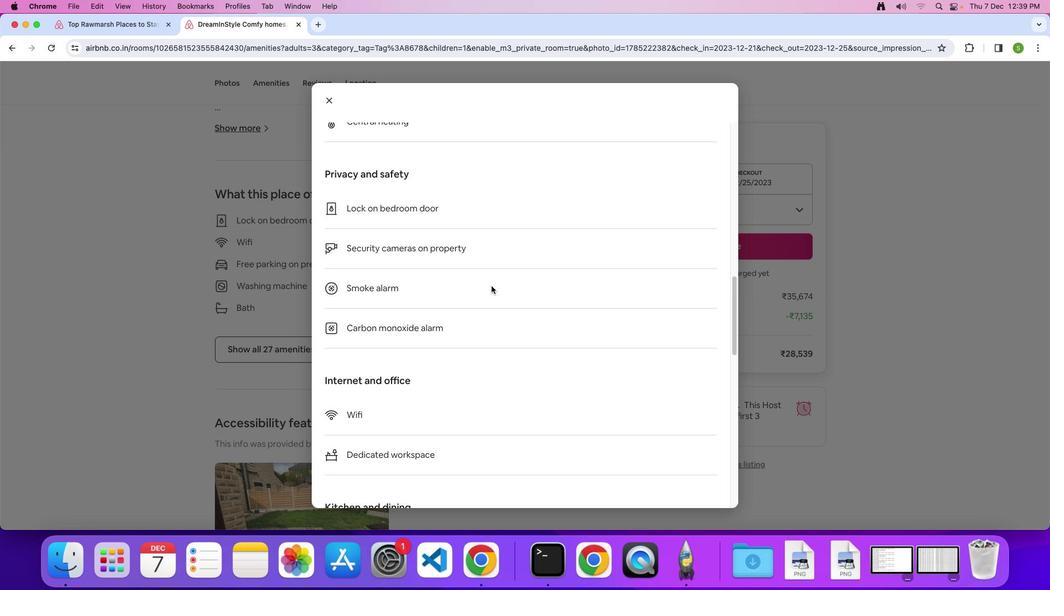 
Action: Mouse scrolled (491, 286) with delta (0, 0)
Screenshot: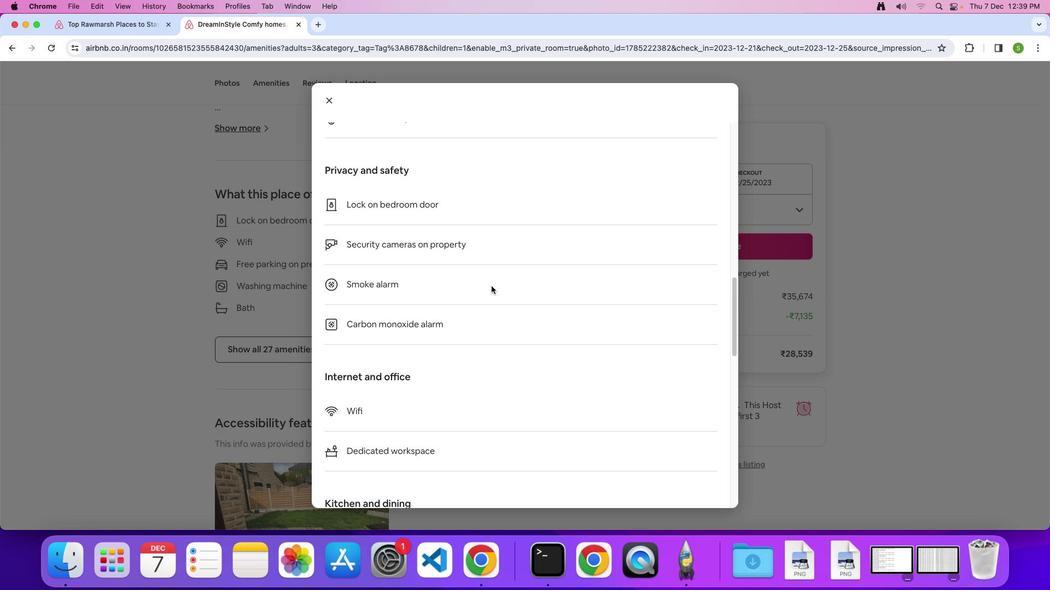 
Action: Mouse scrolled (491, 286) with delta (0, 0)
Screenshot: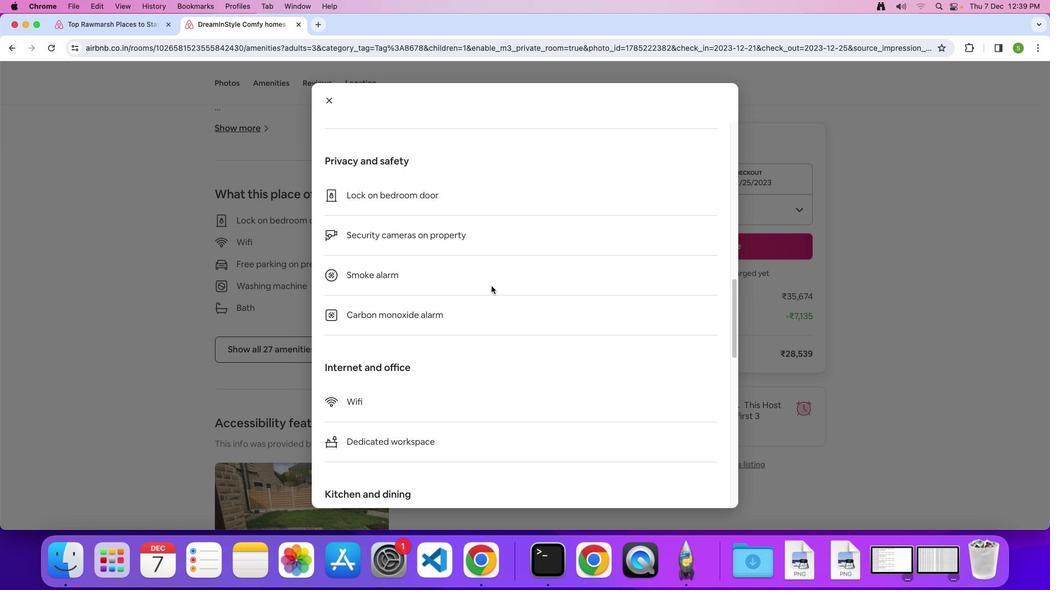
Action: Mouse scrolled (491, 286) with delta (0, 0)
Screenshot: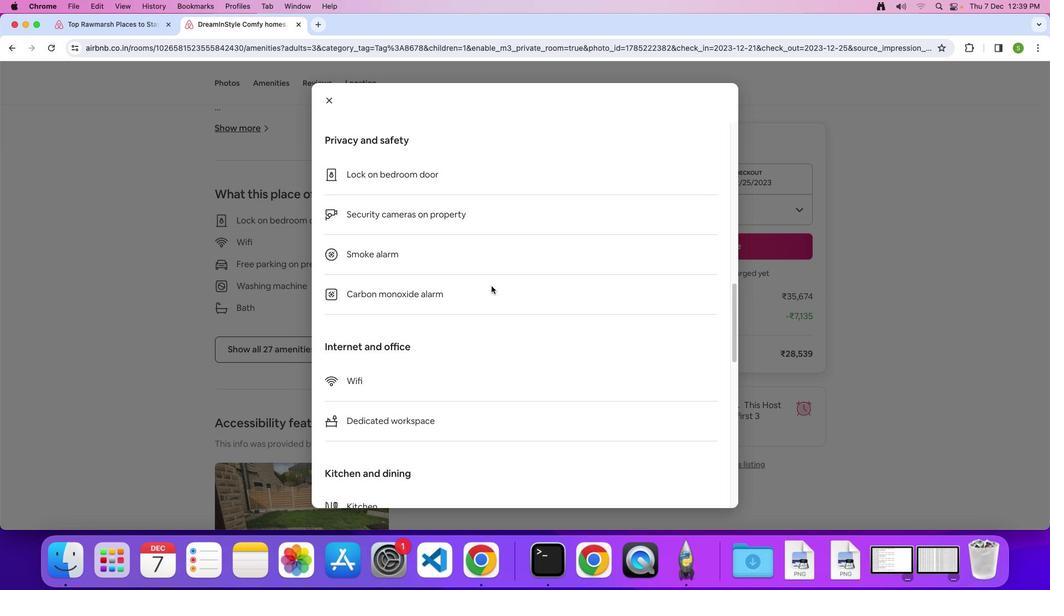 
Action: Mouse scrolled (491, 286) with delta (0, 0)
Screenshot: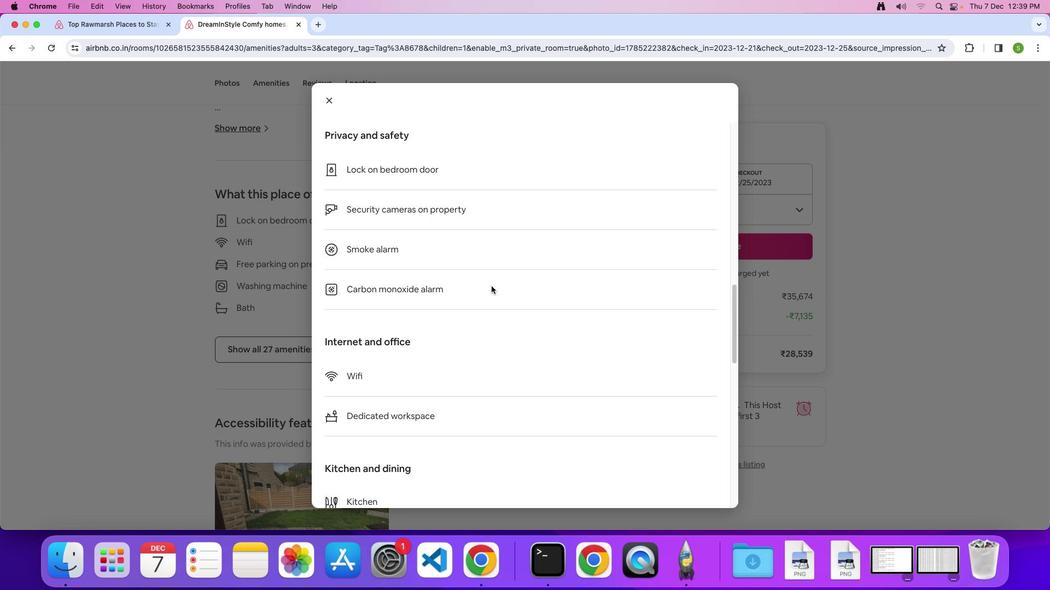 
Action: Mouse scrolled (491, 286) with delta (0, -1)
Screenshot: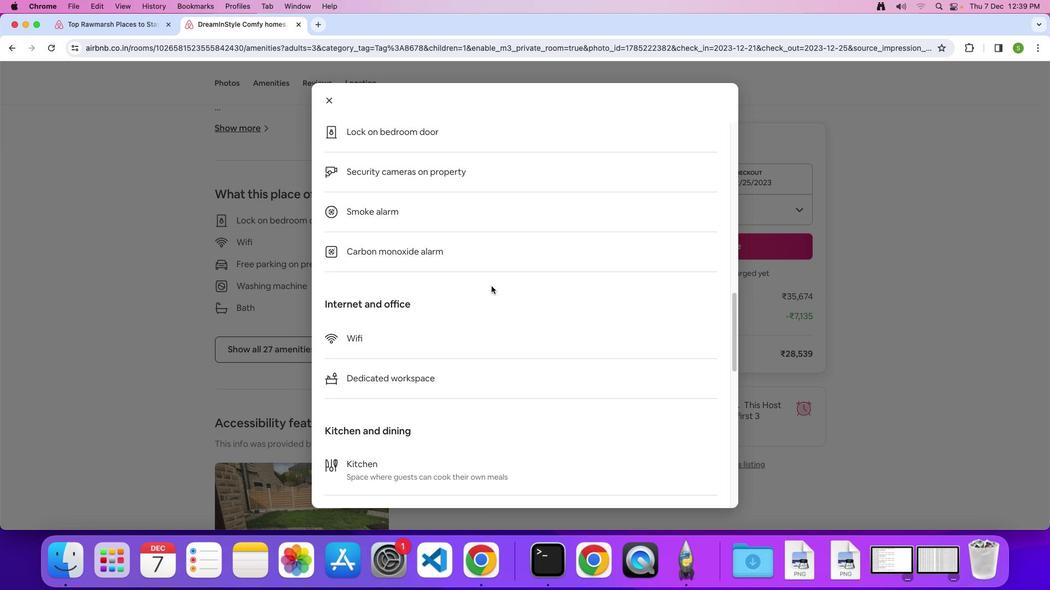 
Action: Mouse scrolled (491, 286) with delta (0, 0)
Screenshot: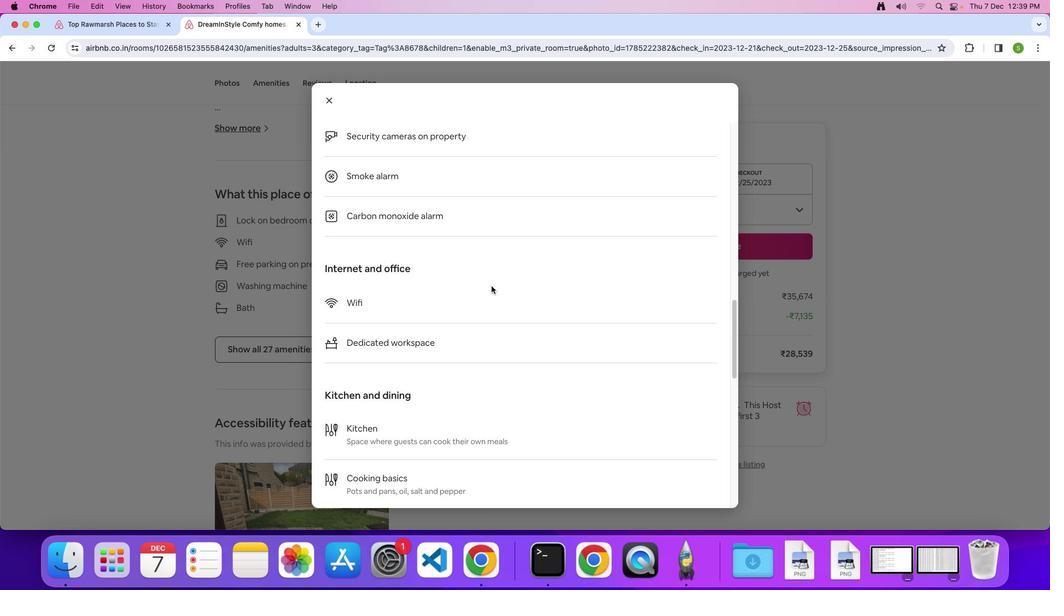 
Action: Mouse scrolled (491, 286) with delta (0, 0)
Screenshot: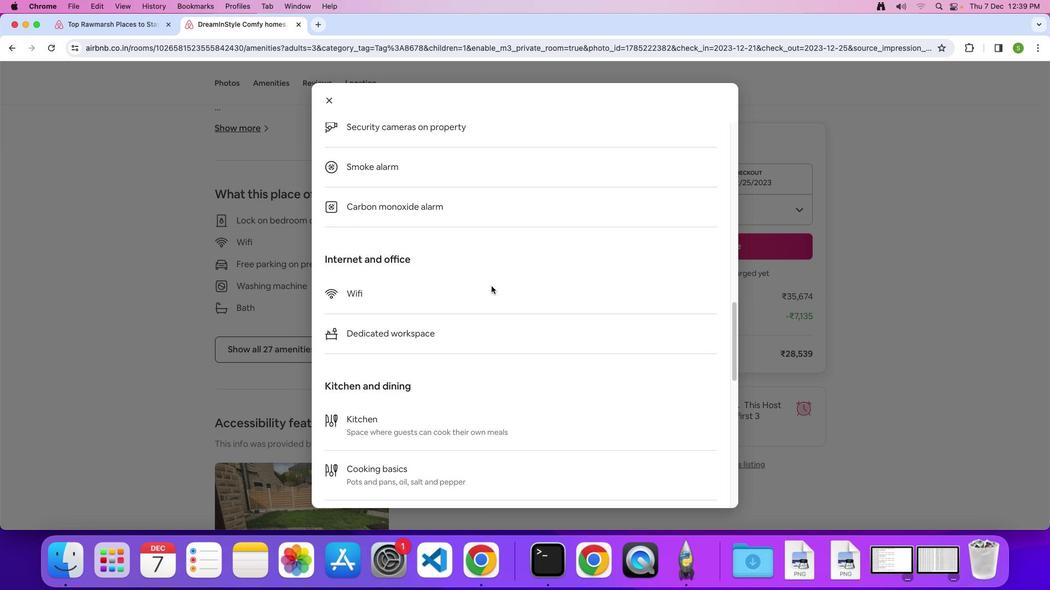 
Action: Mouse scrolled (491, 286) with delta (0, -1)
Screenshot: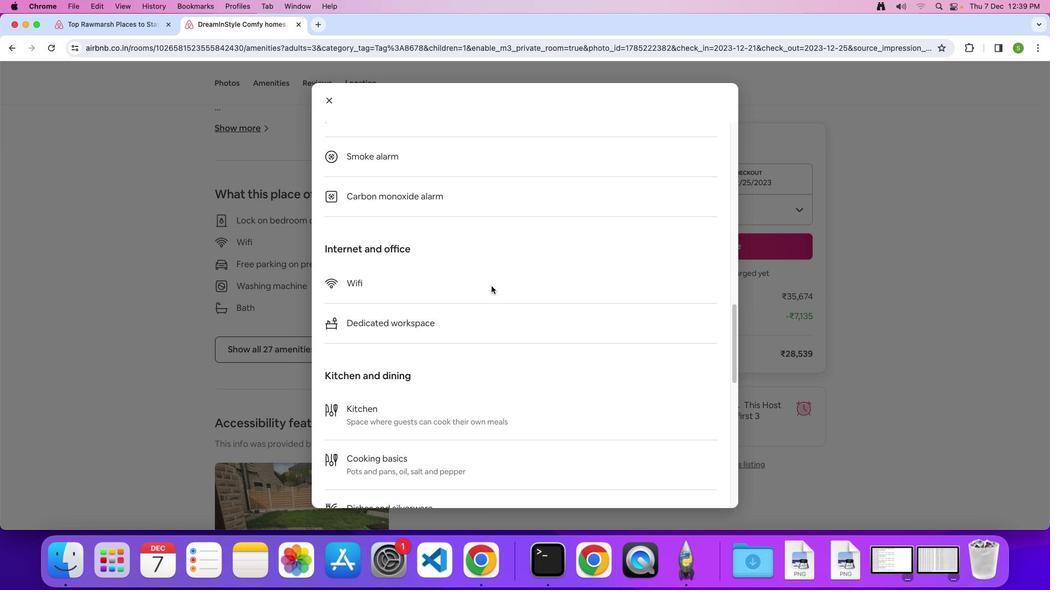 
Action: Mouse scrolled (491, 286) with delta (0, 0)
Screenshot: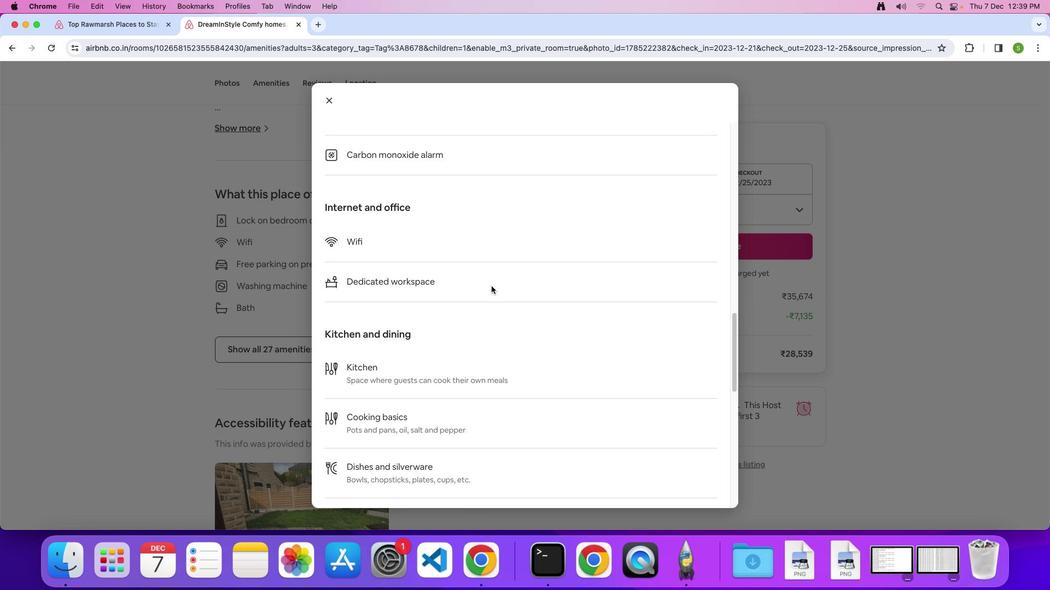 
Action: Mouse scrolled (491, 286) with delta (0, 0)
Screenshot: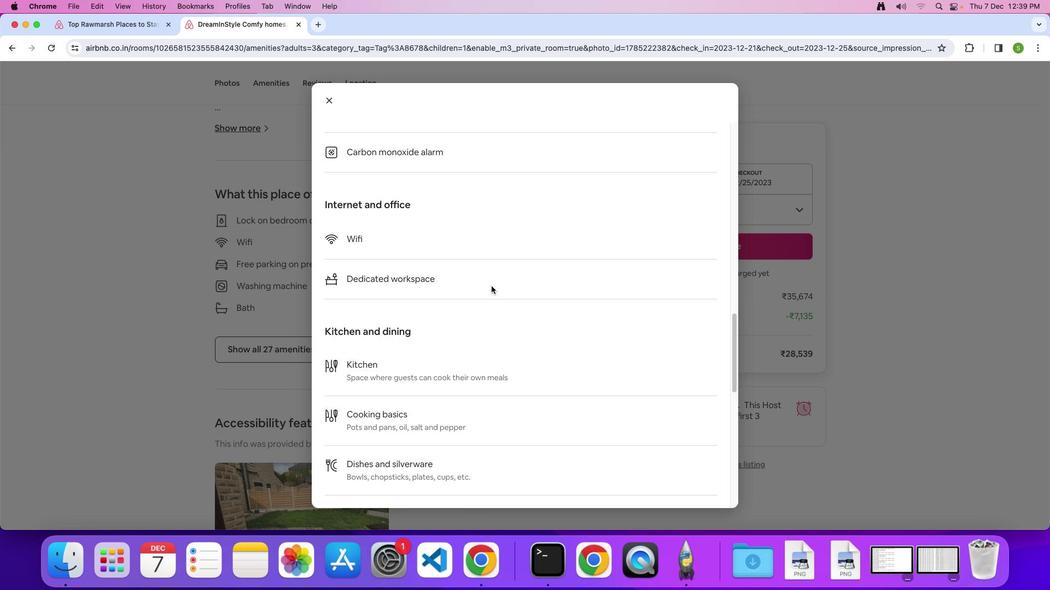 
Action: Mouse scrolled (491, 286) with delta (0, -1)
Screenshot: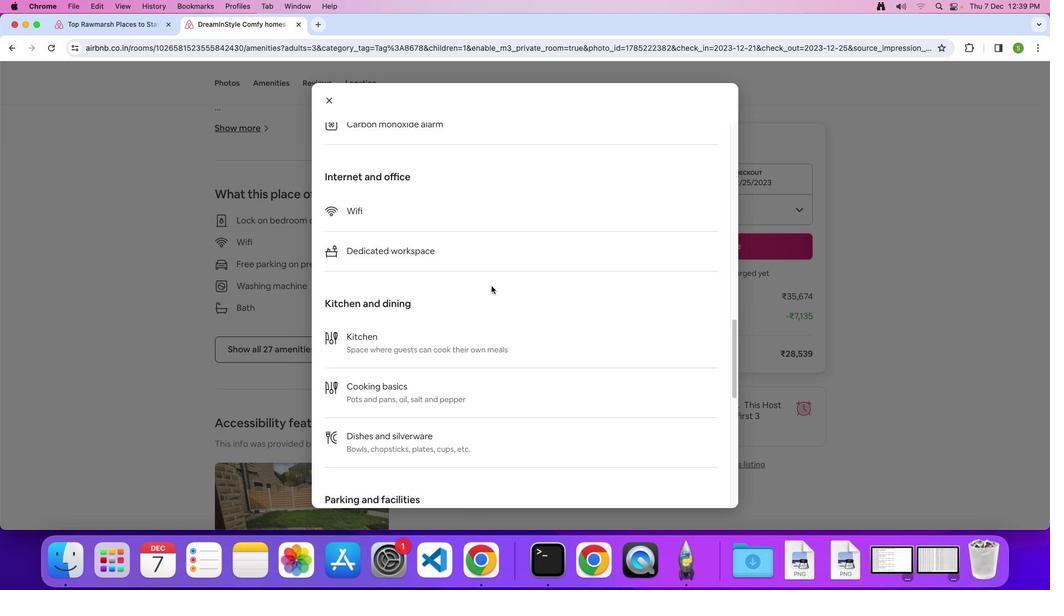 
Action: Mouse scrolled (491, 286) with delta (0, 0)
Screenshot: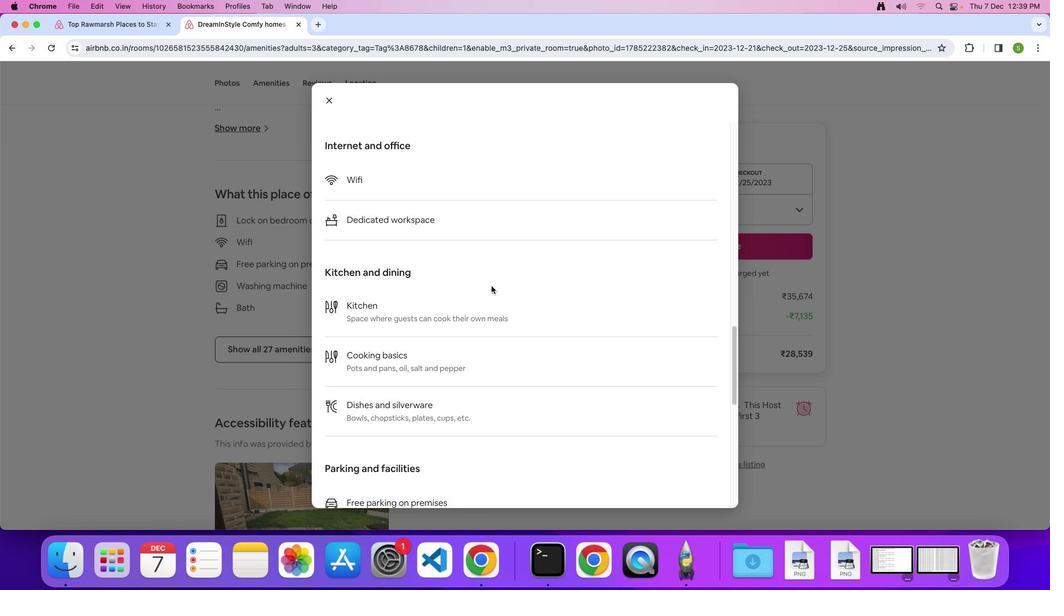 
Action: Mouse scrolled (491, 286) with delta (0, 0)
Screenshot: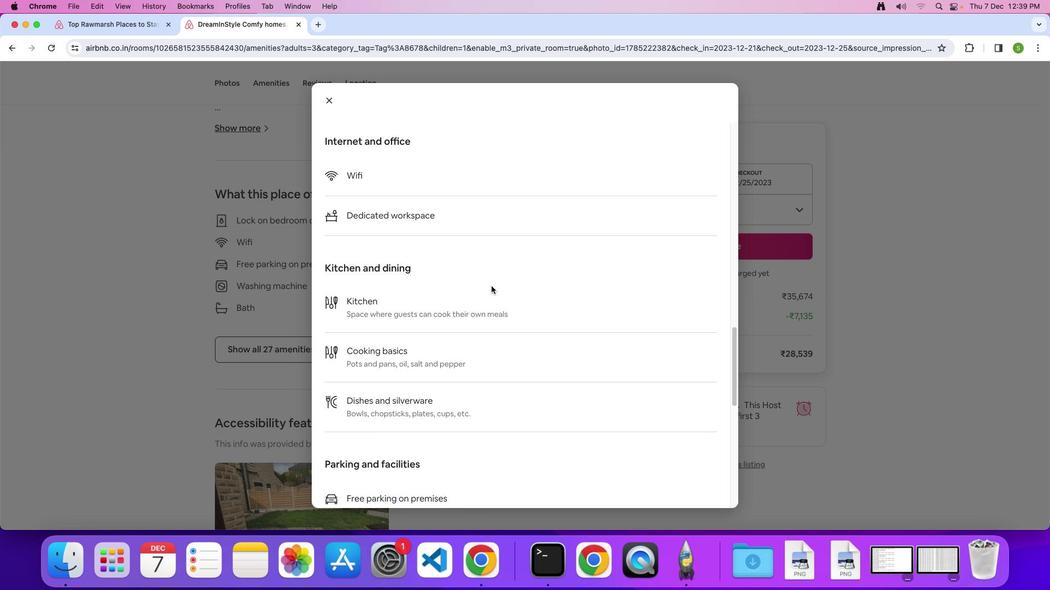 
Action: Mouse scrolled (491, 286) with delta (0, 0)
Screenshot: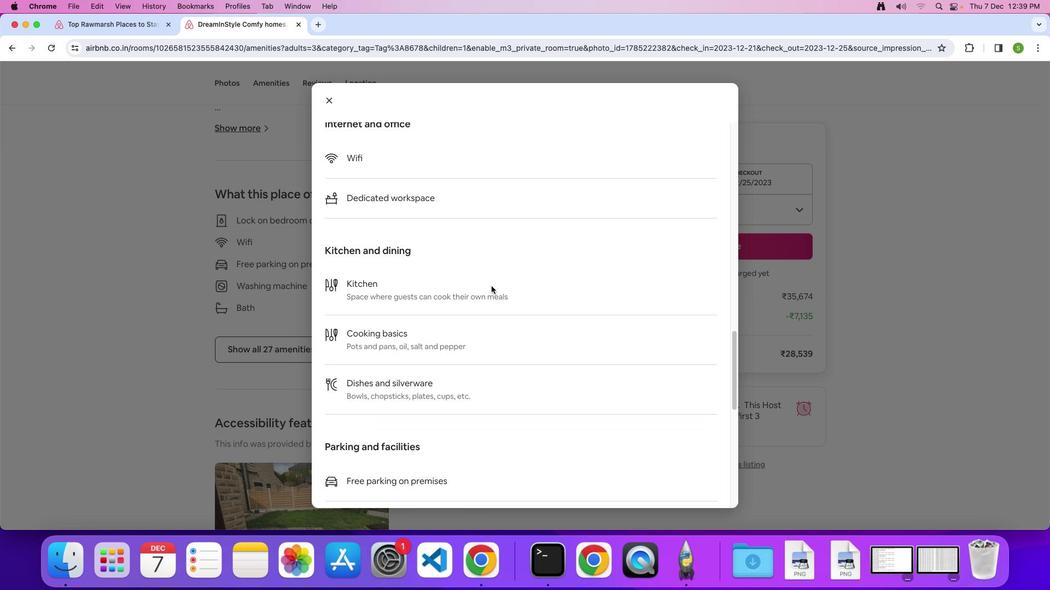 
Action: Mouse scrolled (491, 286) with delta (0, 0)
Screenshot: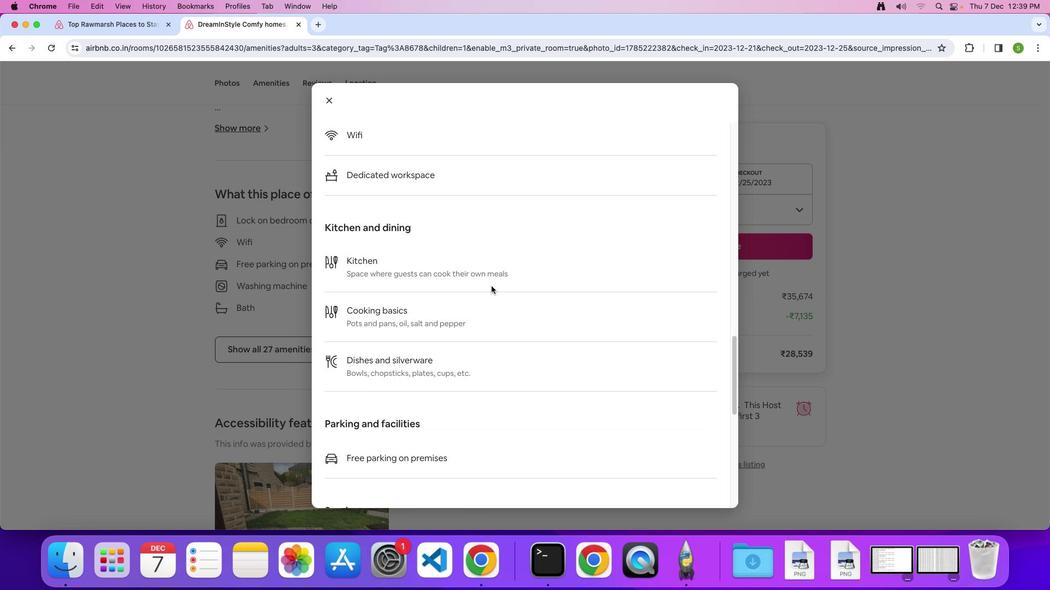 
Action: Mouse scrolled (491, 286) with delta (0, 0)
Screenshot: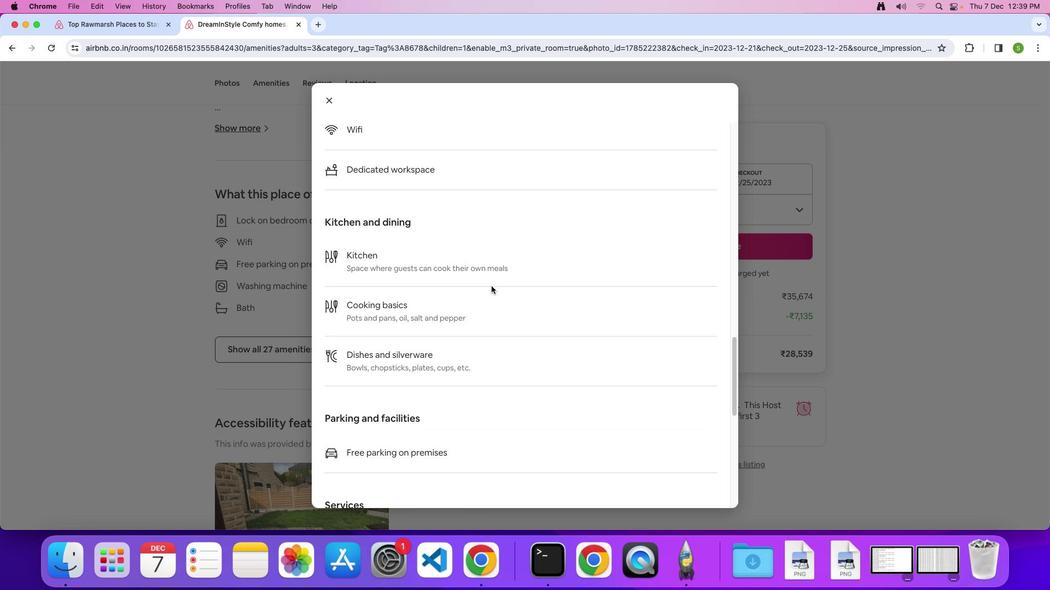 
Action: Mouse scrolled (491, 286) with delta (0, 0)
Screenshot: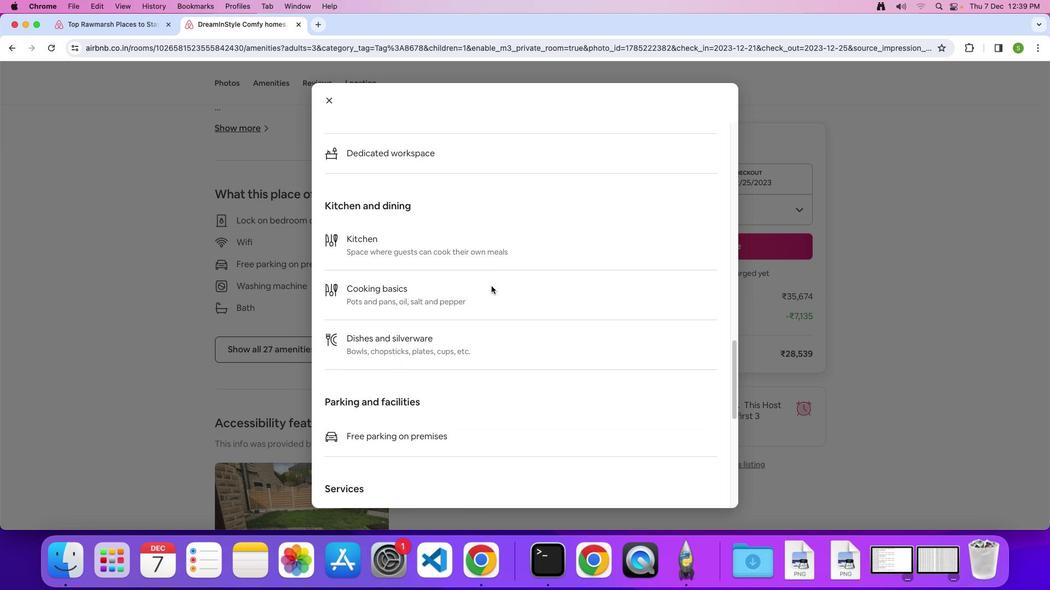 
Action: Mouse scrolled (491, 286) with delta (0, 0)
Screenshot: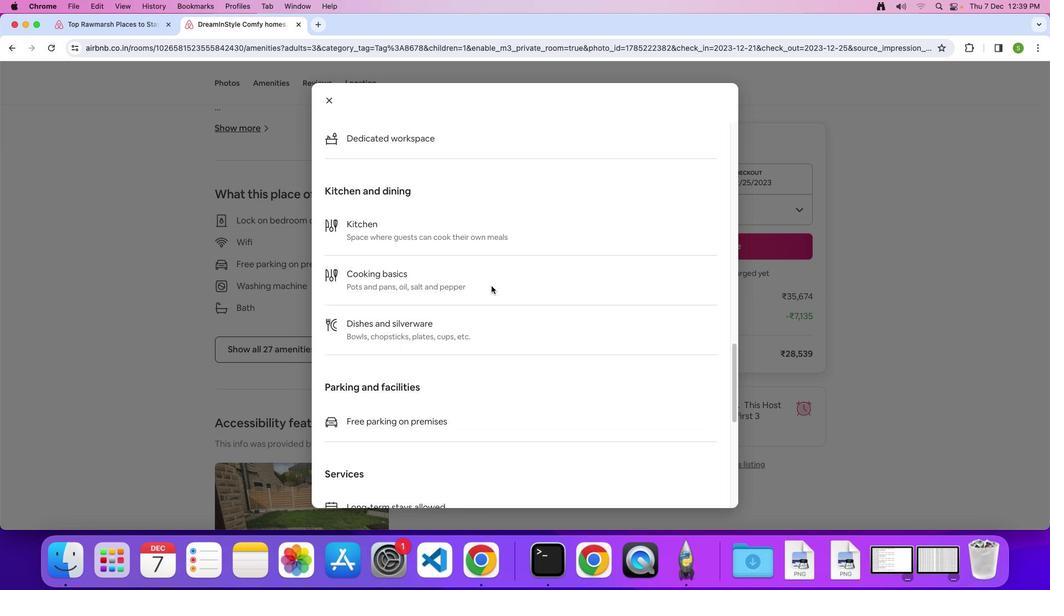 
Action: Mouse scrolled (491, 286) with delta (0, 0)
Screenshot: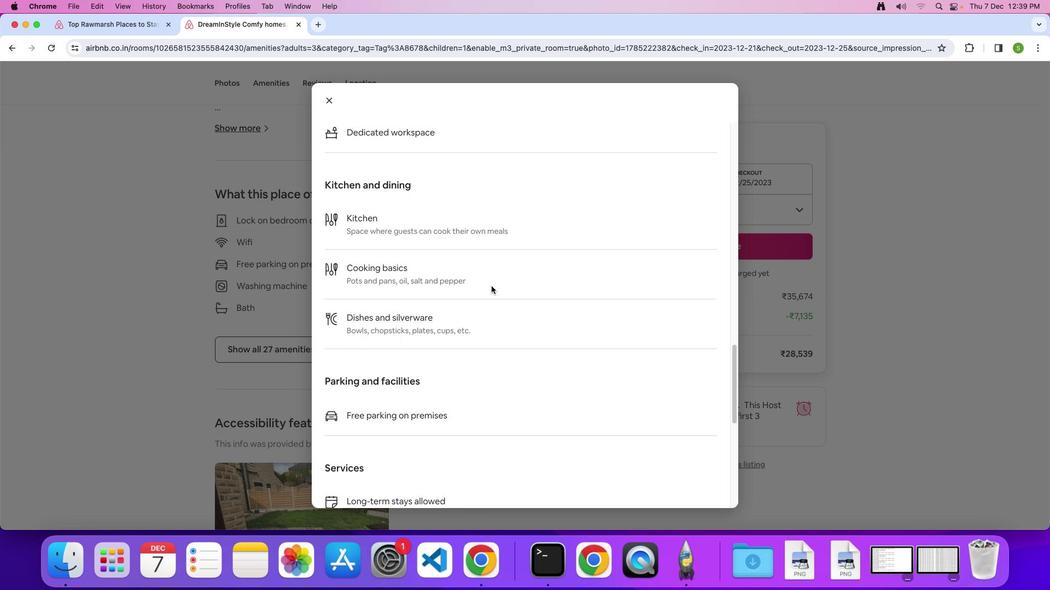 
Action: Mouse scrolled (491, 286) with delta (0, 0)
Screenshot: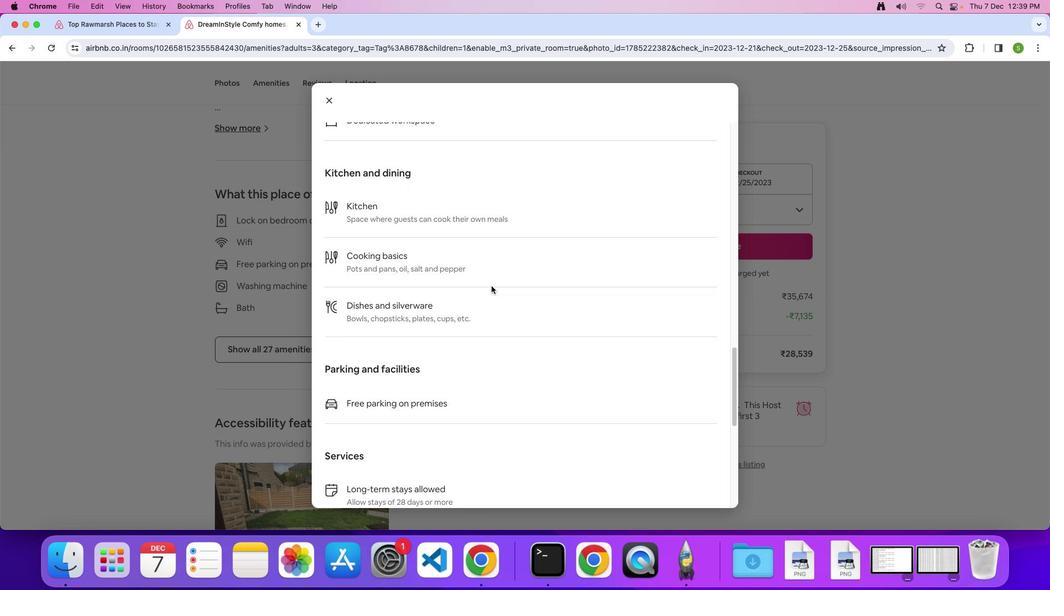 
Action: Mouse scrolled (491, 286) with delta (0, 0)
Screenshot: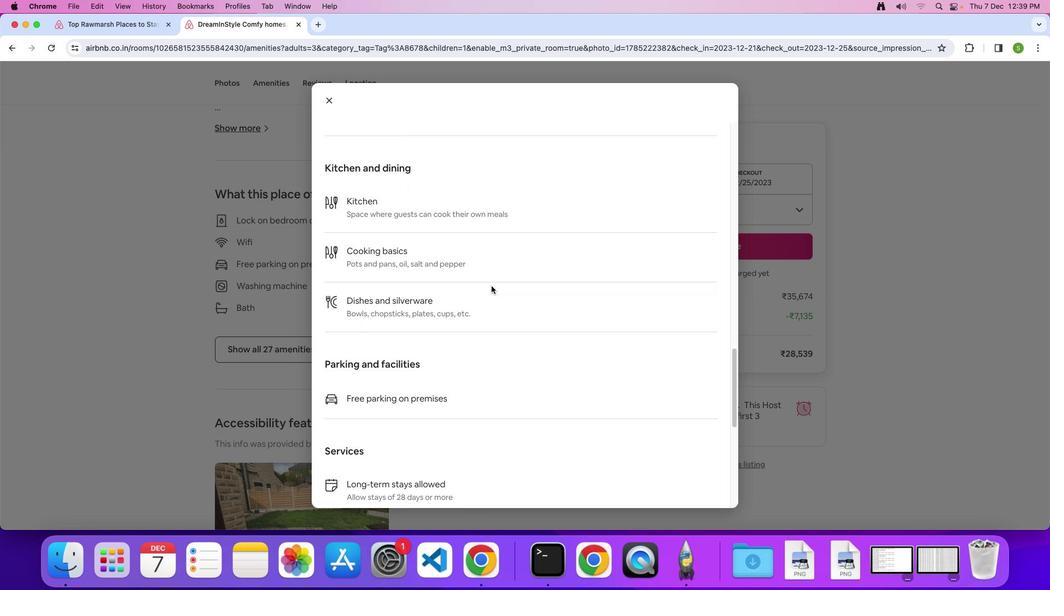 
Action: Mouse scrolled (491, 286) with delta (0, -1)
Screenshot: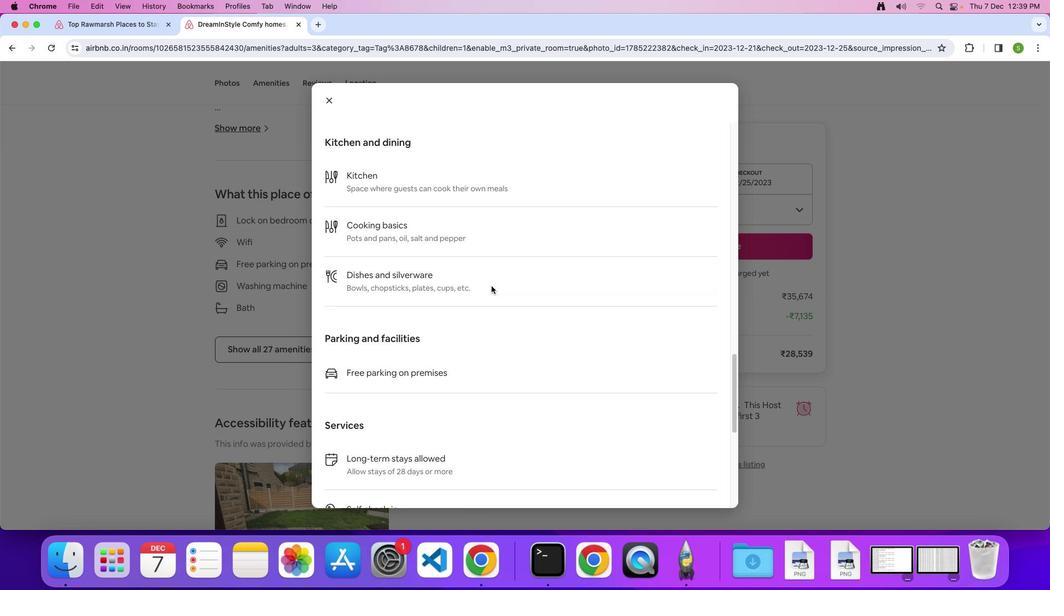 
Action: Mouse scrolled (491, 286) with delta (0, 0)
Screenshot: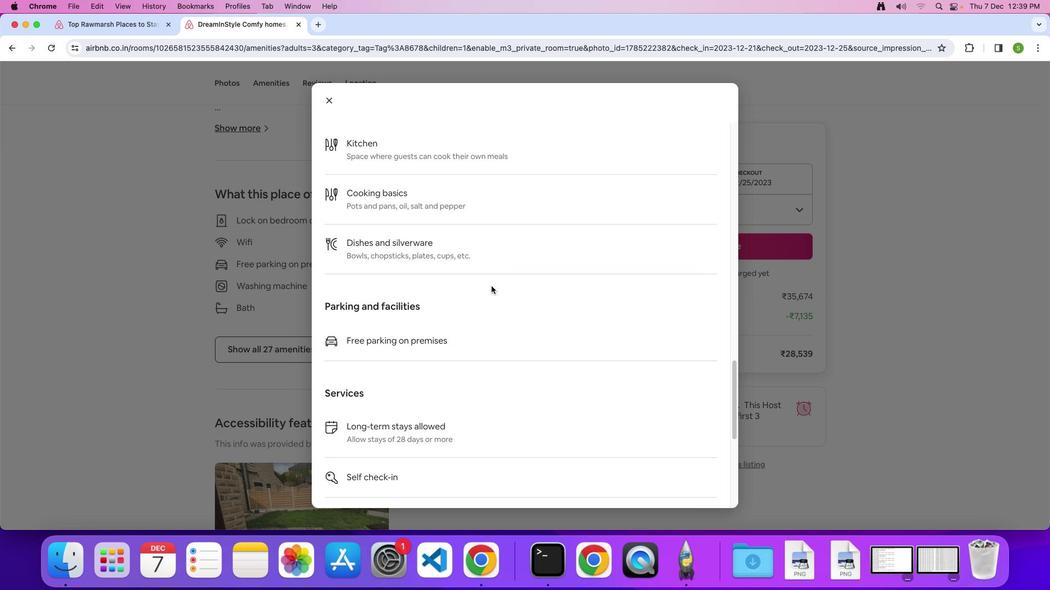 
Action: Mouse scrolled (491, 286) with delta (0, 0)
Screenshot: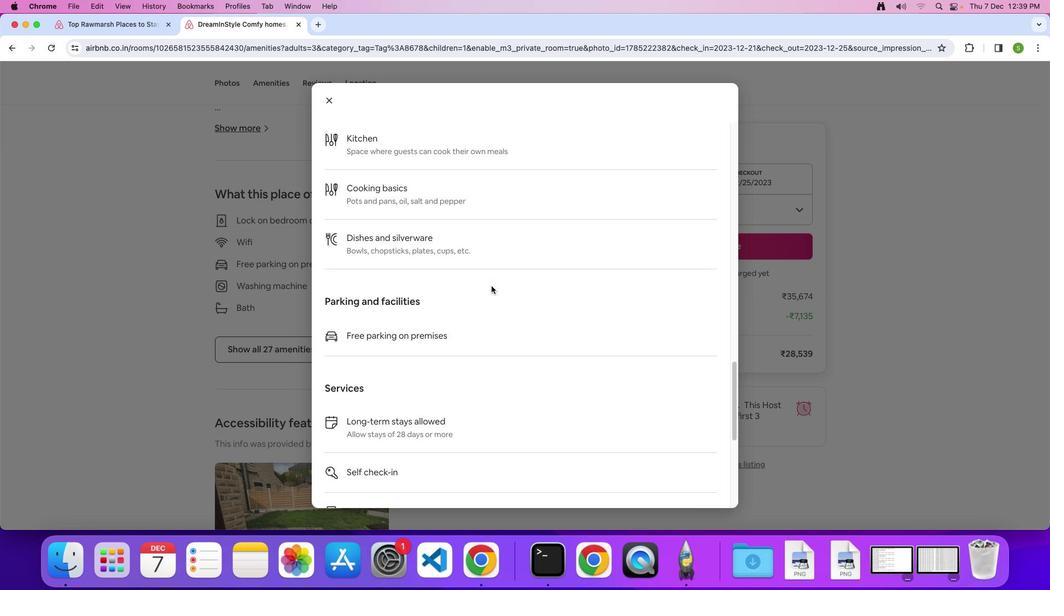 
Action: Mouse scrolled (491, 286) with delta (0, -1)
Screenshot: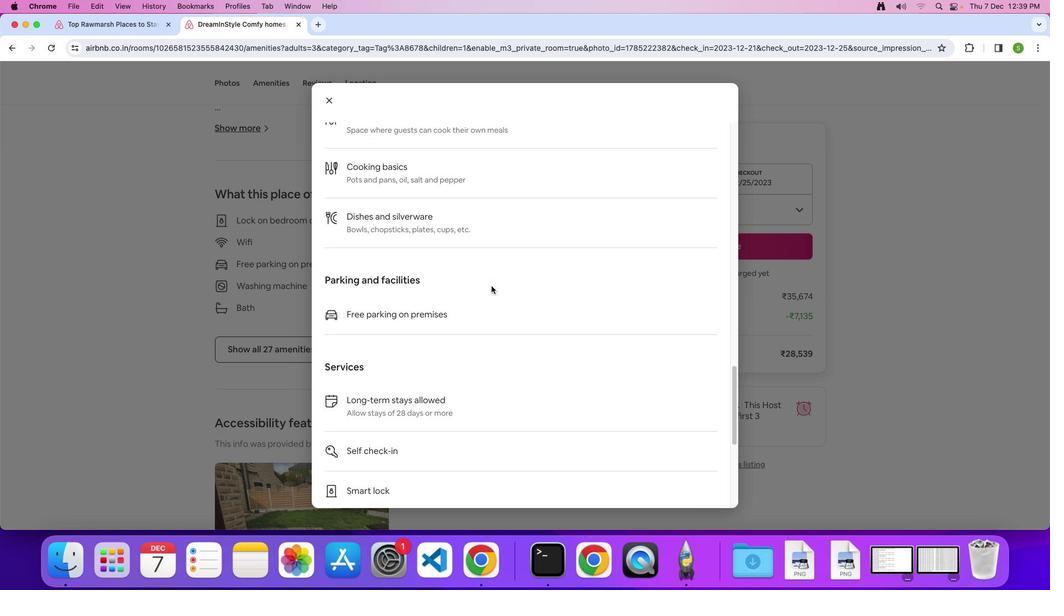
Action: Mouse scrolled (491, 286) with delta (0, 0)
Screenshot: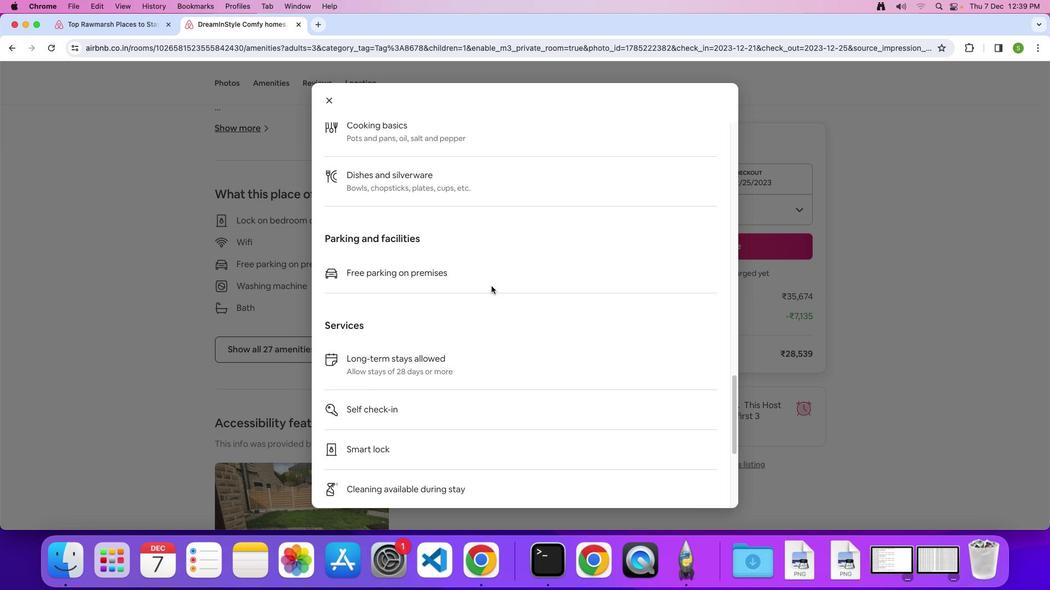 
Action: Mouse scrolled (491, 286) with delta (0, 0)
Screenshot: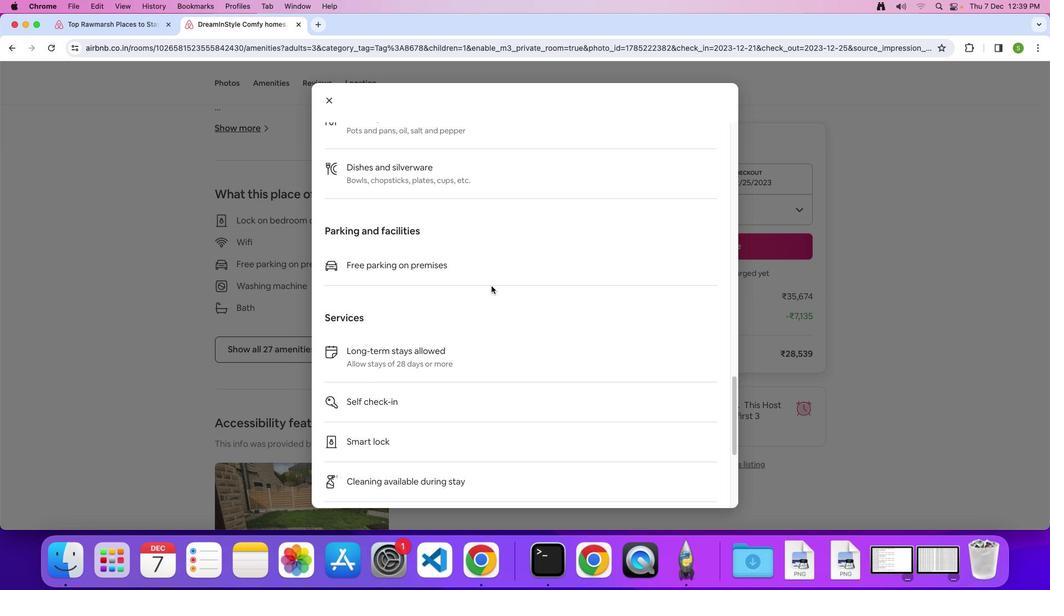 
Action: Mouse scrolled (491, 286) with delta (0, -1)
Screenshot: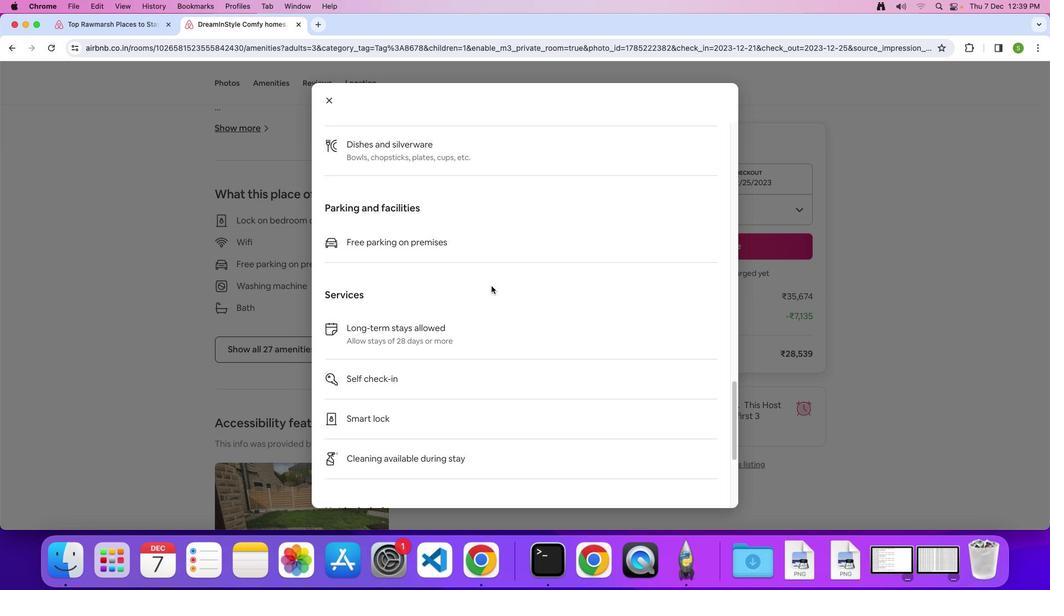 
Action: Mouse scrolled (491, 286) with delta (0, 0)
Screenshot: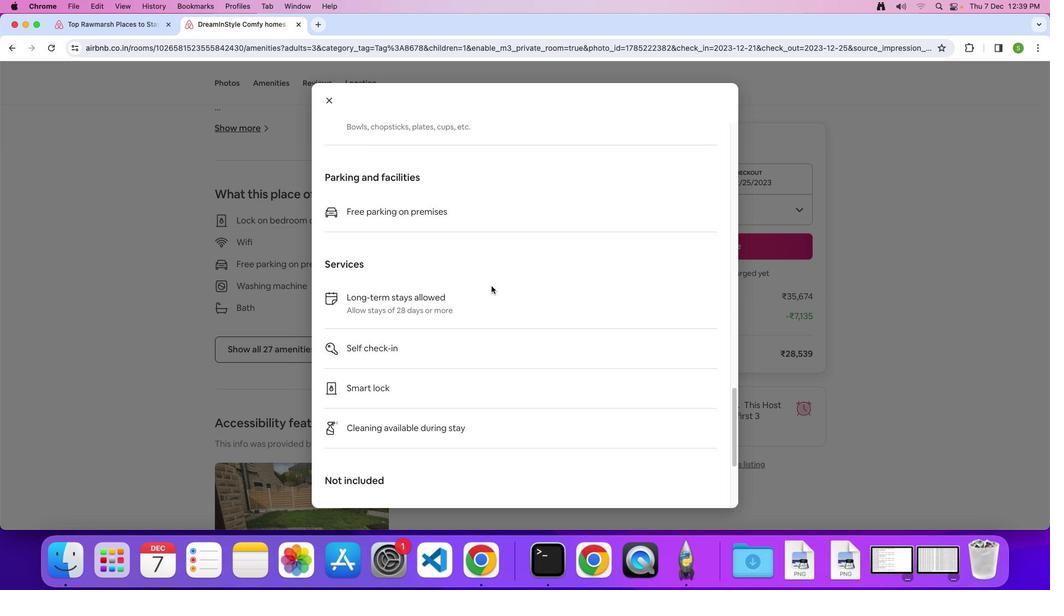 
Action: Mouse scrolled (491, 286) with delta (0, 0)
Screenshot: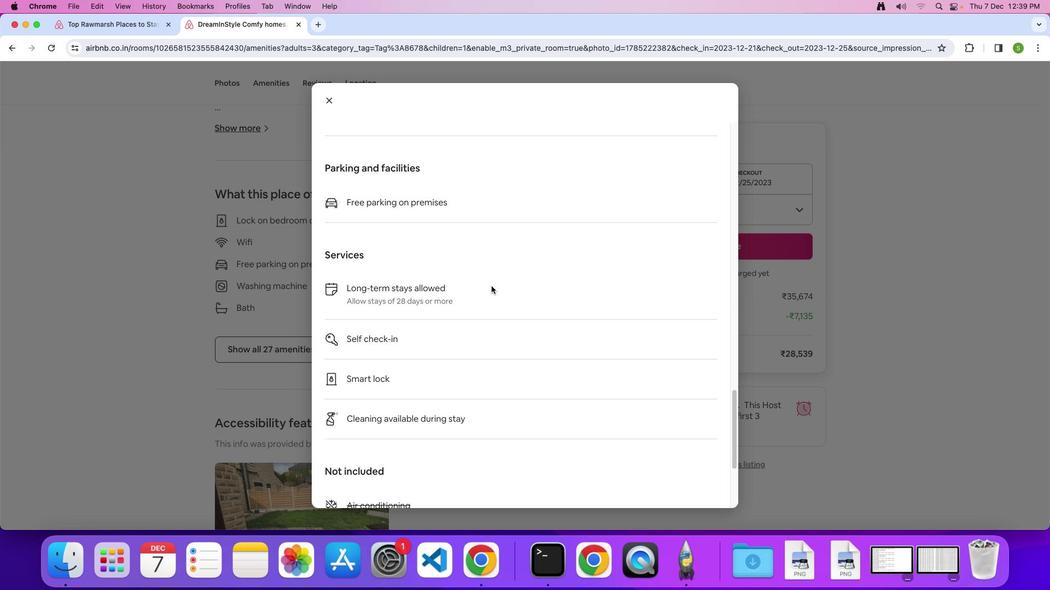 
Action: Mouse scrolled (491, 286) with delta (0, -1)
Screenshot: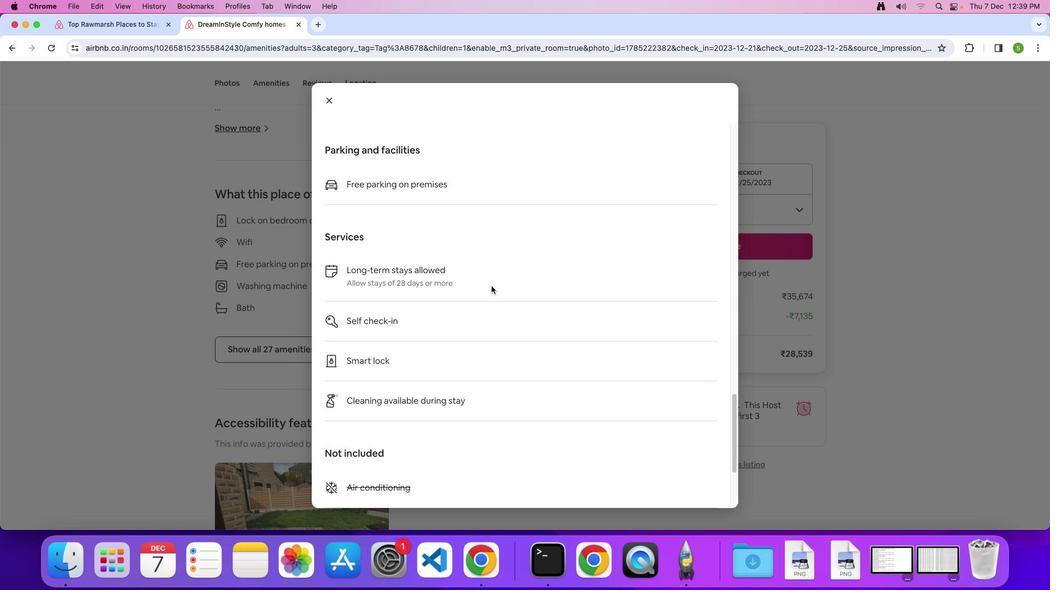 
Action: Mouse scrolled (491, 286) with delta (0, 0)
Screenshot: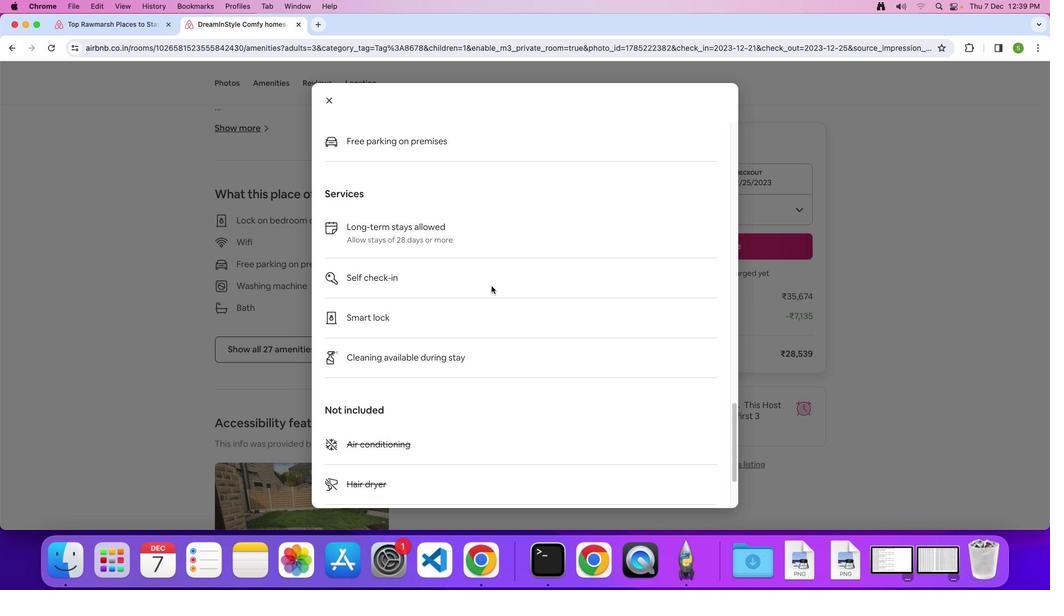 
Action: Mouse scrolled (491, 286) with delta (0, 0)
Screenshot: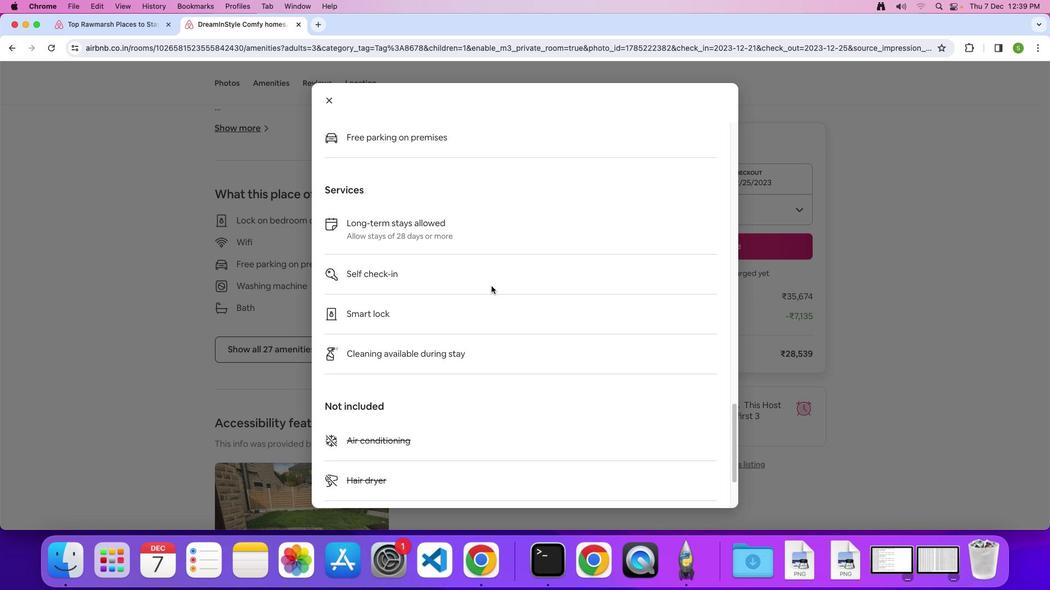 
Action: Mouse scrolled (491, 286) with delta (0, -1)
Screenshot: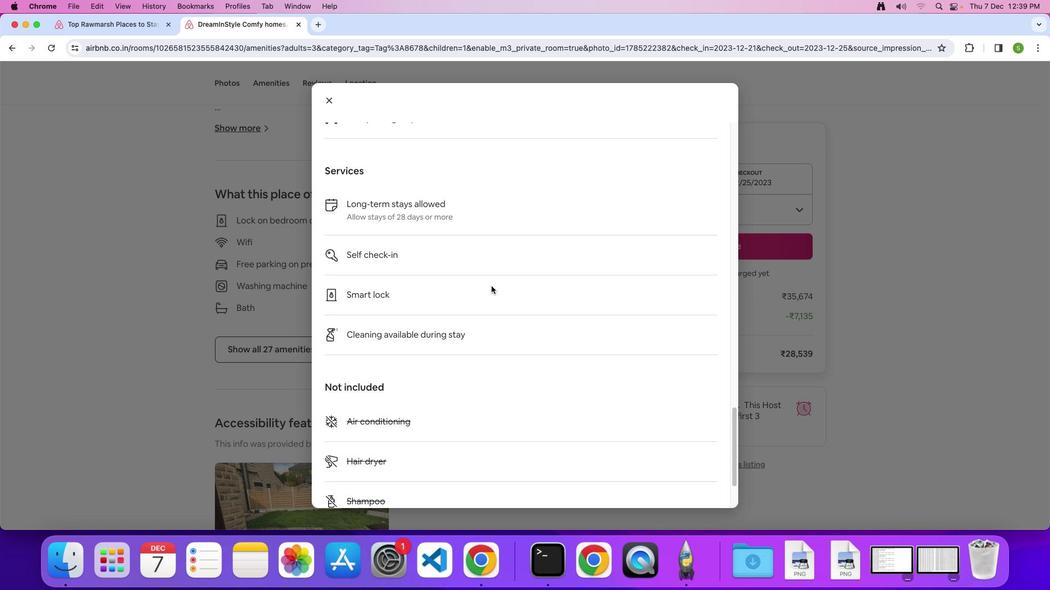 
Action: Mouse scrolled (491, 286) with delta (0, 0)
Screenshot: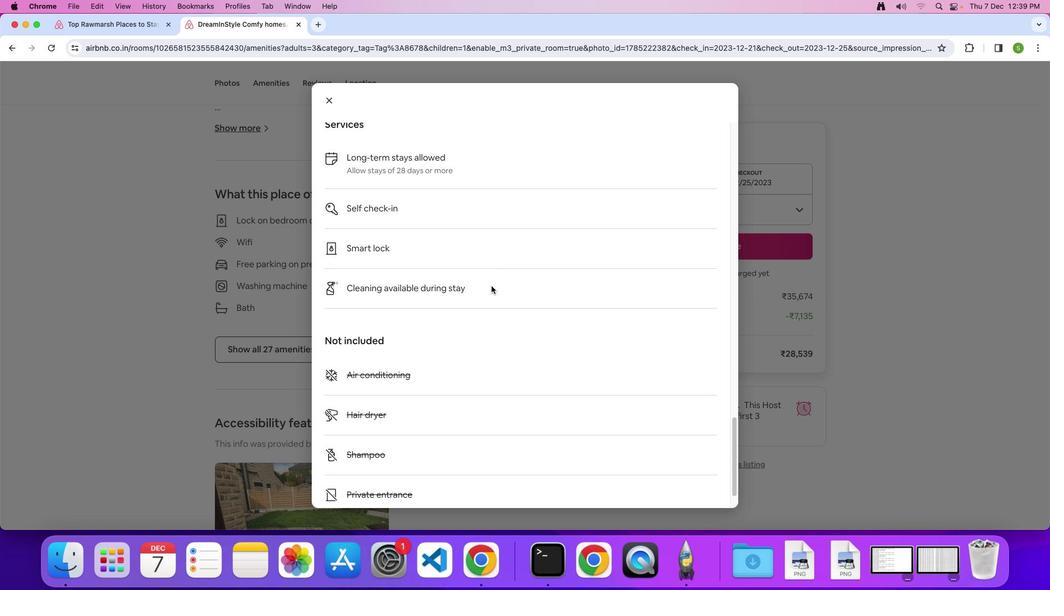 
Action: Mouse scrolled (491, 286) with delta (0, 0)
Screenshot: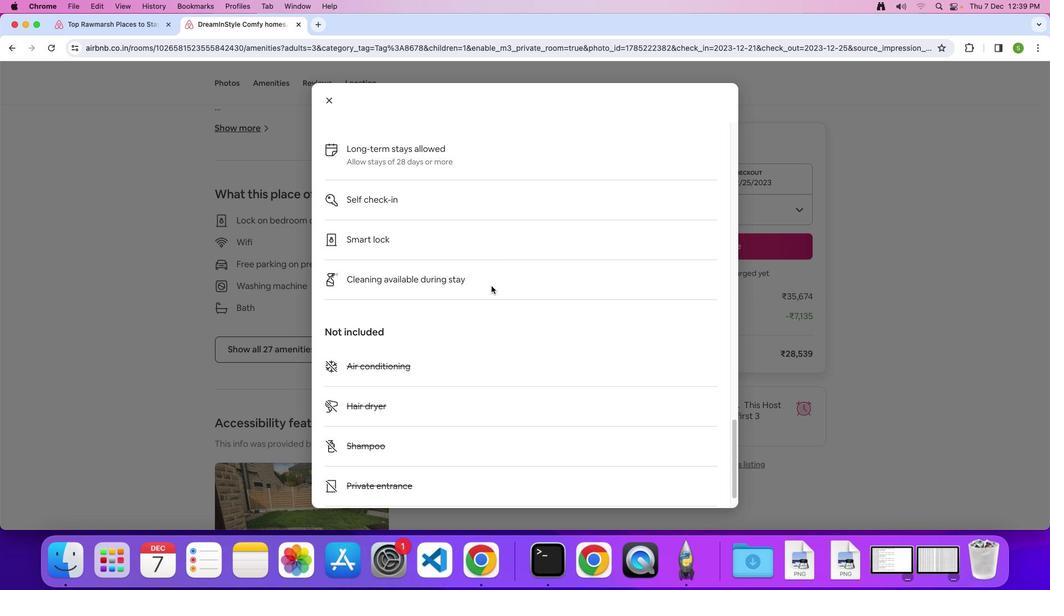 
Action: Mouse scrolled (491, 286) with delta (0, -1)
Screenshot: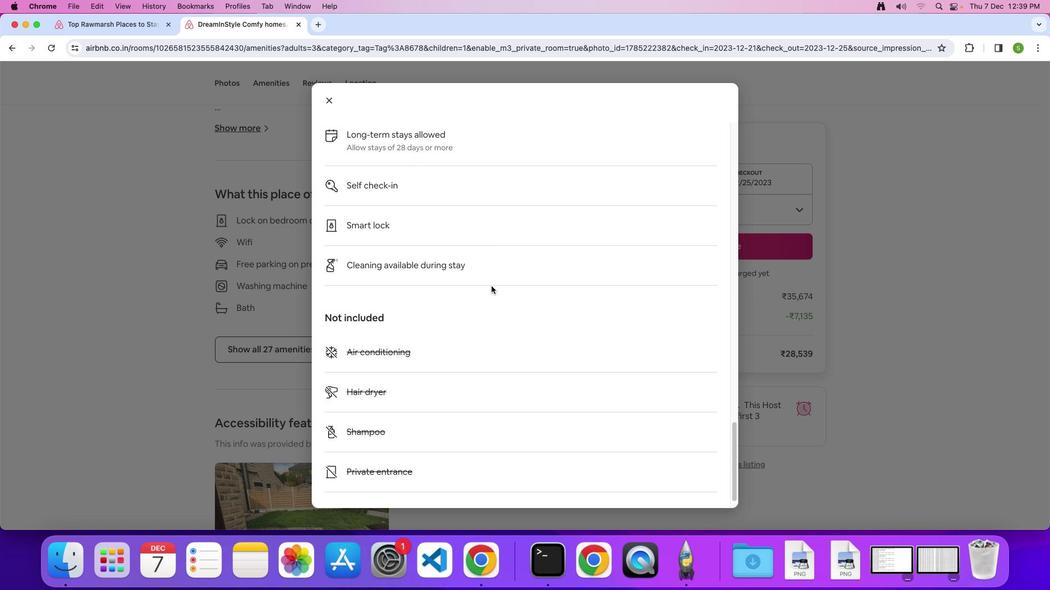 
Action: Mouse scrolled (491, 286) with delta (0, 0)
Screenshot: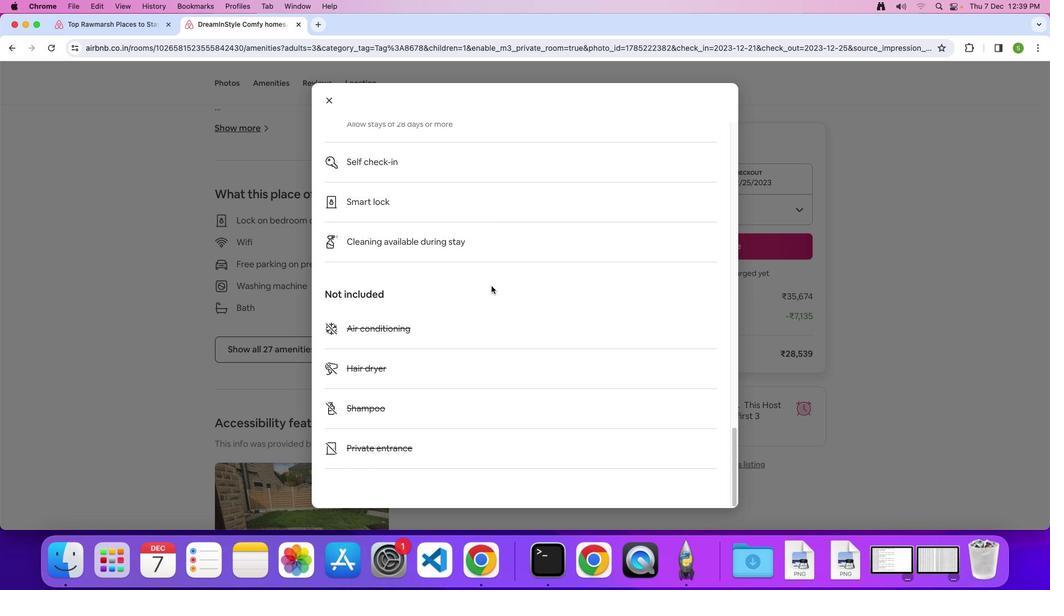 
Action: Mouse scrolled (491, 286) with delta (0, 0)
Screenshot: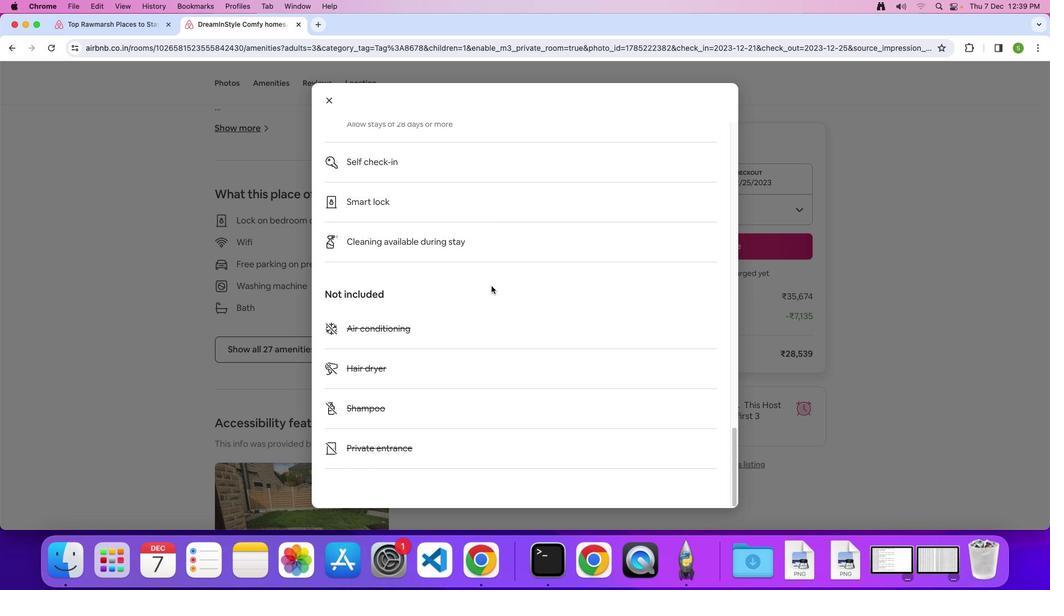 
Action: Mouse scrolled (491, 286) with delta (0, 0)
Screenshot: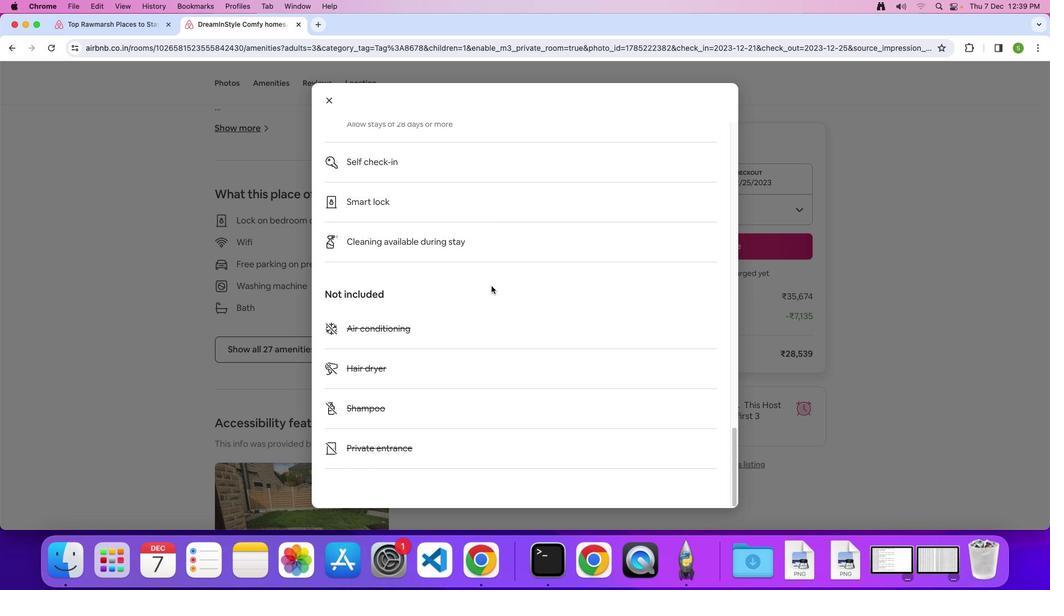 
Action: Mouse moved to (328, 100)
